 Task: Buy 2 Bathtub Trays from Bath & Bathing Accessories section under best seller category for shipping address: John Baker, 4211 Skips Lane, Phoenix, Arizona 85012, Cell Number 9285042162. Pay from credit card ending with 7965, CVV 549
Action: Mouse moved to (429, 60)
Screenshot: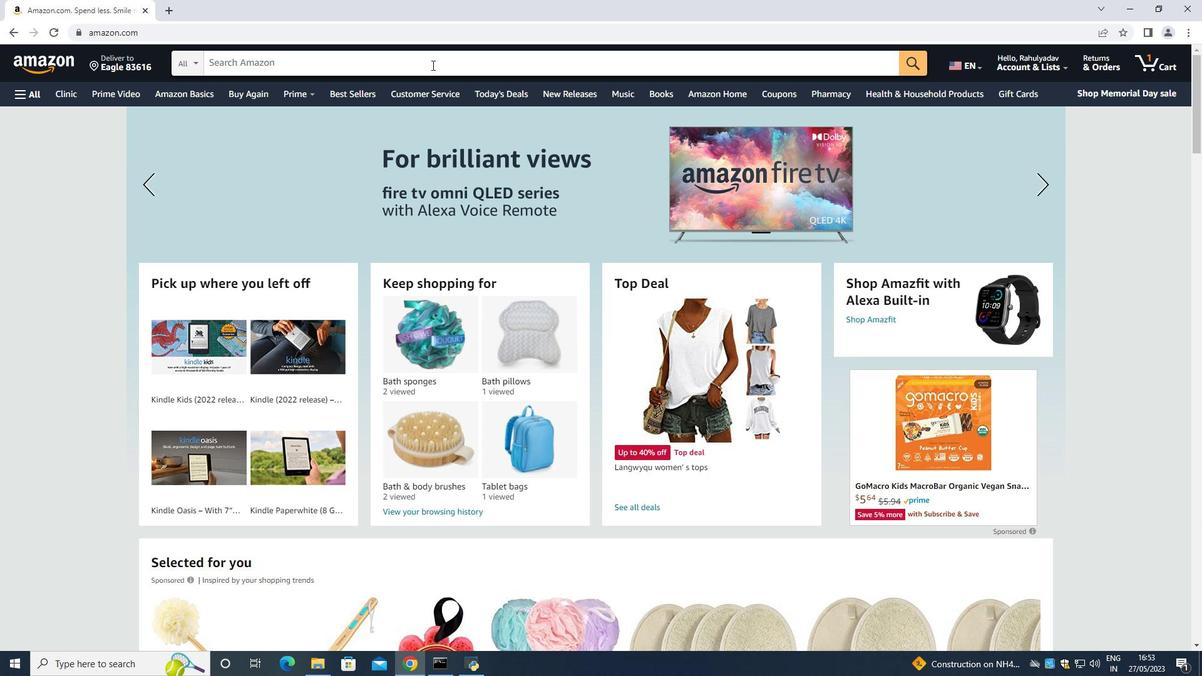 
Action: Mouse pressed left at (429, 60)
Screenshot: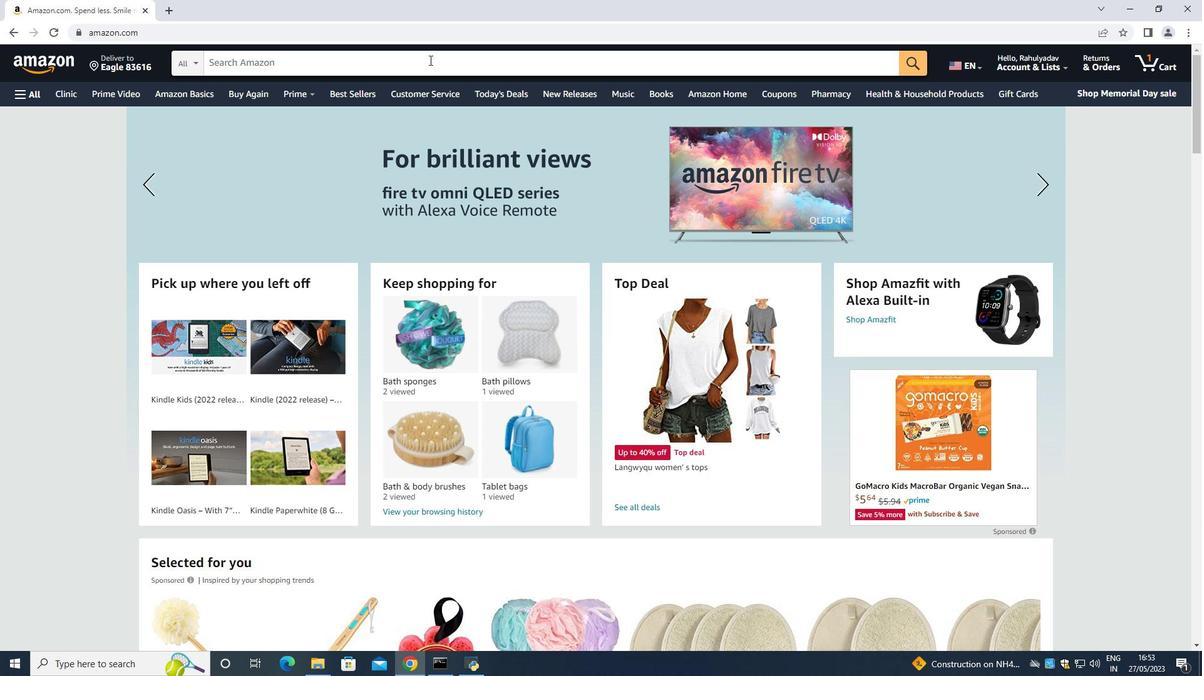 
Action: Mouse moved to (719, 111)
Screenshot: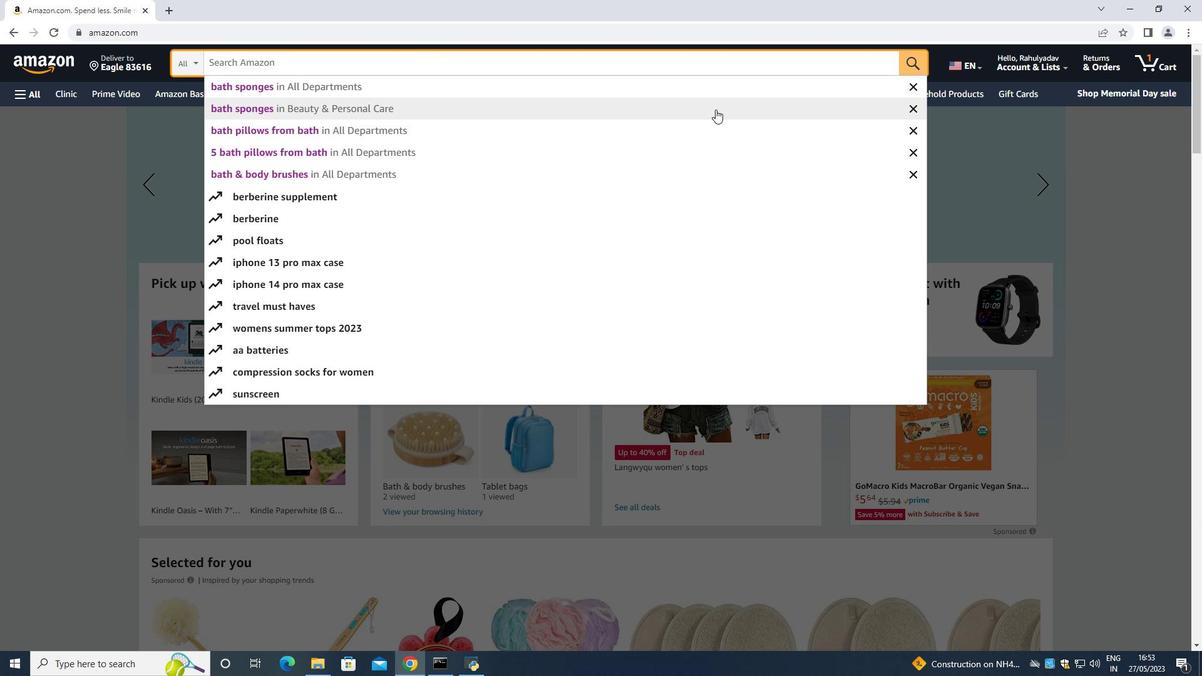 
Action: Key pressed <Key.shift>Bathtu
Screenshot: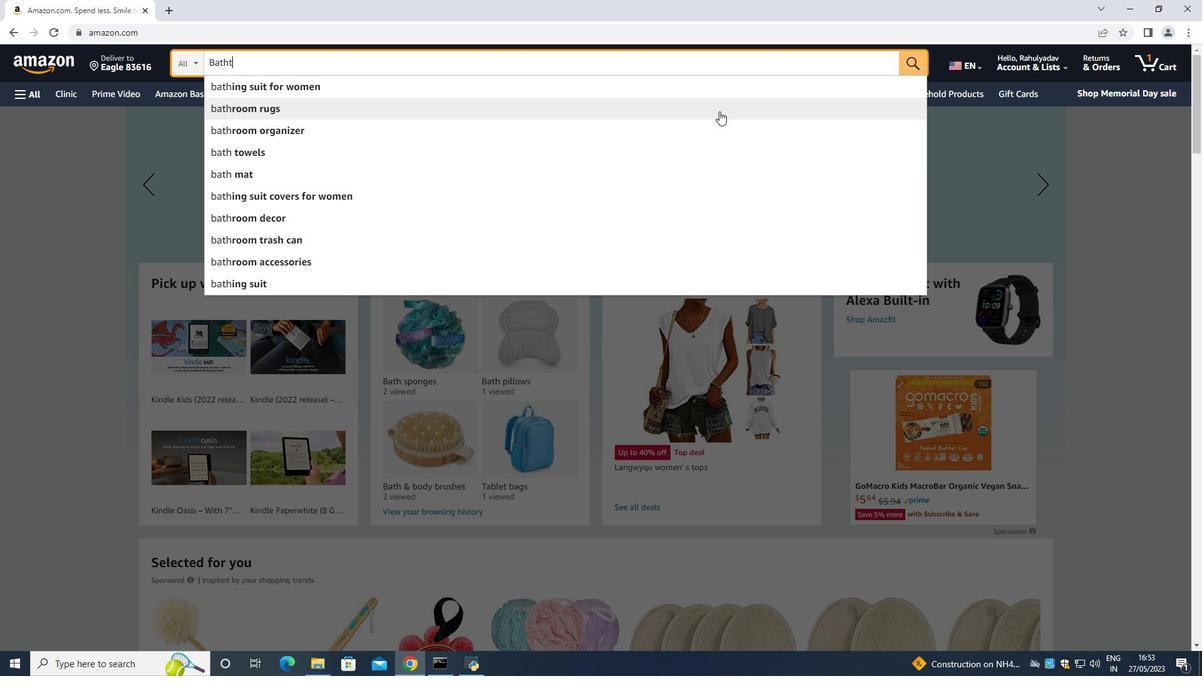 
Action: Mouse moved to (719, 111)
Screenshot: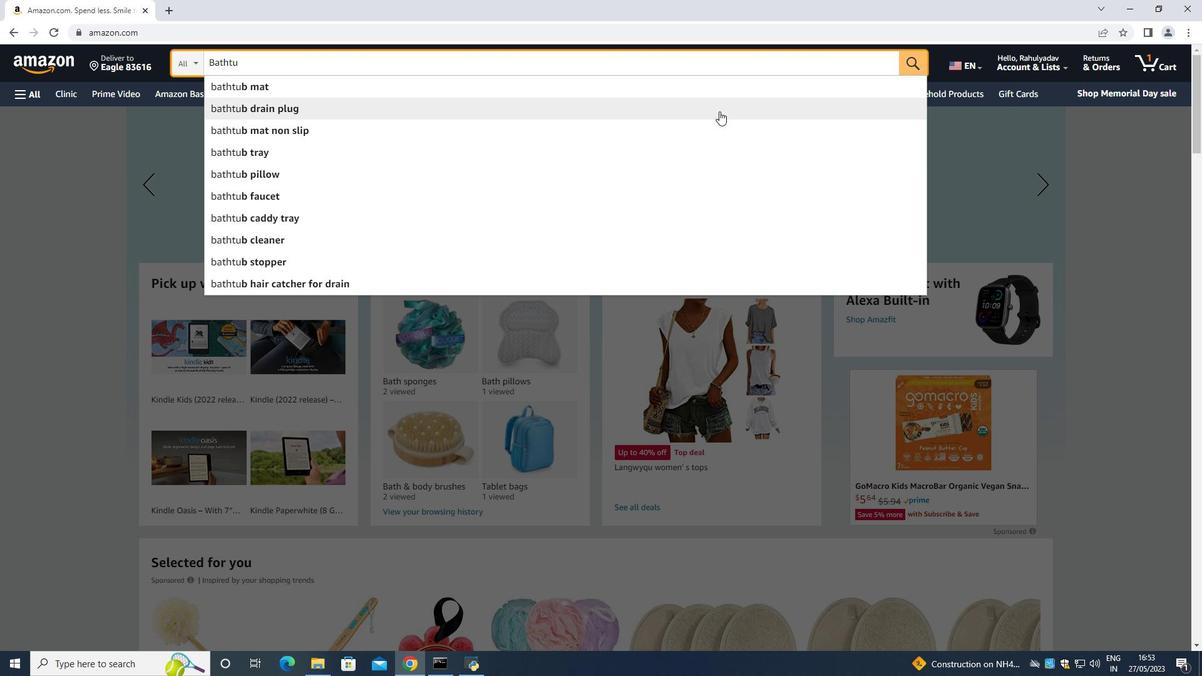 
Action: Key pressed b<Key.space><Key.shift><Key.shift><Key.shift><Key.shift><Key.shift><Key.shift><Key.shift><Key.shift><Key.shift><Key.shift>trays<Key.space>
Screenshot: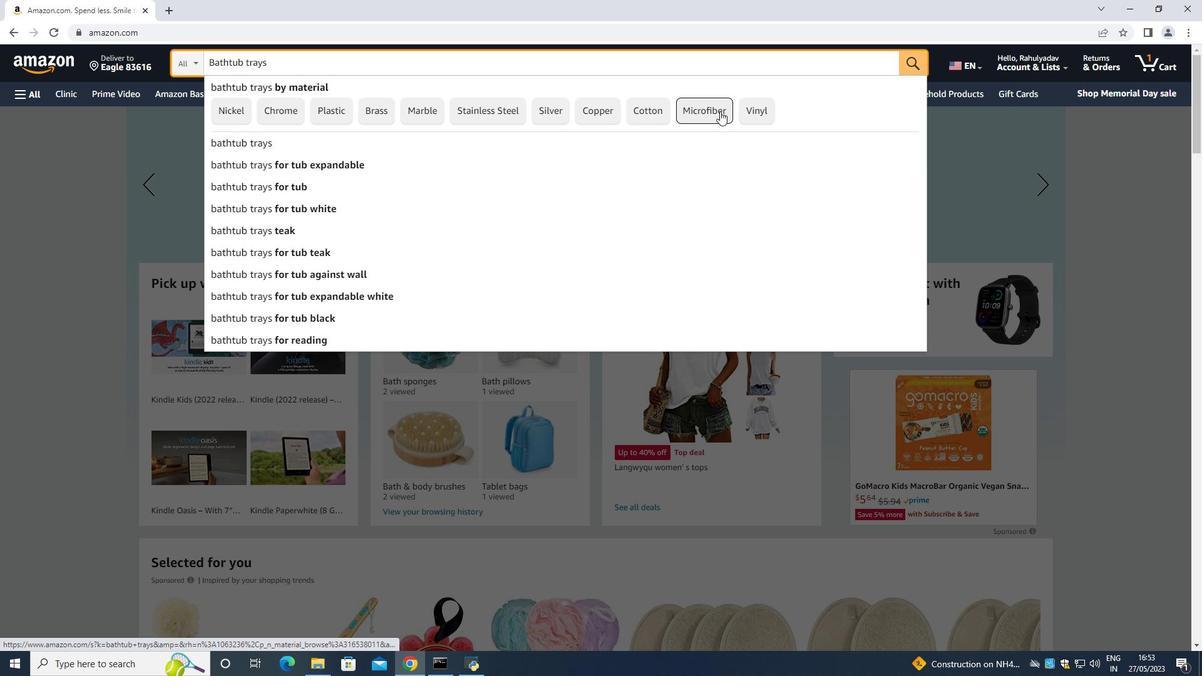 
Action: Mouse moved to (912, 68)
Screenshot: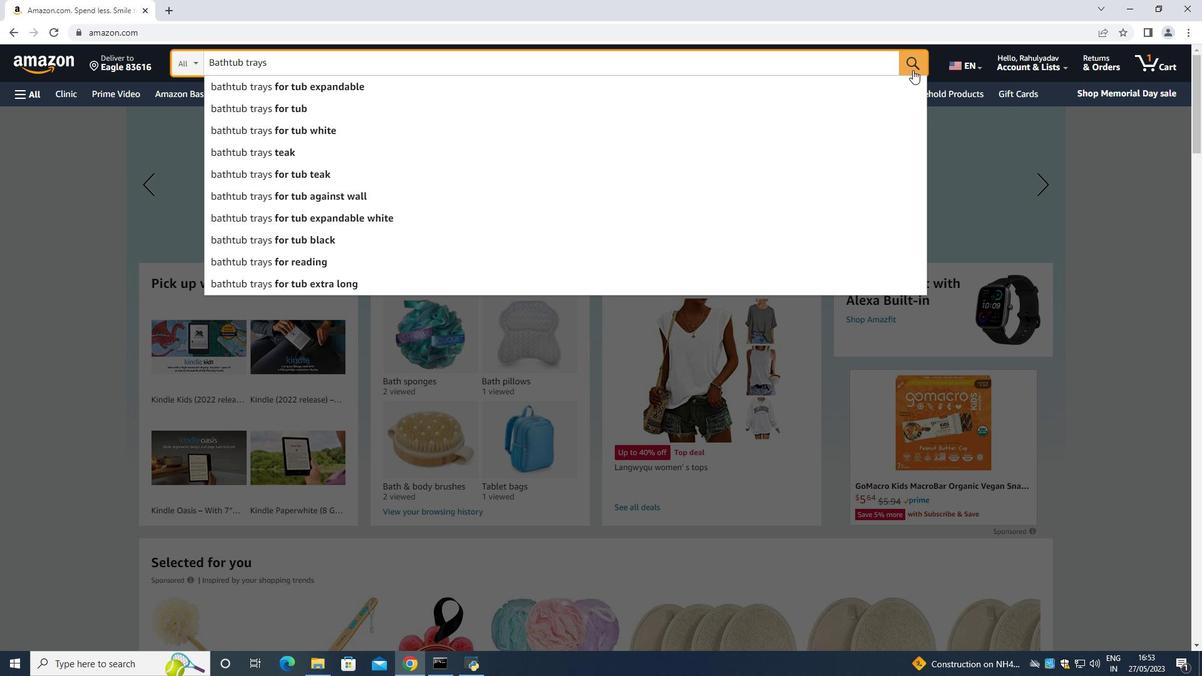 
Action: Key pressed <Key.enter>
Screenshot: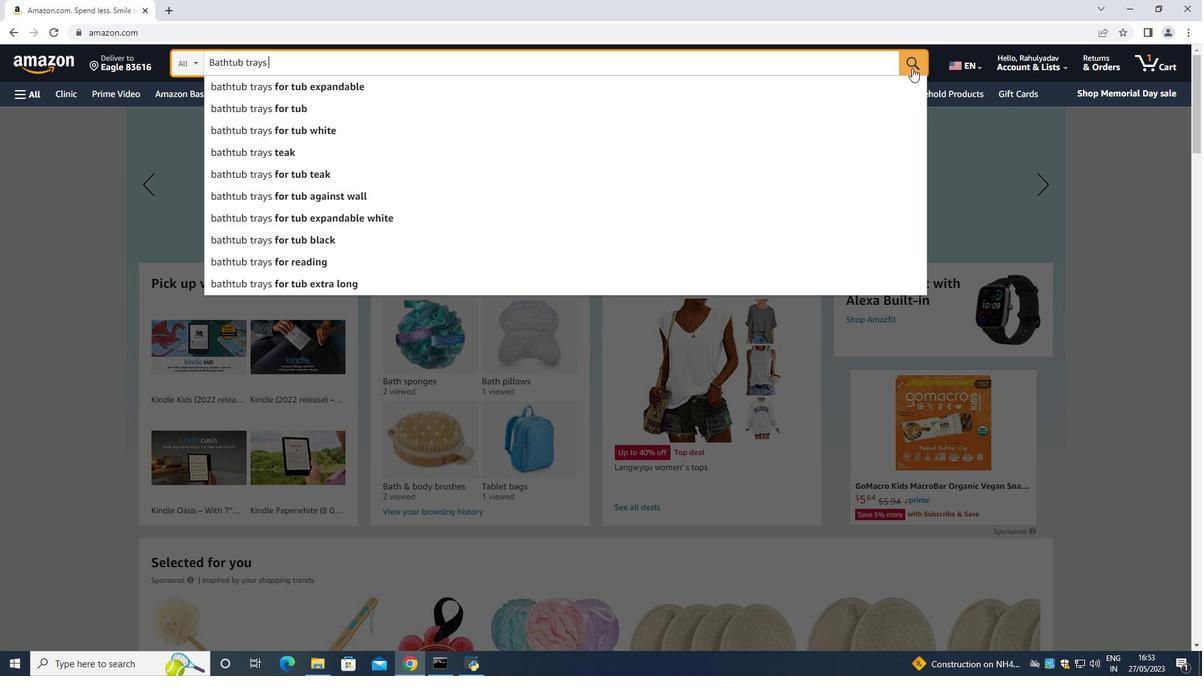 
Action: Mouse moved to (30, 222)
Screenshot: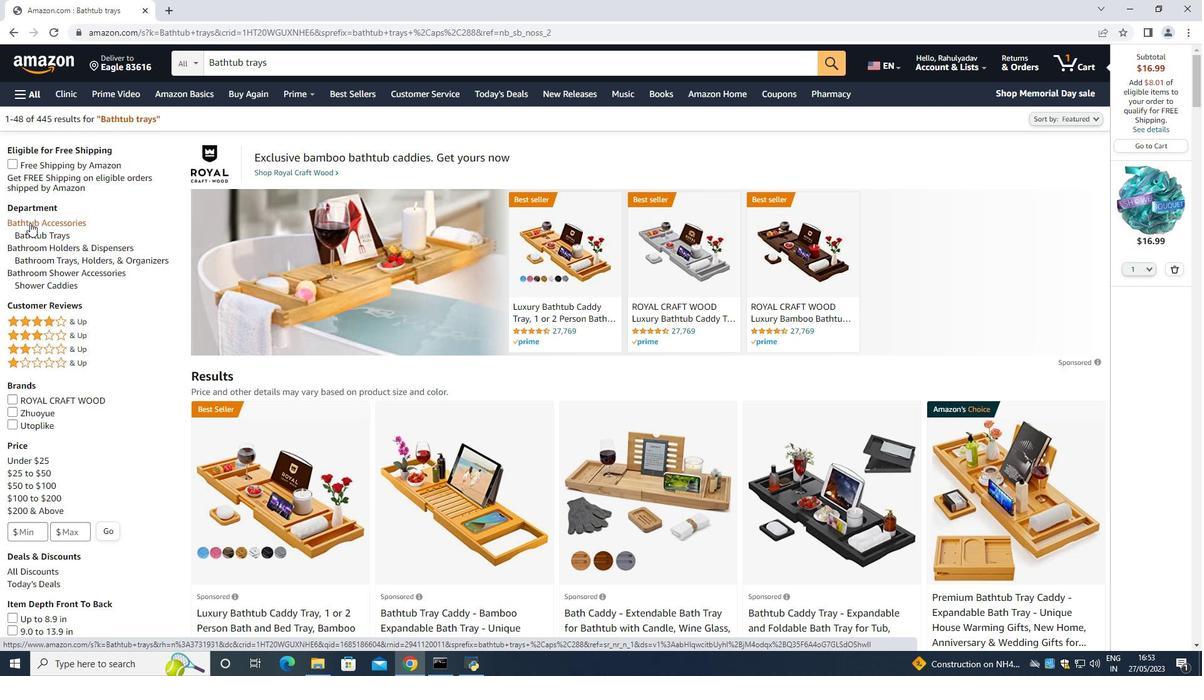 
Action: Mouse pressed left at (30, 222)
Screenshot: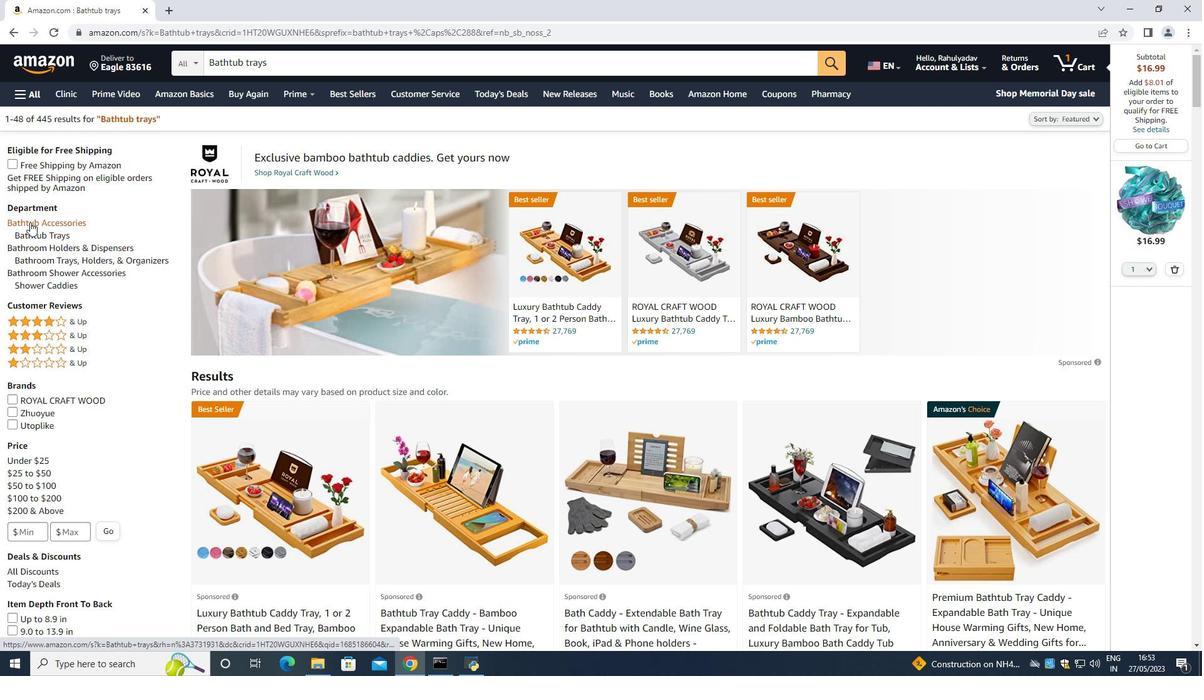 
Action: Mouse moved to (888, 487)
Screenshot: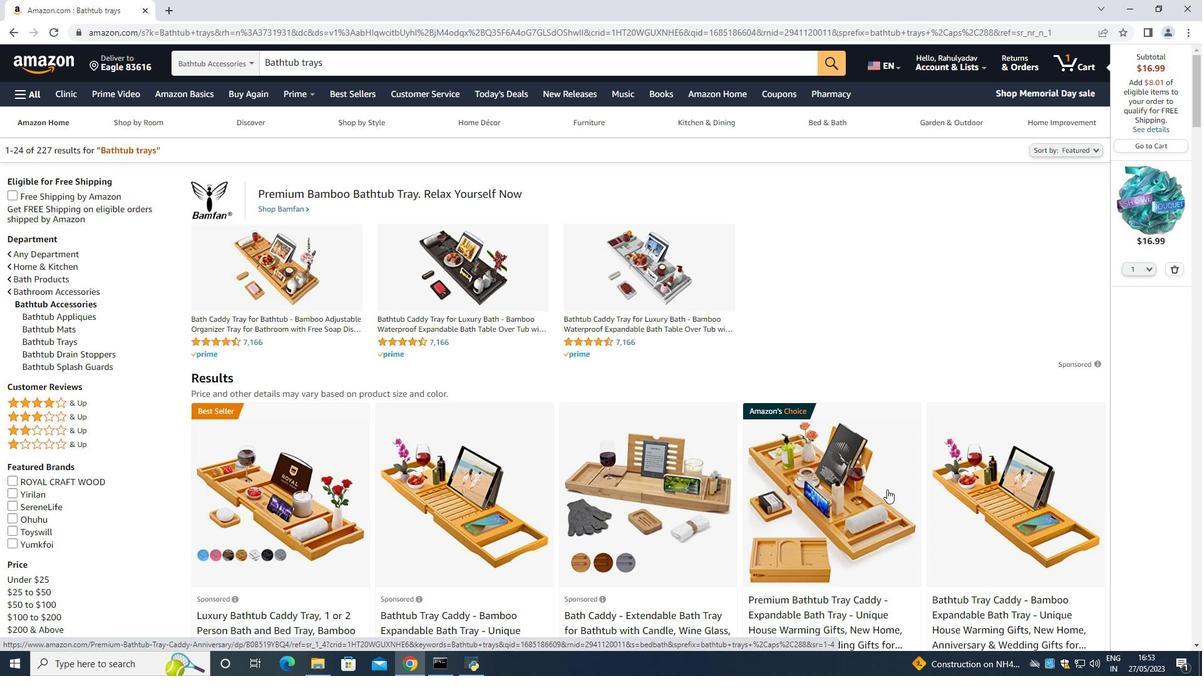 
Action: Mouse scrolled (888, 487) with delta (0, 0)
Screenshot: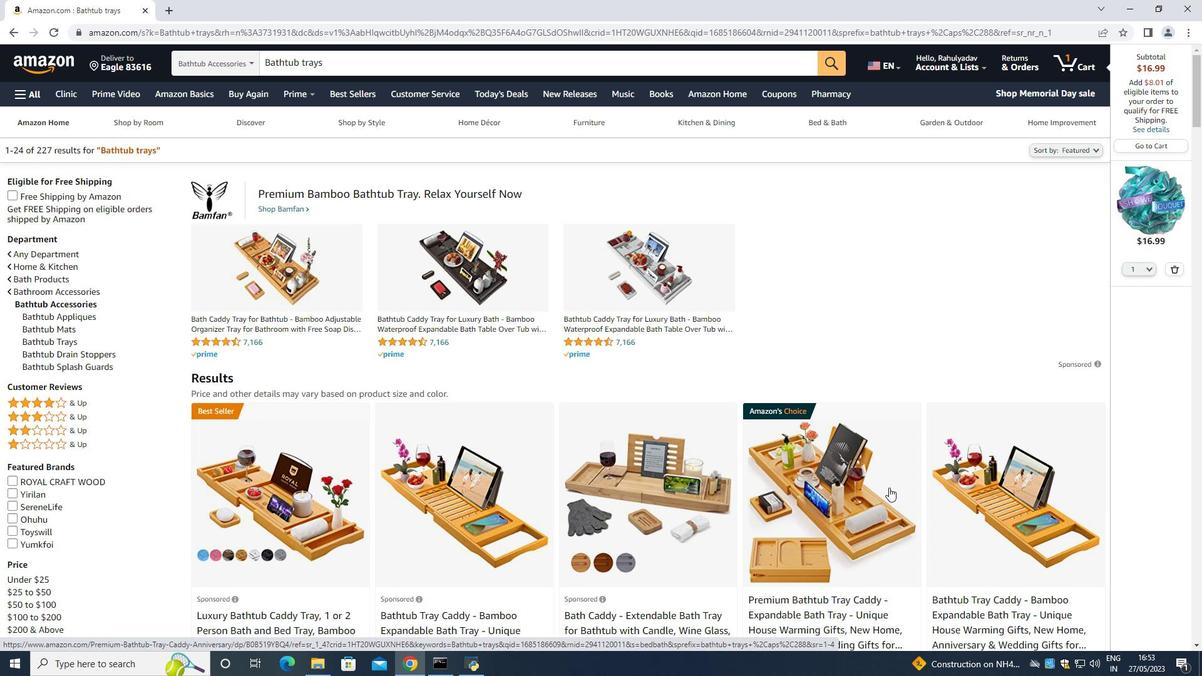 
Action: Mouse moved to (885, 489)
Screenshot: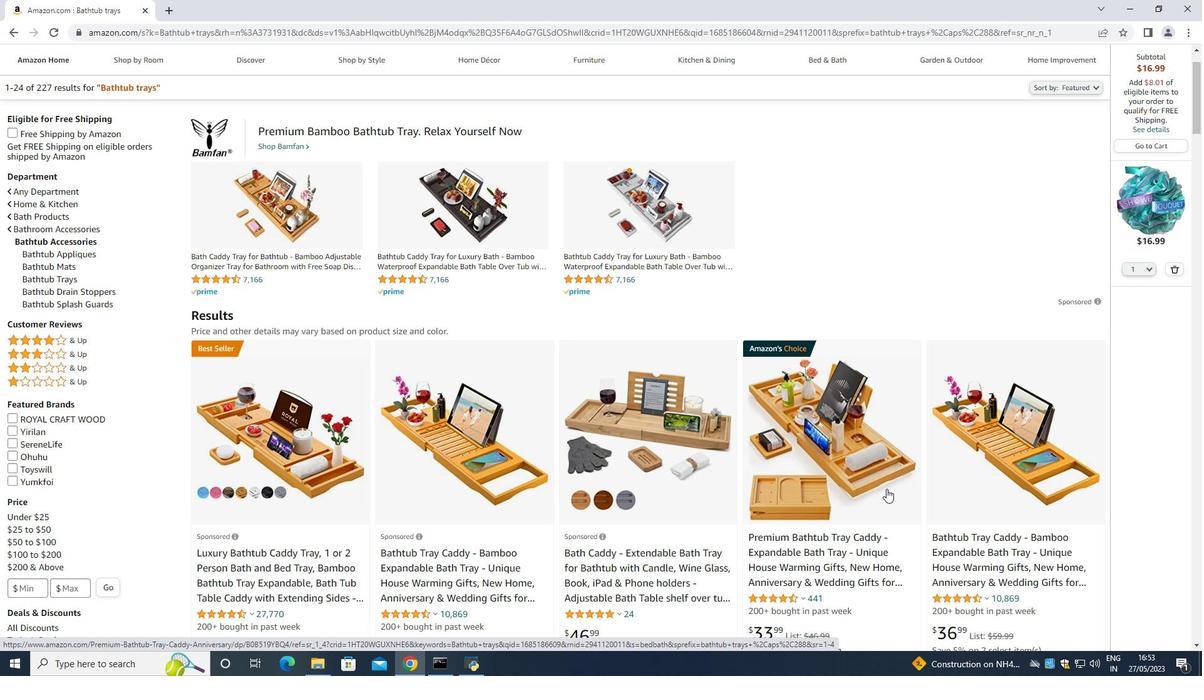 
Action: Mouse scrolled (885, 488) with delta (0, 0)
Screenshot: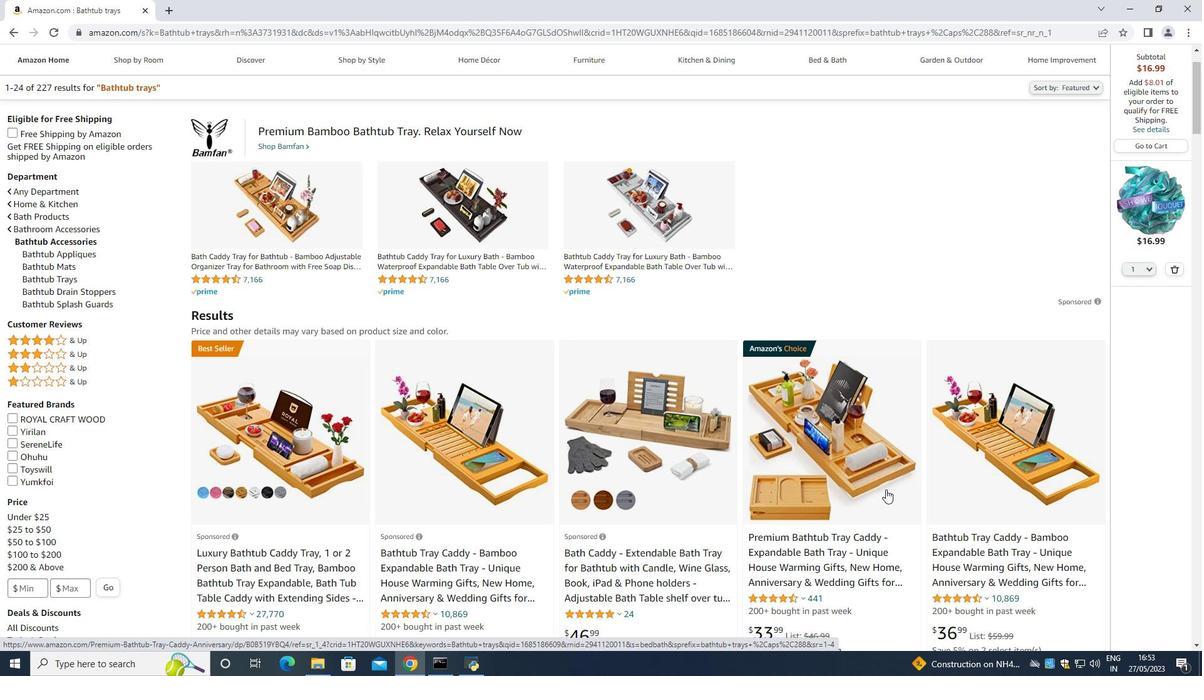 
Action: Mouse moved to (885, 489)
Screenshot: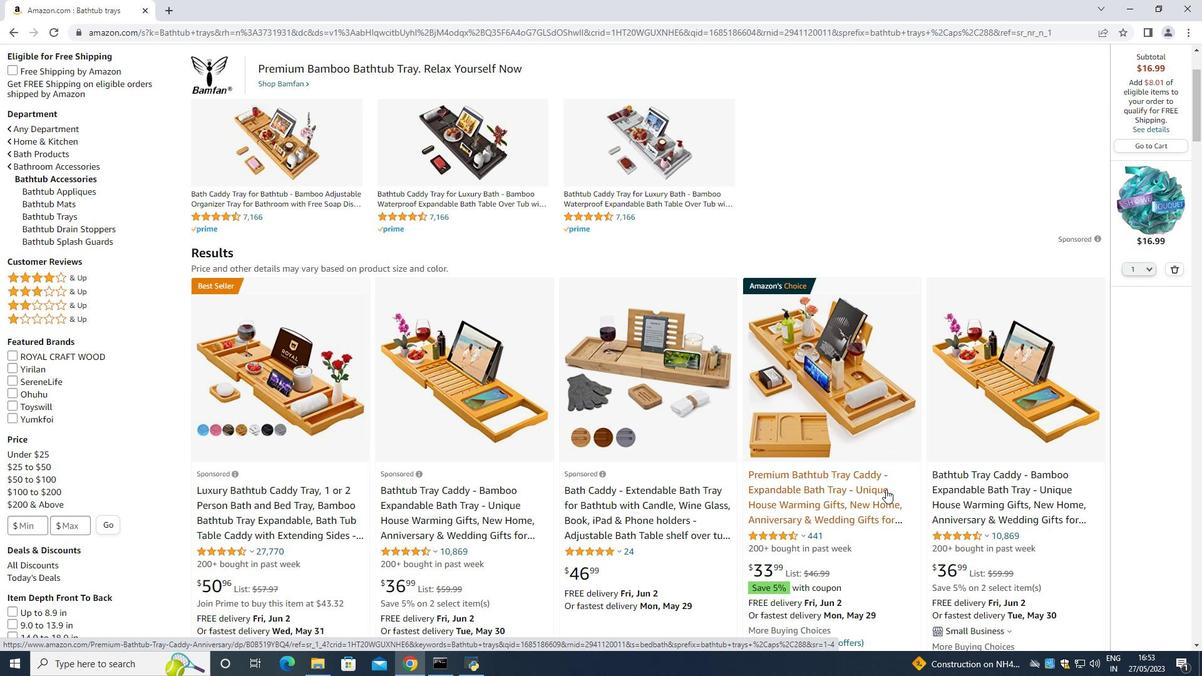 
Action: Mouse scrolled (885, 488) with delta (0, 0)
Screenshot: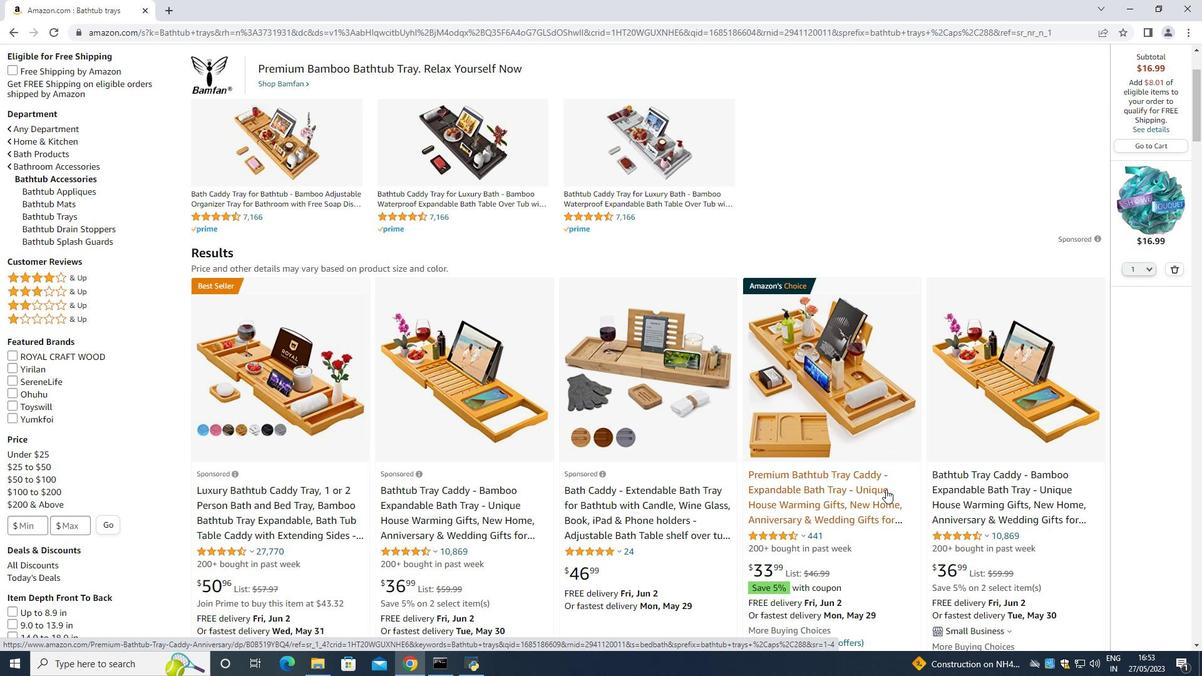 
Action: Mouse scrolled (885, 488) with delta (0, 0)
Screenshot: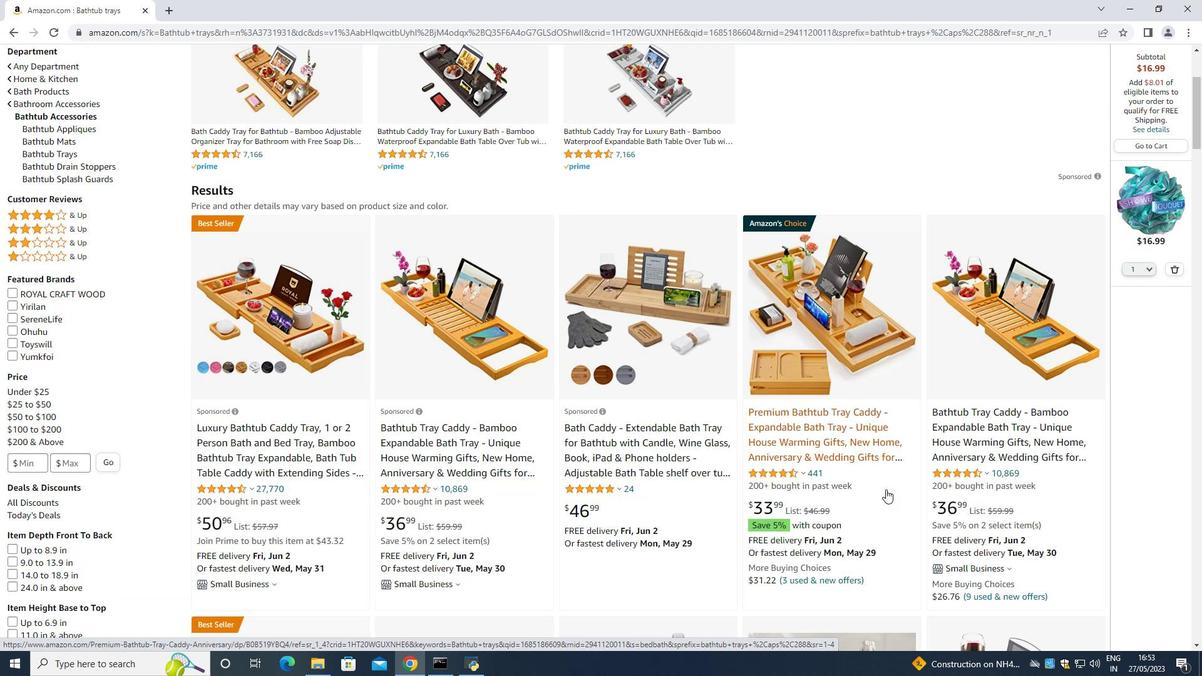 
Action: Mouse moved to (290, 383)
Screenshot: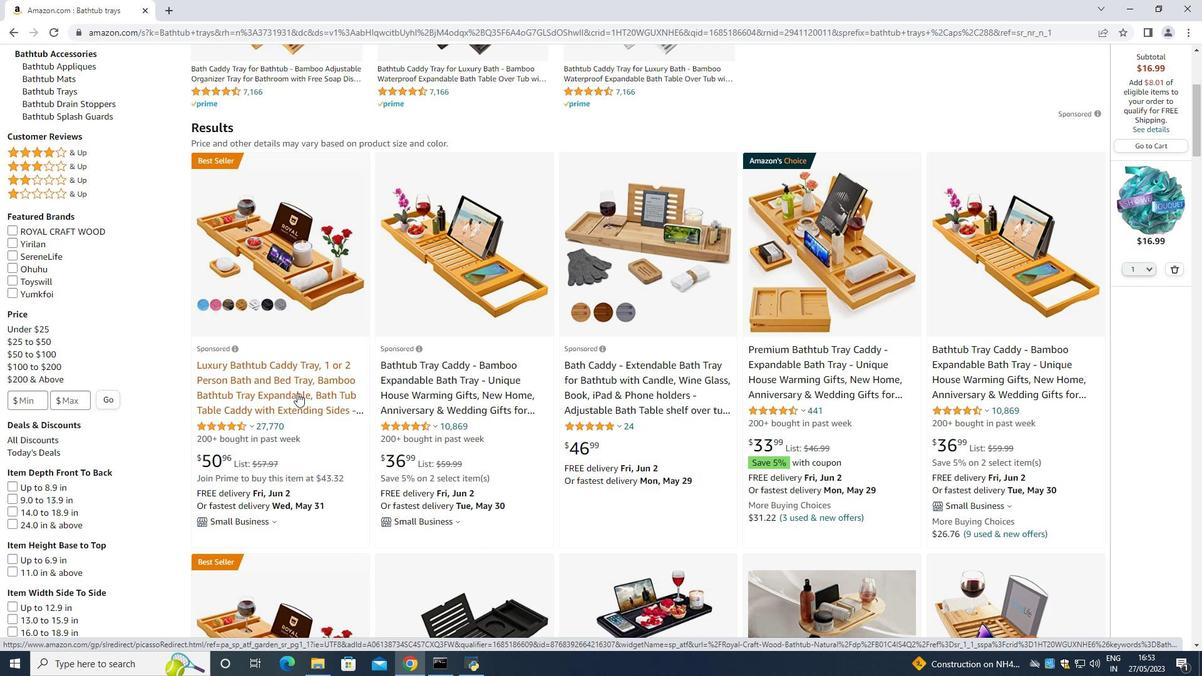 
Action: Mouse scrolled (290, 383) with delta (0, 0)
Screenshot: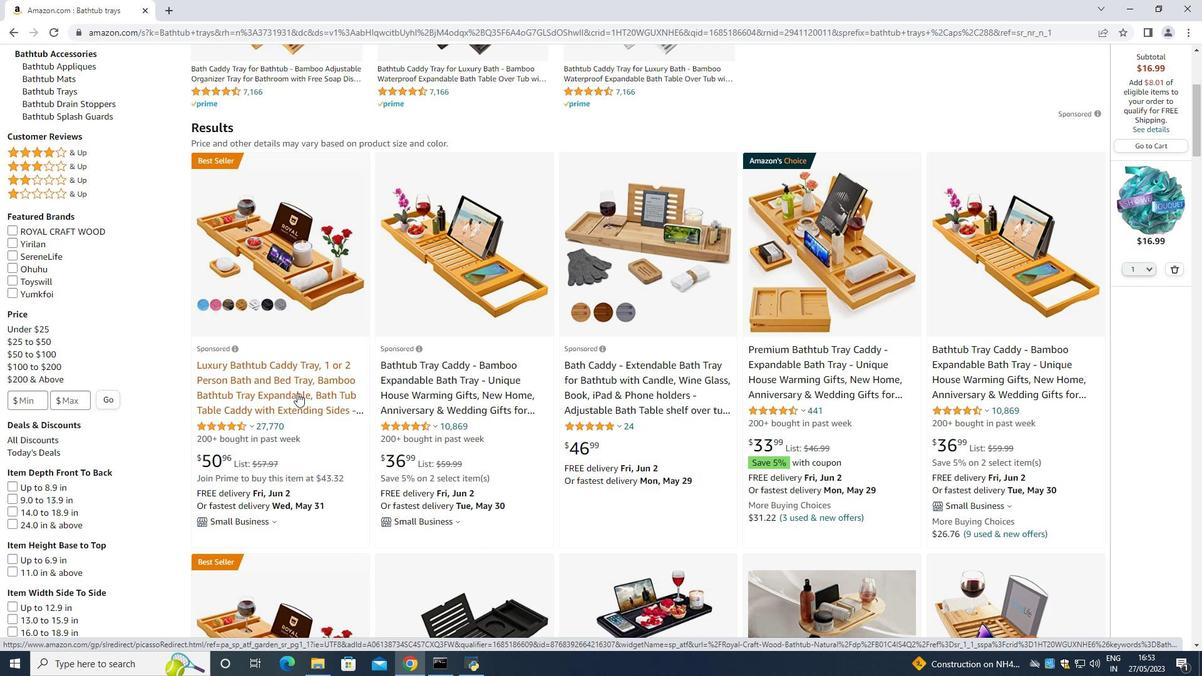 
Action: Mouse moved to (716, 272)
Screenshot: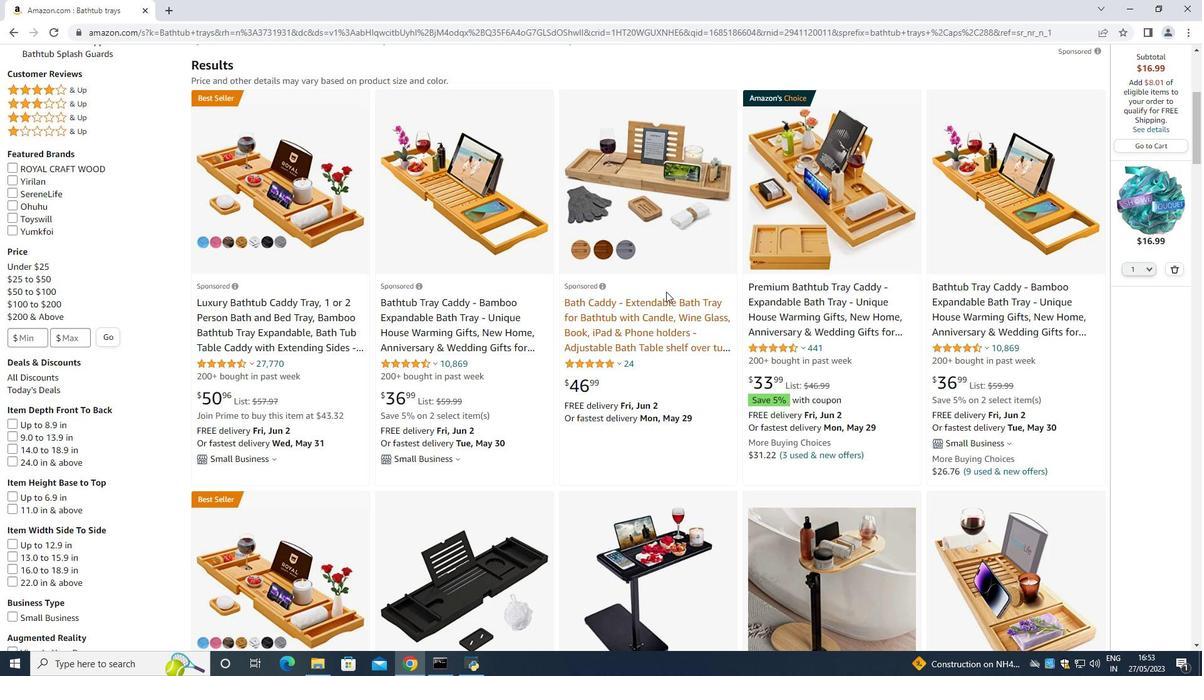 
Action: Mouse scrolled (716, 271) with delta (0, 0)
Screenshot: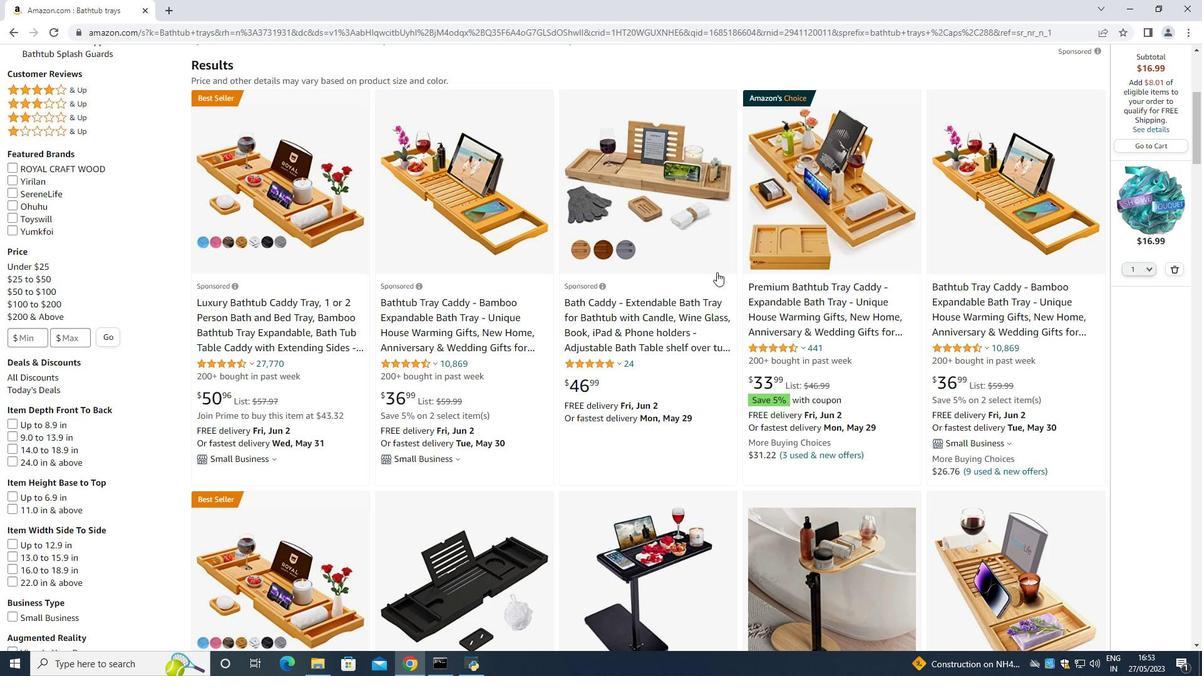 
Action: Mouse moved to (624, 271)
Screenshot: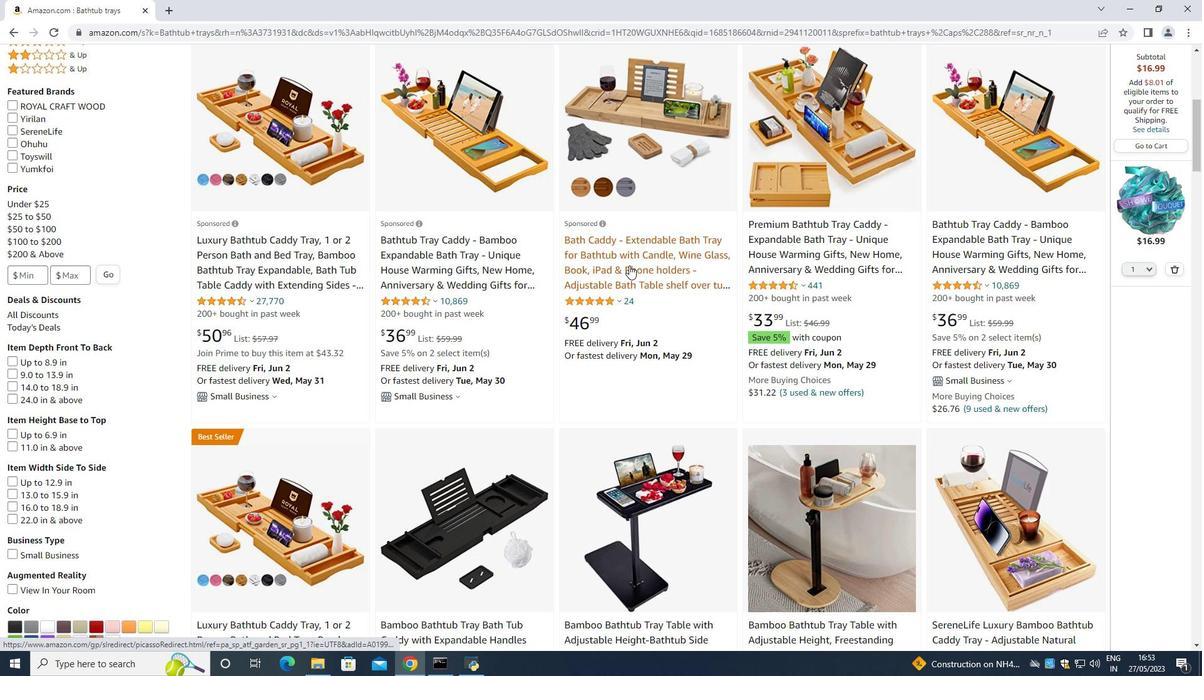 
Action: Mouse scrolled (624, 270) with delta (0, 0)
Screenshot: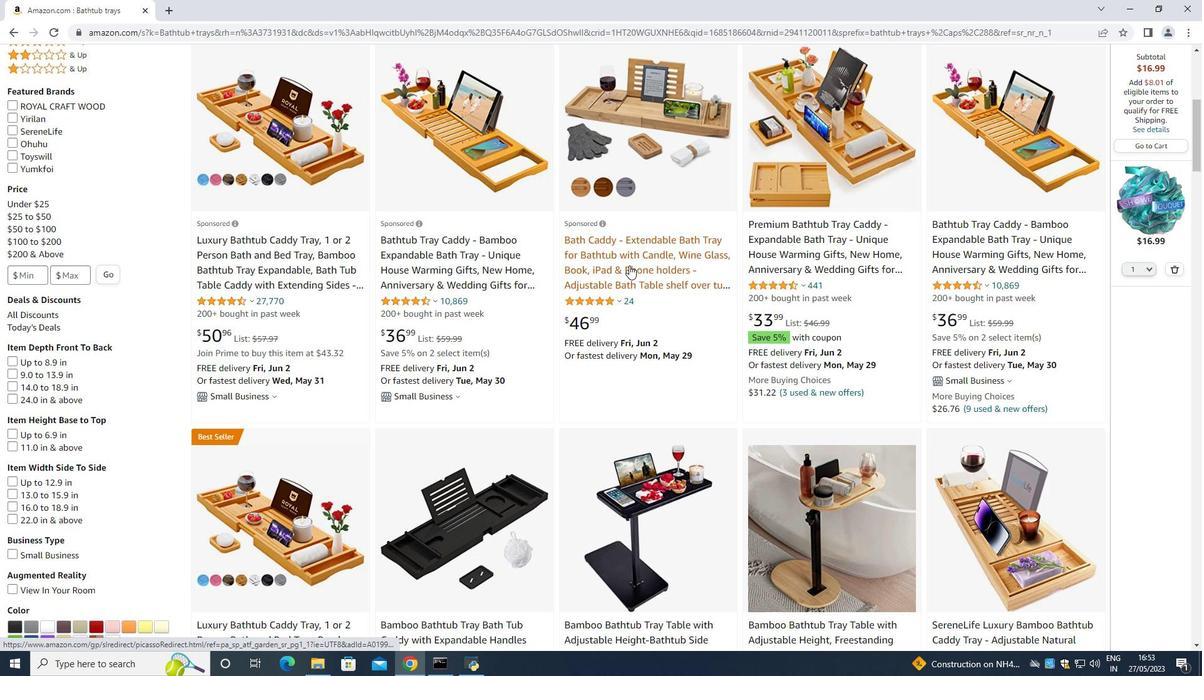 
Action: Mouse moved to (477, 209)
Screenshot: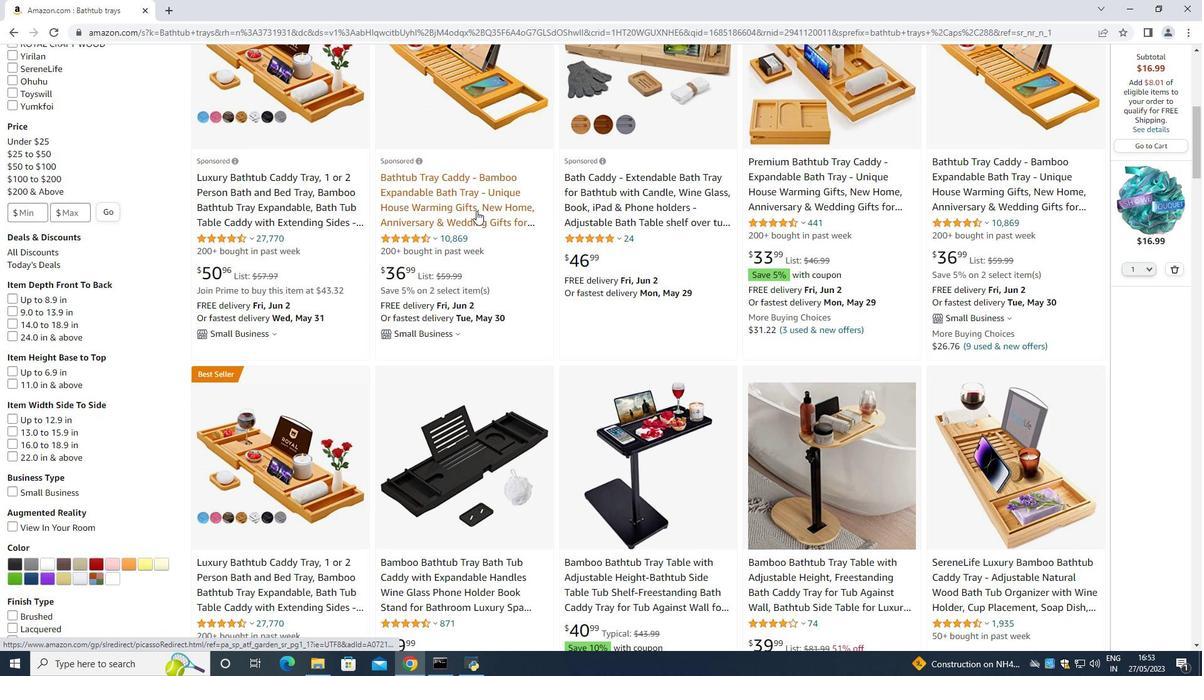 
Action: Mouse scrolled (477, 208) with delta (0, 0)
Screenshot: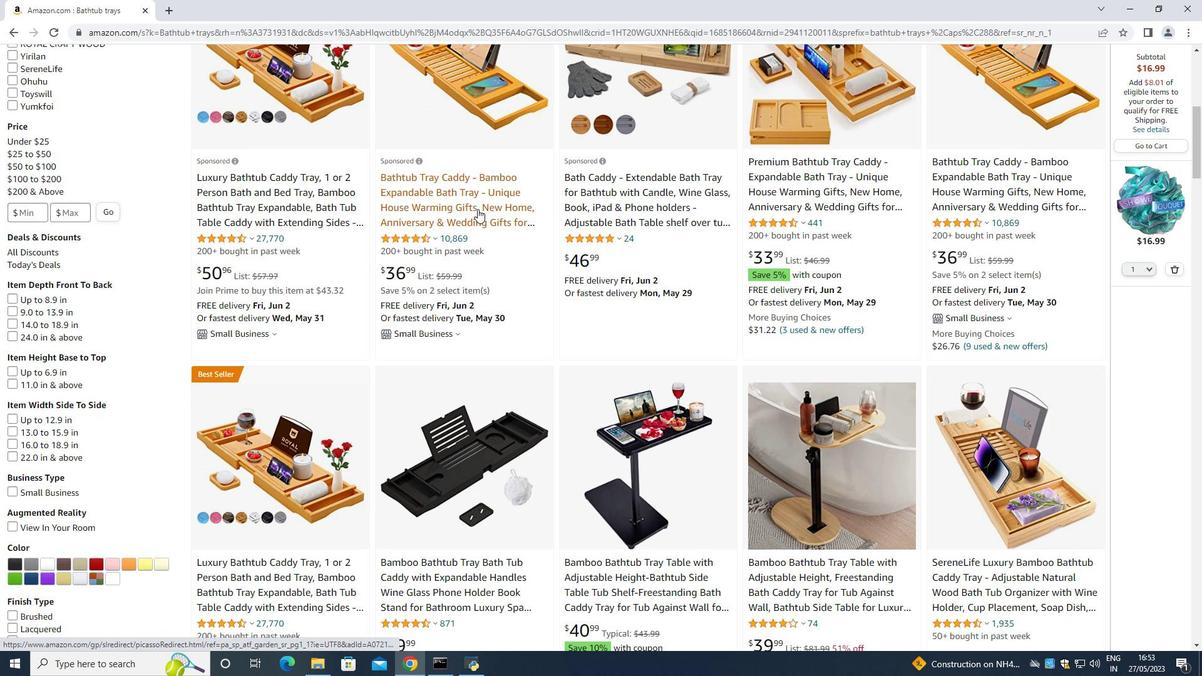 
Action: Mouse moved to (708, 240)
Screenshot: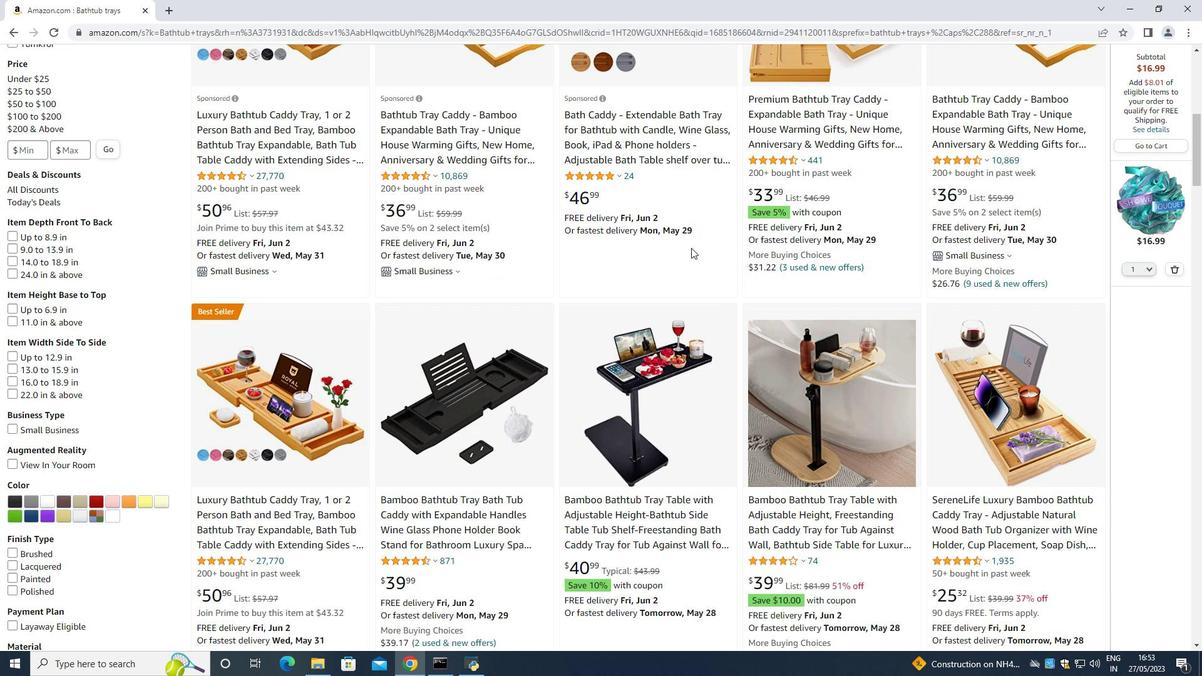
Action: Mouse scrolled (708, 239) with delta (0, 0)
Screenshot: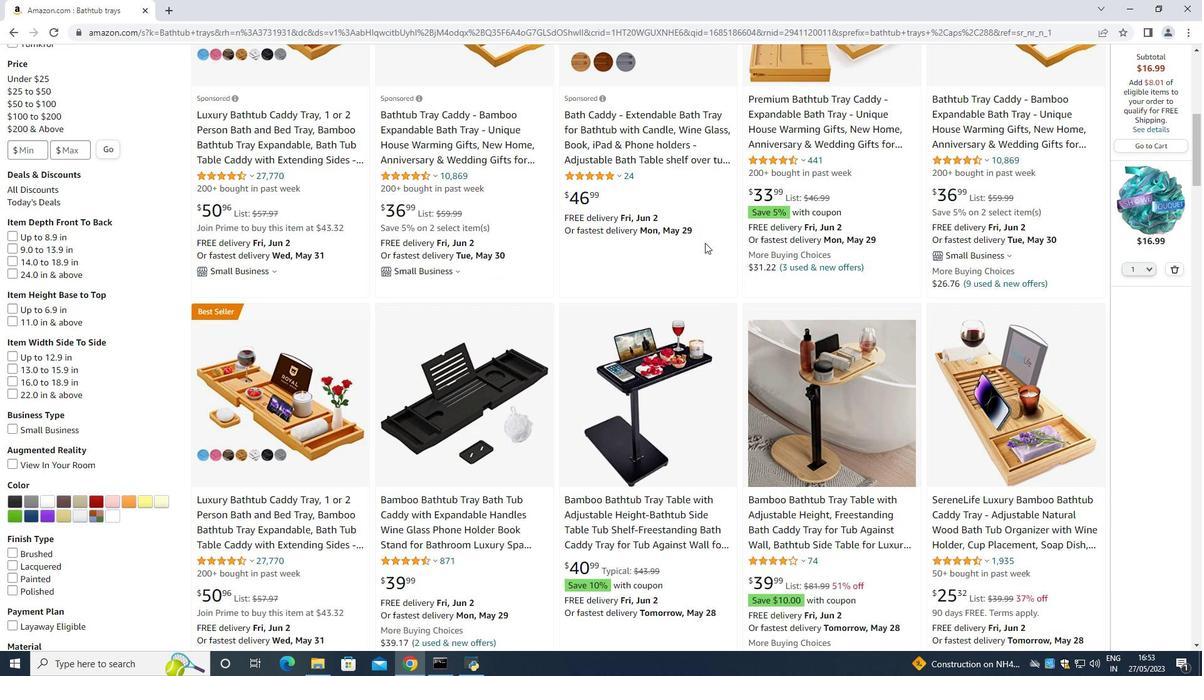 
Action: Mouse moved to (826, 227)
Screenshot: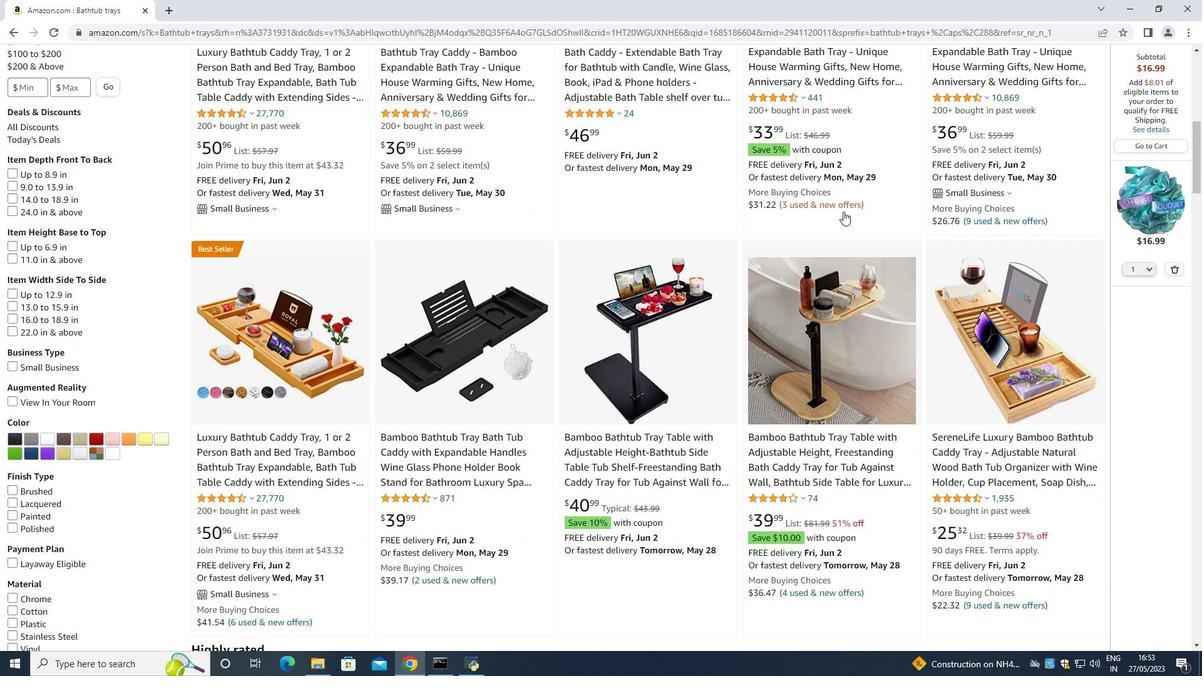 
Action: Mouse scrolled (826, 226) with delta (0, 0)
Screenshot: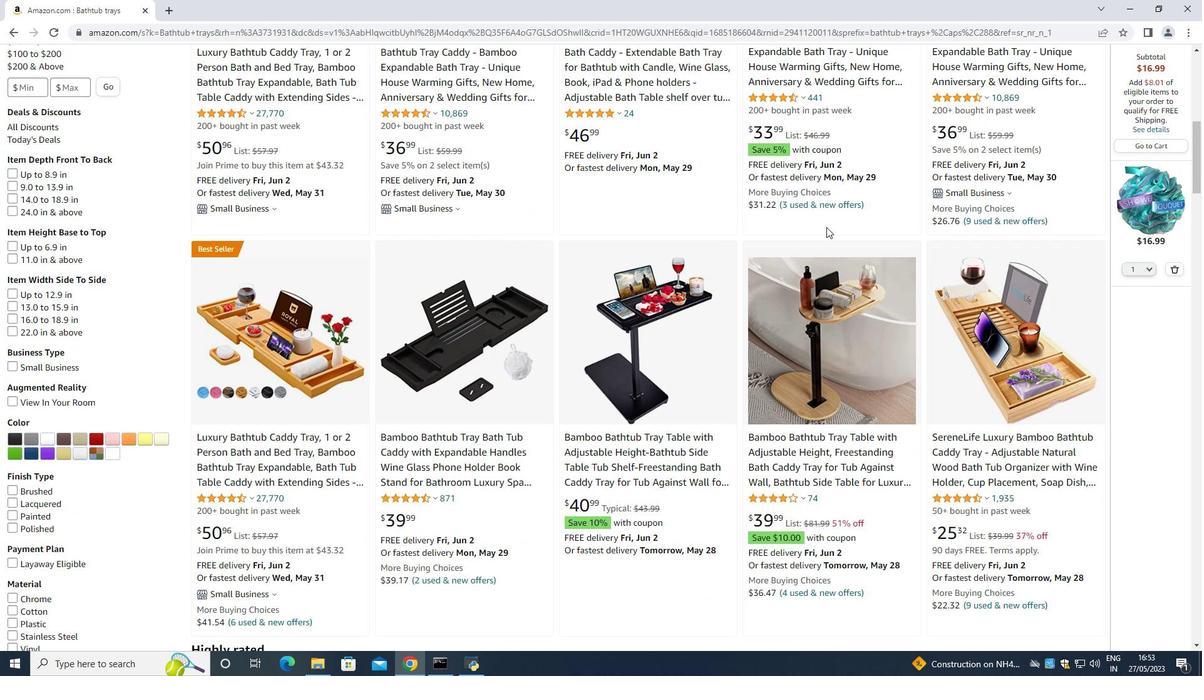 
Action: Mouse moved to (752, 225)
Screenshot: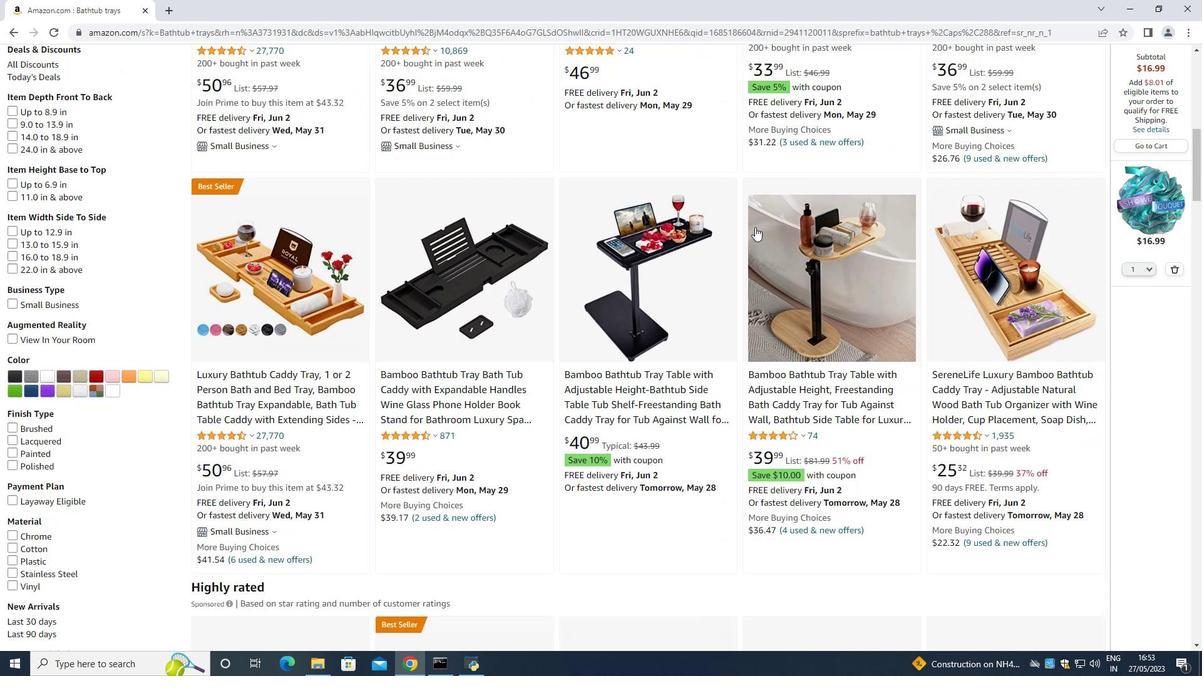 
Action: Mouse scrolled (752, 224) with delta (0, 0)
Screenshot: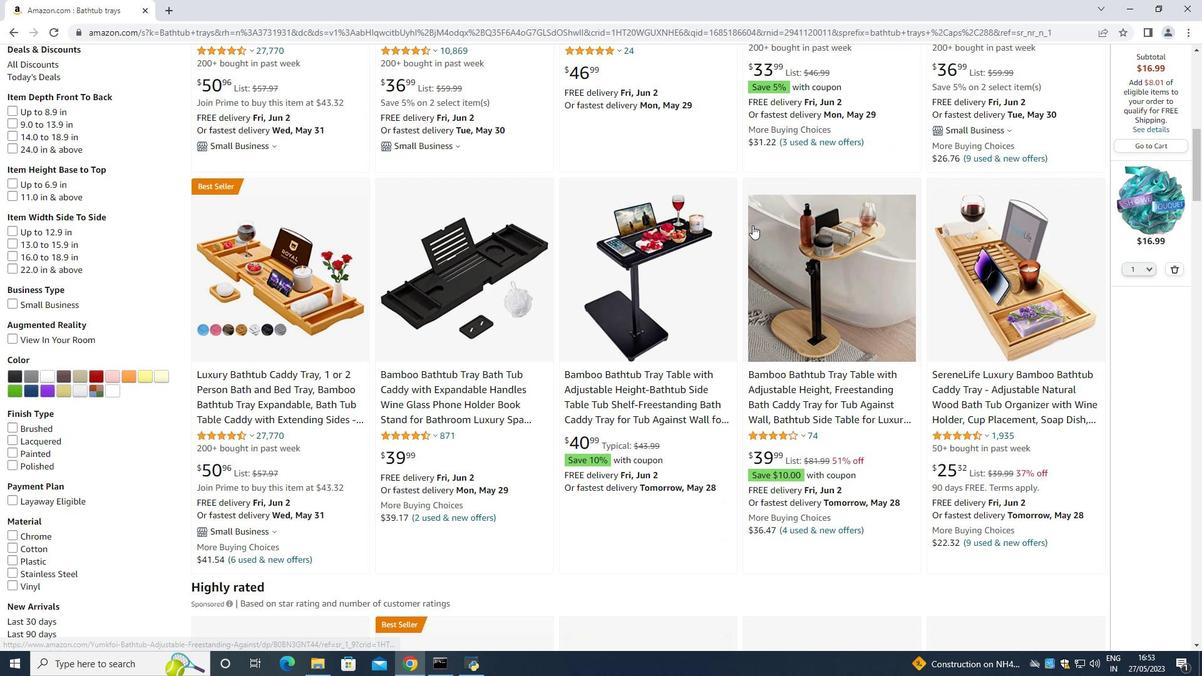 
Action: Mouse moved to (913, 187)
Screenshot: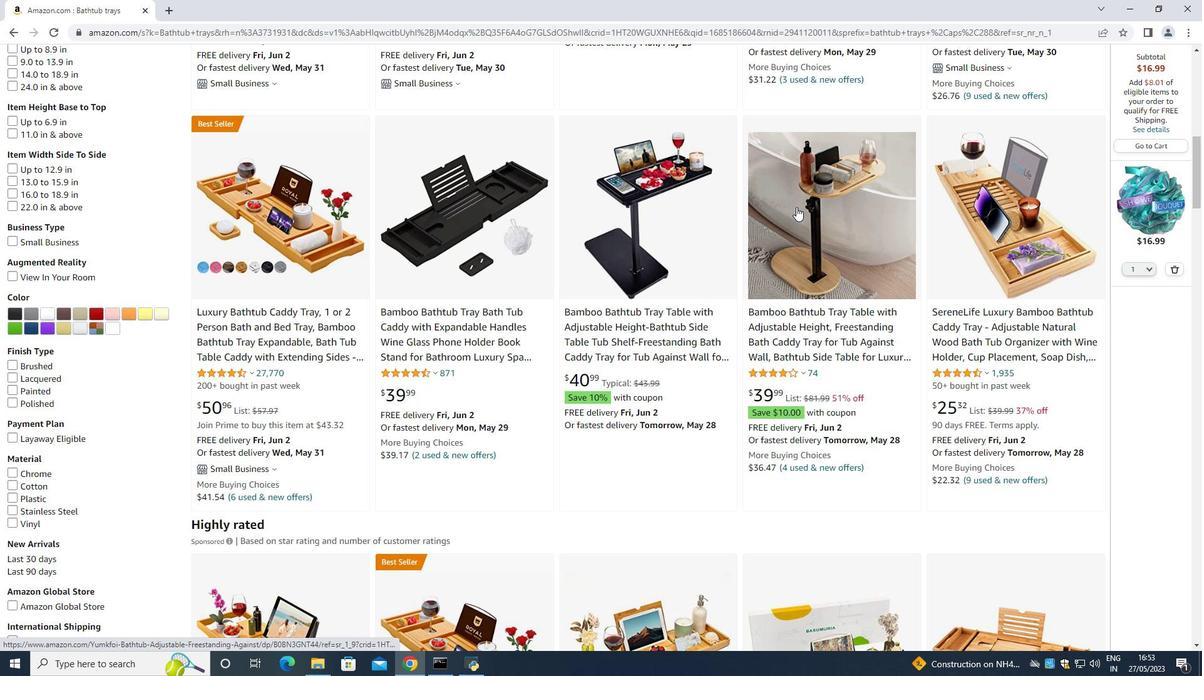 
Action: Mouse scrolled (913, 187) with delta (0, 0)
Screenshot: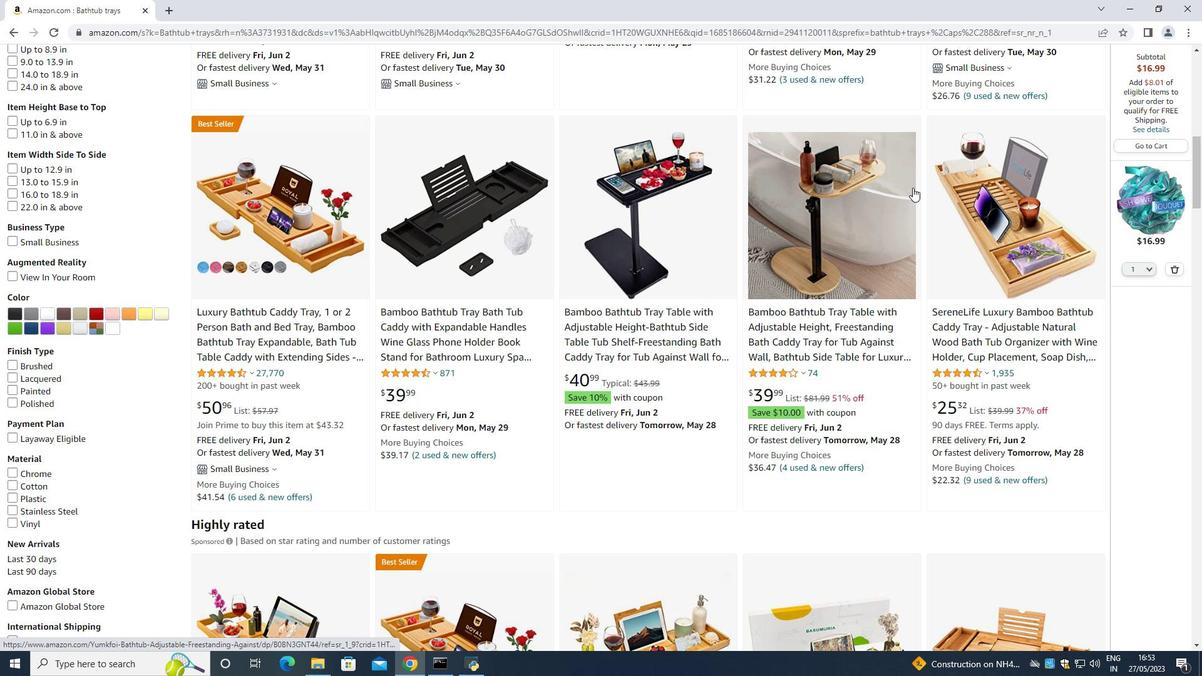 
Action: Mouse moved to (601, 244)
Screenshot: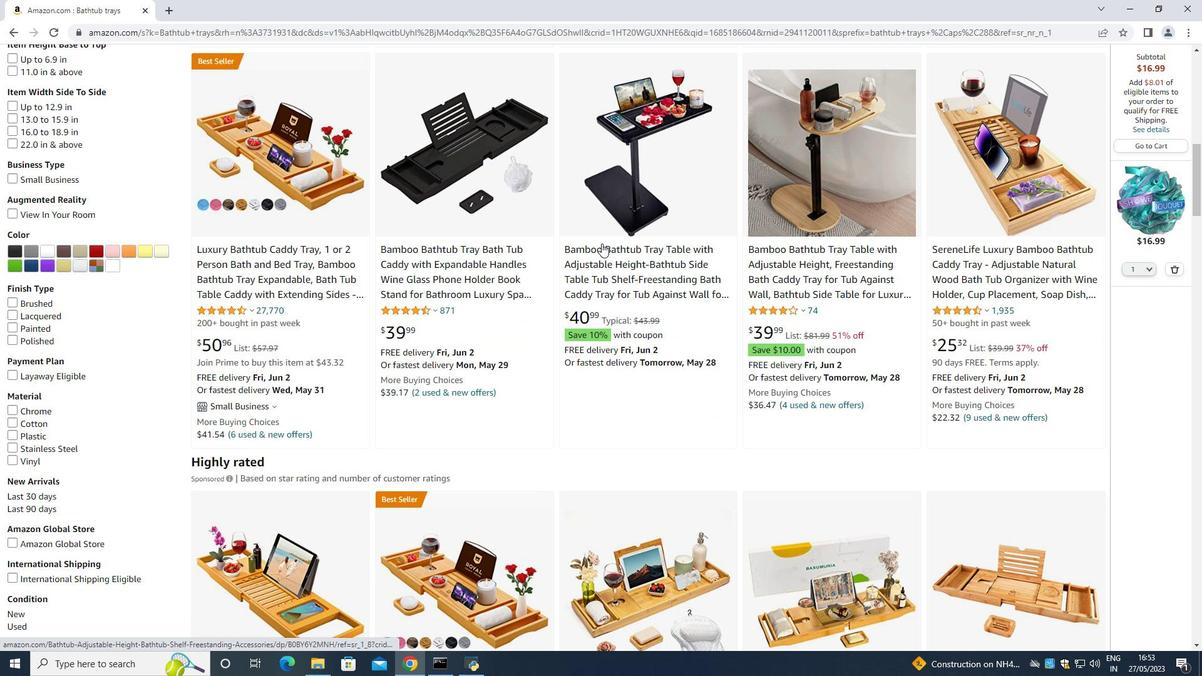 
Action: Mouse scrolled (601, 243) with delta (0, 0)
Screenshot: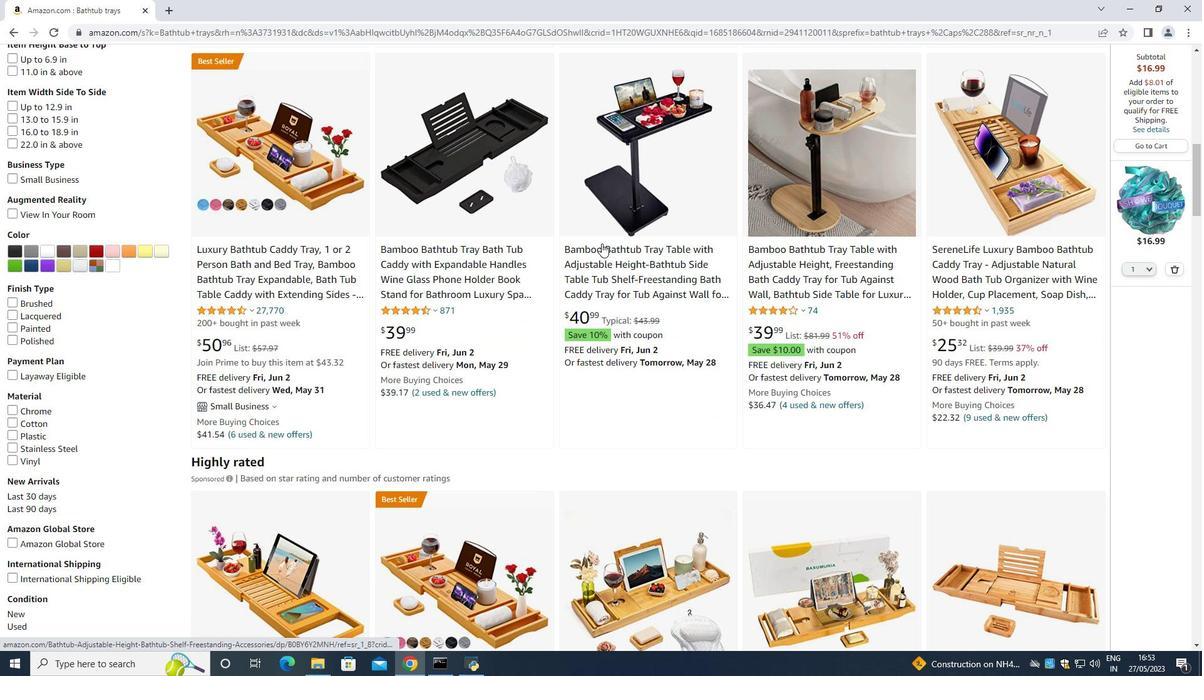 
Action: Mouse moved to (607, 232)
Screenshot: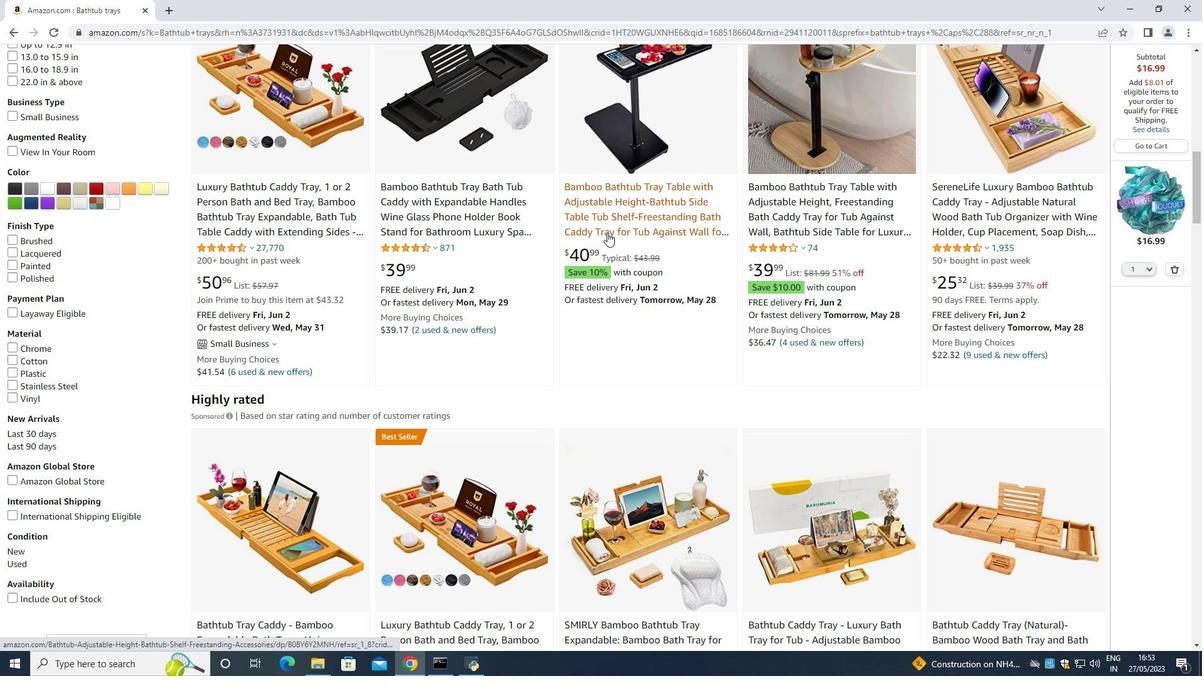 
Action: Mouse scrolled (607, 232) with delta (0, 0)
Screenshot: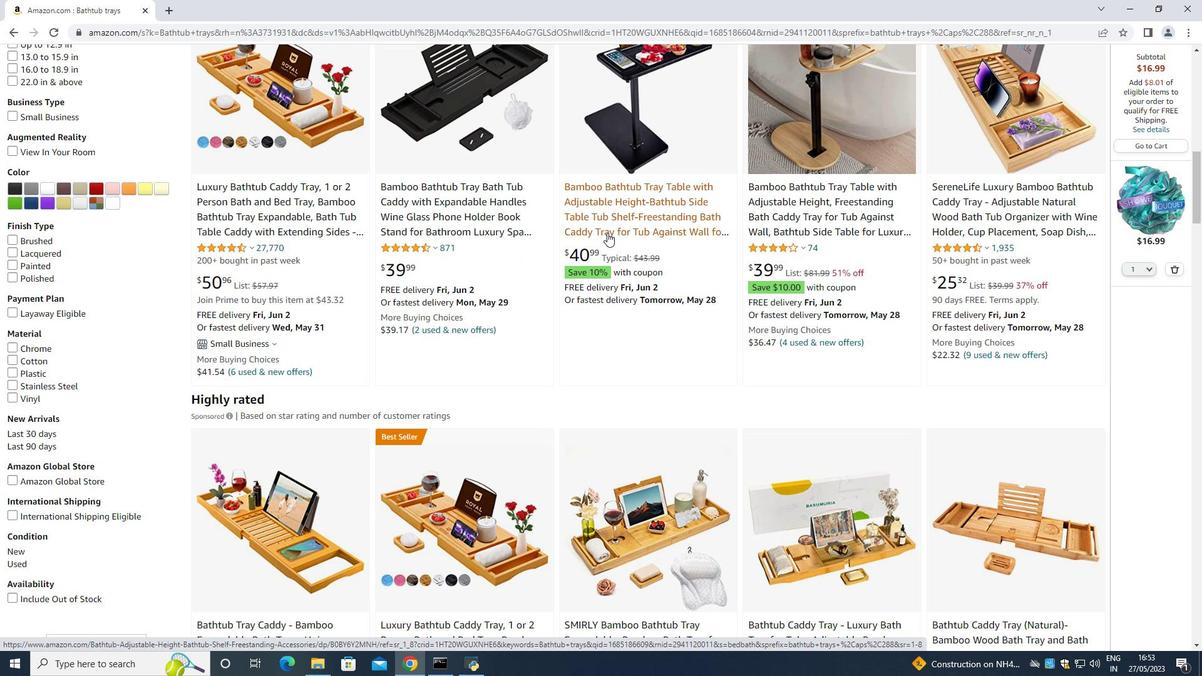 
Action: Mouse moved to (617, 220)
Screenshot: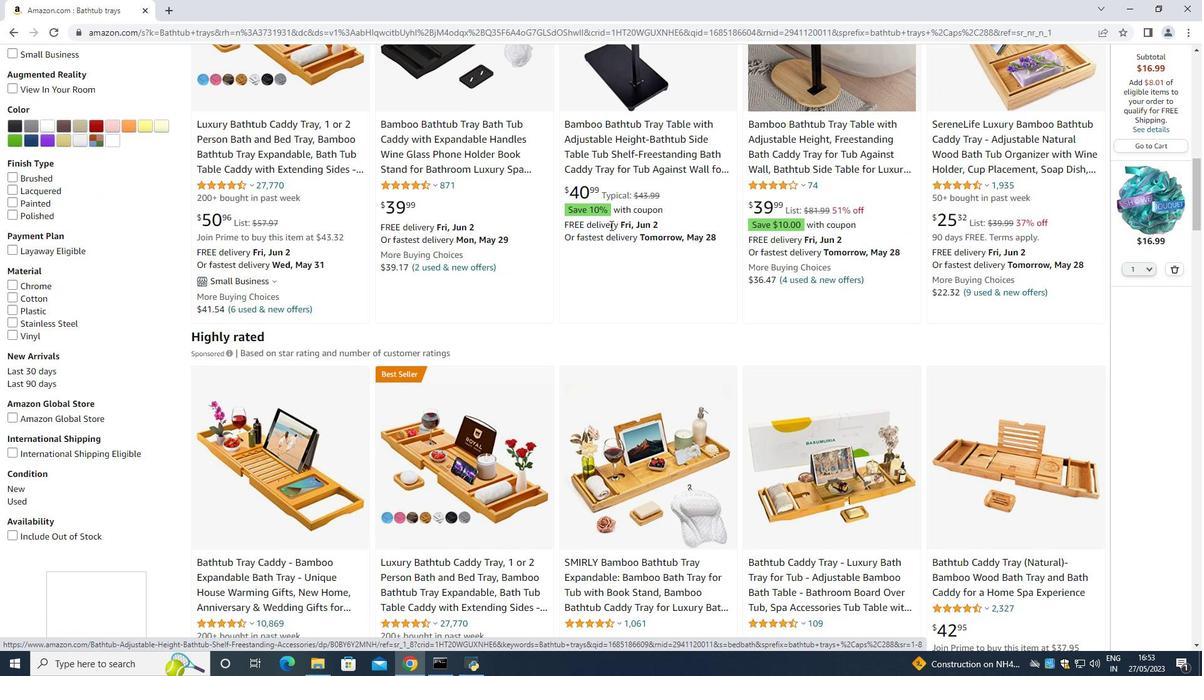 
Action: Mouse scrolled (617, 219) with delta (0, 0)
Screenshot: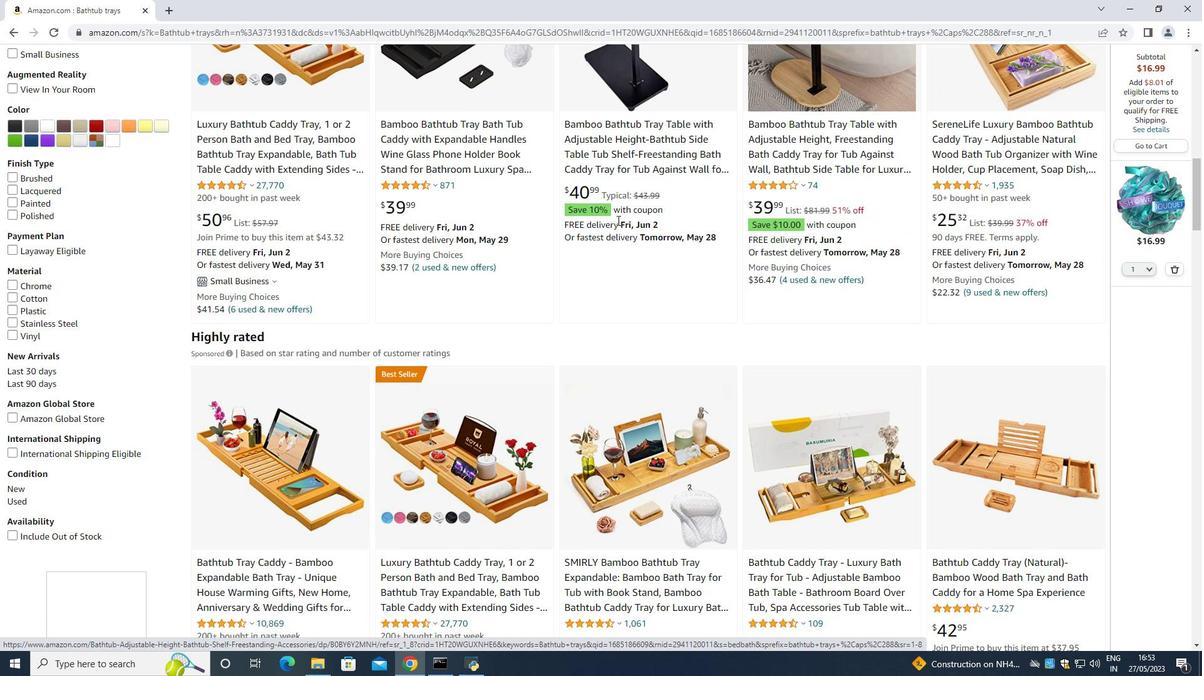 
Action: Mouse moved to (455, 424)
Screenshot: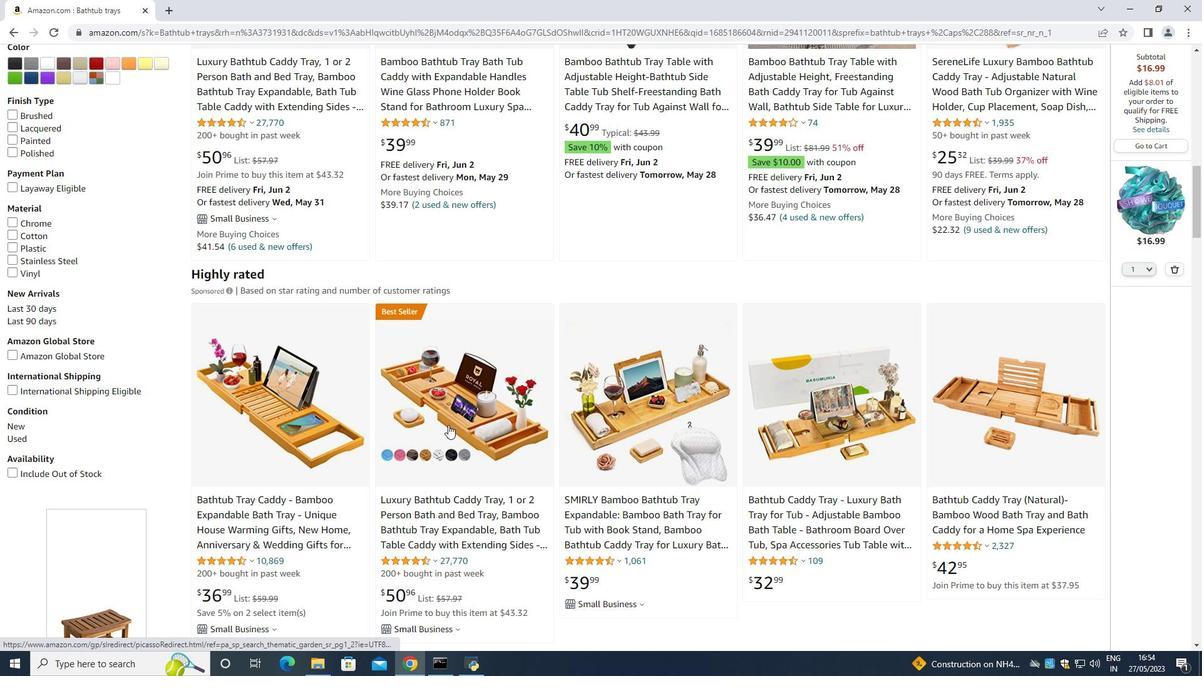 
Action: Mouse scrolled (455, 423) with delta (0, 0)
Screenshot: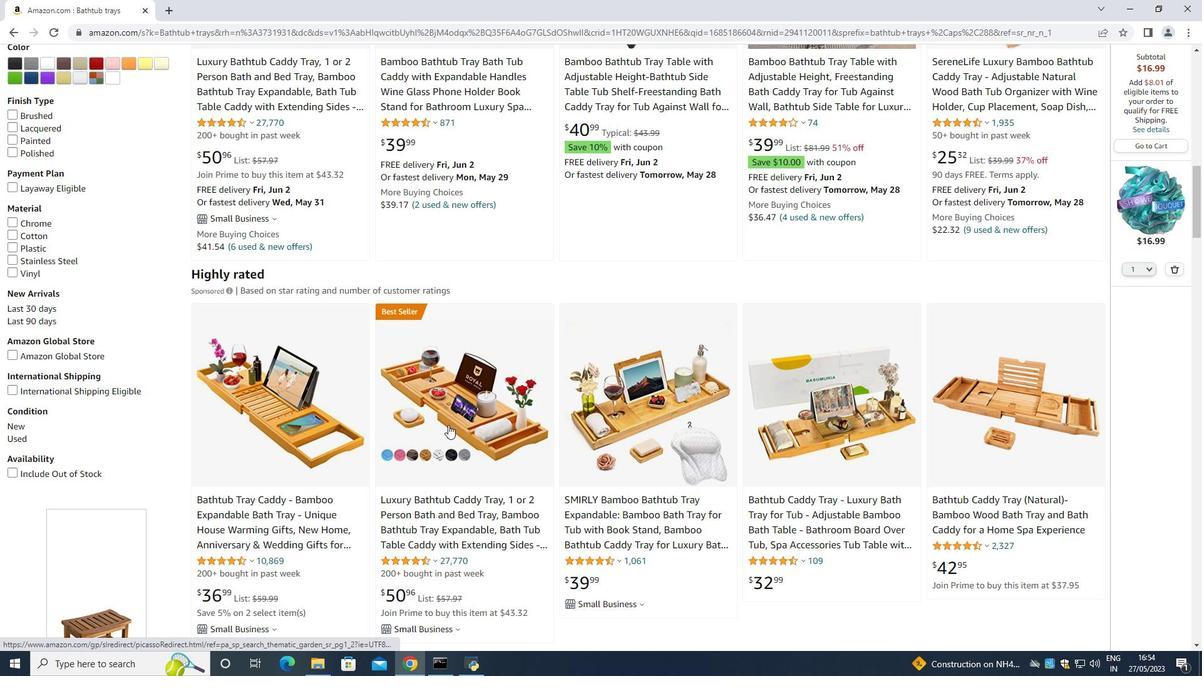 
Action: Mouse moved to (340, 409)
Screenshot: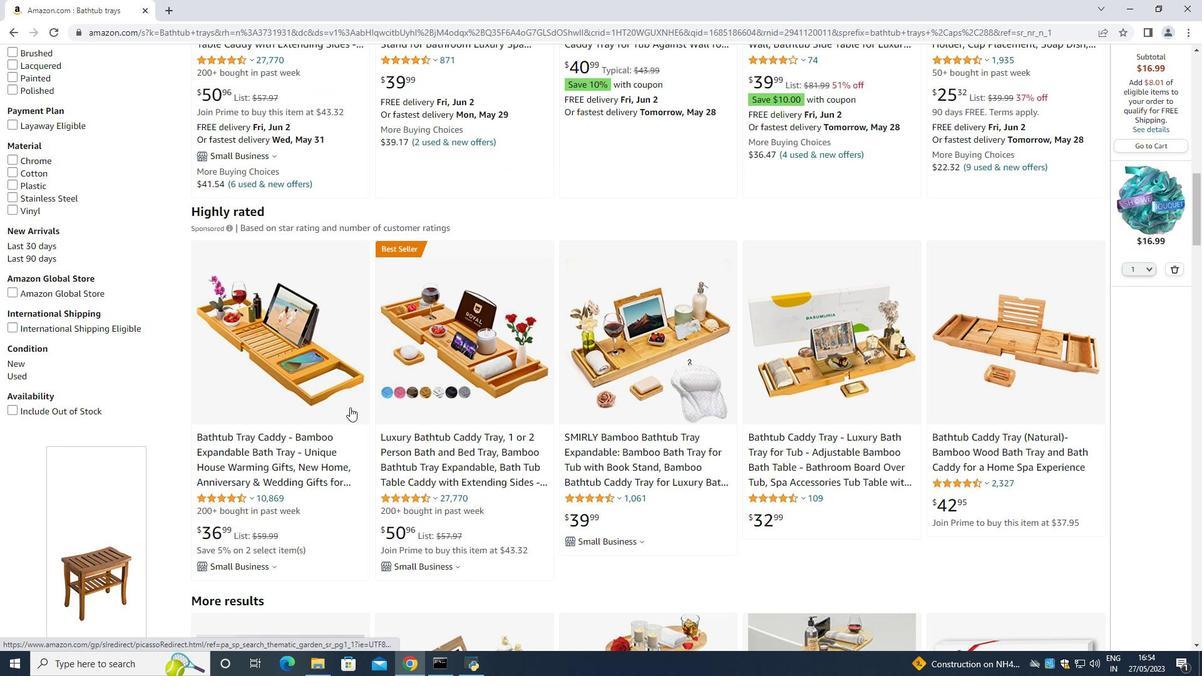 
Action: Mouse scrolled (340, 408) with delta (0, 0)
Screenshot: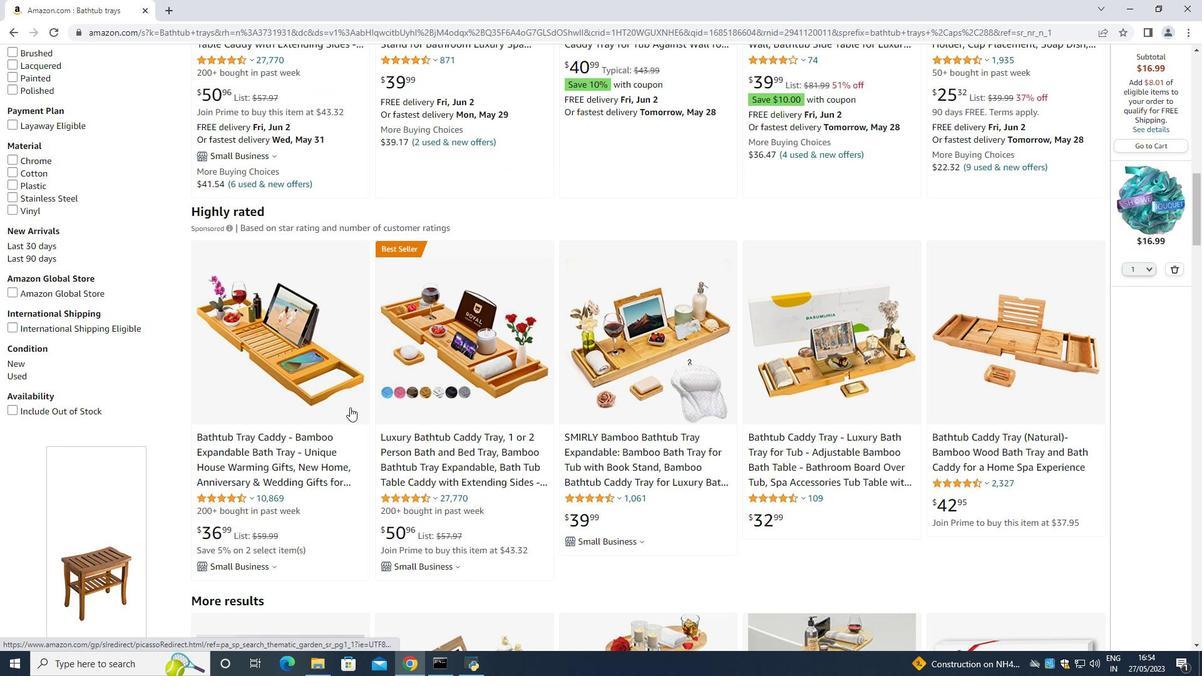 
Action: Mouse moved to (565, 410)
Screenshot: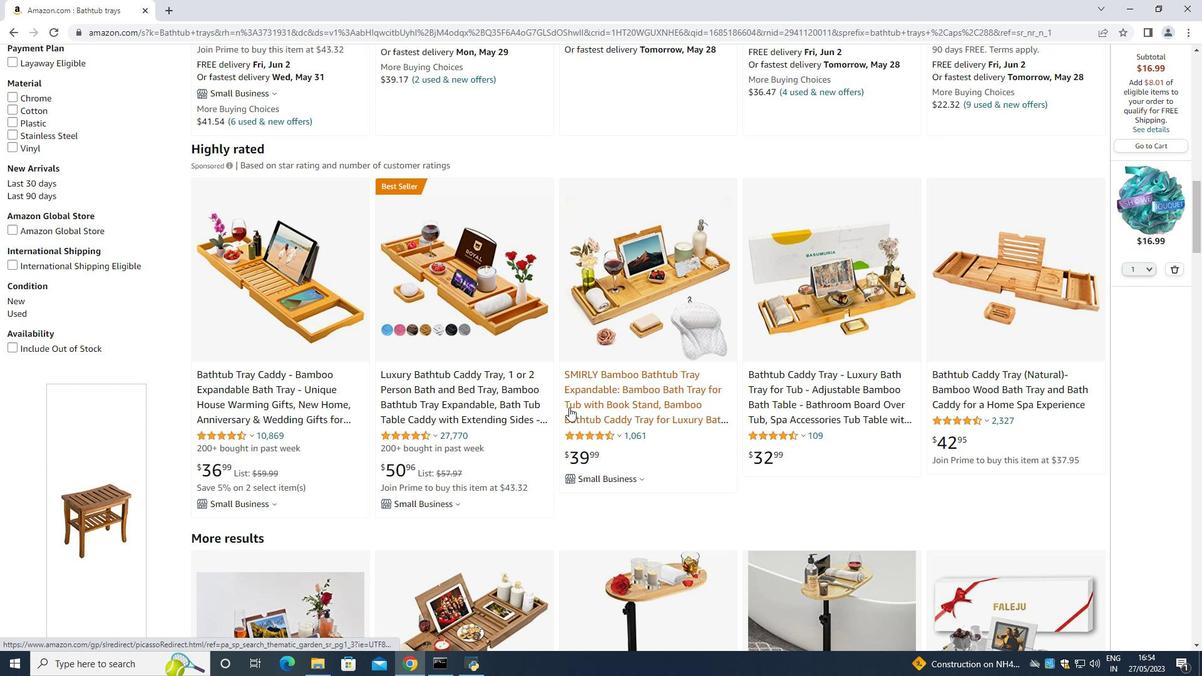 
Action: Mouse scrolled (565, 408) with delta (0, 0)
Screenshot: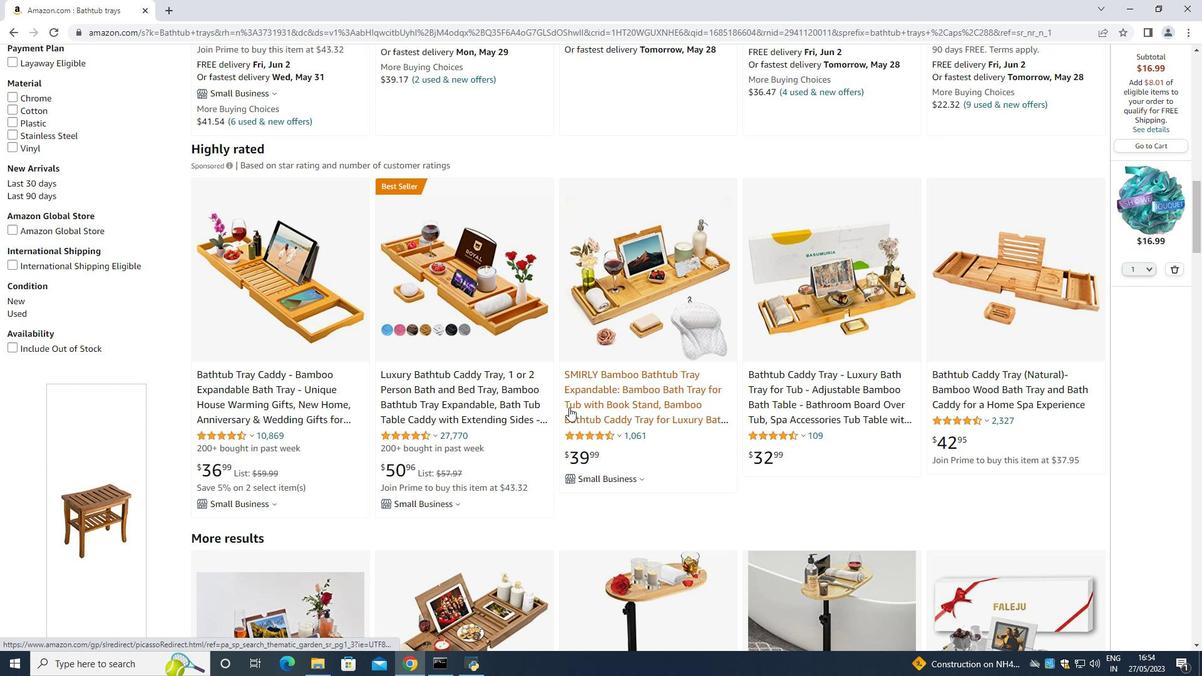 
Action: Mouse moved to (391, 411)
Screenshot: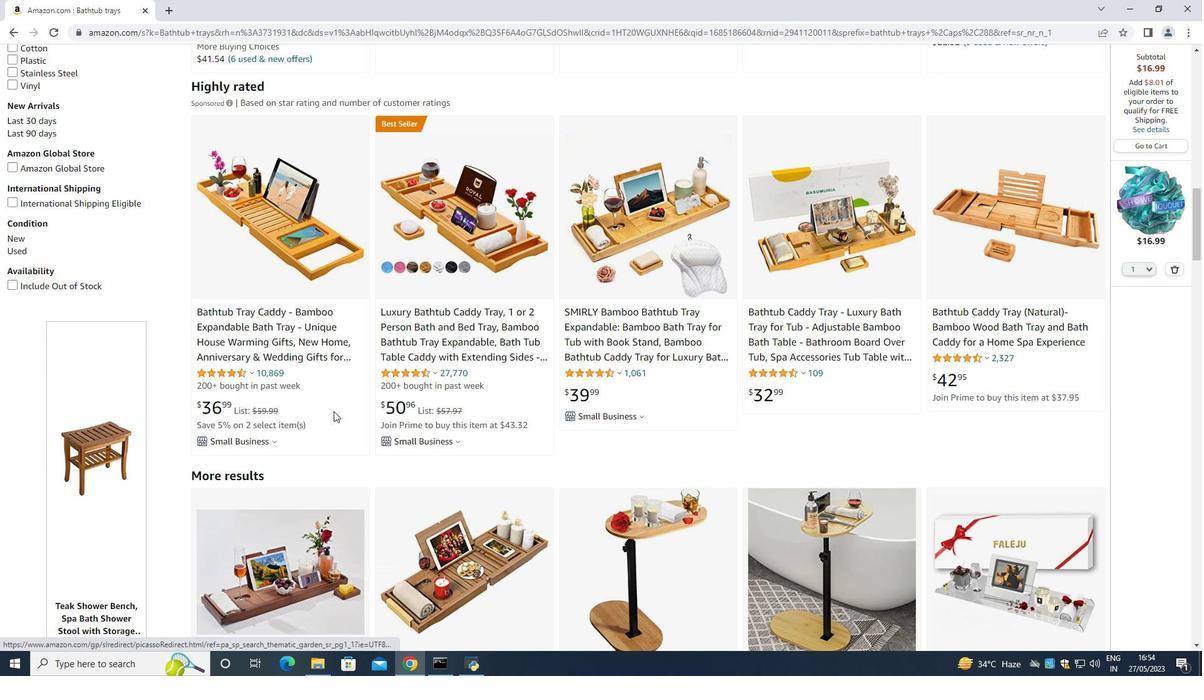 
Action: Mouse scrolled (391, 410) with delta (0, 0)
Screenshot: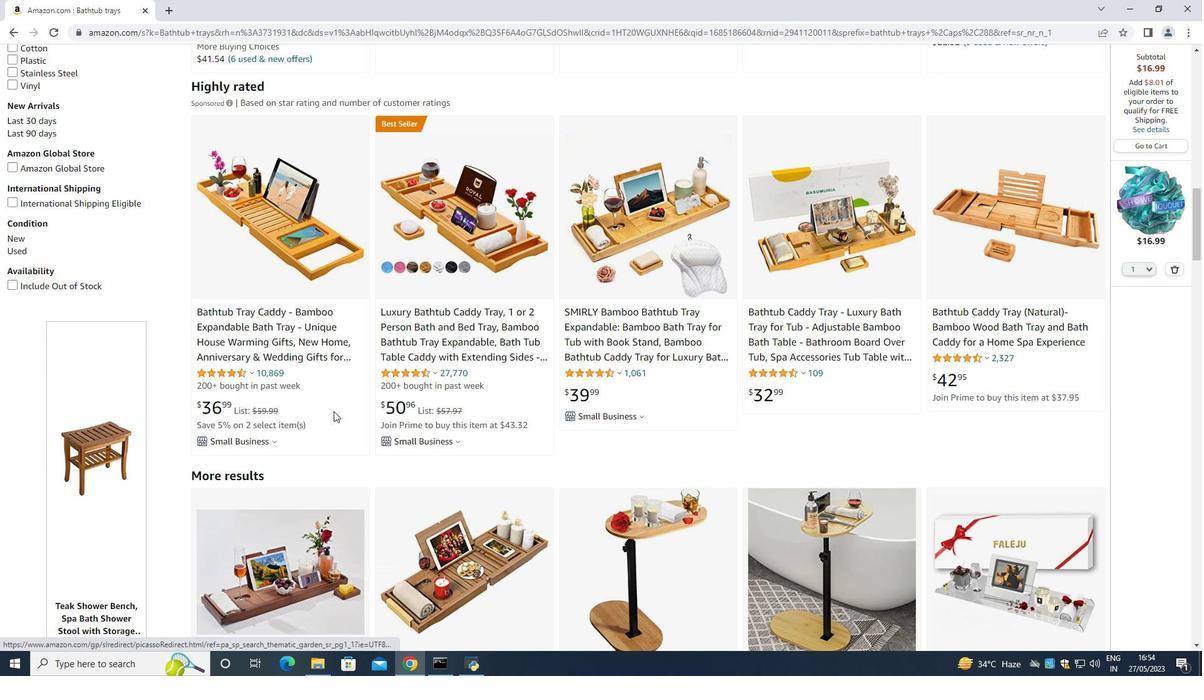 
Action: Mouse moved to (242, 384)
Screenshot: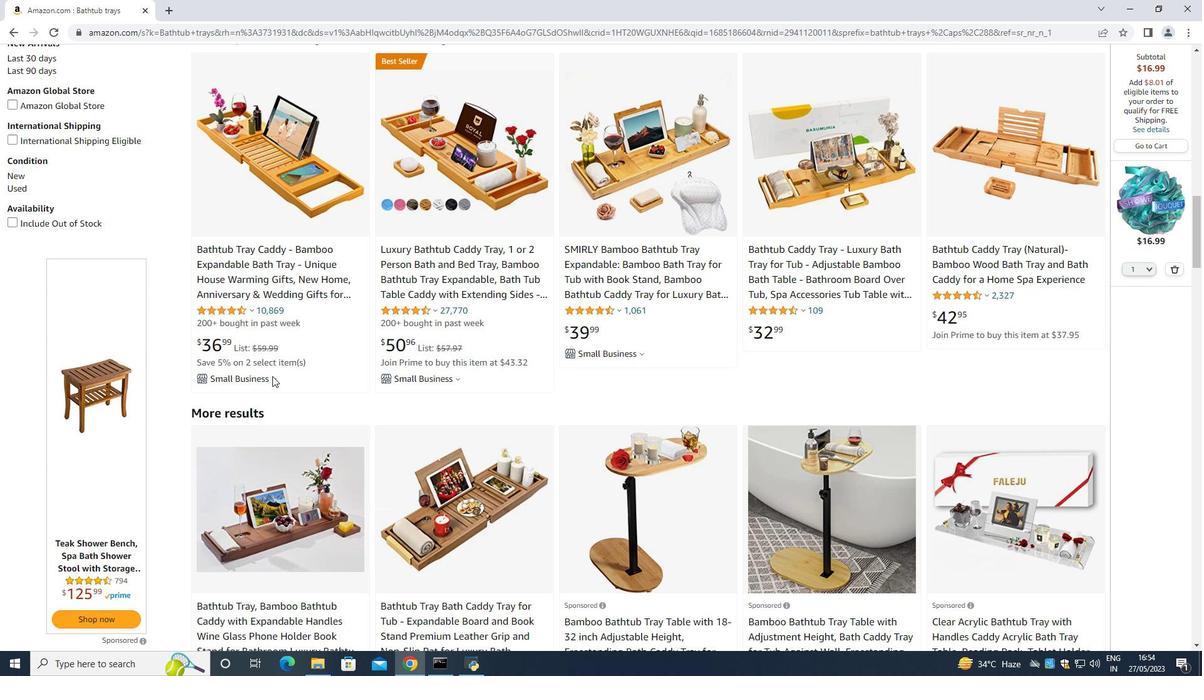 
Action: Mouse scrolled (242, 383) with delta (0, 0)
Screenshot: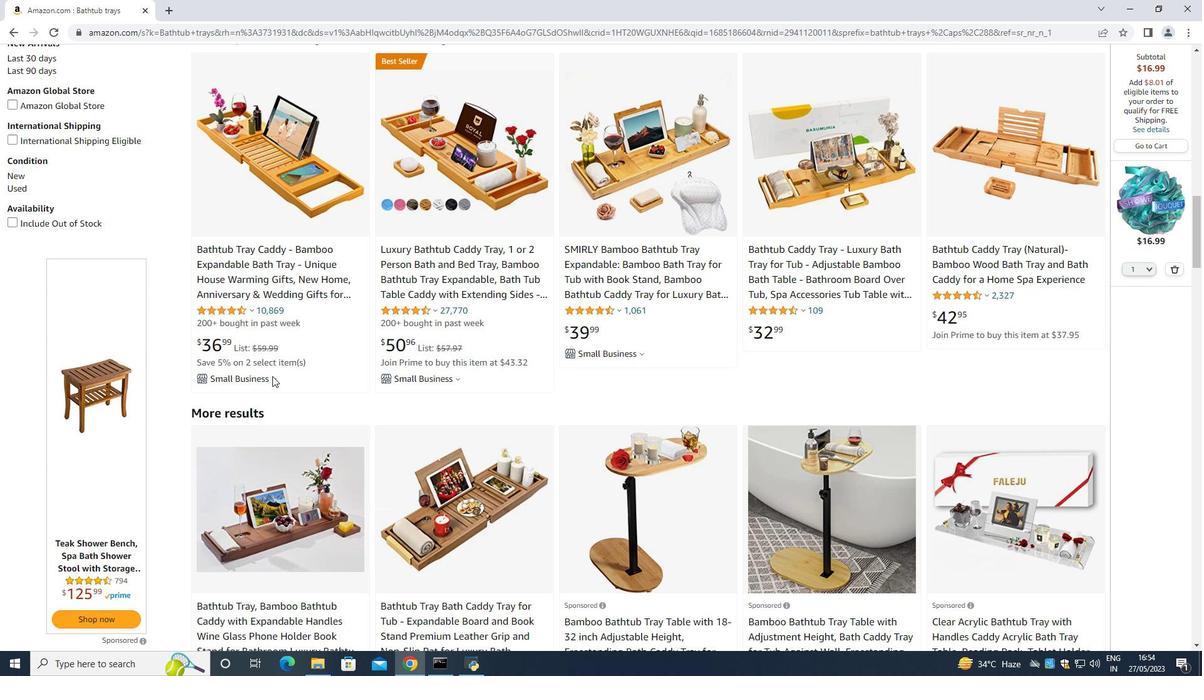 
Action: Mouse moved to (766, 412)
Screenshot: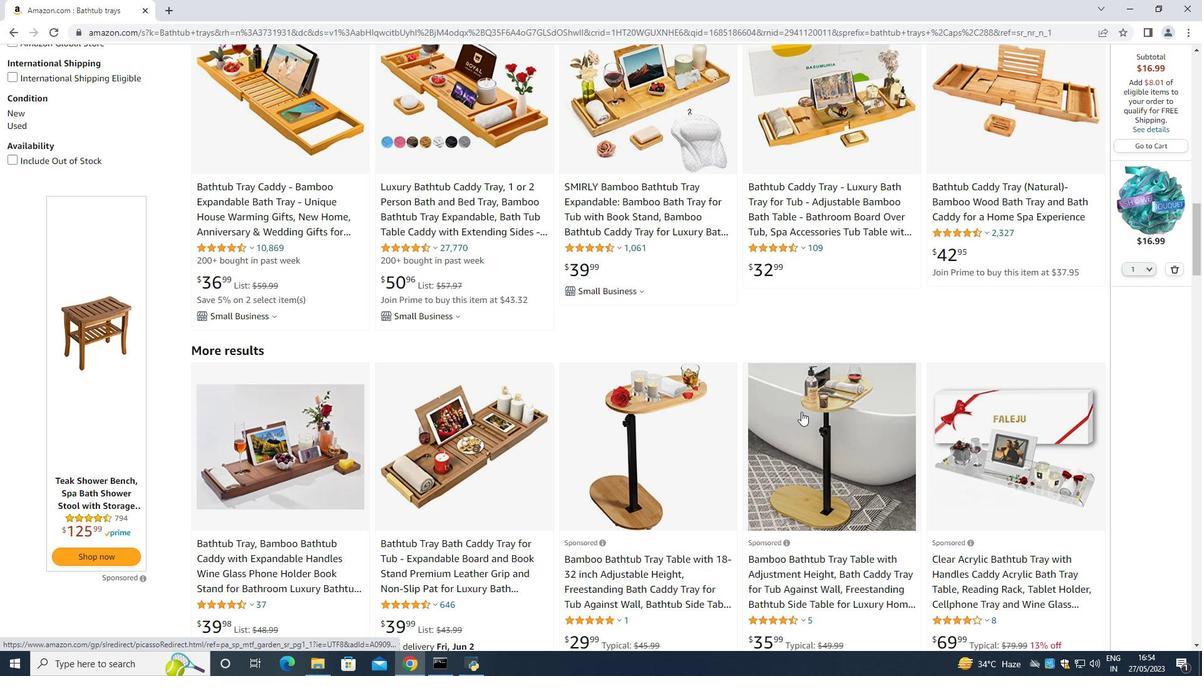 
Action: Mouse scrolled (798, 411) with delta (0, 0)
Screenshot: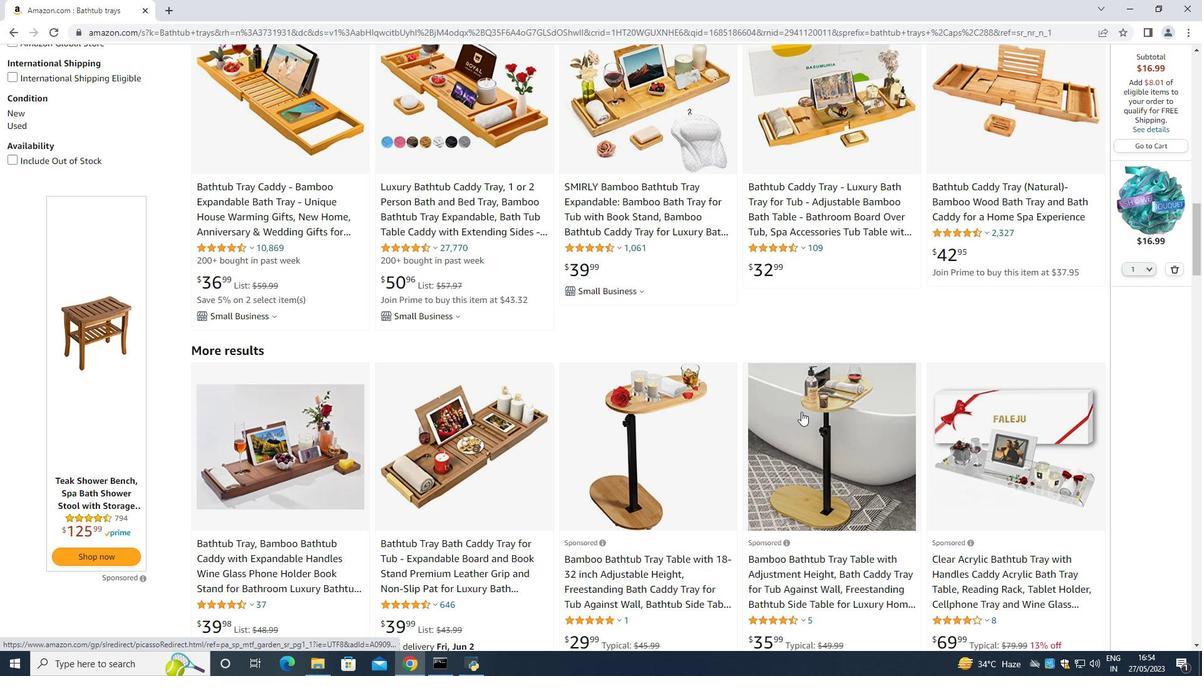 
Action: Mouse moved to (350, 410)
Screenshot: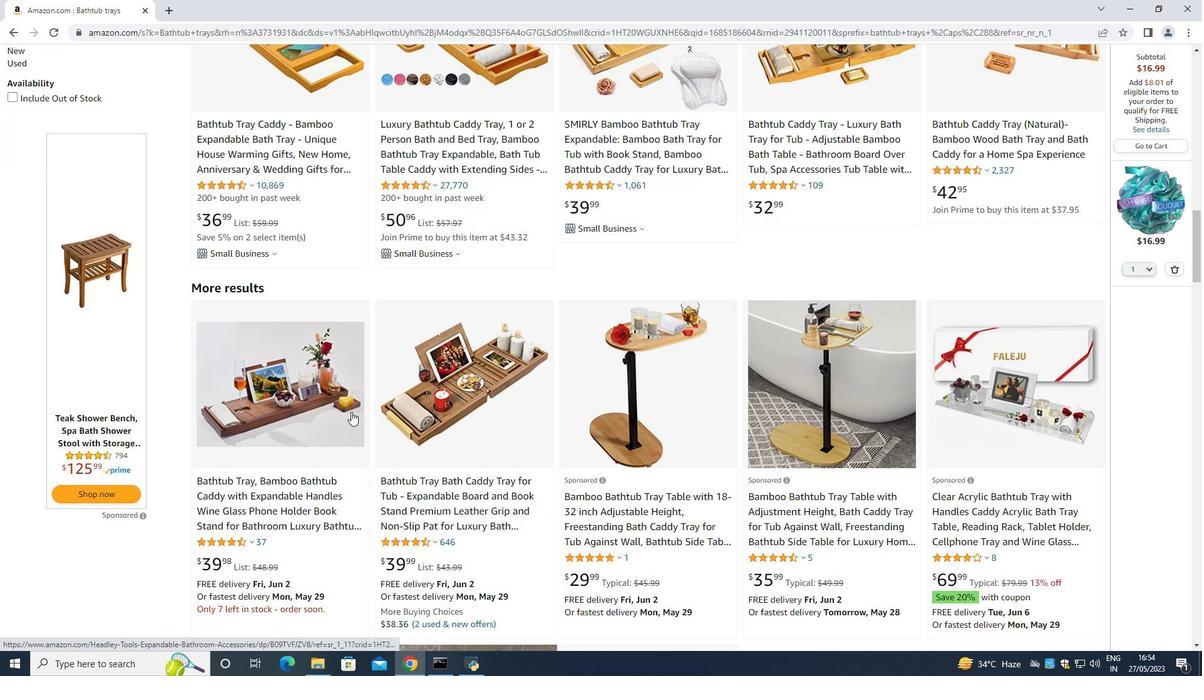 
Action: Mouse scrolled (350, 410) with delta (0, 0)
Screenshot: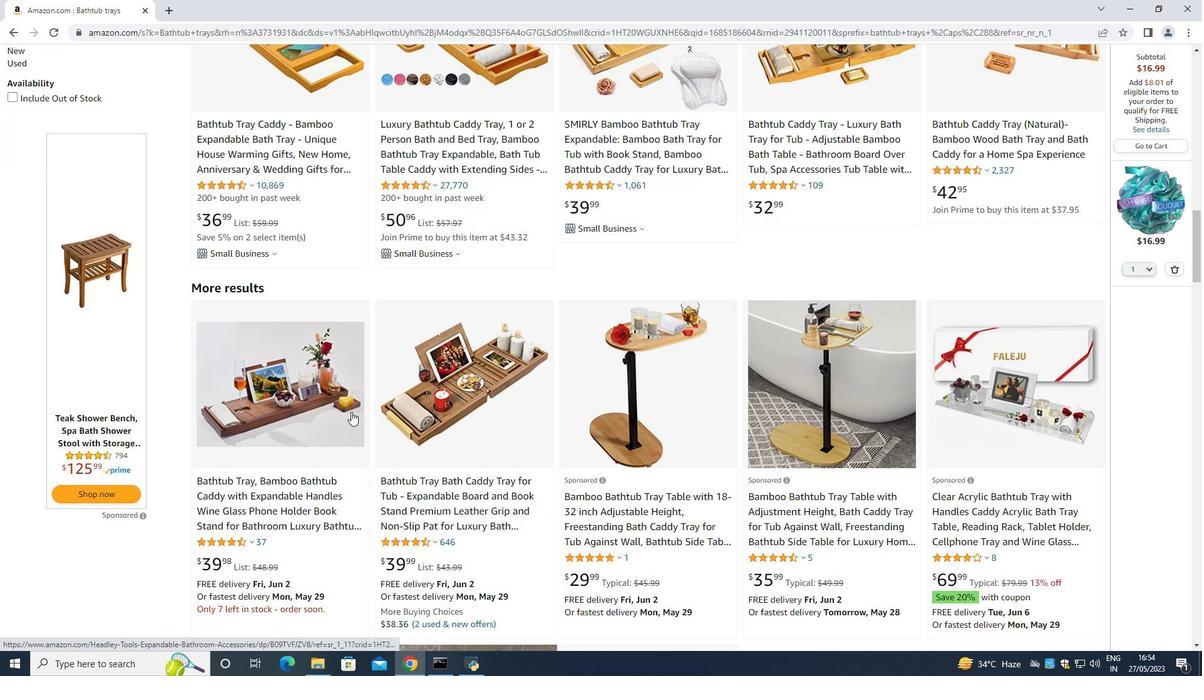 
Action: Mouse moved to (291, 401)
Screenshot: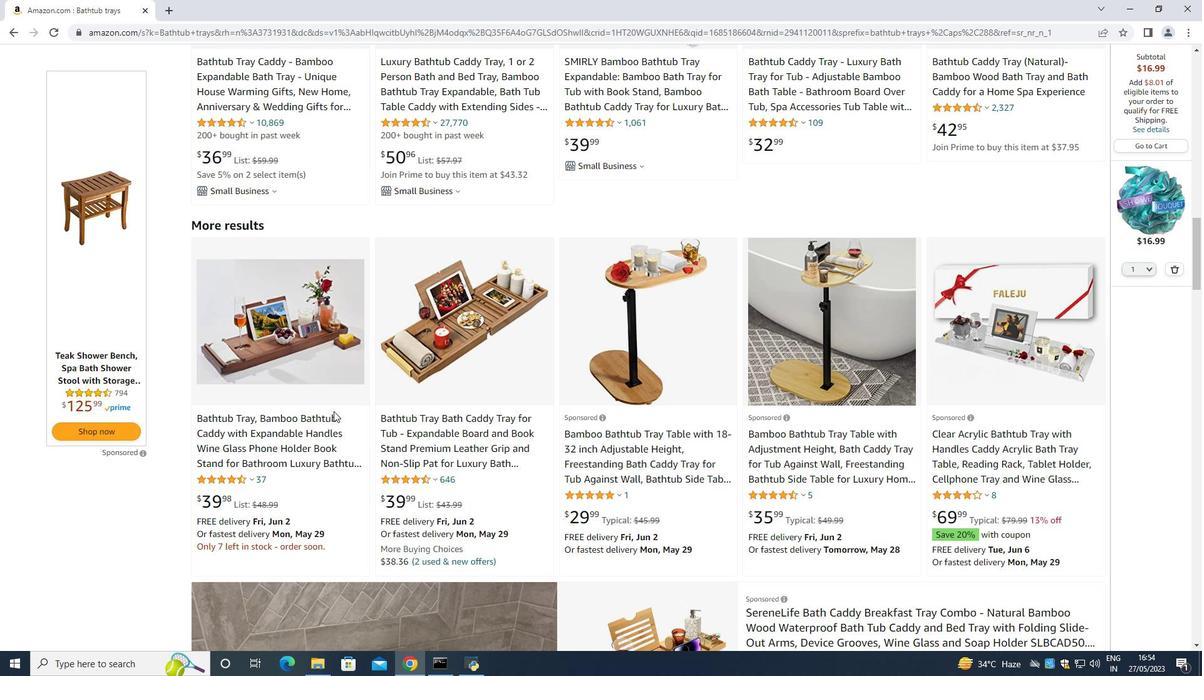 
Action: Mouse scrolled (291, 401) with delta (0, 0)
Screenshot: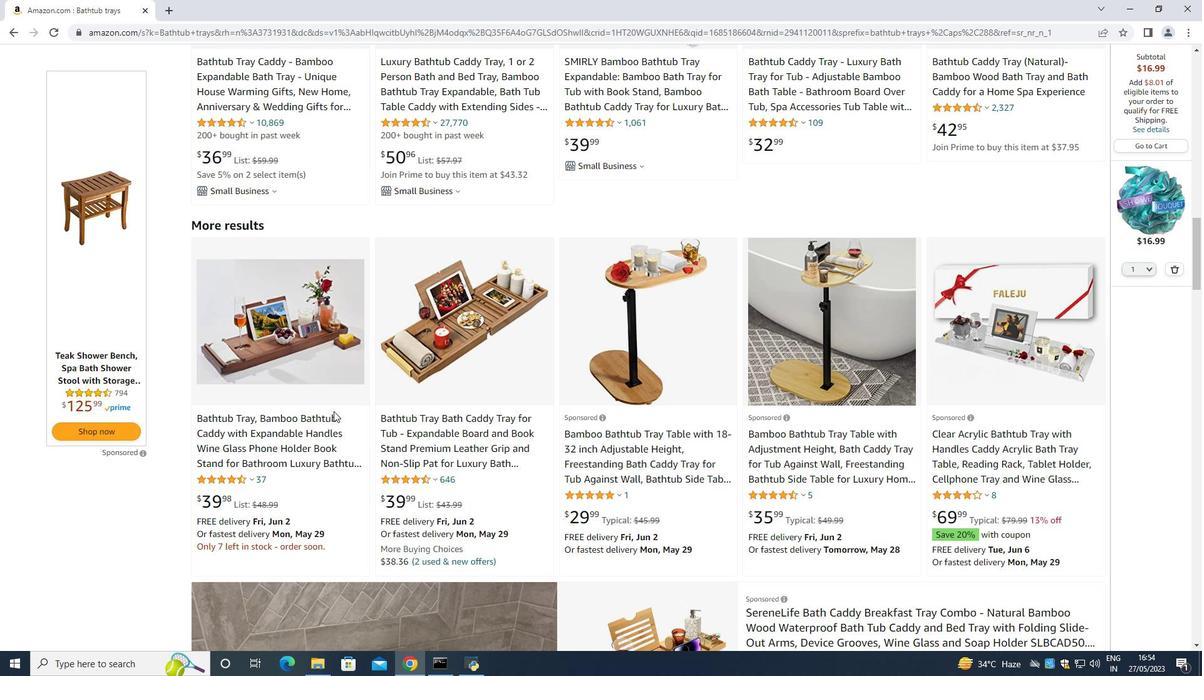 
Action: Mouse moved to (421, 329)
Screenshot: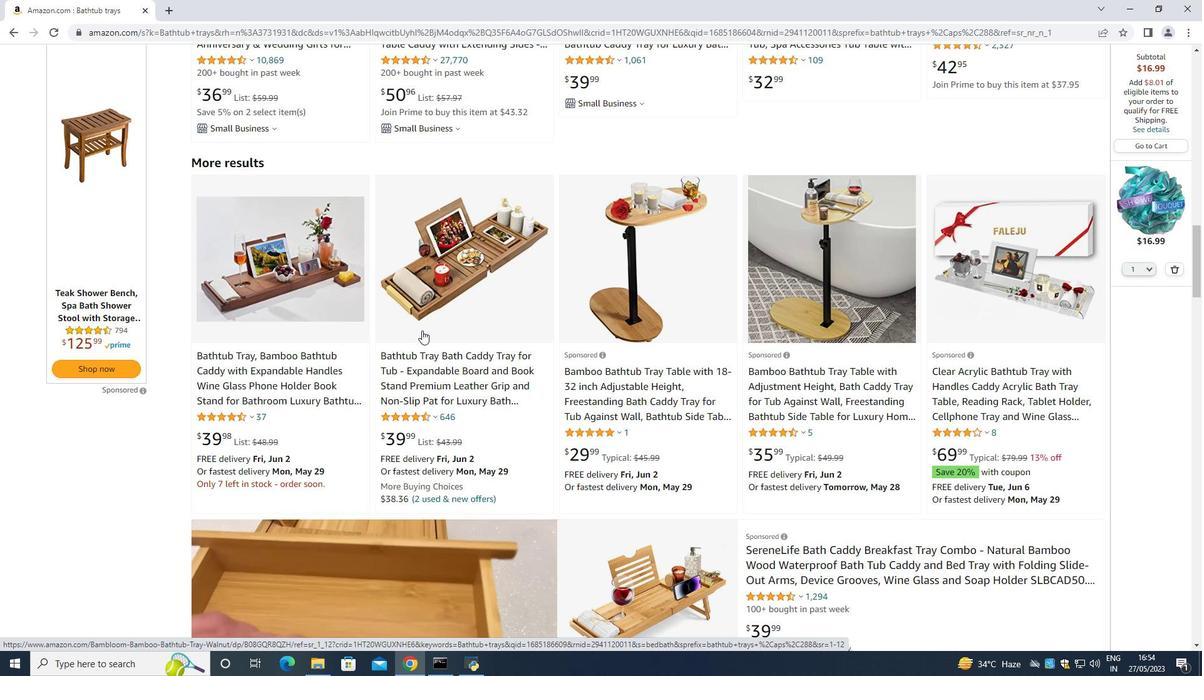 
Action: Mouse scrolled (421, 329) with delta (0, 0)
Screenshot: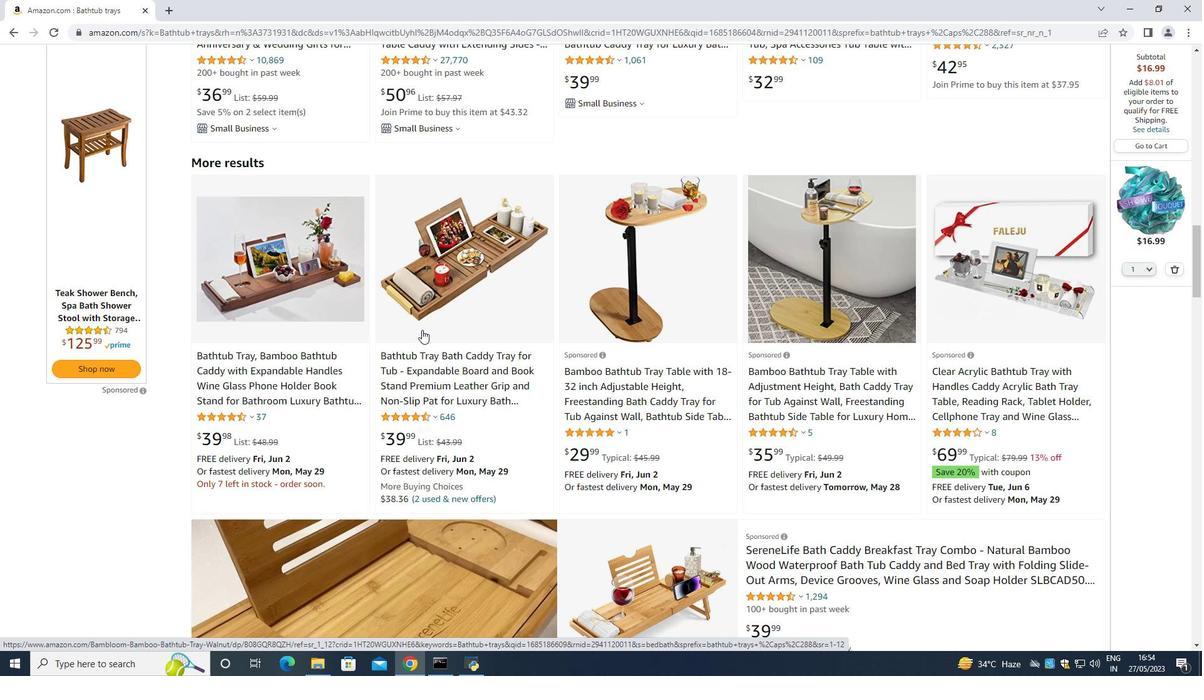 
Action: Mouse moved to (418, 321)
Screenshot: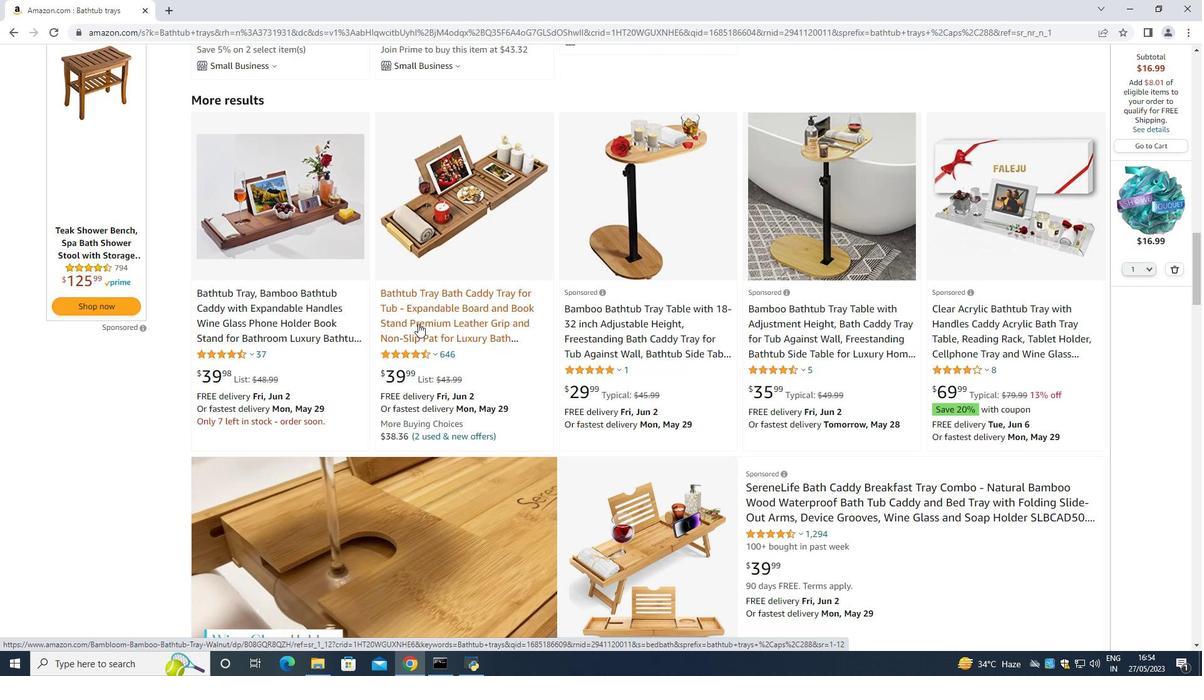 
Action: Mouse scrolled (418, 320) with delta (0, 0)
Screenshot: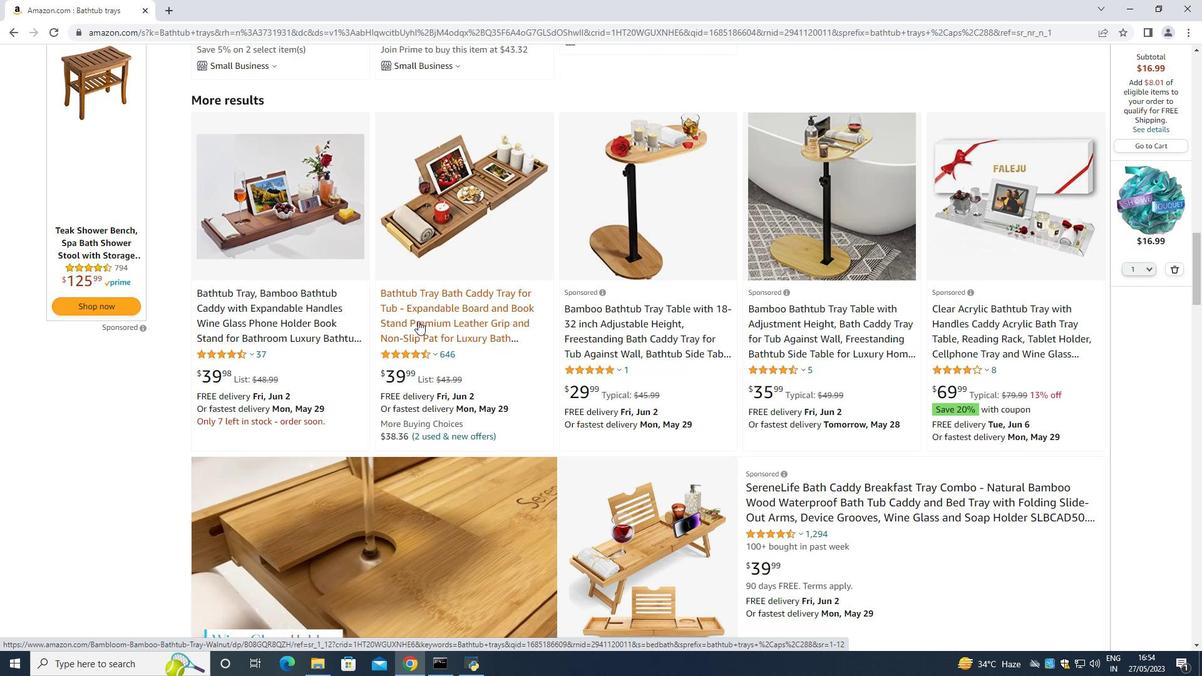 
Action: Mouse moved to (405, 261)
Screenshot: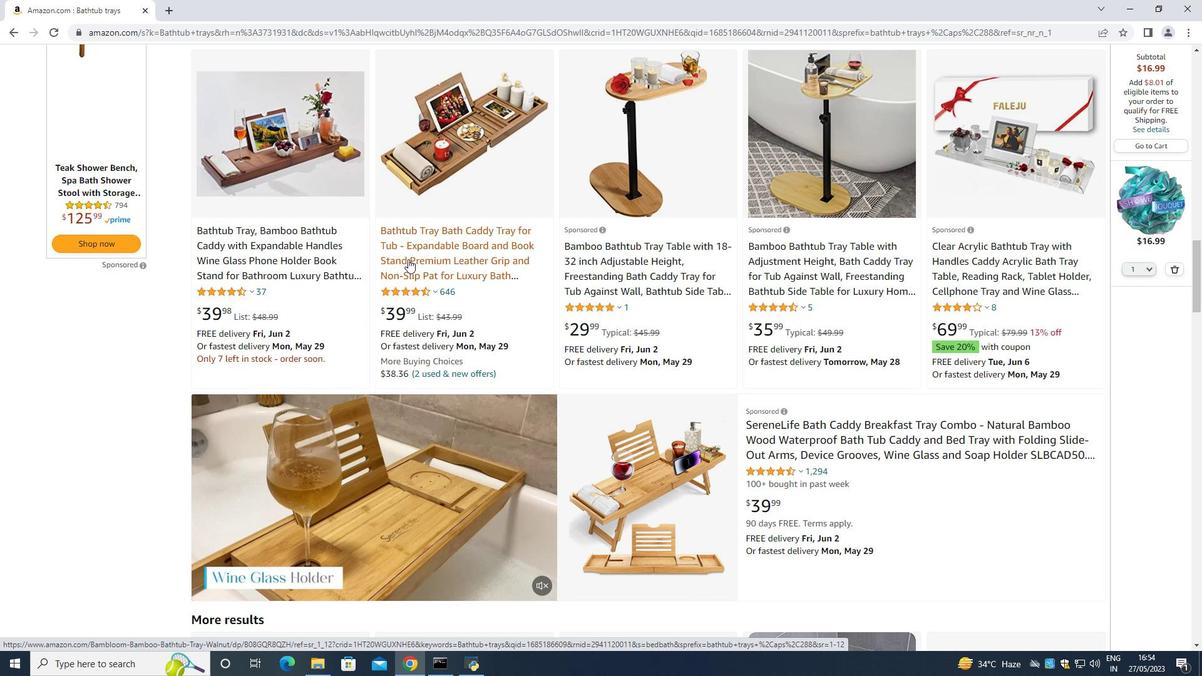 
Action: Mouse scrolled (405, 261) with delta (0, 0)
Screenshot: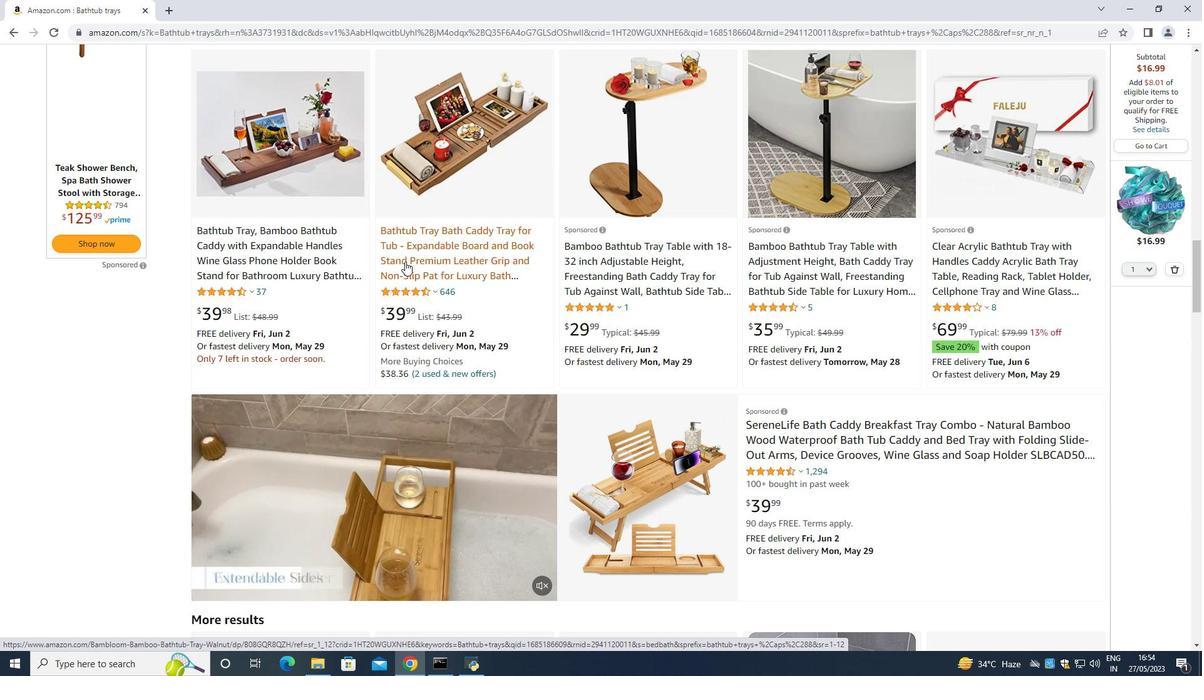 
Action: Mouse moved to (415, 247)
Screenshot: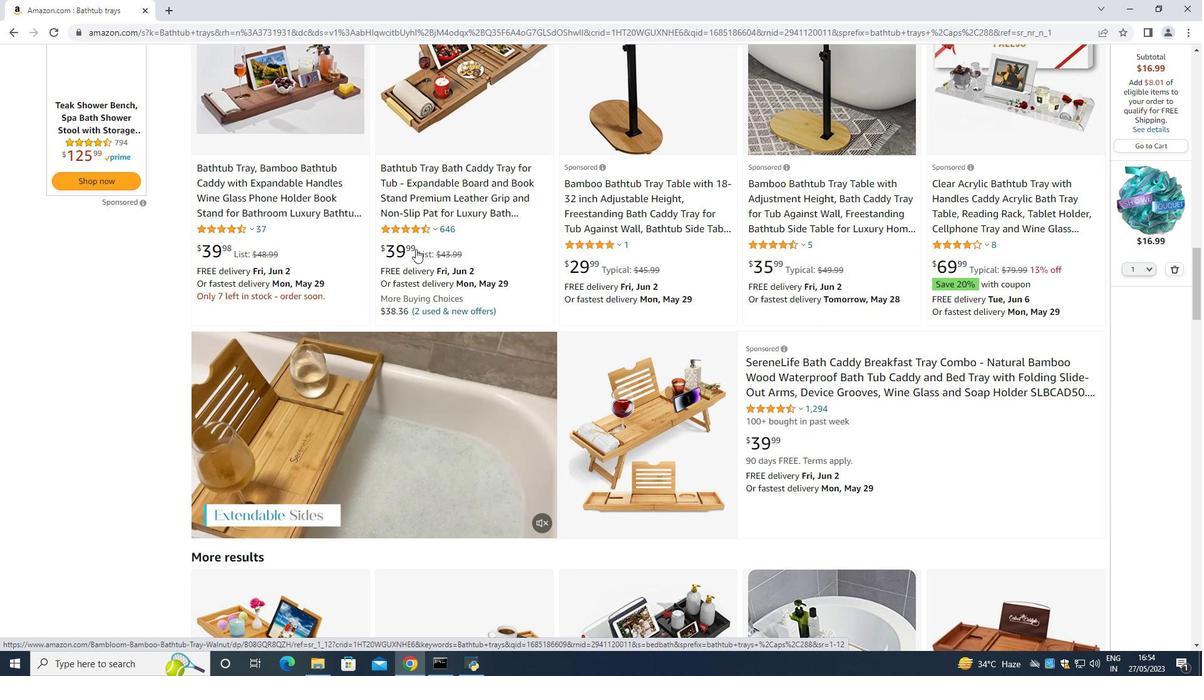 
Action: Mouse scrolled (415, 246) with delta (0, 0)
Screenshot: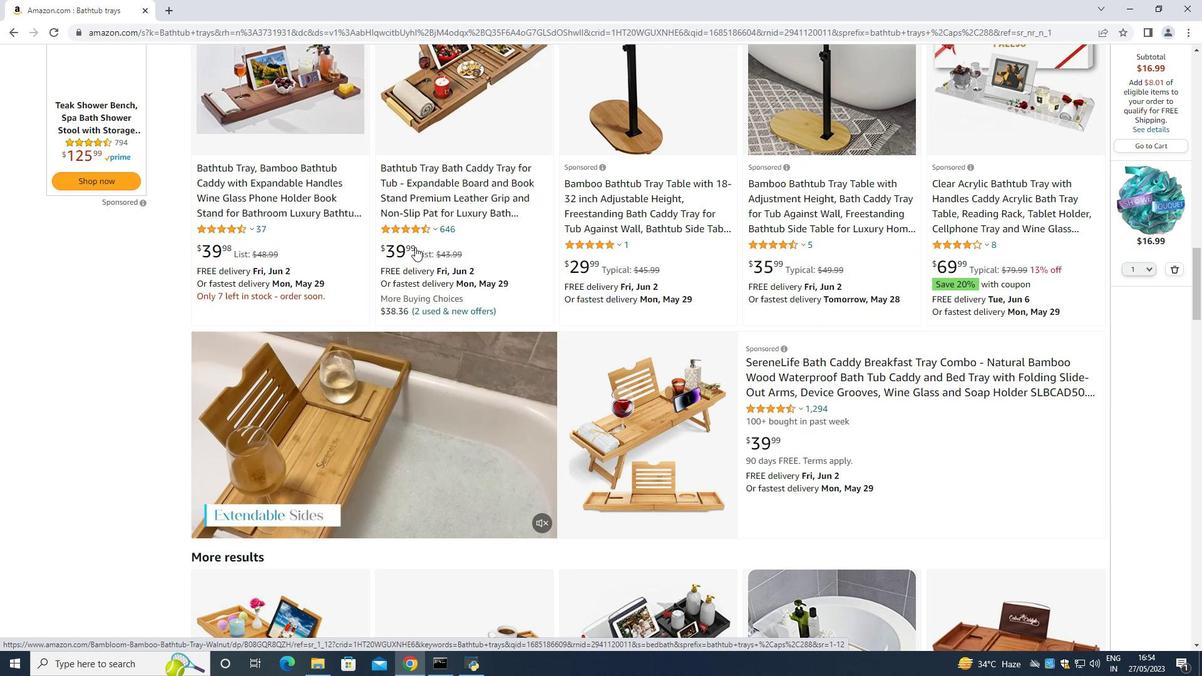 
Action: Mouse moved to (448, 194)
Screenshot: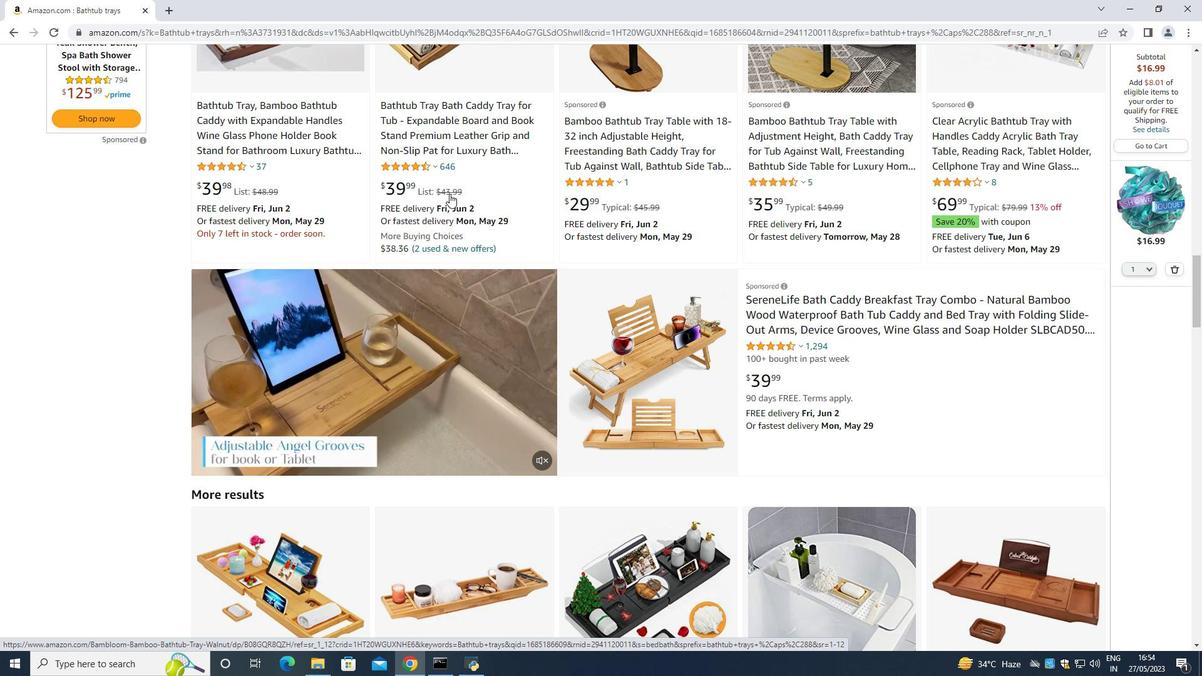 
Action: Mouse scrolled (448, 193) with delta (0, 0)
Screenshot: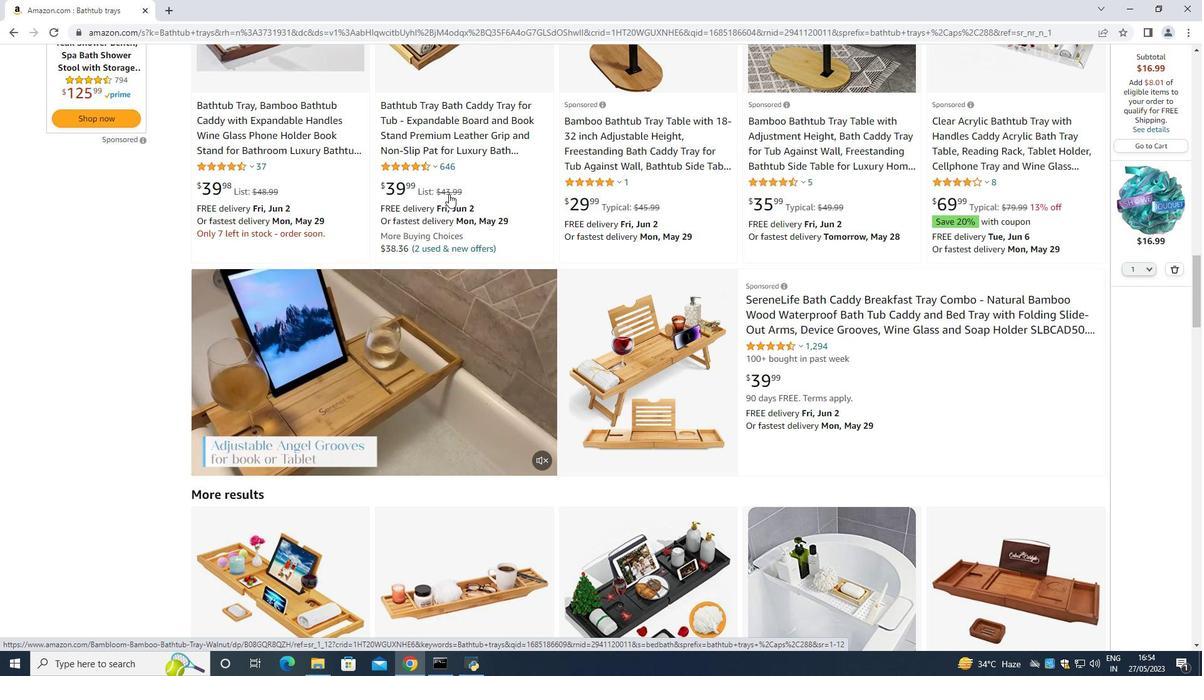 
Action: Mouse scrolled (448, 193) with delta (0, 0)
Screenshot: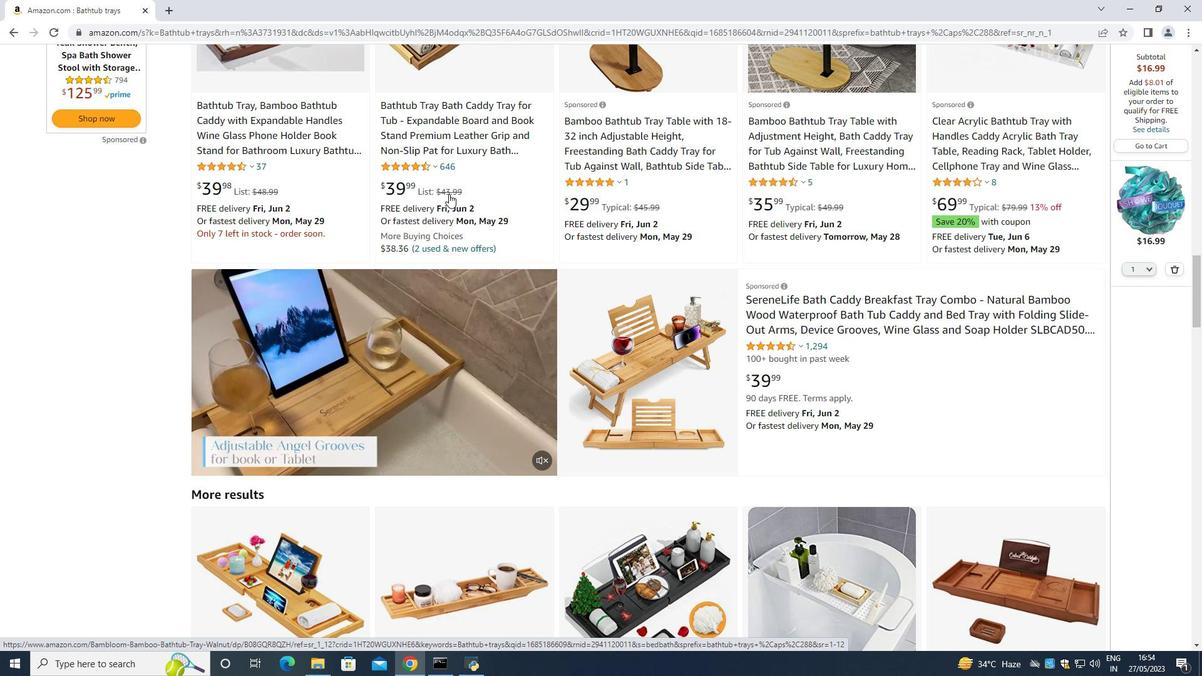 
Action: Mouse moved to (604, 199)
Screenshot: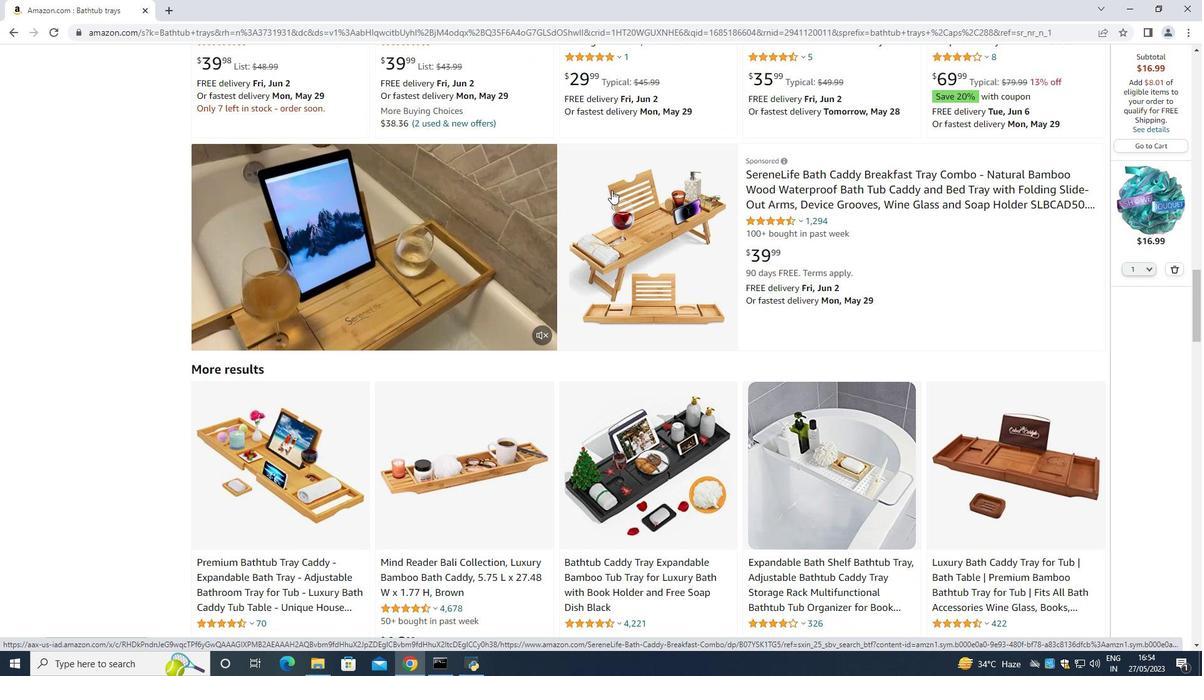 
Action: Mouse scrolled (604, 198) with delta (0, 0)
Screenshot: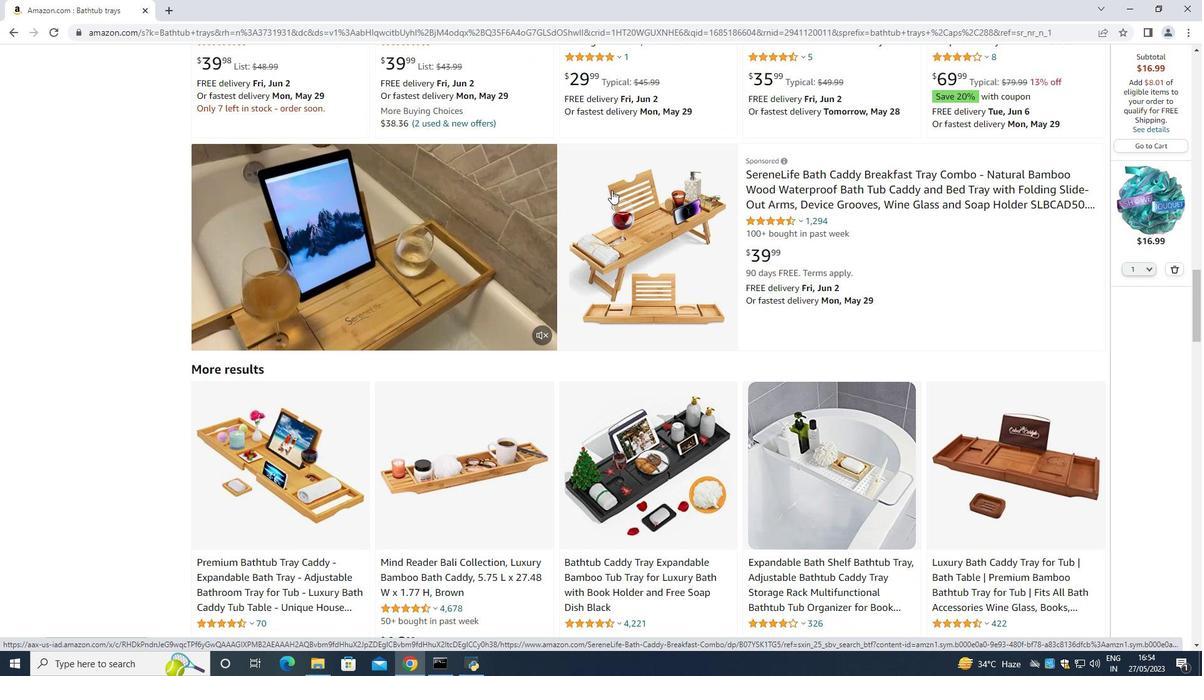 
Action: Mouse moved to (590, 223)
Screenshot: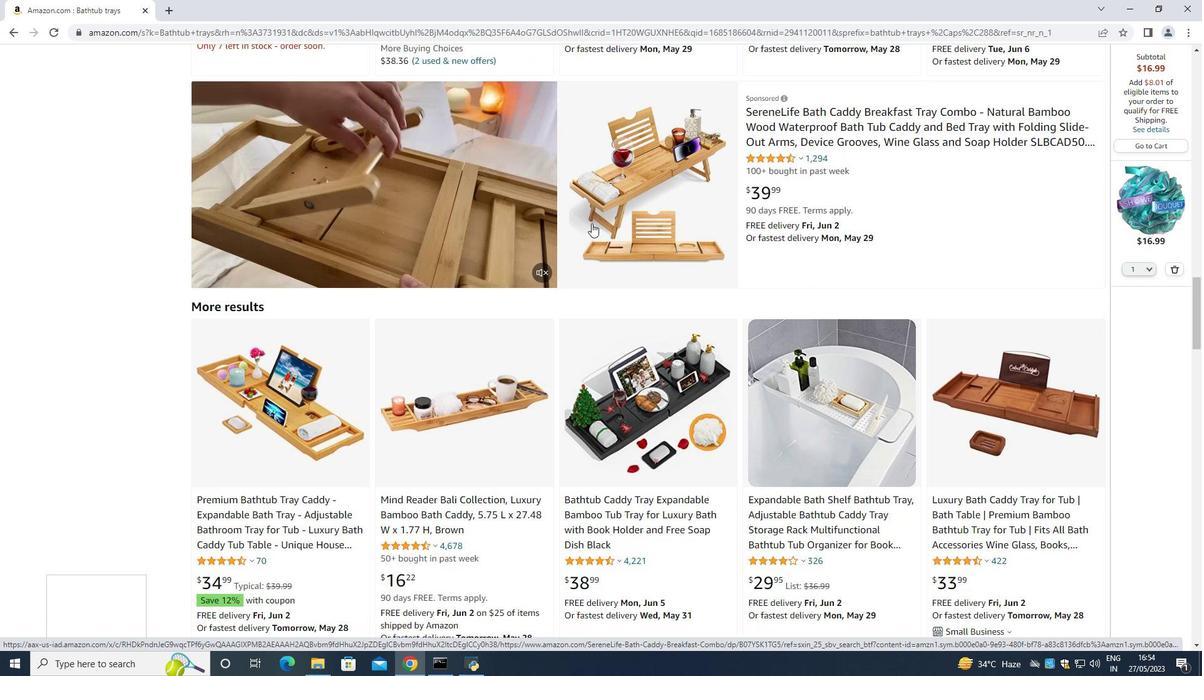 
Action: Mouse scrolled (590, 222) with delta (0, 0)
Screenshot: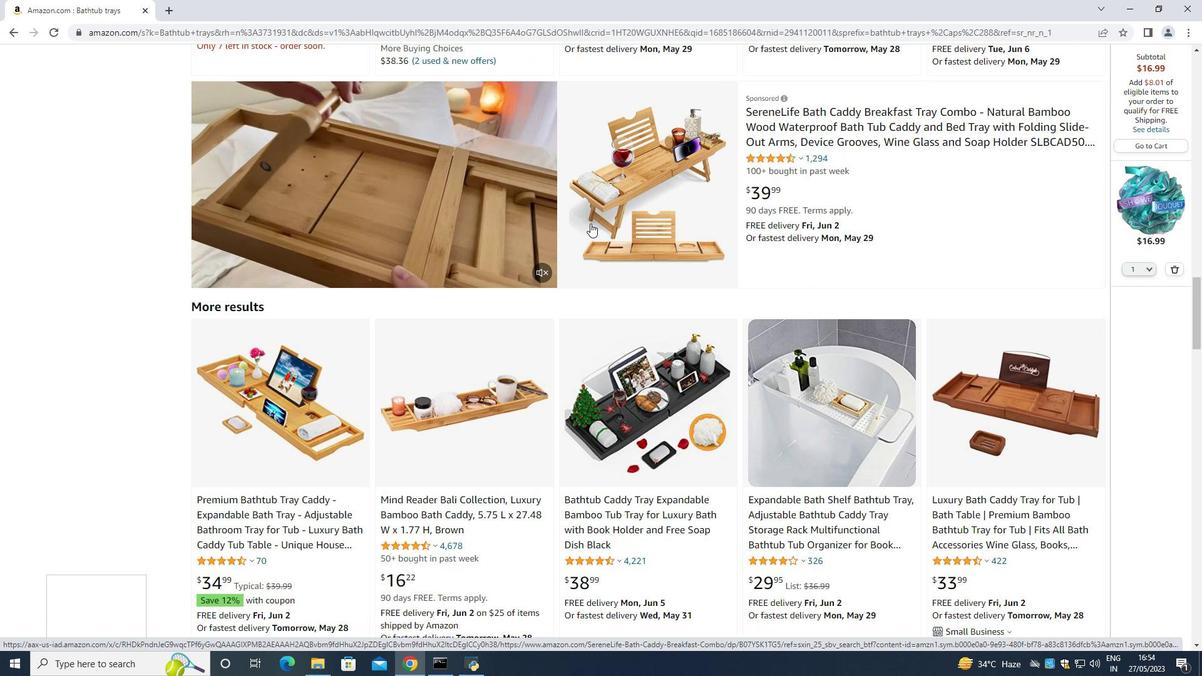 
Action: Mouse moved to (563, 215)
Screenshot: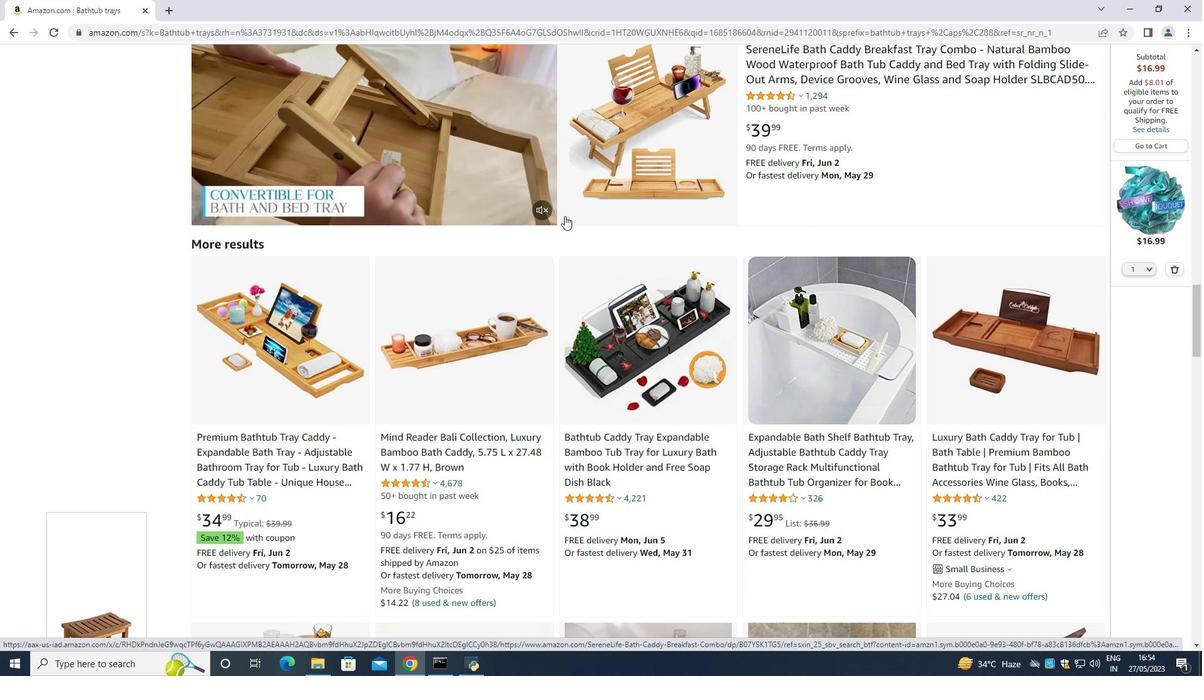 
Action: Mouse scrolled (563, 215) with delta (0, 0)
Screenshot: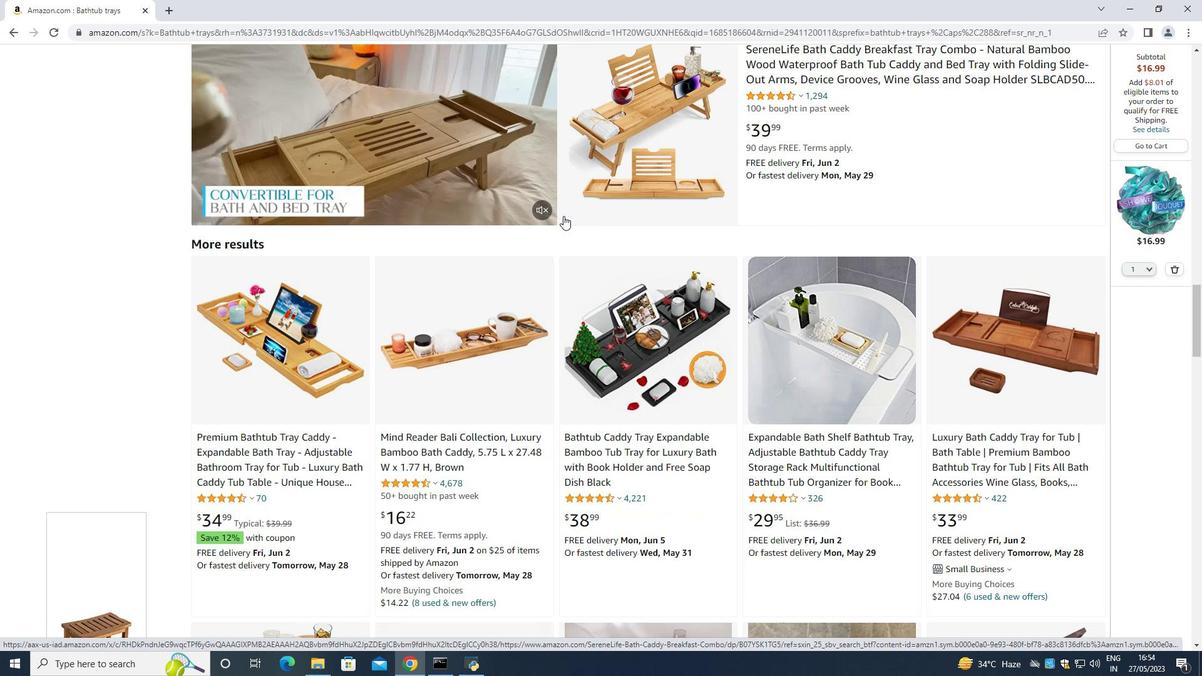 
Action: Mouse moved to (575, 227)
Screenshot: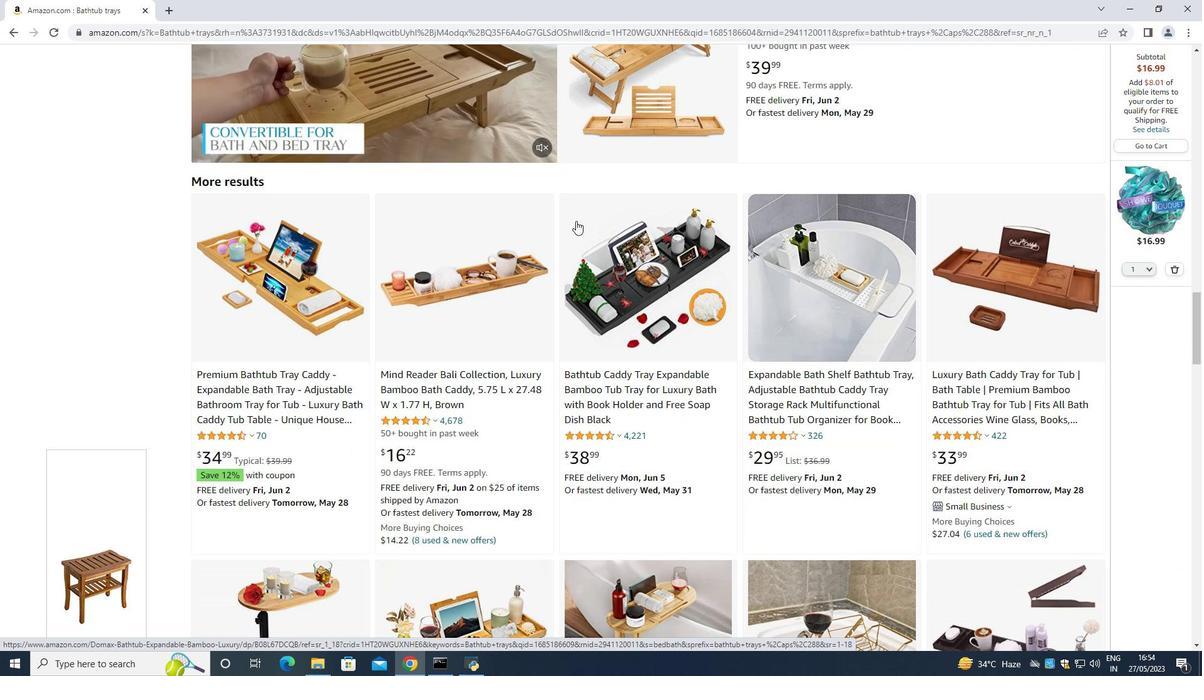 
Action: Mouse scrolled (575, 227) with delta (0, 0)
Screenshot: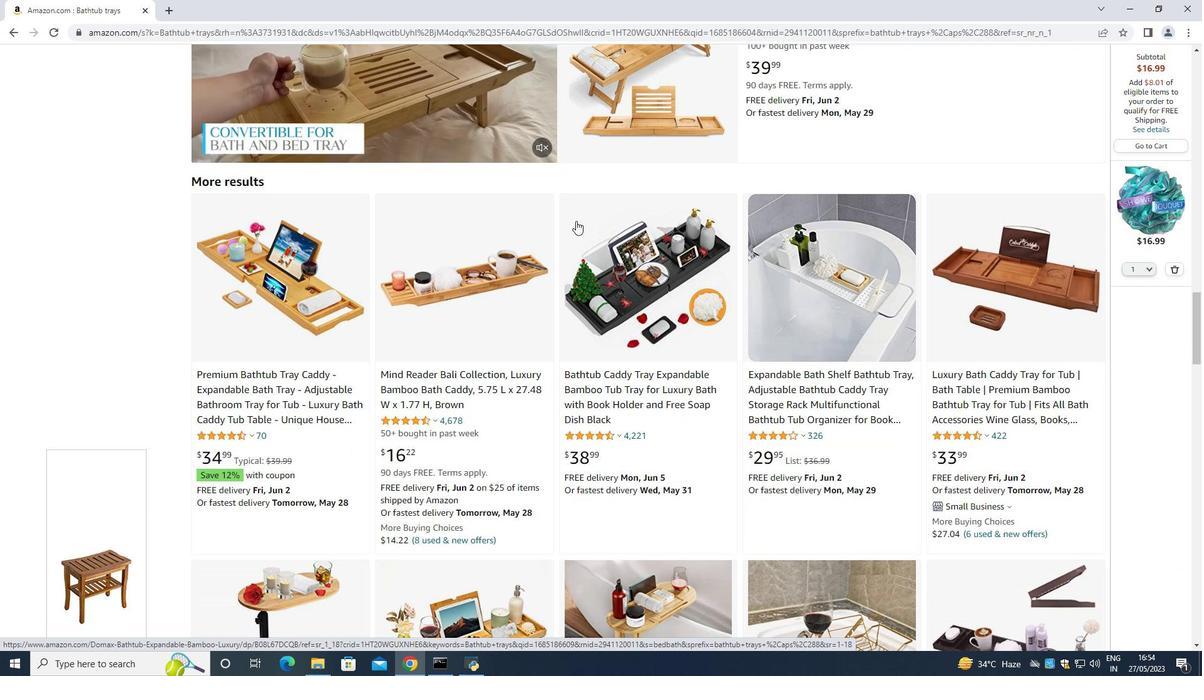 
Action: Mouse moved to (505, 228)
Screenshot: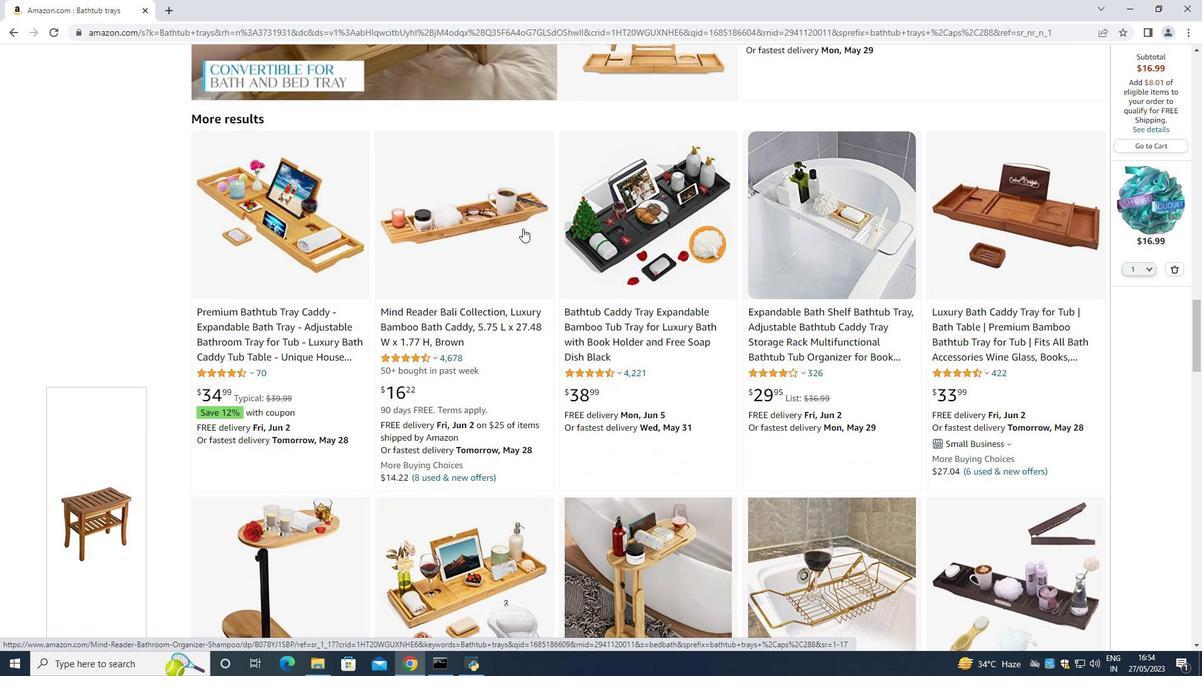 
Action: Mouse scrolled (505, 227) with delta (0, 0)
Screenshot: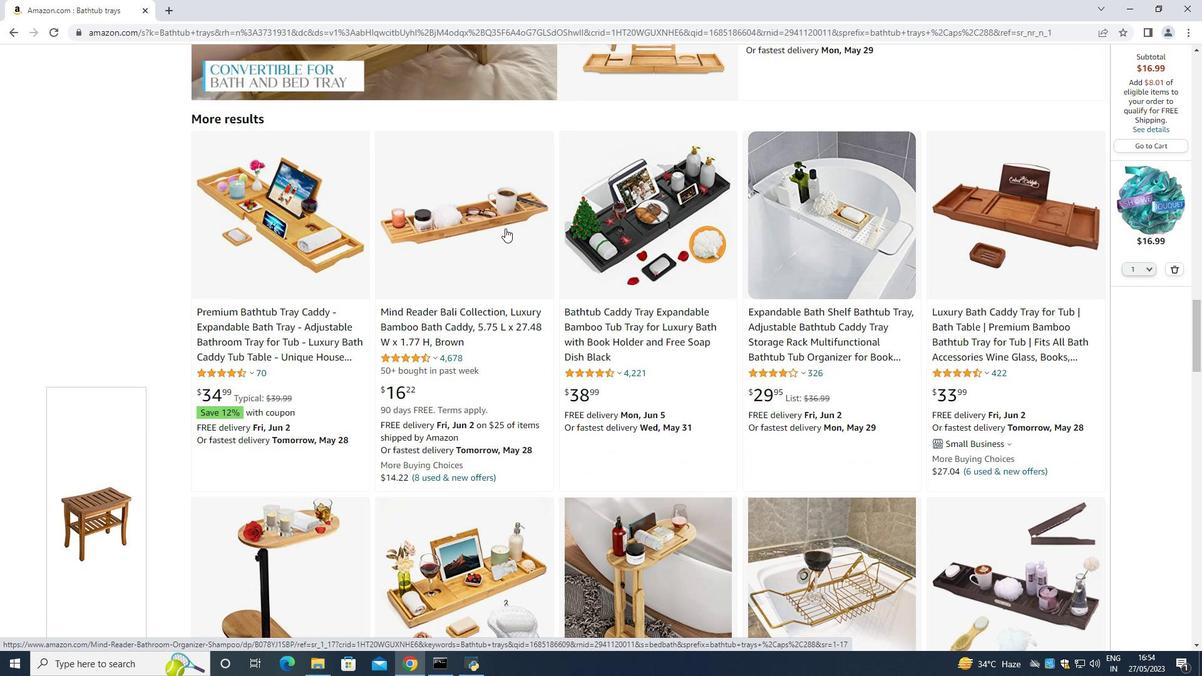 
Action: Mouse moved to (503, 227)
Screenshot: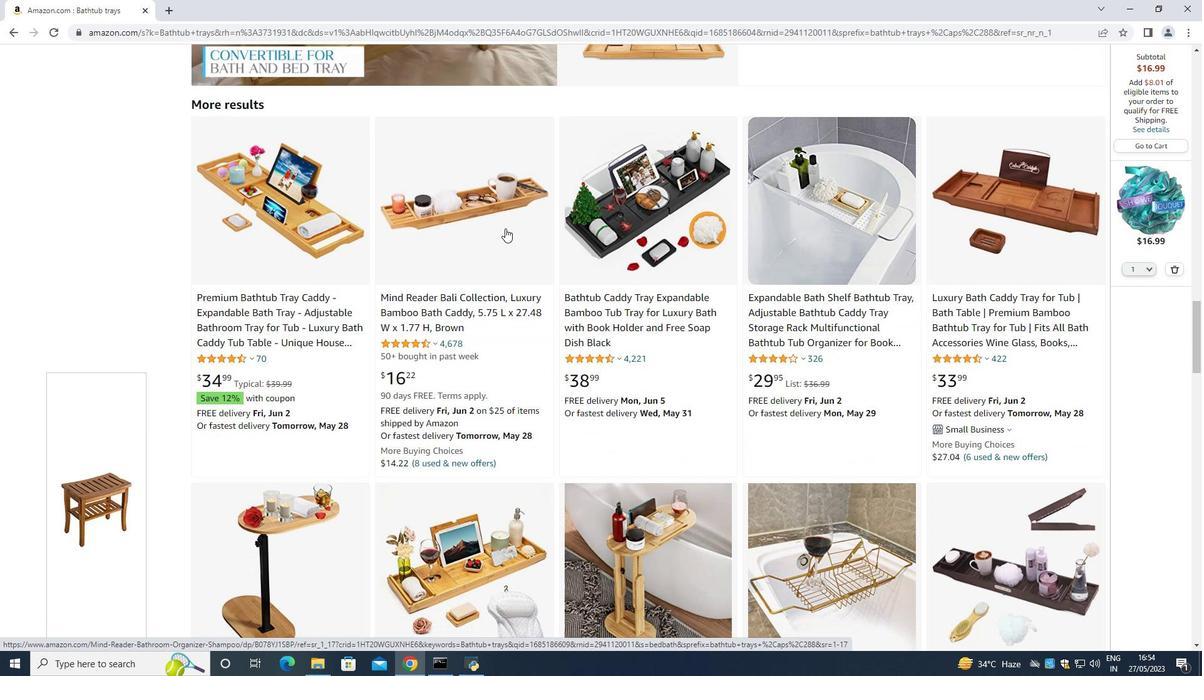 
Action: Mouse scrolled (503, 226) with delta (0, 0)
Screenshot: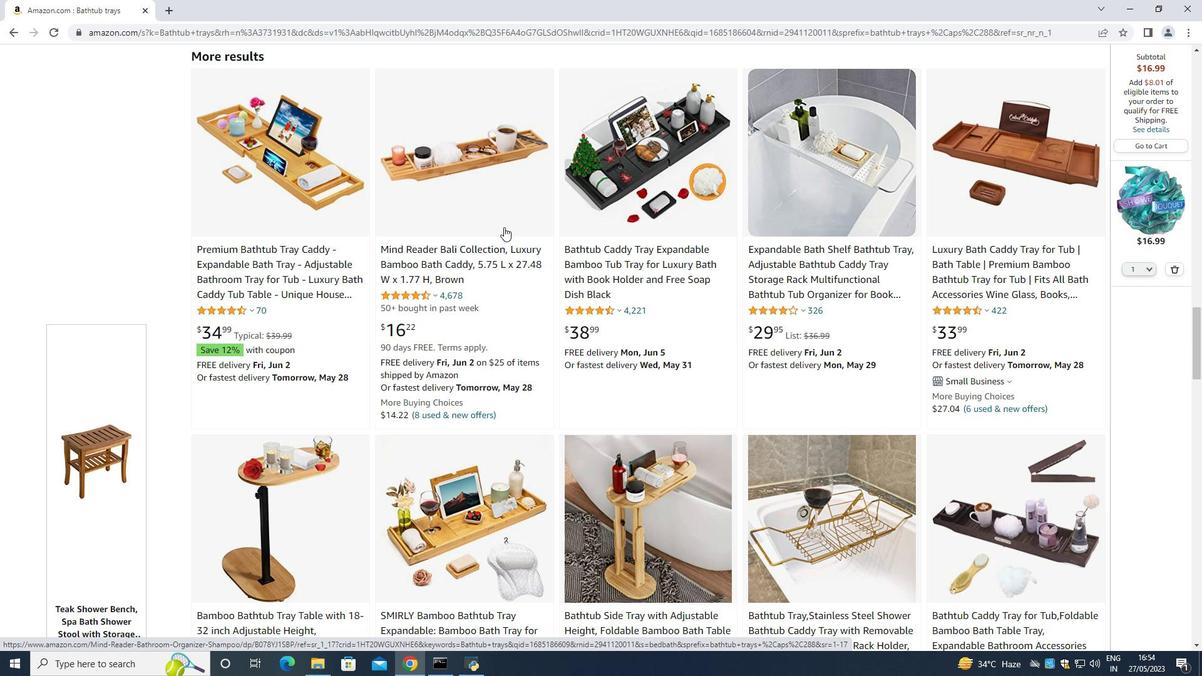 
Action: Mouse moved to (475, 225)
Screenshot: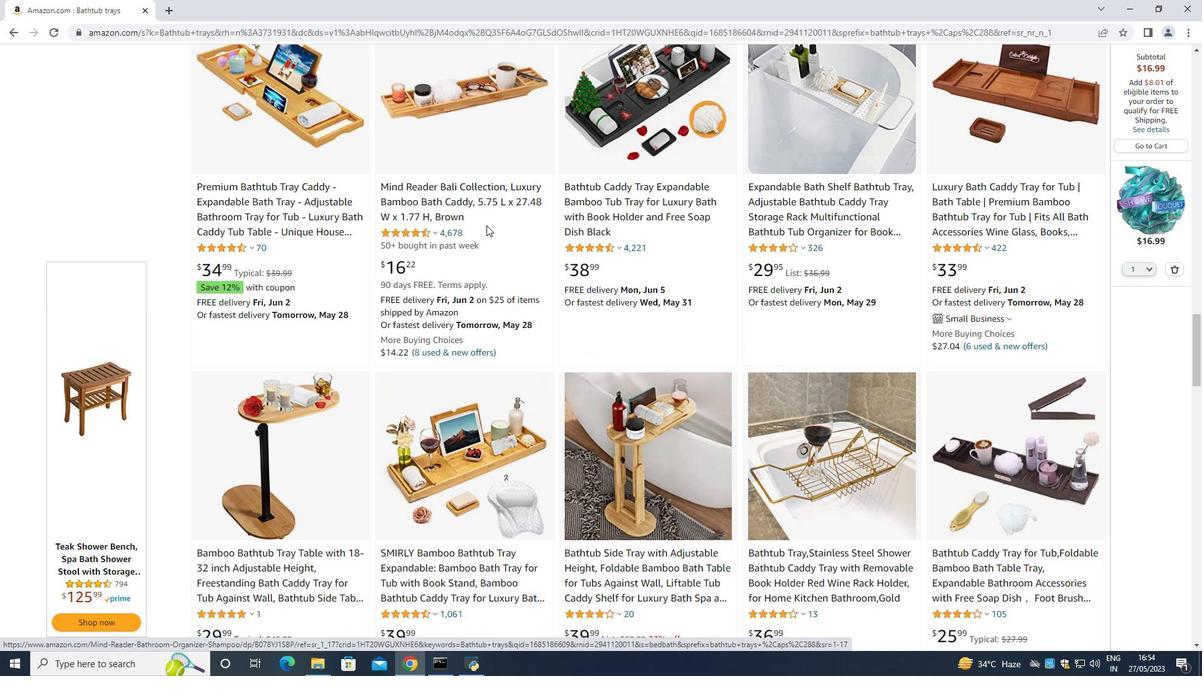 
Action: Mouse scrolled (475, 224) with delta (0, 0)
Screenshot: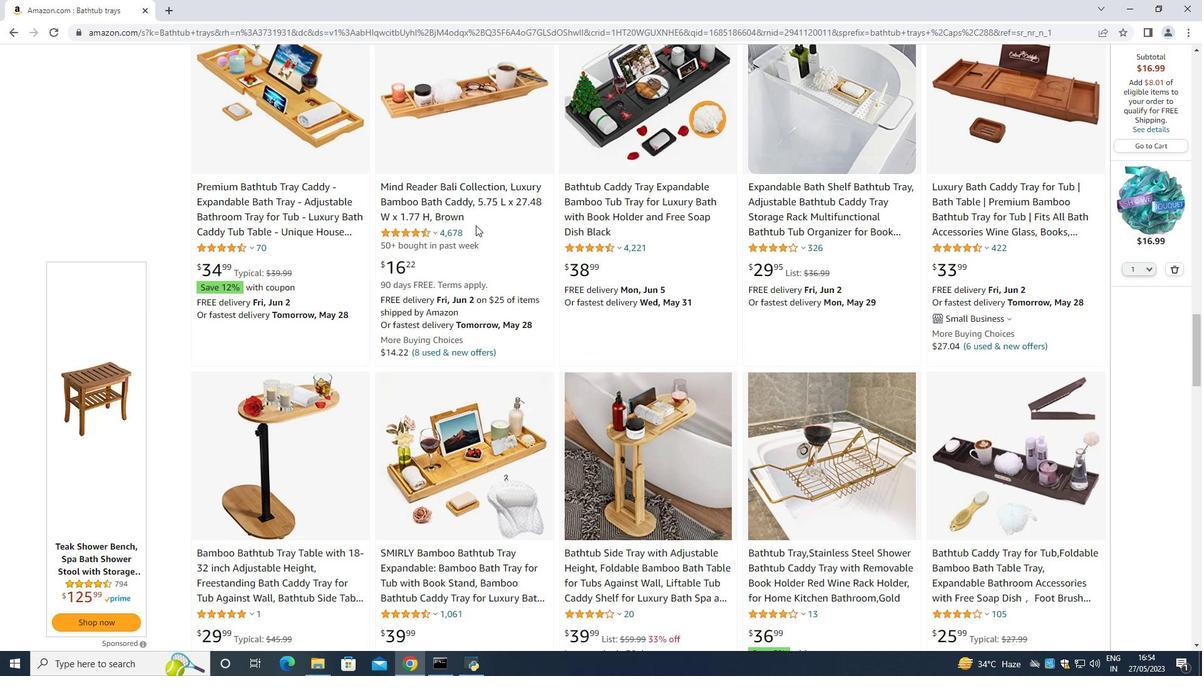 
Action: Mouse moved to (465, 221)
Screenshot: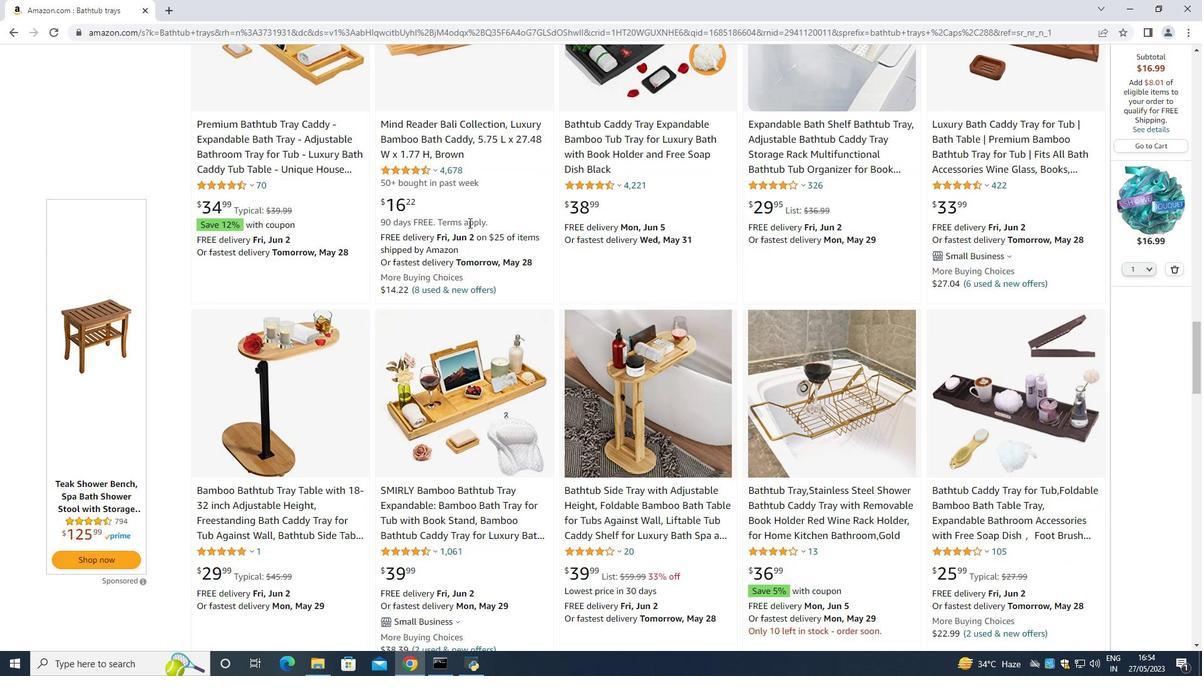 
Action: Mouse scrolled (465, 220) with delta (0, 0)
Screenshot: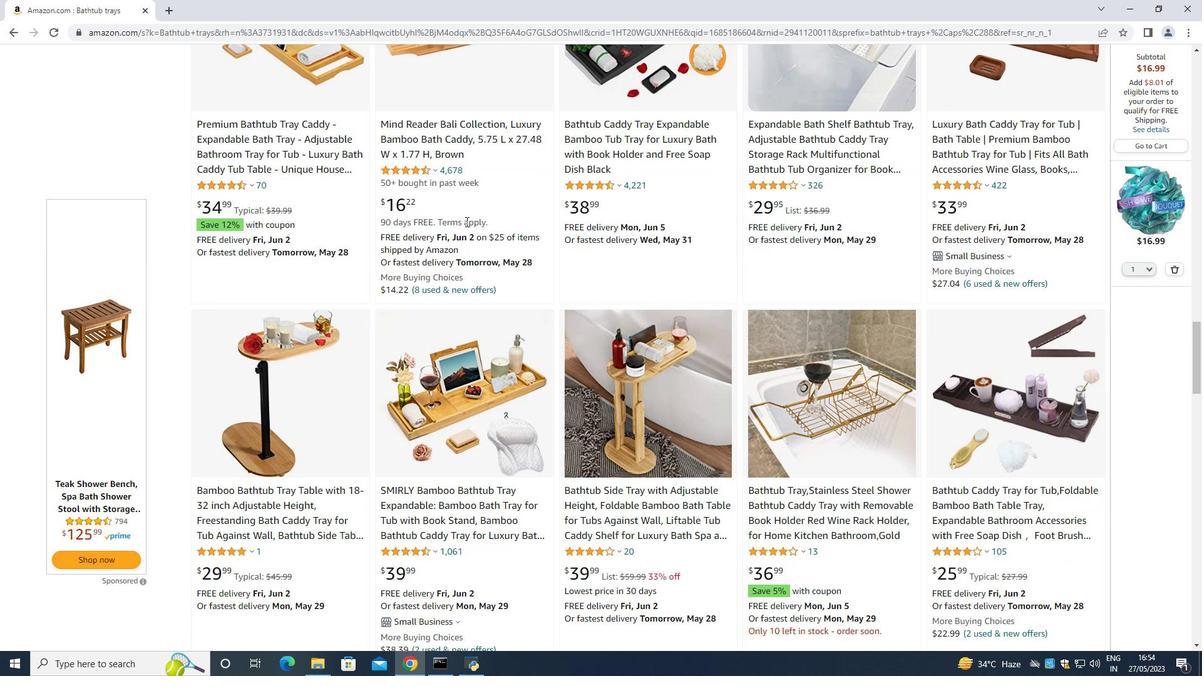 
Action: Mouse scrolled (465, 220) with delta (0, 0)
Screenshot: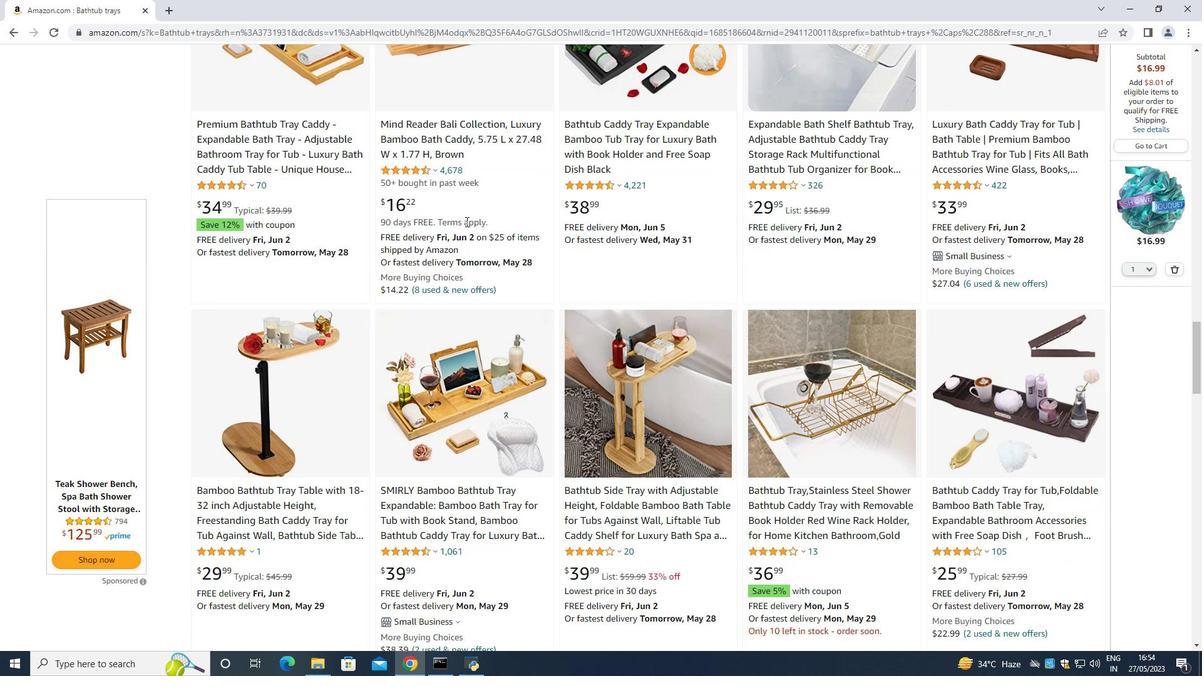 
Action: Mouse moved to (504, 154)
Screenshot: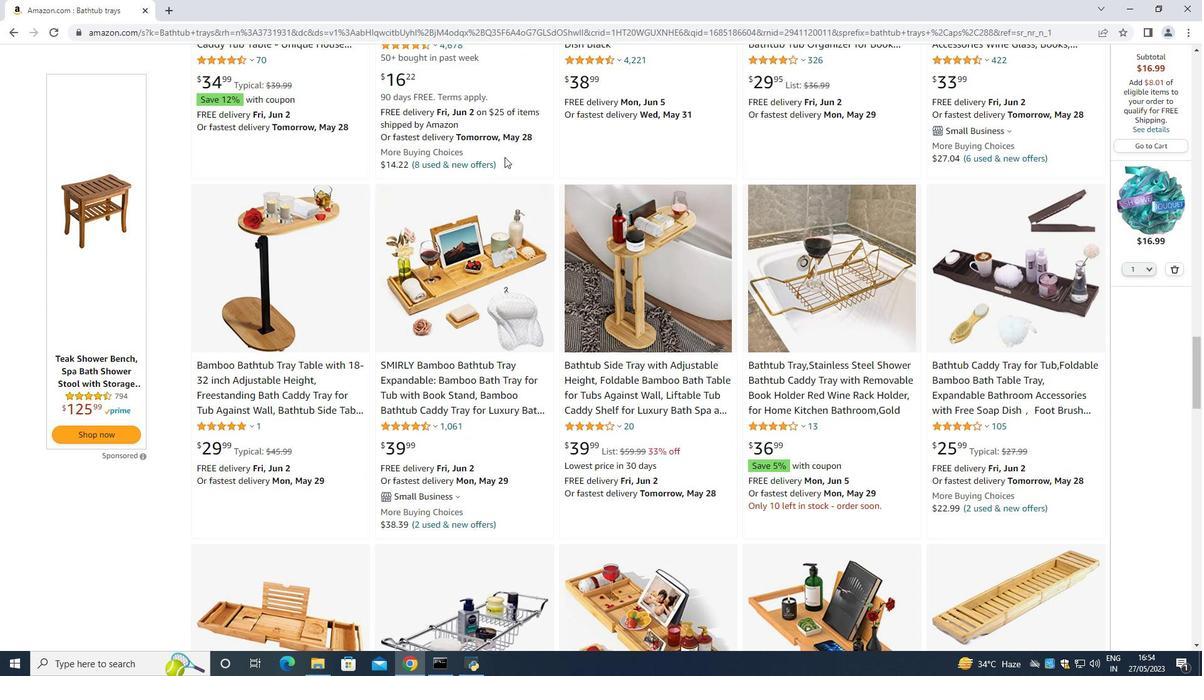 
Action: Mouse scrolled (504, 154) with delta (0, 0)
Screenshot: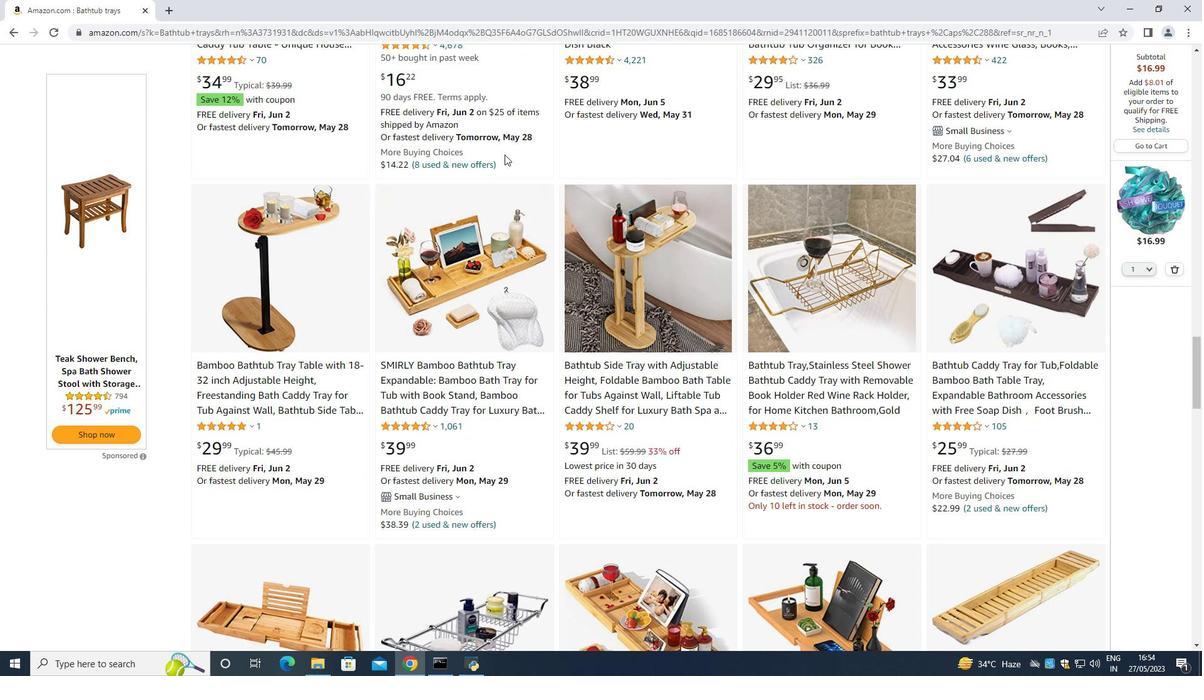 
Action: Mouse moved to (526, 156)
Screenshot: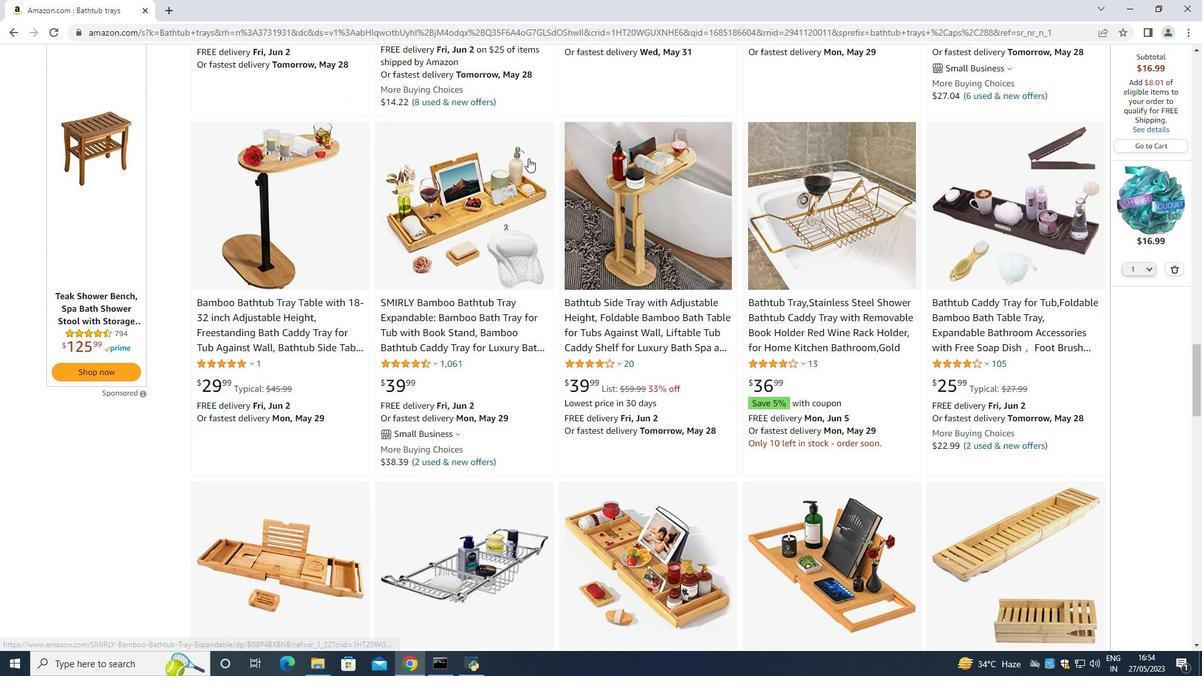 
Action: Mouse scrolled (526, 157) with delta (0, 0)
Screenshot: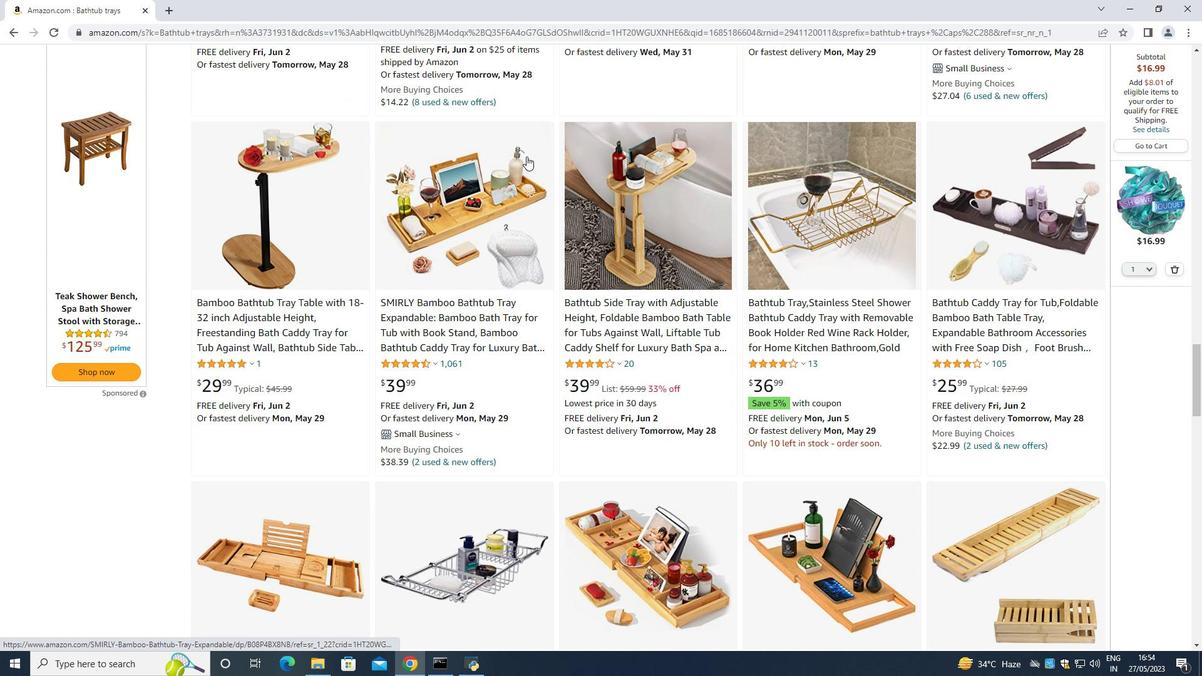 
Action: Mouse scrolled (526, 157) with delta (0, 0)
Screenshot: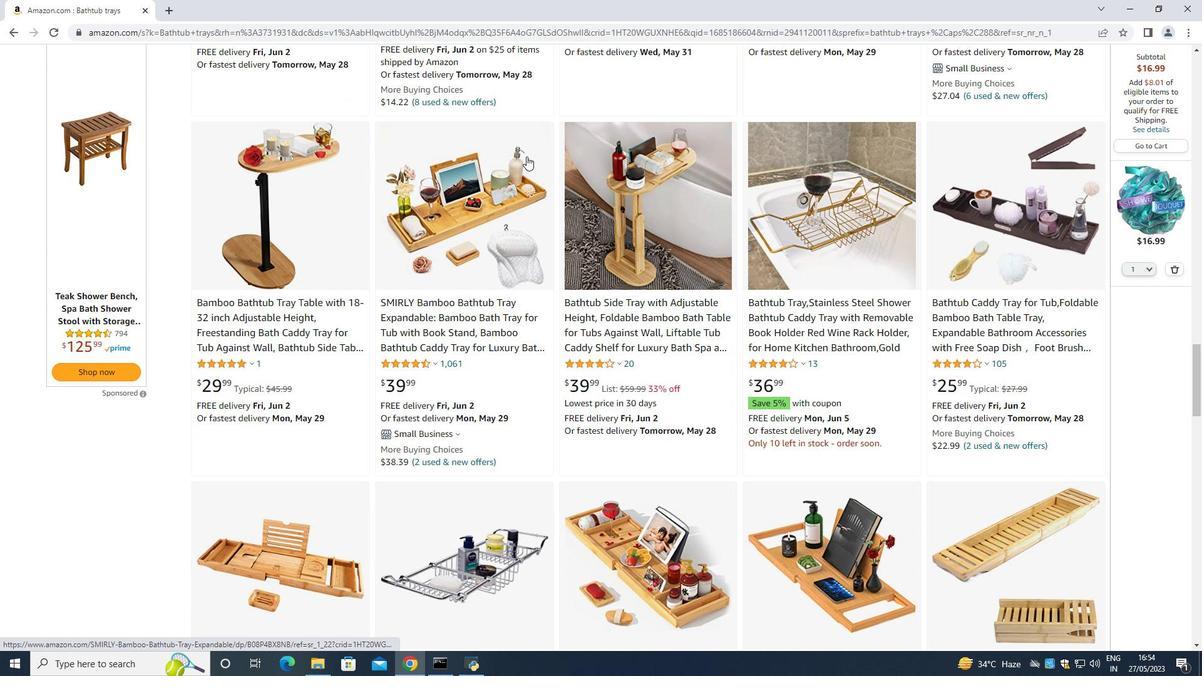 
Action: Mouse scrolled (526, 157) with delta (0, 0)
Screenshot: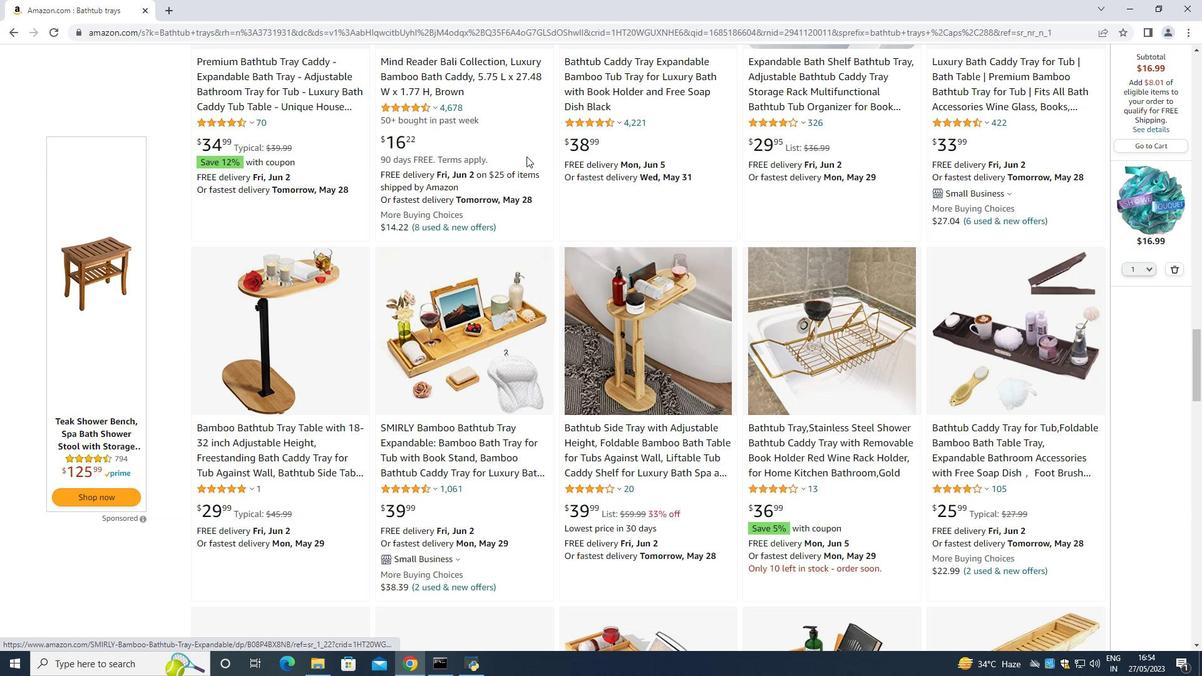 
Action: Mouse scrolled (526, 157) with delta (0, 0)
Screenshot: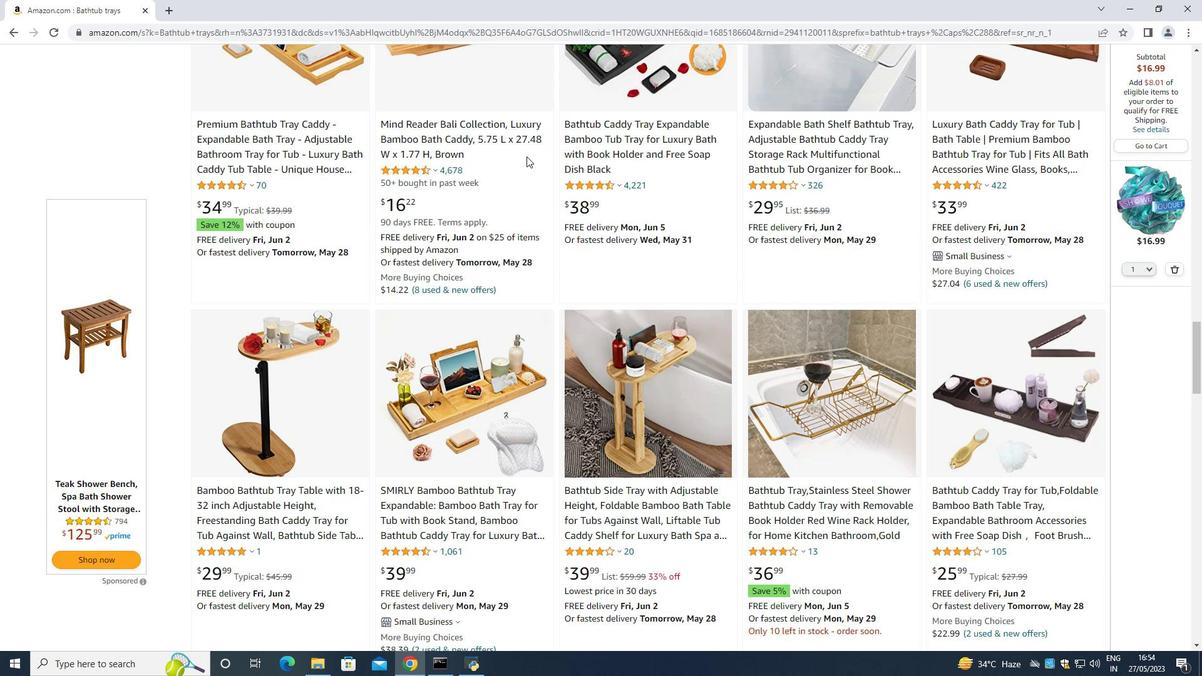 
Action: Mouse scrolled (526, 157) with delta (0, 0)
Screenshot: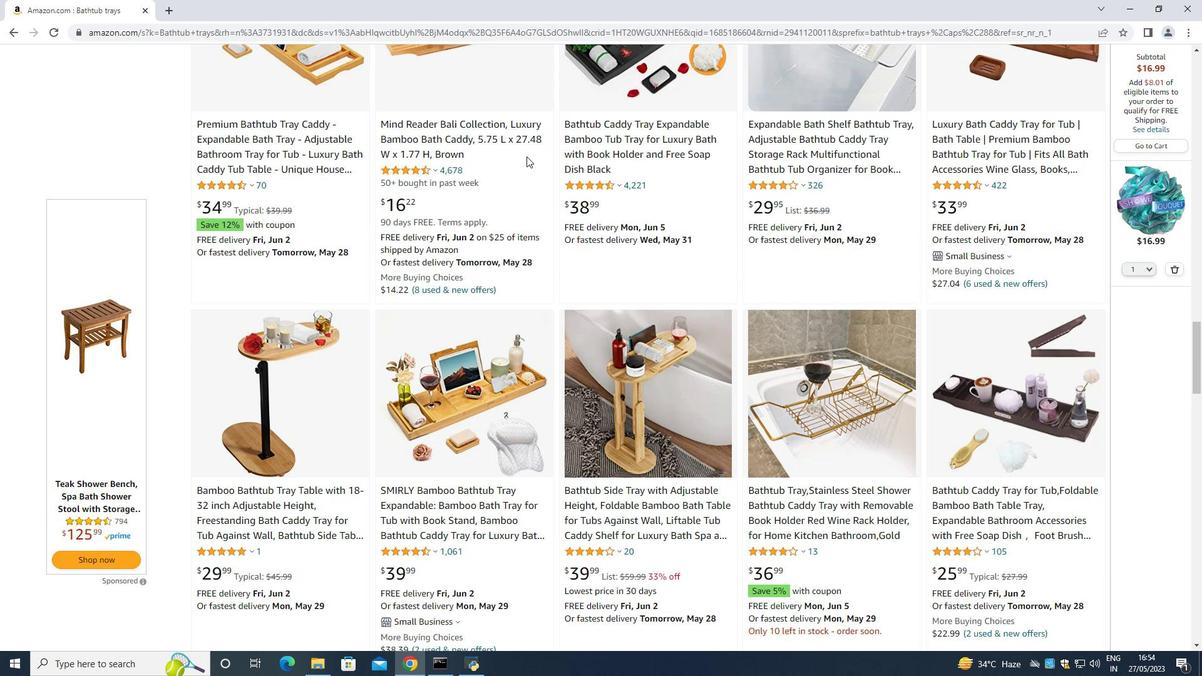 
Action: Mouse scrolled (526, 157) with delta (0, 0)
Screenshot: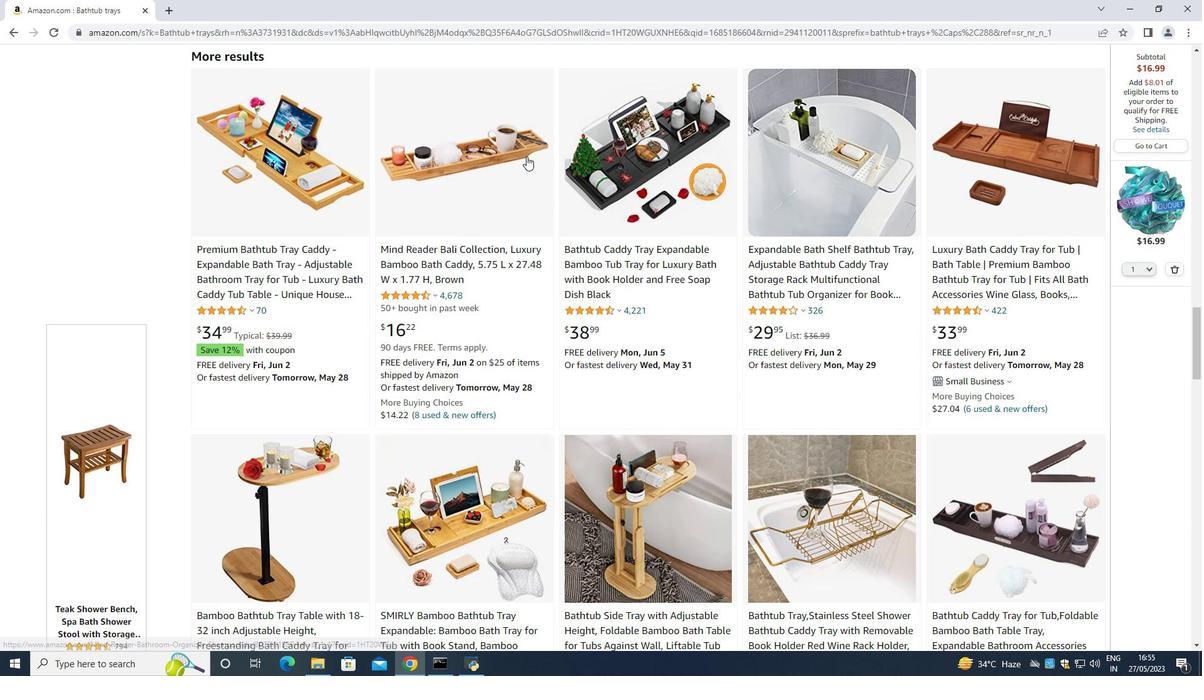 
Action: Mouse scrolled (526, 157) with delta (0, 0)
Screenshot: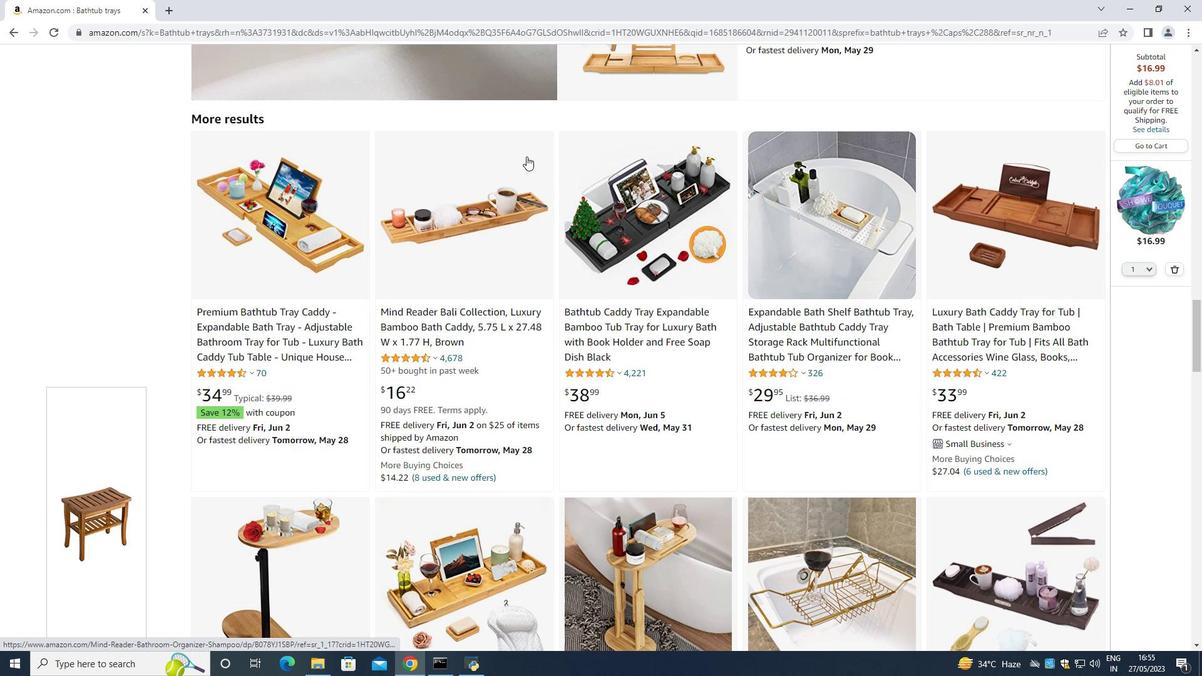 
Action: Mouse scrolled (526, 157) with delta (0, 0)
Screenshot: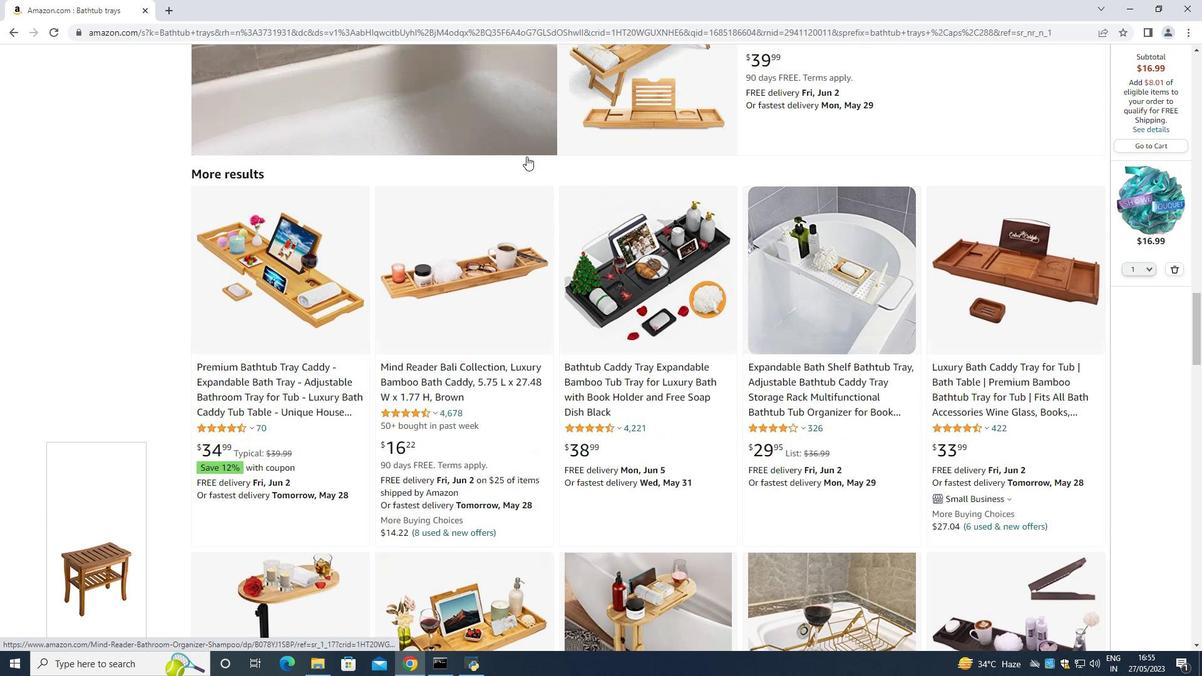 
Action: Mouse scrolled (526, 157) with delta (0, 0)
Screenshot: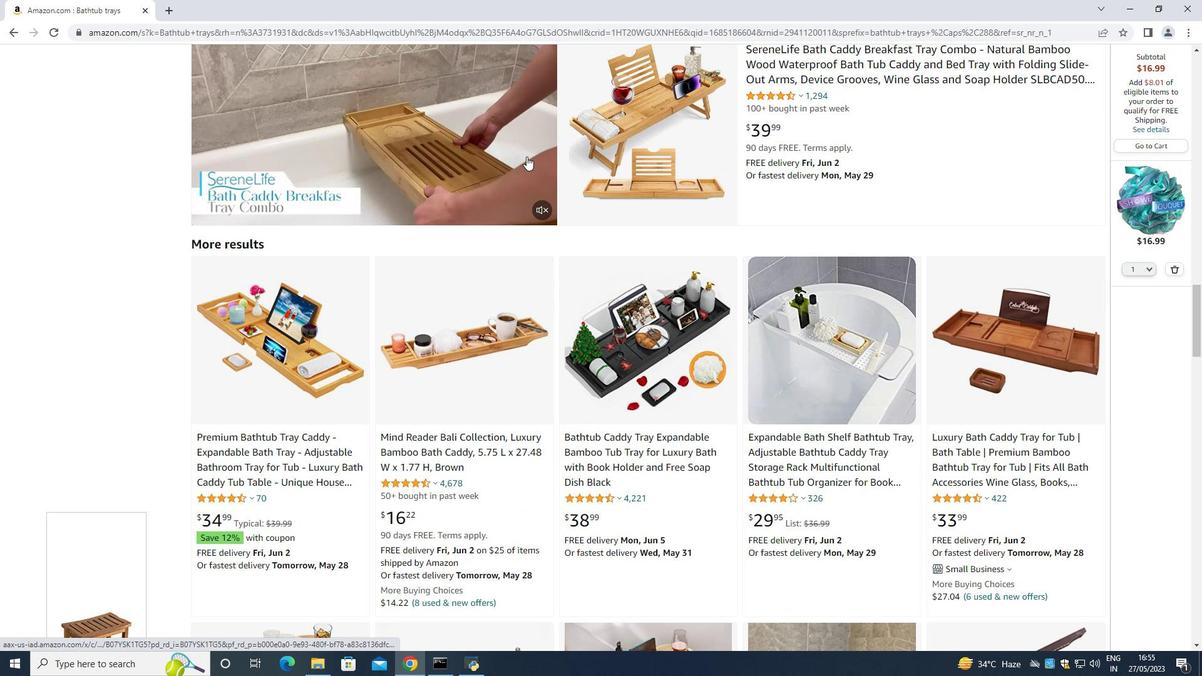 
Action: Mouse scrolled (526, 157) with delta (0, 0)
Screenshot: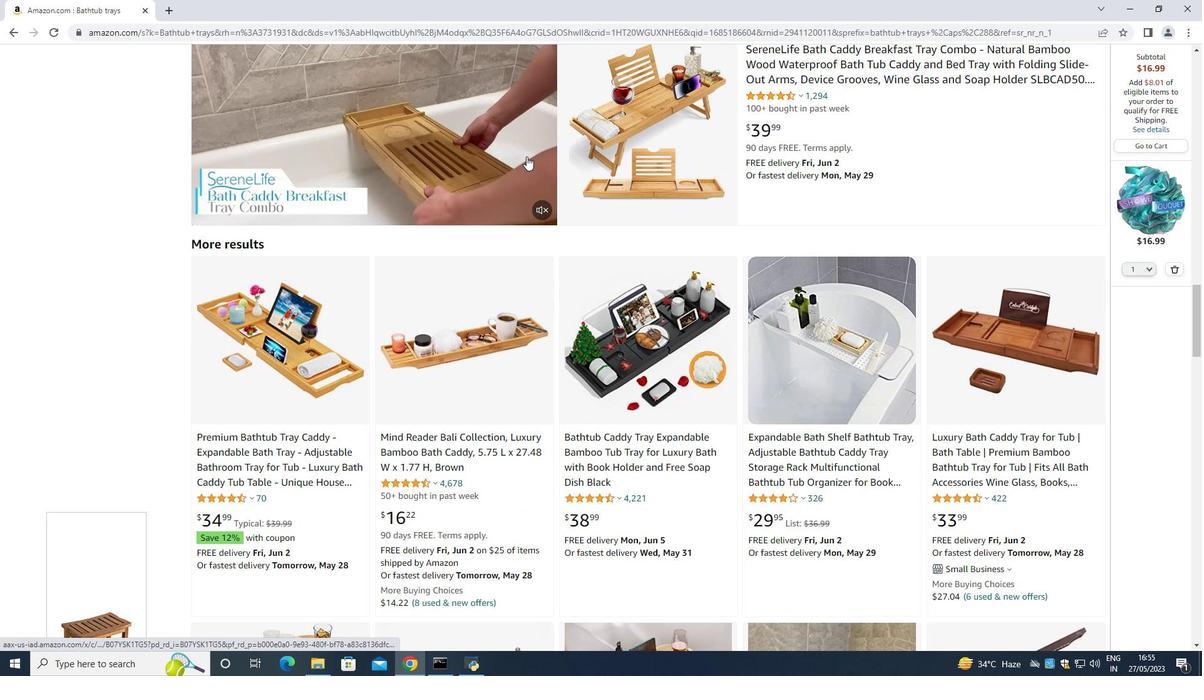 
Action: Mouse scrolled (526, 157) with delta (0, 0)
Screenshot: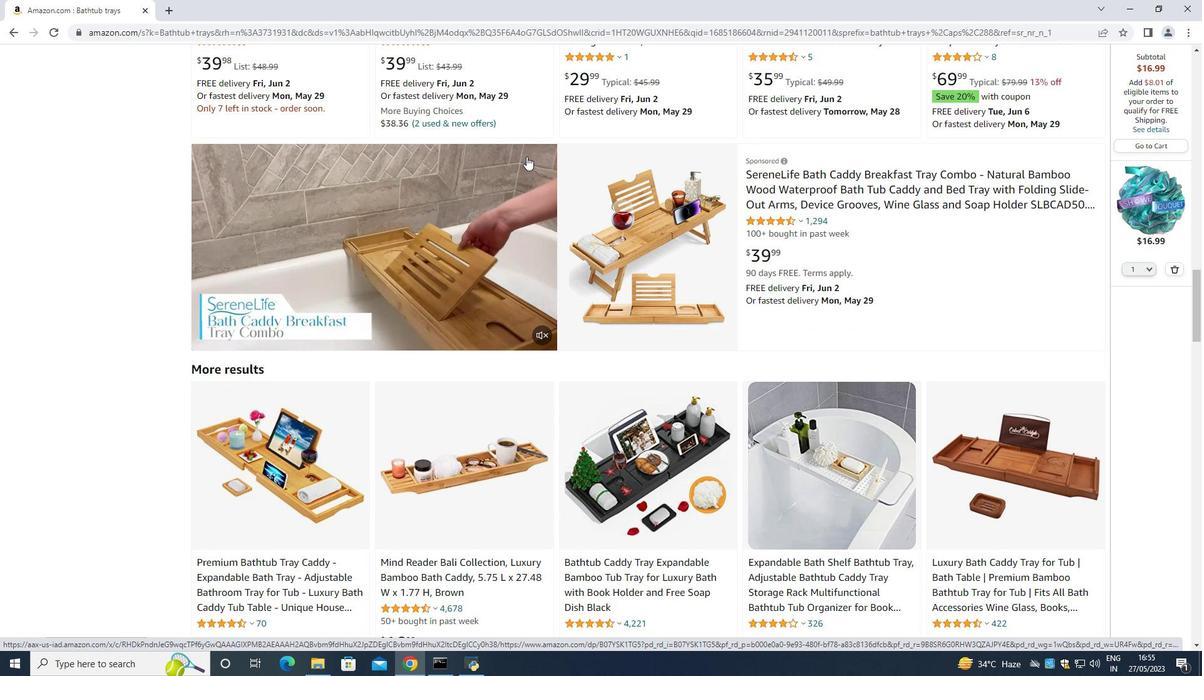 
Action: Mouse scrolled (526, 157) with delta (0, 0)
Screenshot: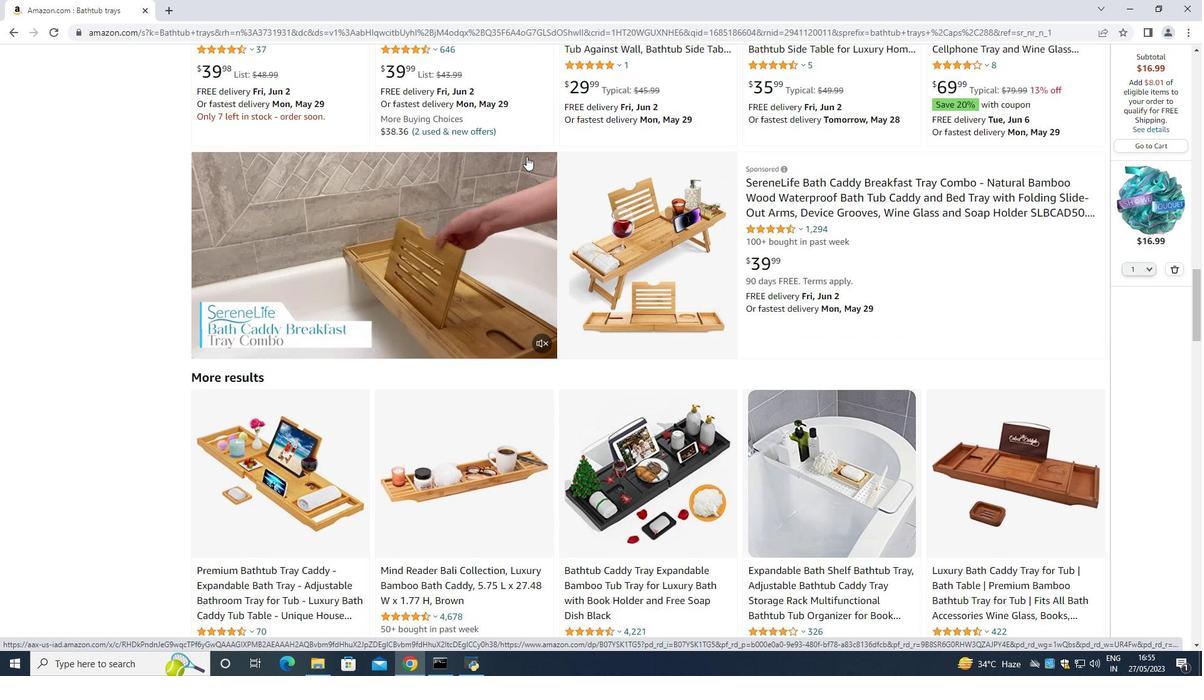 
Action: Mouse scrolled (526, 157) with delta (0, 0)
Screenshot: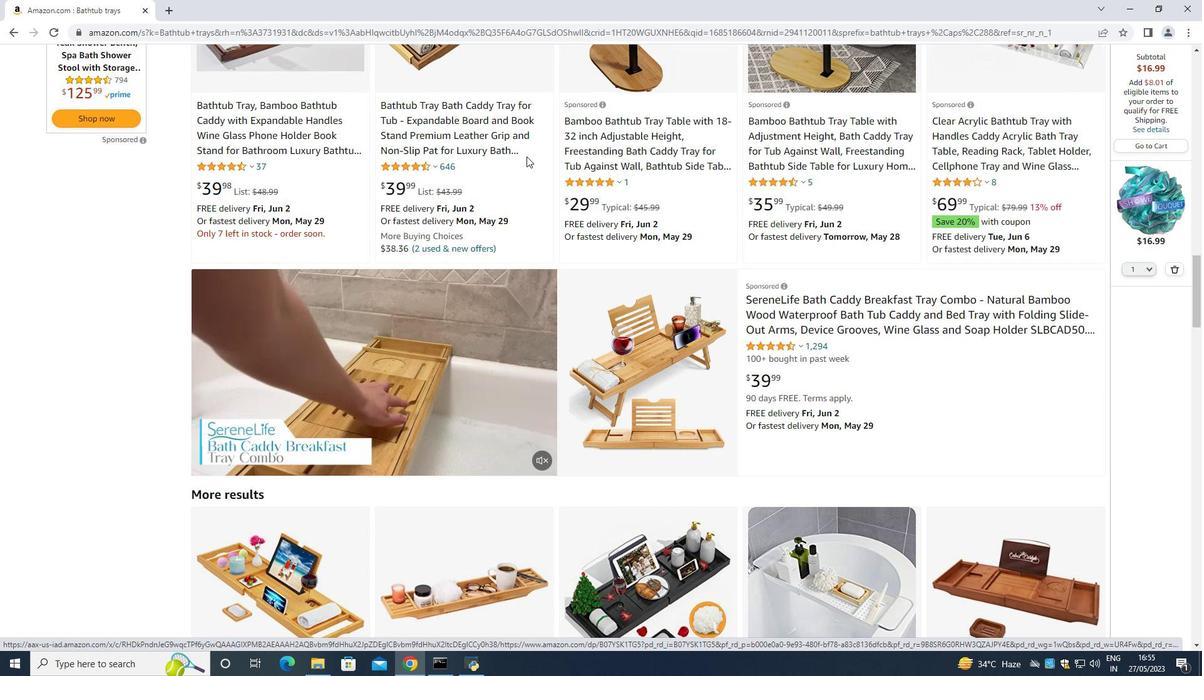 
Action: Mouse scrolled (526, 157) with delta (0, 0)
Screenshot: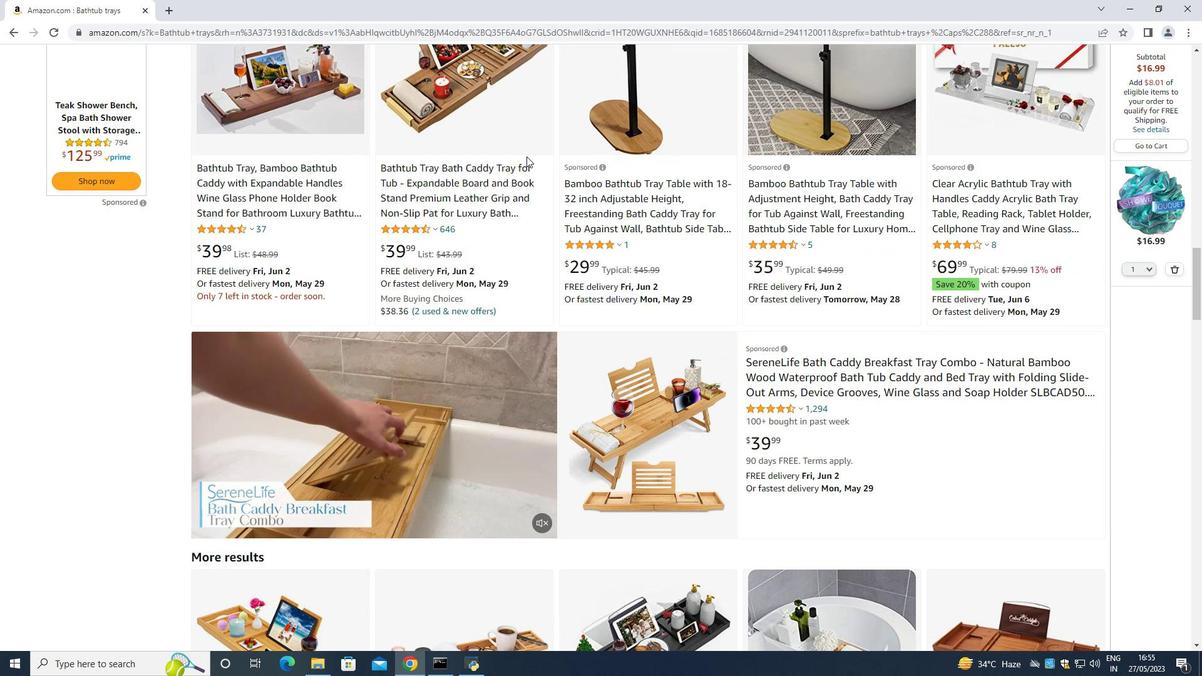 
Action: Mouse scrolled (526, 157) with delta (0, 0)
Screenshot: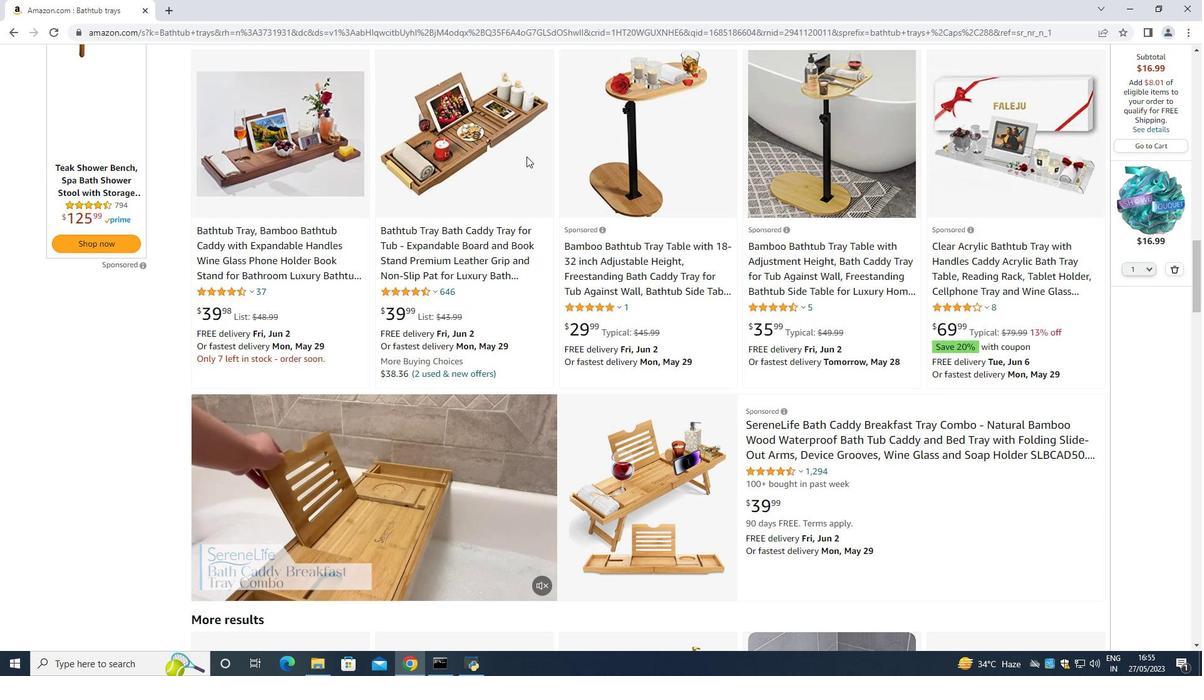 
Action: Mouse scrolled (526, 157) with delta (0, 0)
Screenshot: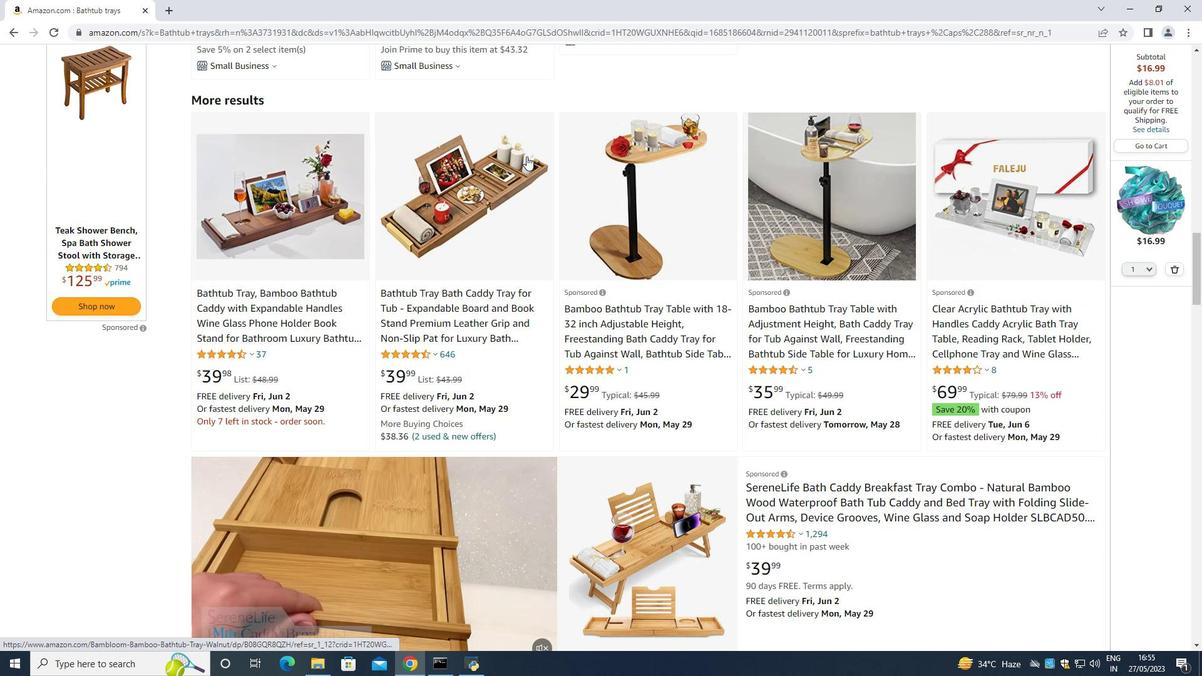 
Action: Mouse scrolled (526, 157) with delta (0, 0)
Screenshot: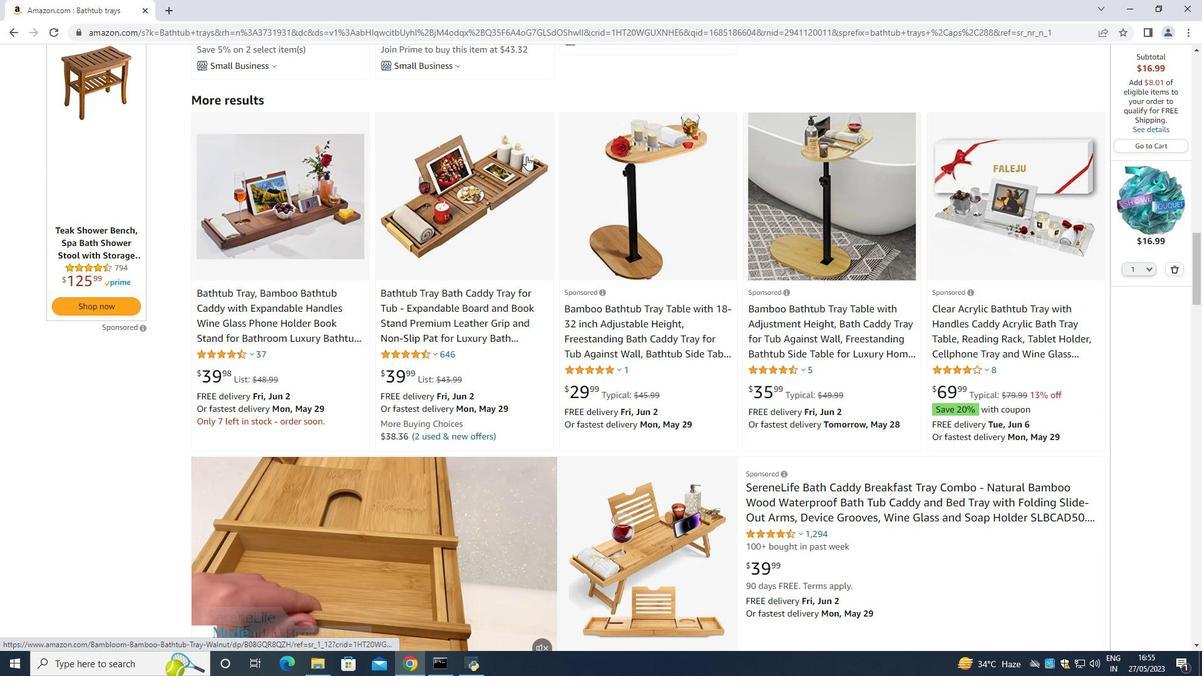 
Action: Mouse scrolled (526, 157) with delta (0, 0)
Screenshot: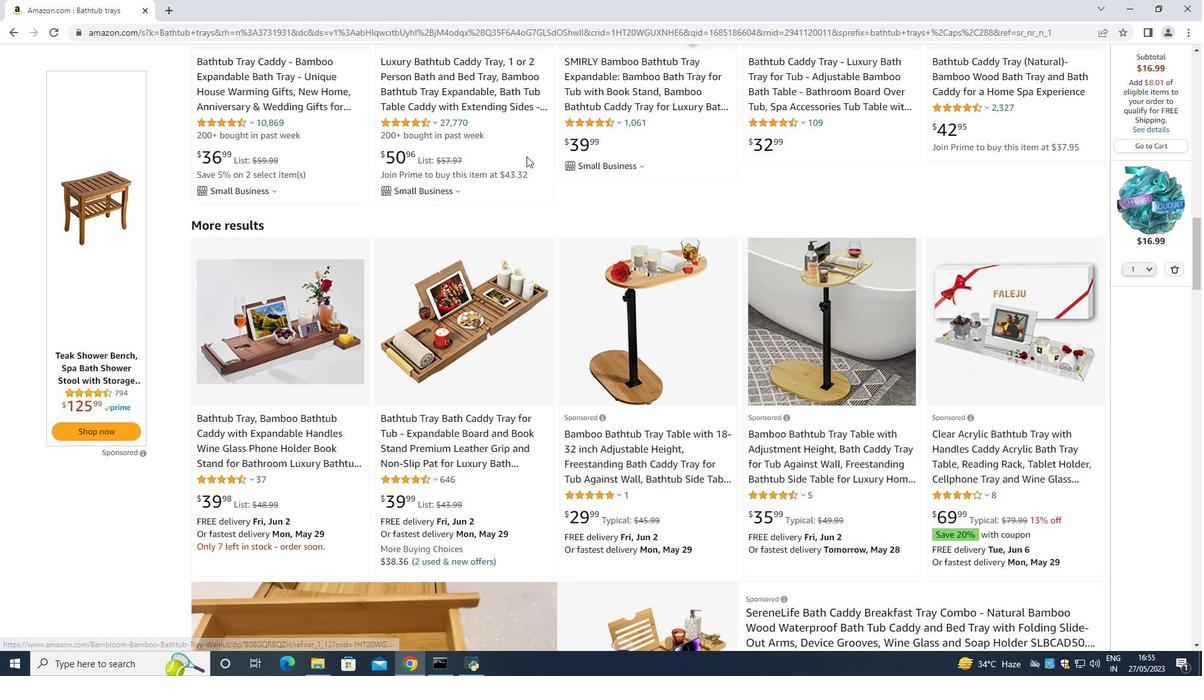 
Action: Mouse scrolled (526, 157) with delta (0, 0)
Screenshot: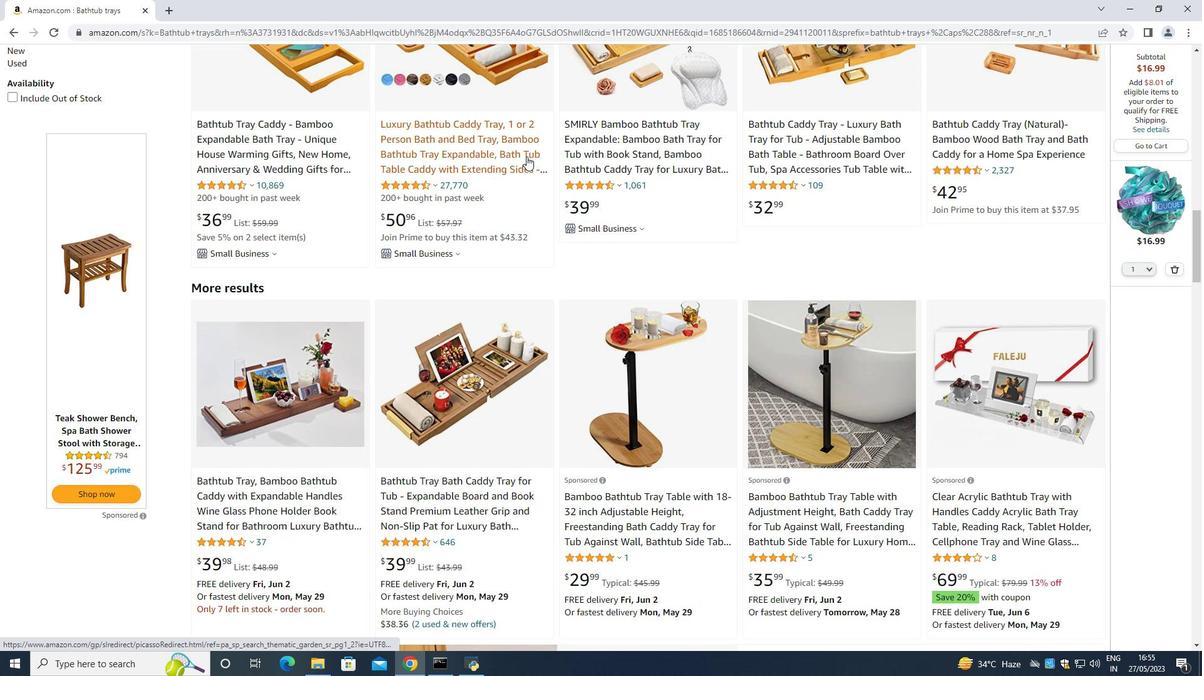 
Action: Mouse moved to (523, 143)
Screenshot: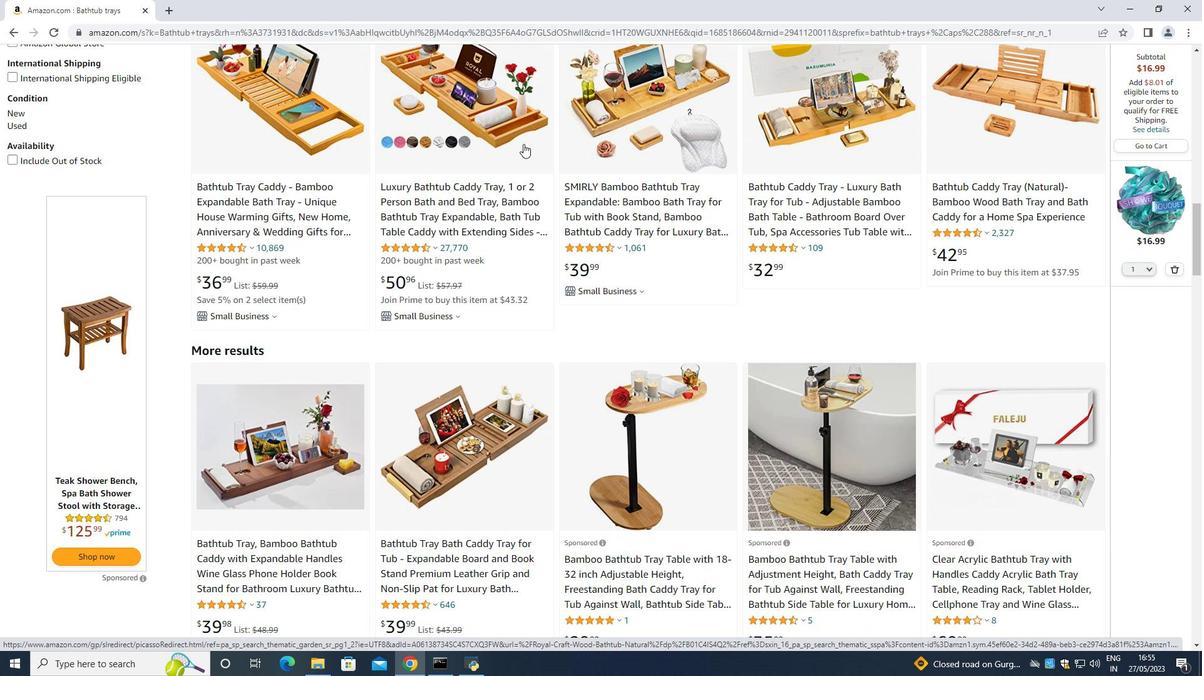 
Action: Mouse scrolled (523, 143) with delta (0, 0)
Screenshot: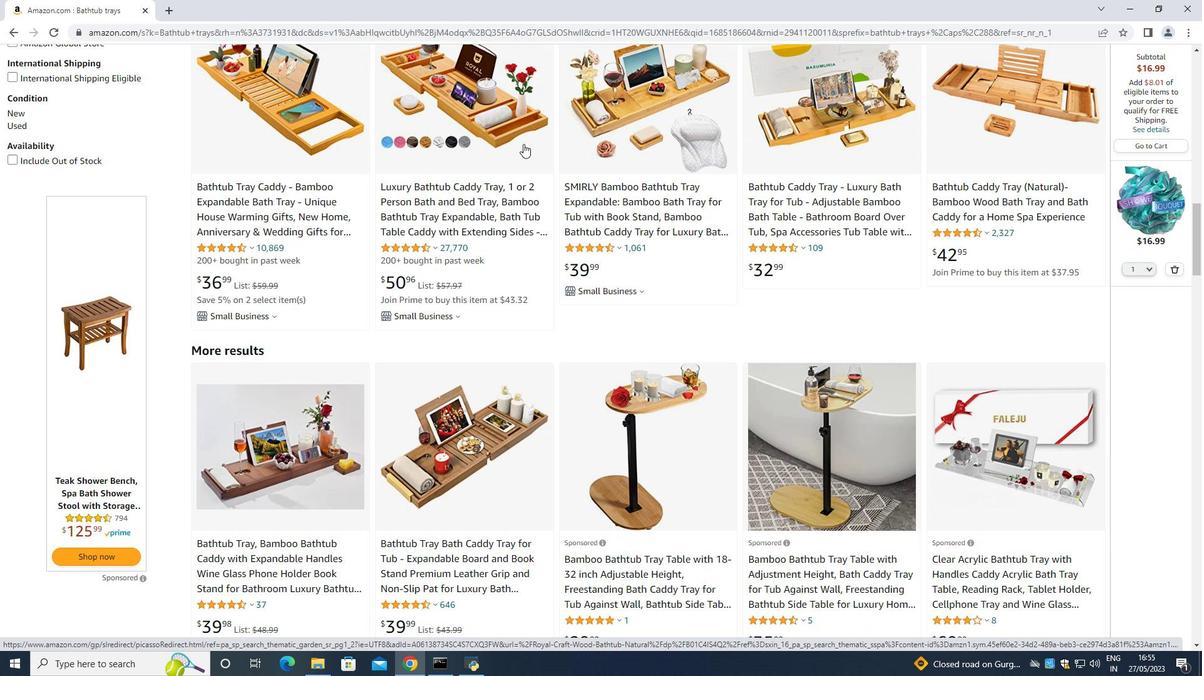
Action: Mouse scrolled (523, 143) with delta (0, 0)
Screenshot: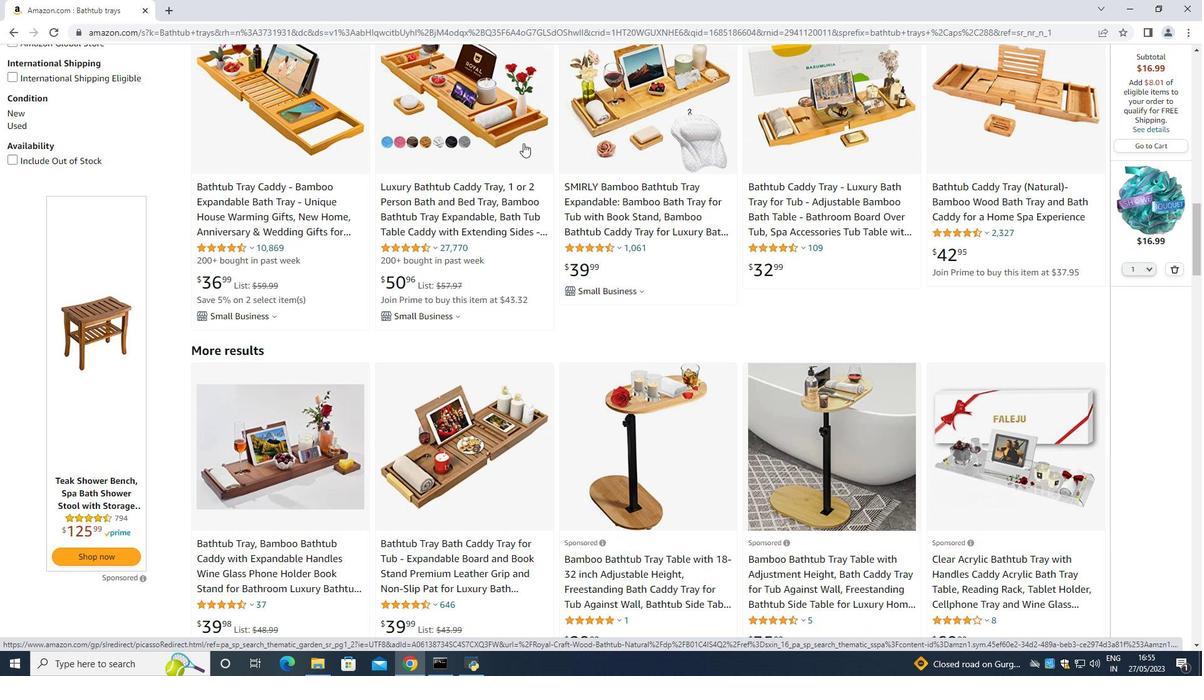 
Action: Mouse moved to (600, 118)
Screenshot: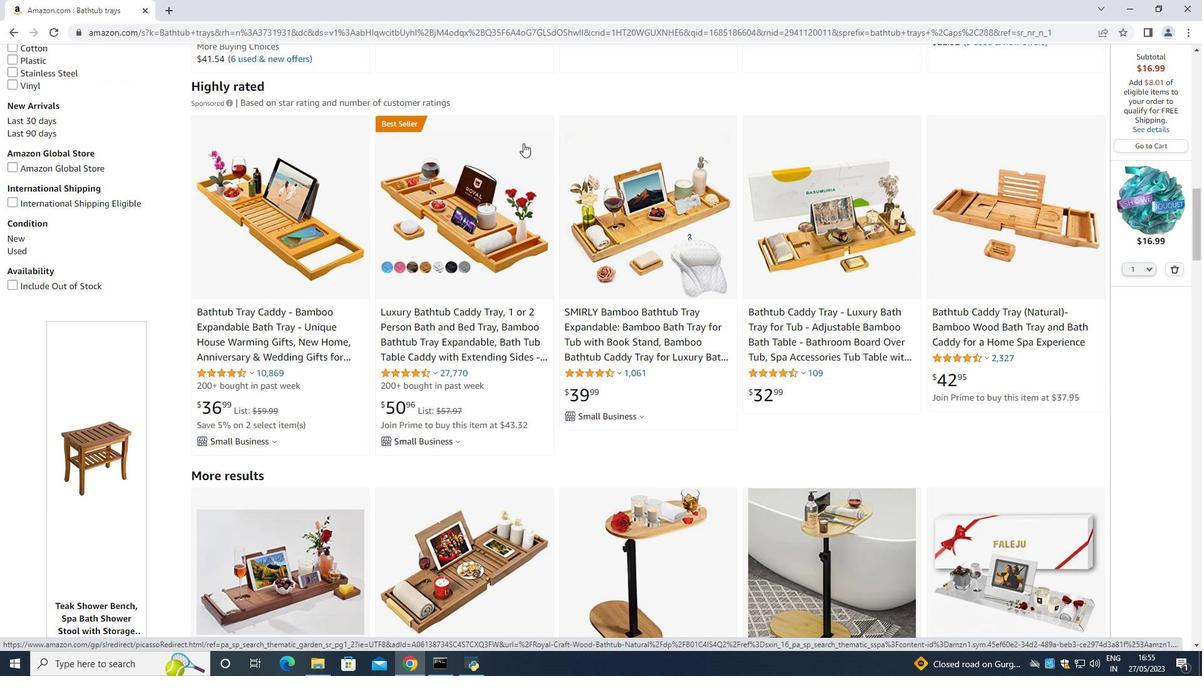 
Action: Mouse scrolled (600, 119) with delta (0, 0)
Screenshot: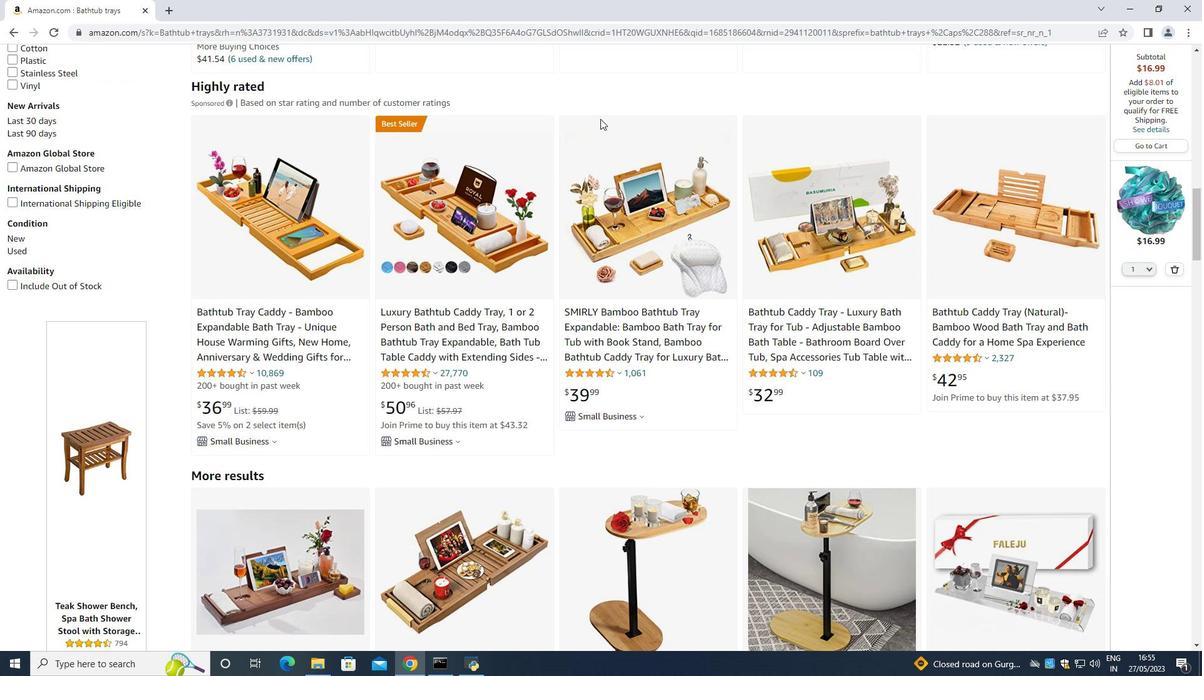 
Action: Mouse scrolled (600, 119) with delta (0, 0)
Screenshot: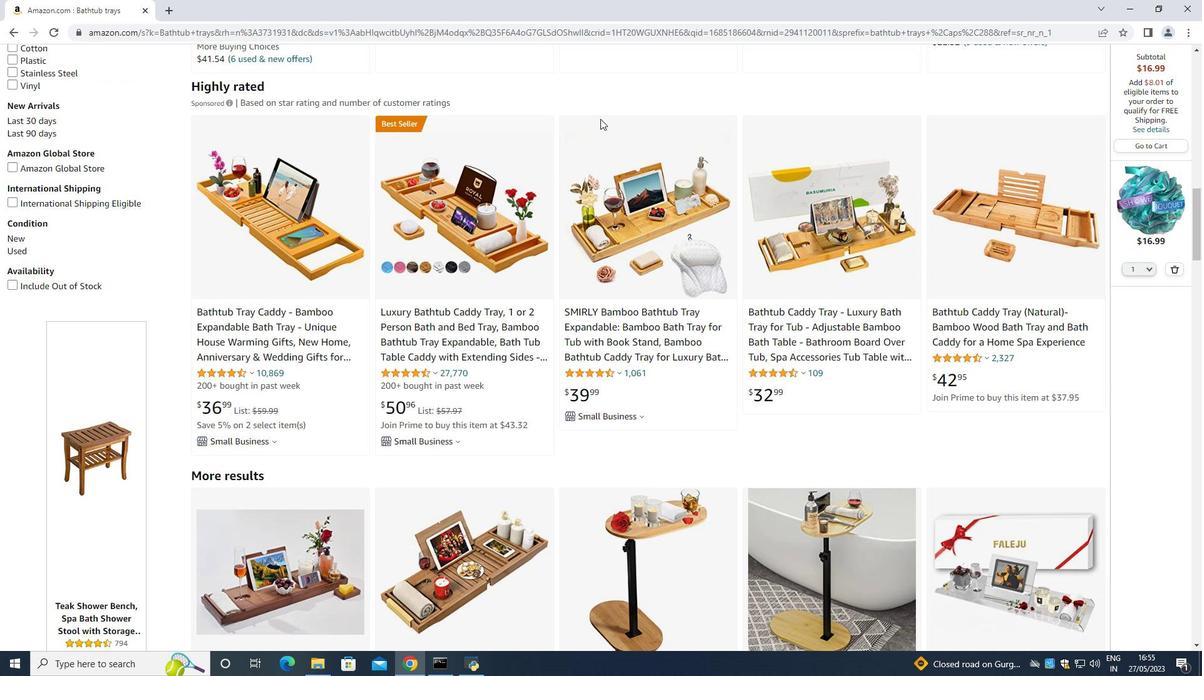 
Action: Mouse moved to (541, 177)
Screenshot: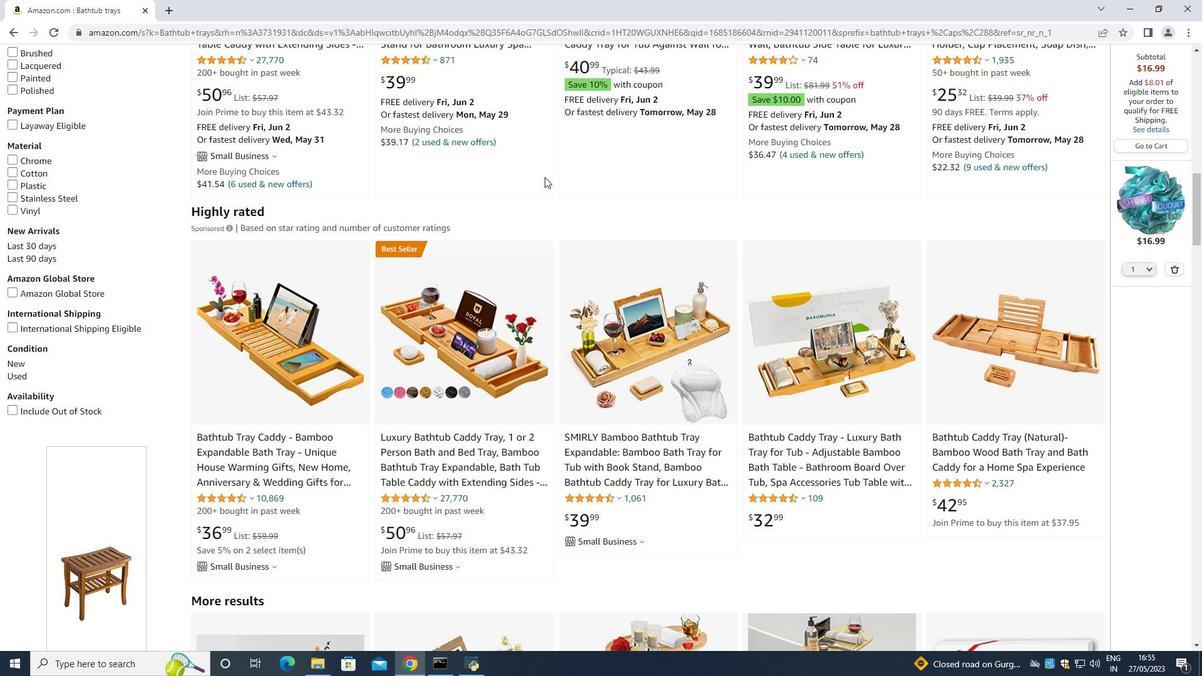 
Action: Mouse scrolled (541, 176) with delta (0, 0)
Screenshot: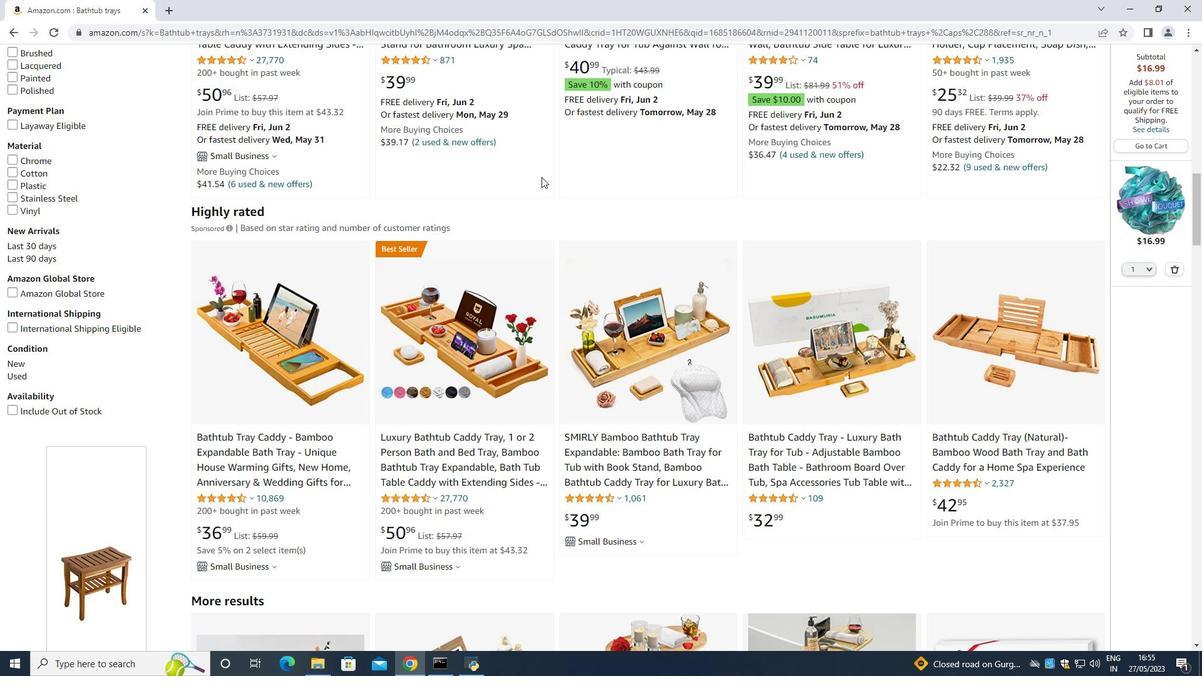 
Action: Mouse scrolled (541, 176) with delta (0, 0)
Screenshot: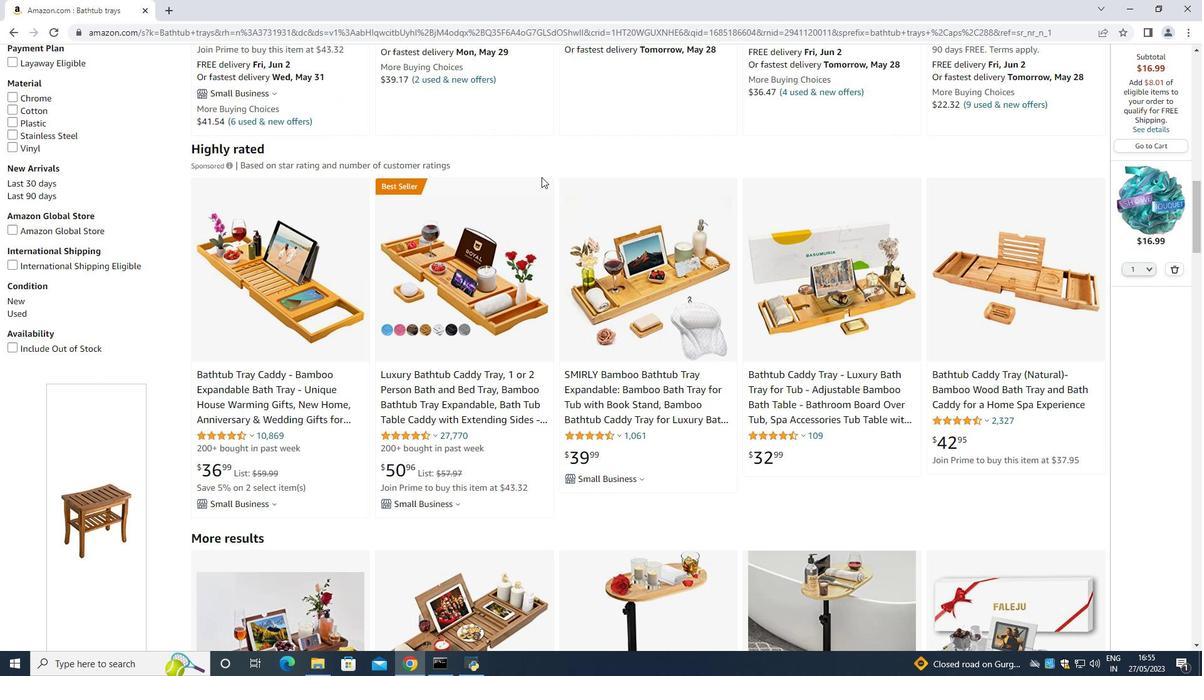 
Action: Mouse scrolled (541, 177) with delta (0, 0)
Screenshot: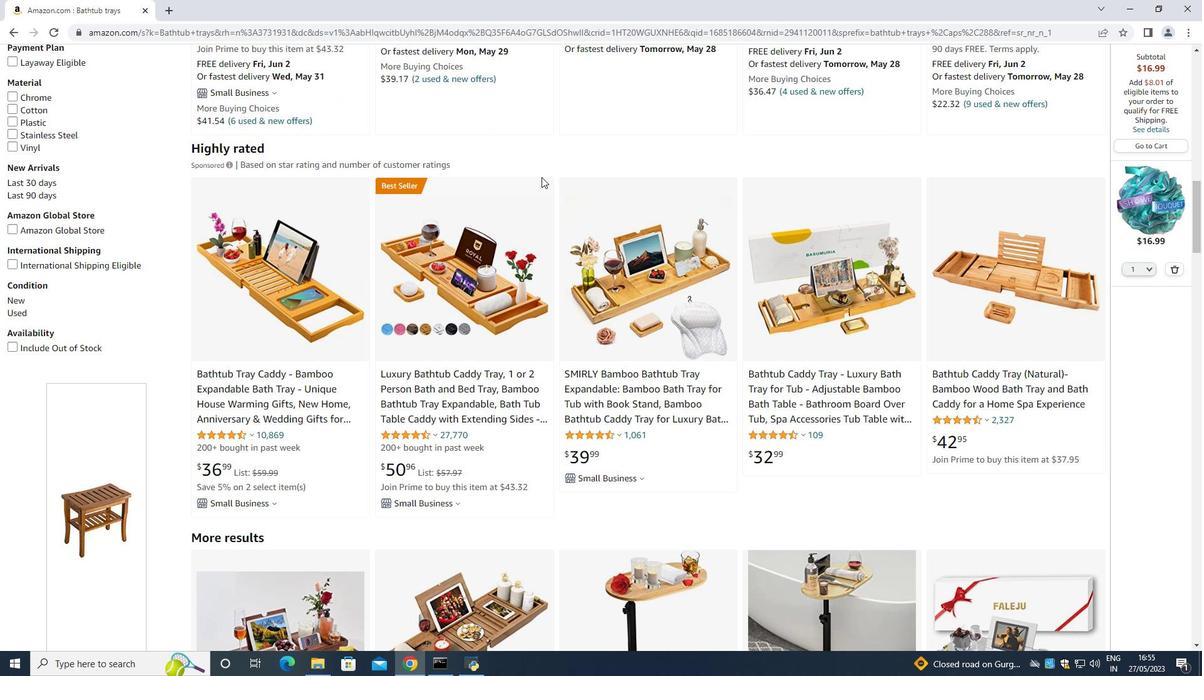
Action: Mouse scrolled (541, 177) with delta (0, 0)
Screenshot: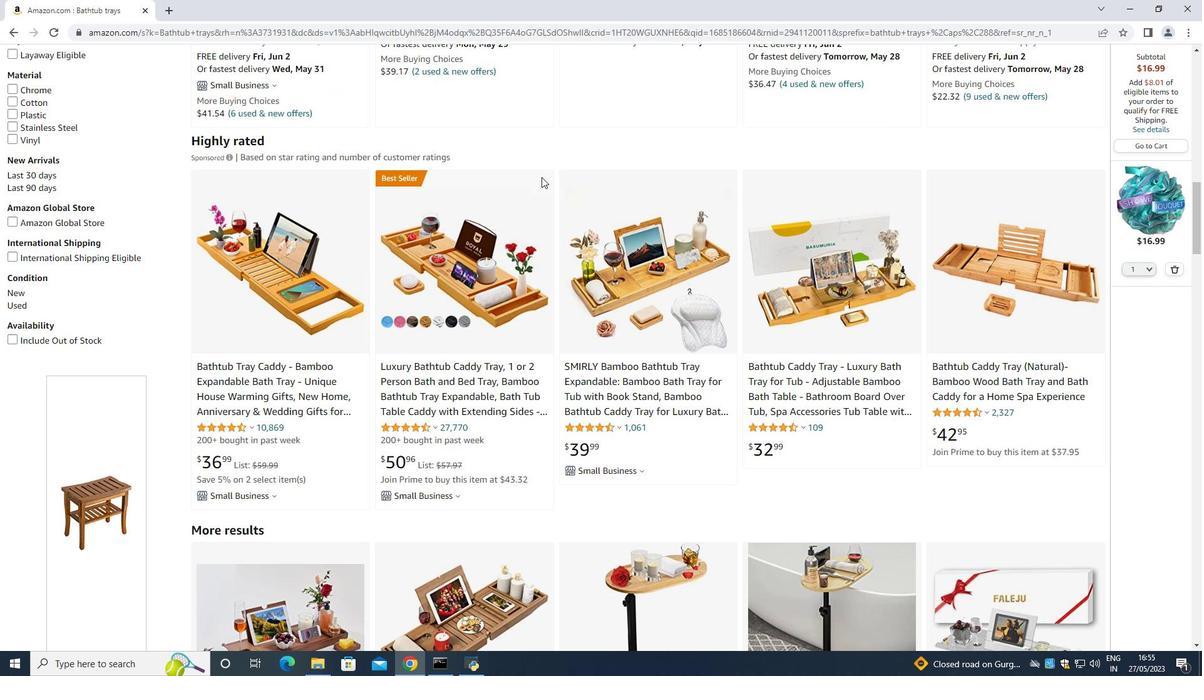 
Action: Mouse scrolled (541, 177) with delta (0, 0)
Screenshot: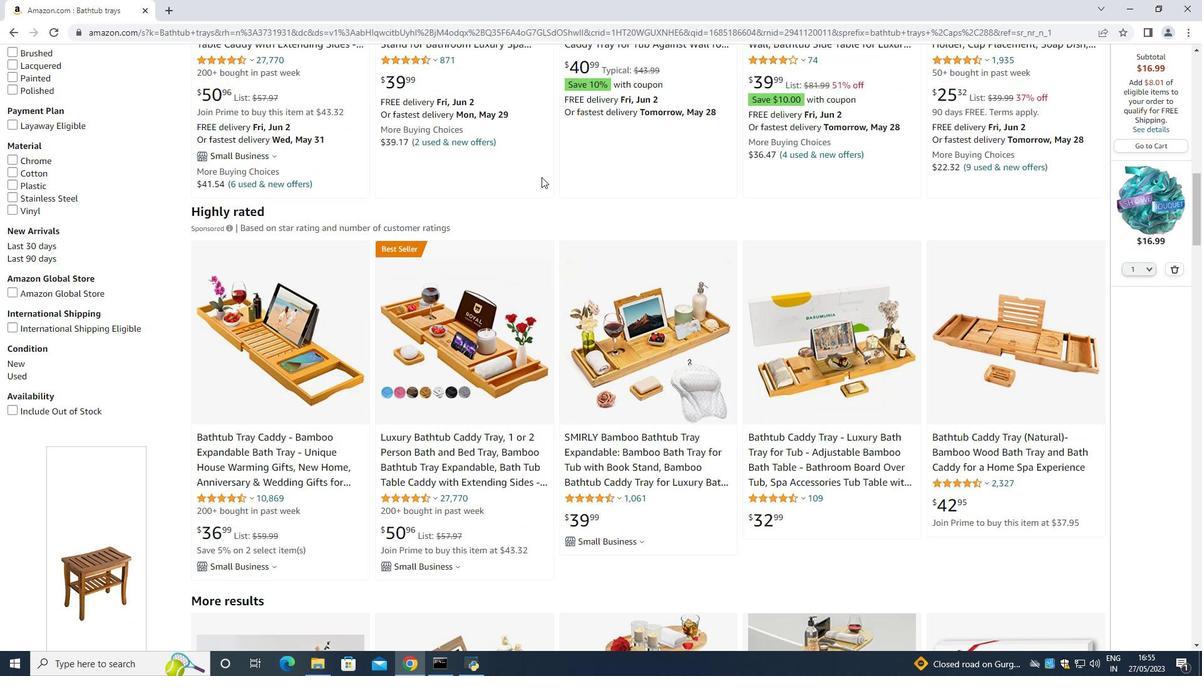 
Action: Mouse scrolled (541, 177) with delta (0, 0)
Screenshot: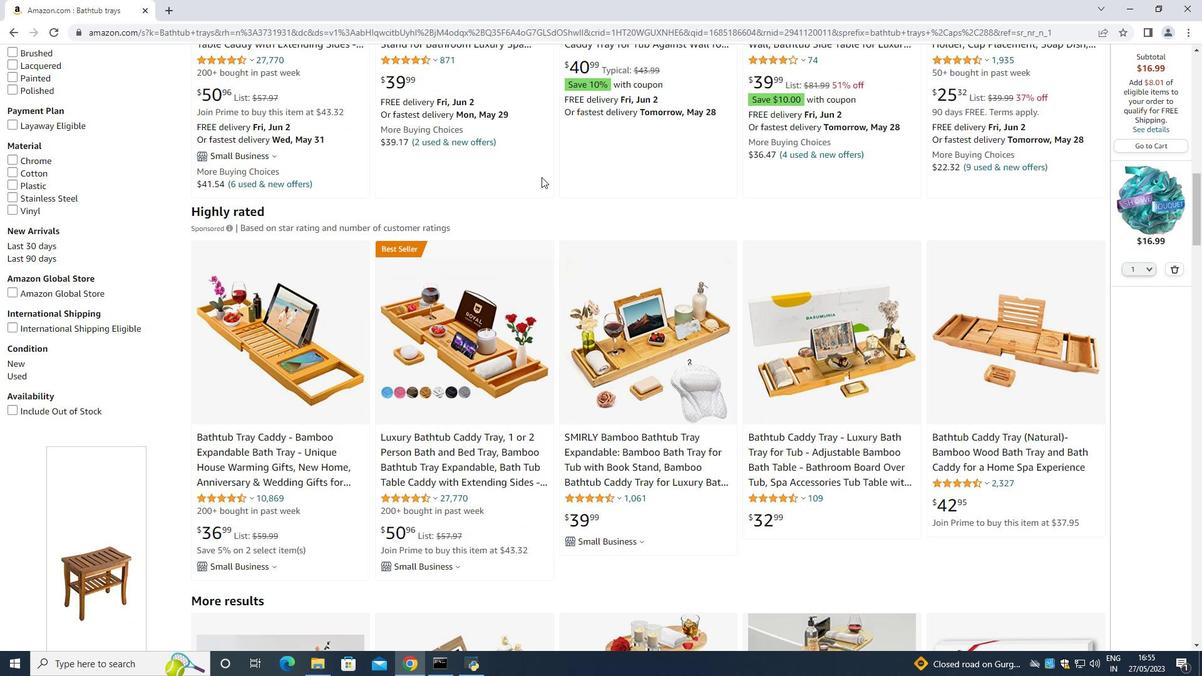 
Action: Mouse scrolled (541, 177) with delta (0, 0)
Screenshot: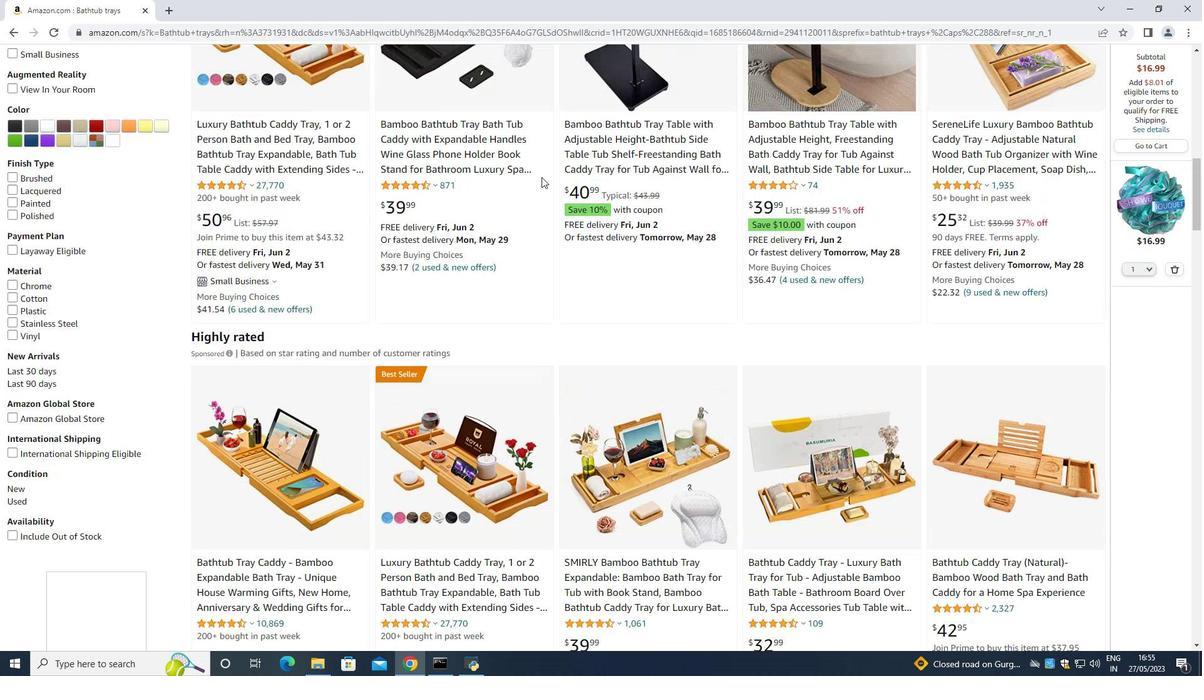 
Action: Mouse scrolled (541, 177) with delta (0, 0)
Screenshot: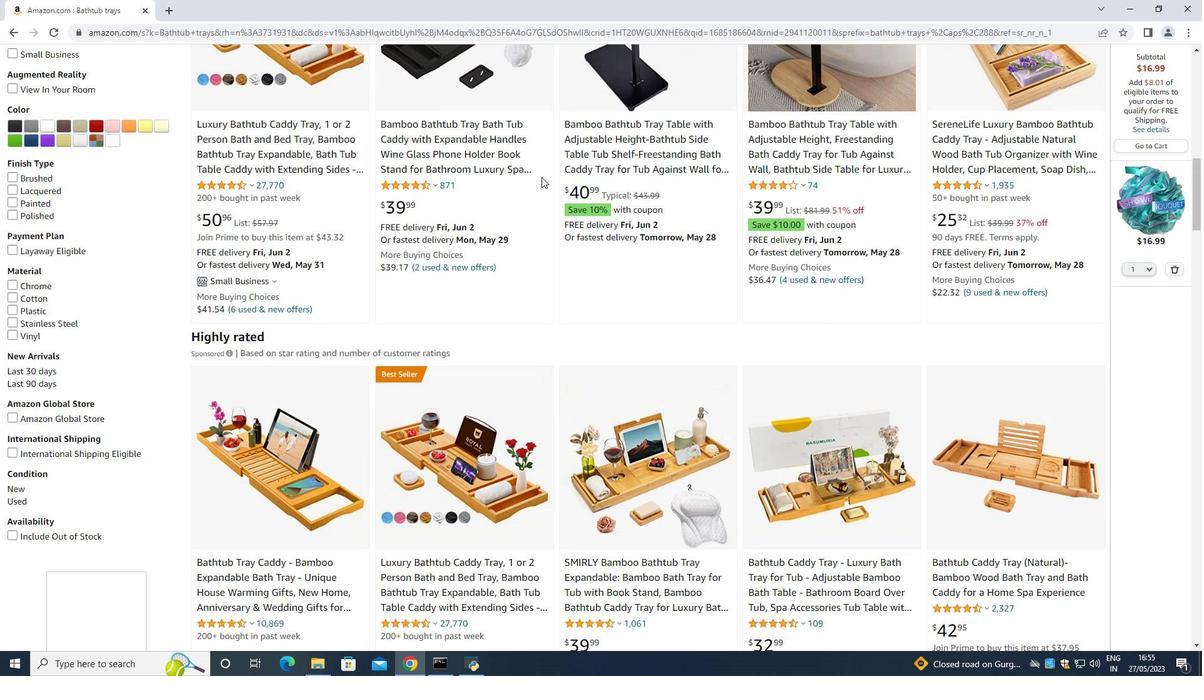 
Action: Mouse scrolled (541, 177) with delta (0, 0)
Screenshot: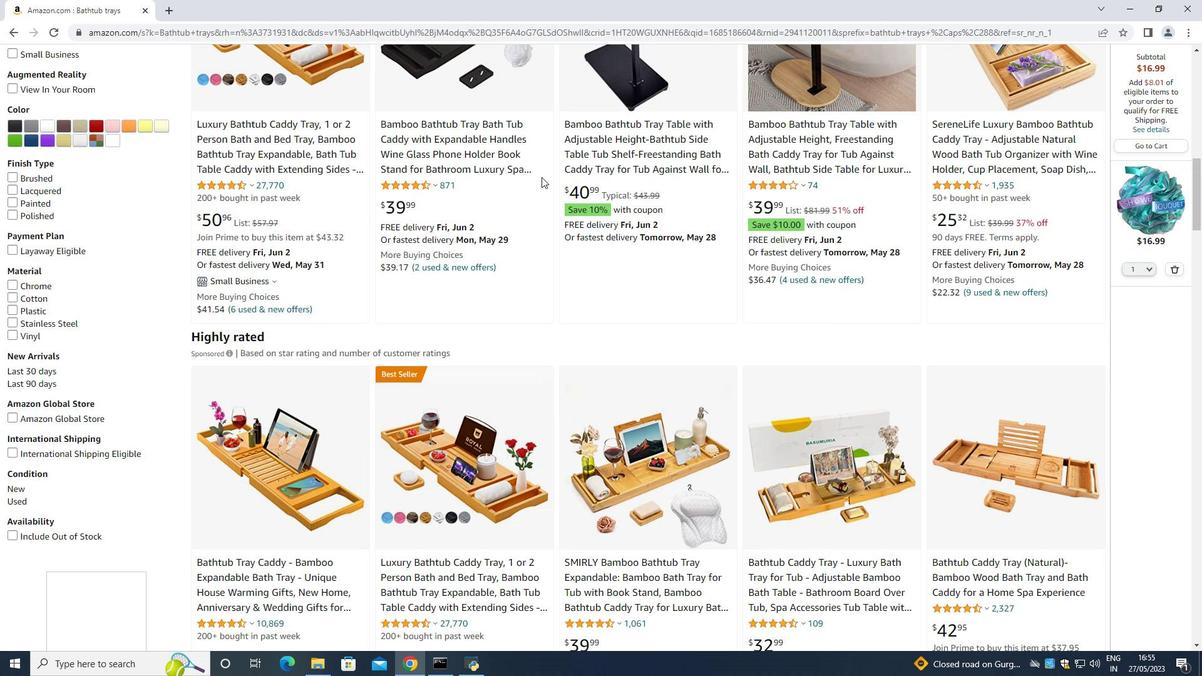 
Action: Mouse moved to (344, 232)
Screenshot: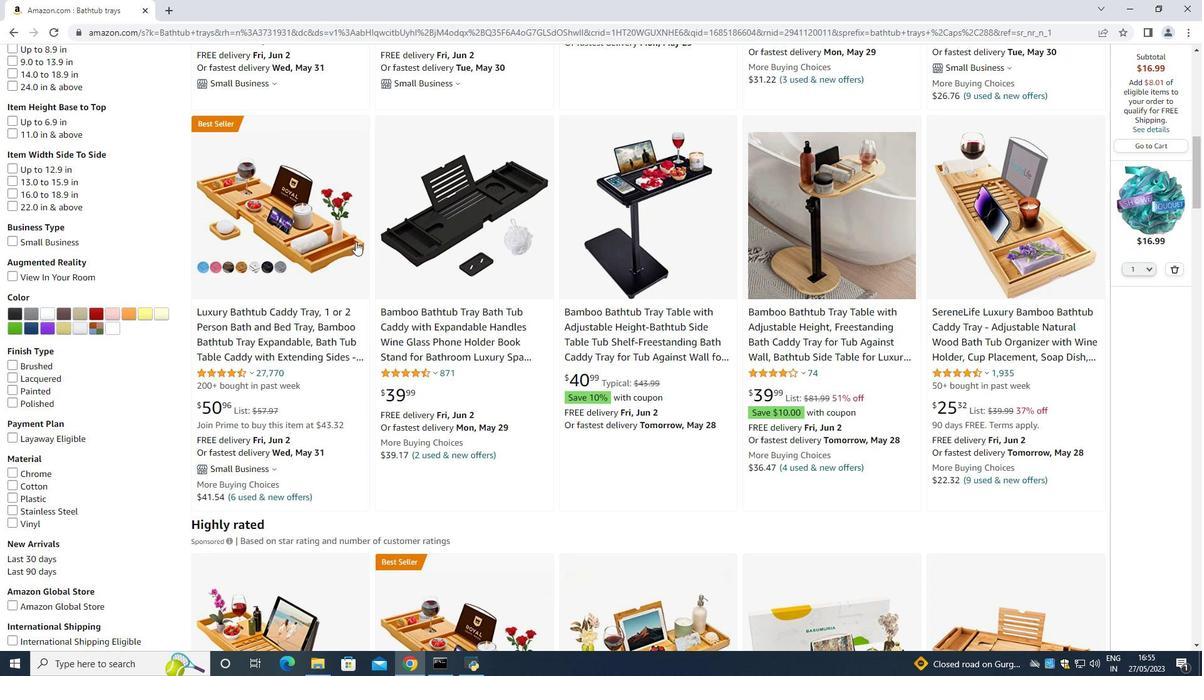
Action: Mouse scrolled (344, 232) with delta (0, 0)
Screenshot: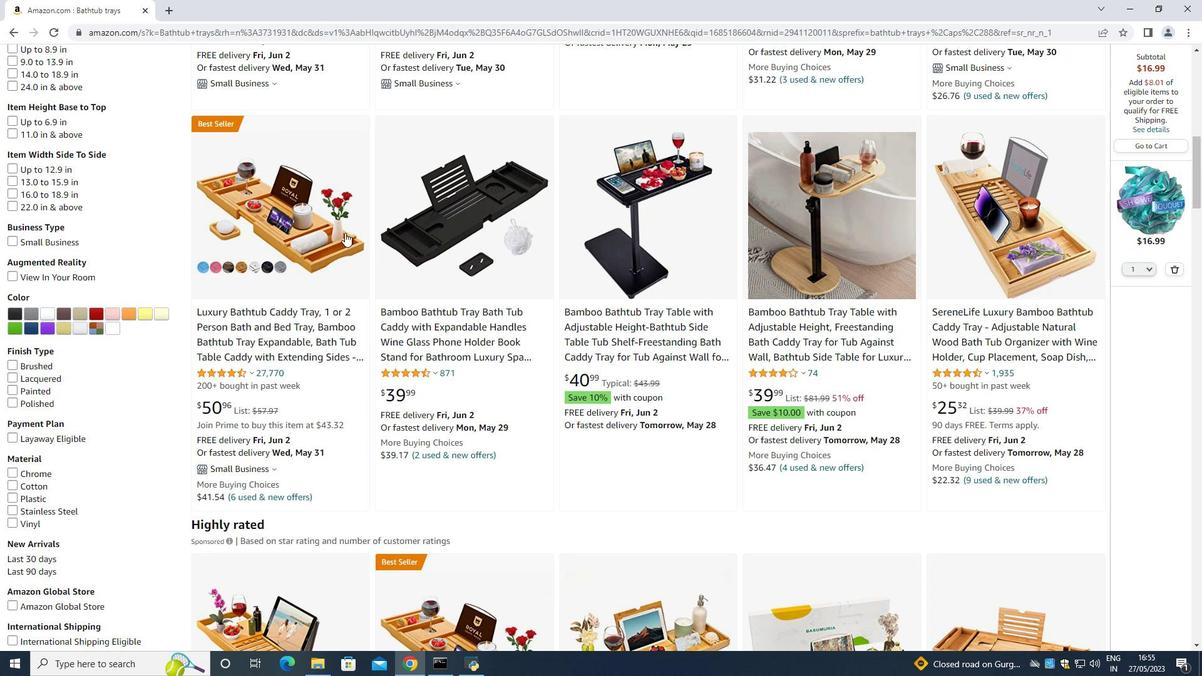 
Action: Mouse scrolled (344, 232) with delta (0, 0)
Screenshot: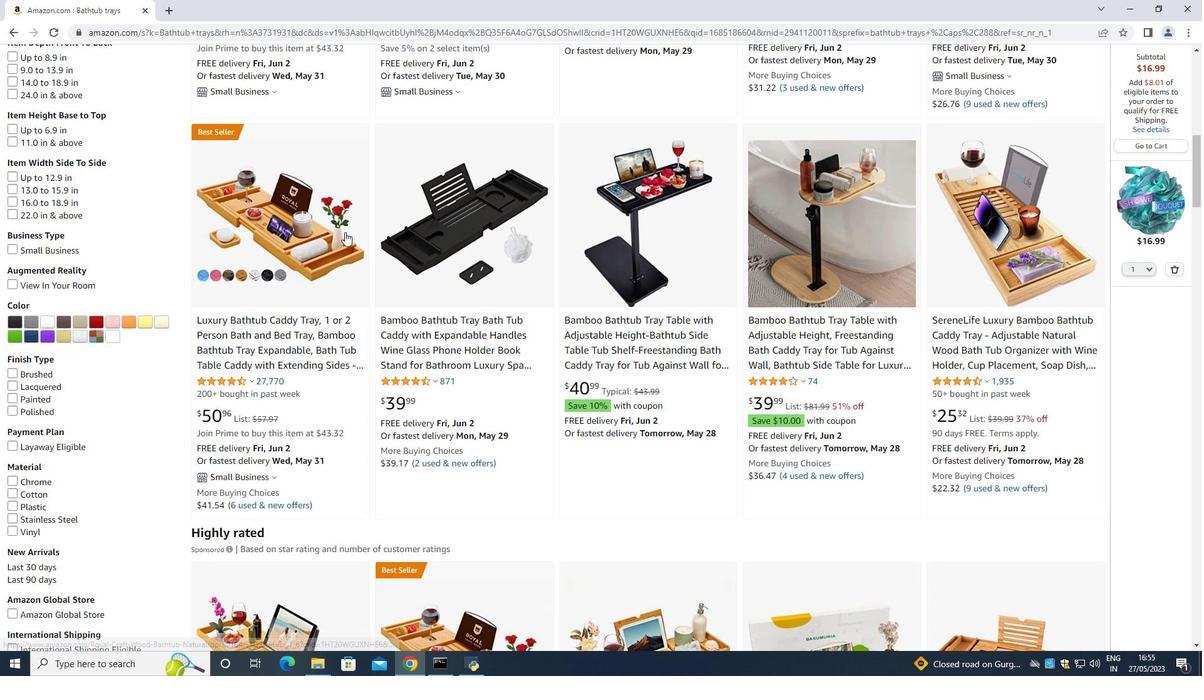 
Action: Mouse scrolled (344, 232) with delta (0, 0)
Screenshot: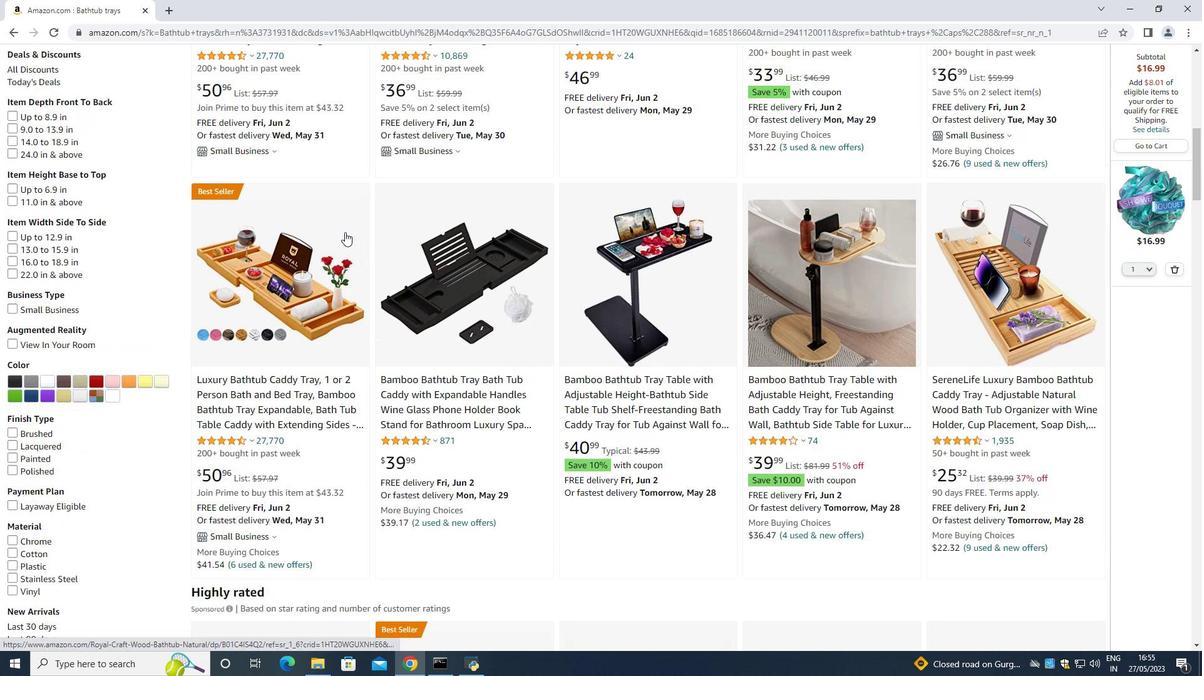 
Action: Mouse scrolled (344, 232) with delta (0, 0)
Screenshot: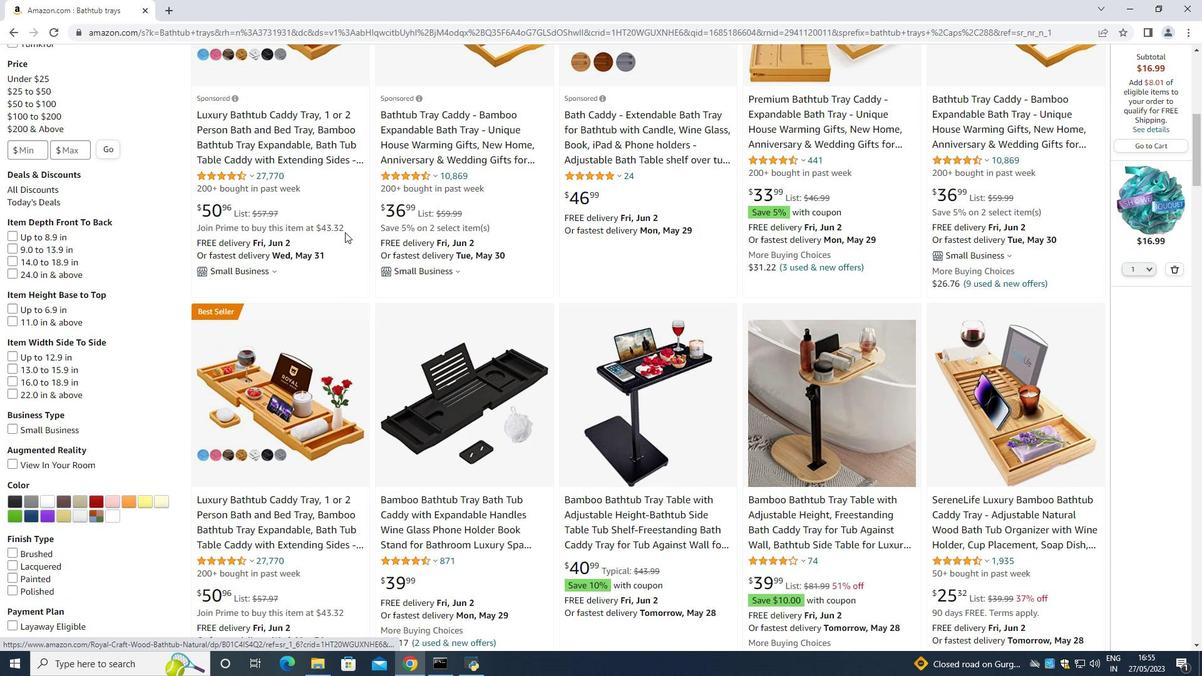 
Action: Mouse moved to (354, 227)
Screenshot: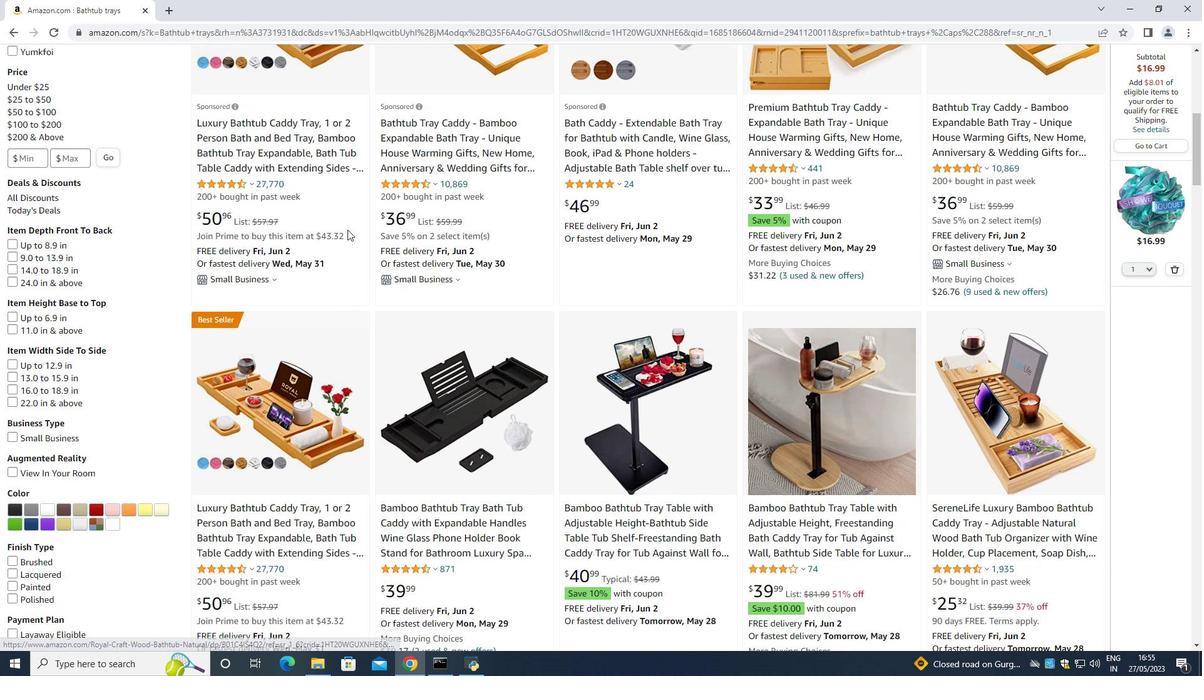 
Action: Mouse scrolled (354, 228) with delta (0, 0)
Screenshot: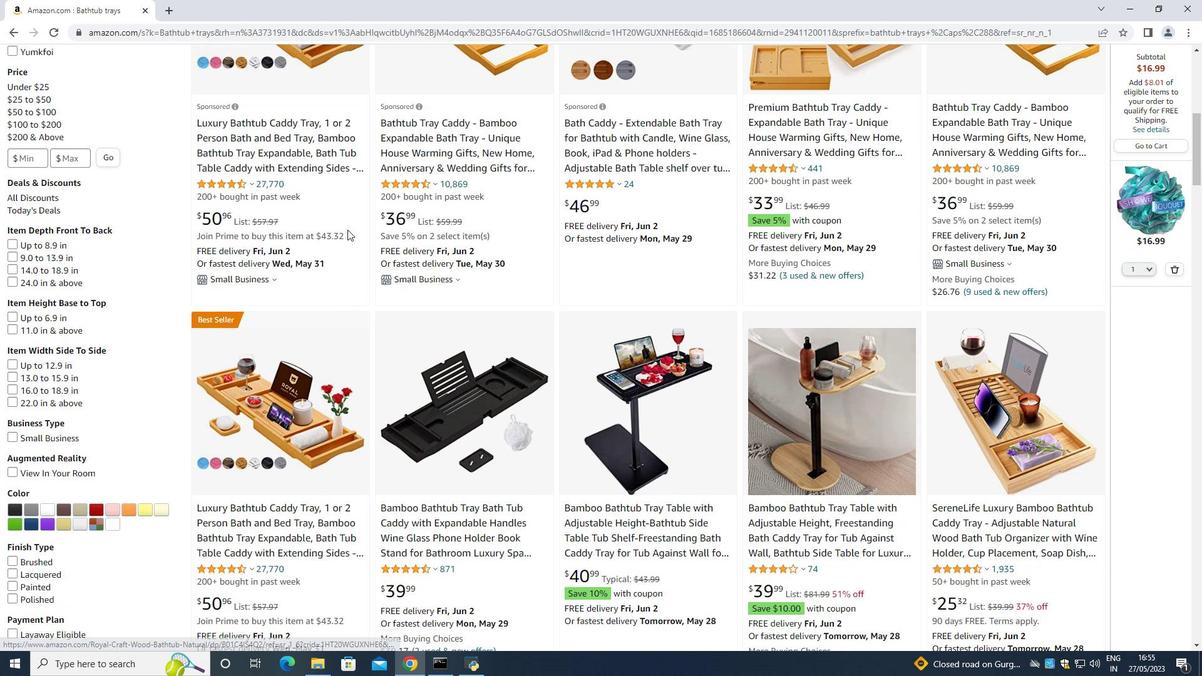
Action: Mouse moved to (734, 33)
Screenshot: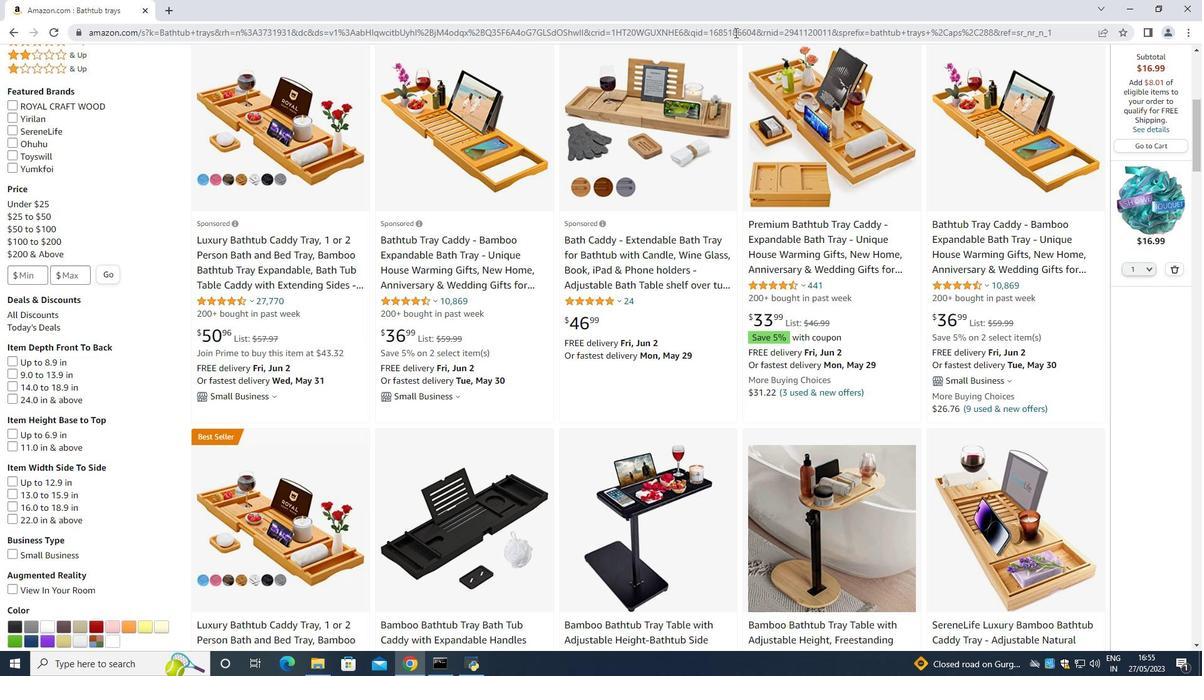 
Action: Mouse scrolled (734, 33) with delta (0, 0)
Screenshot: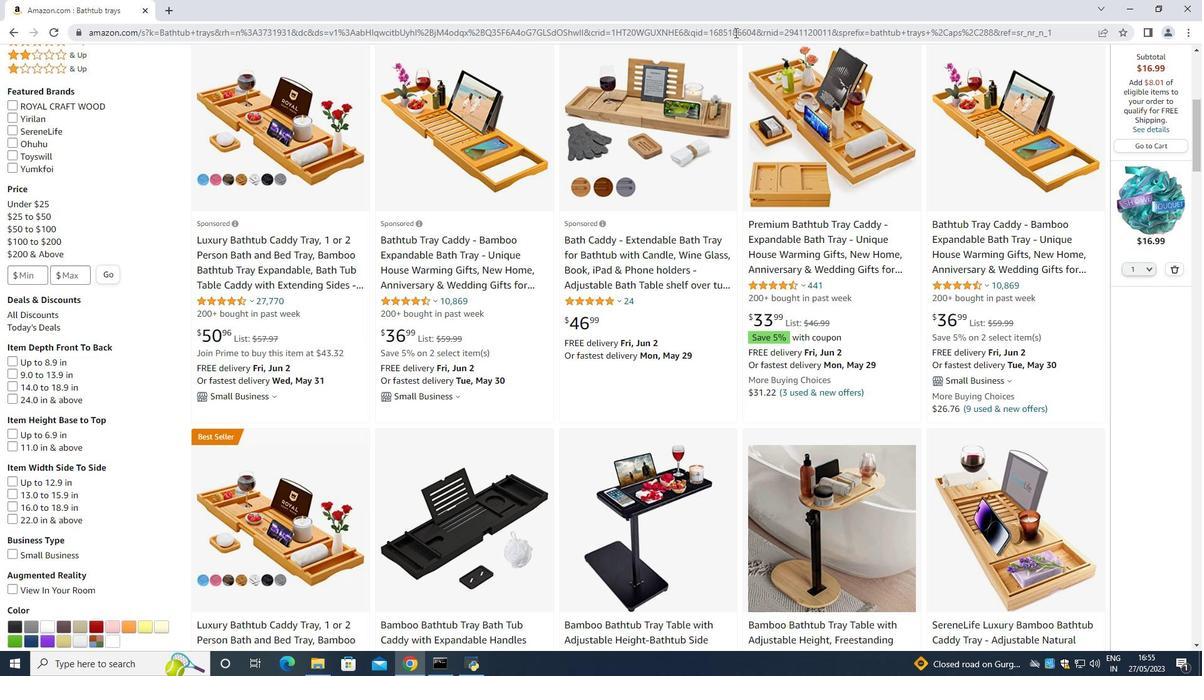 
Action: Mouse moved to (755, 60)
Screenshot: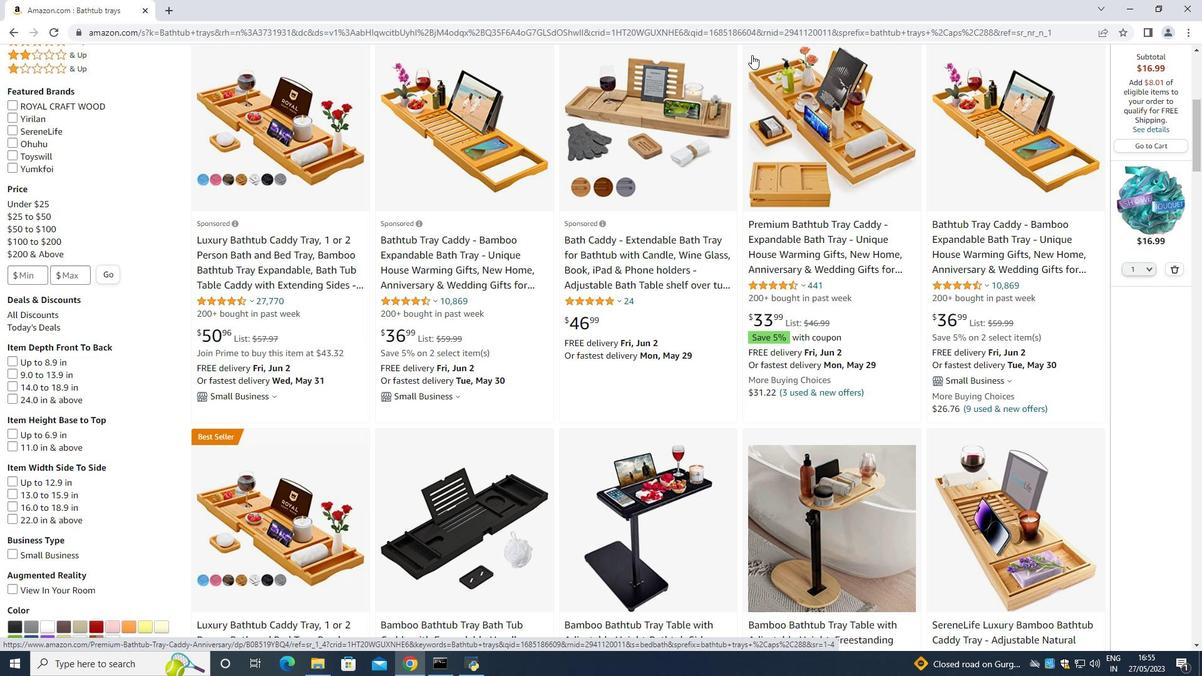 
Action: Mouse scrolled (755, 60) with delta (0, 0)
Screenshot: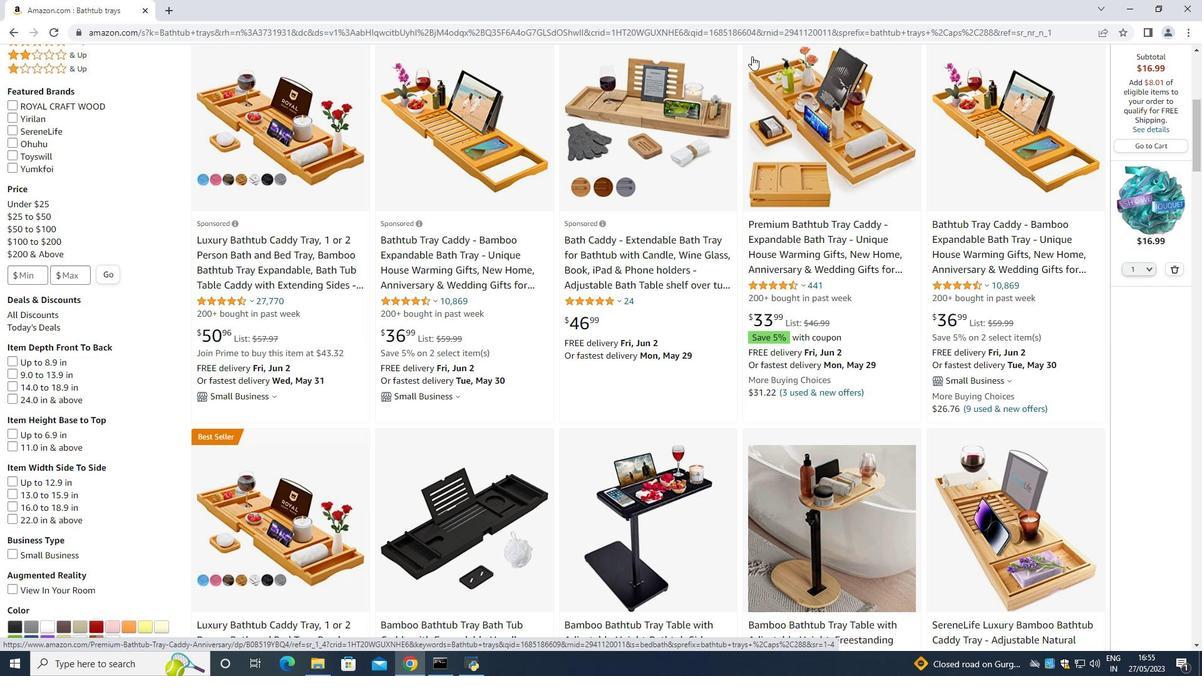 
Action: Mouse moved to (480, 166)
Screenshot: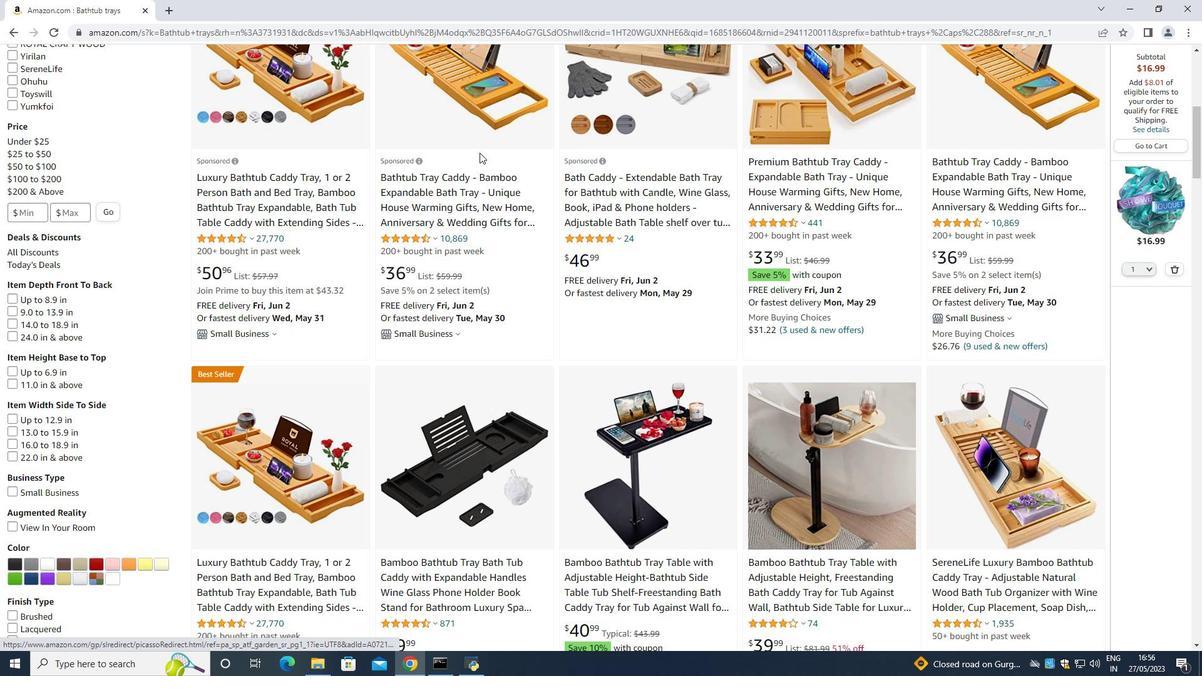 
Action: Mouse scrolled (480, 165) with delta (0, 0)
Screenshot: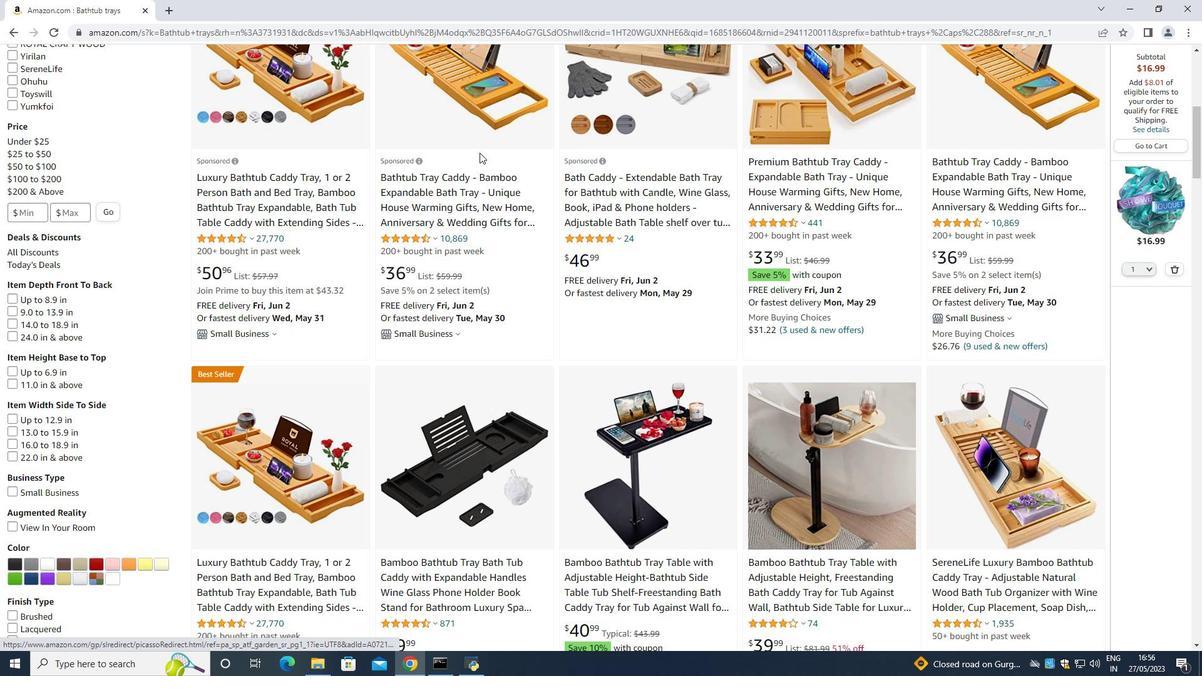 
Action: Mouse moved to (435, 117)
Screenshot: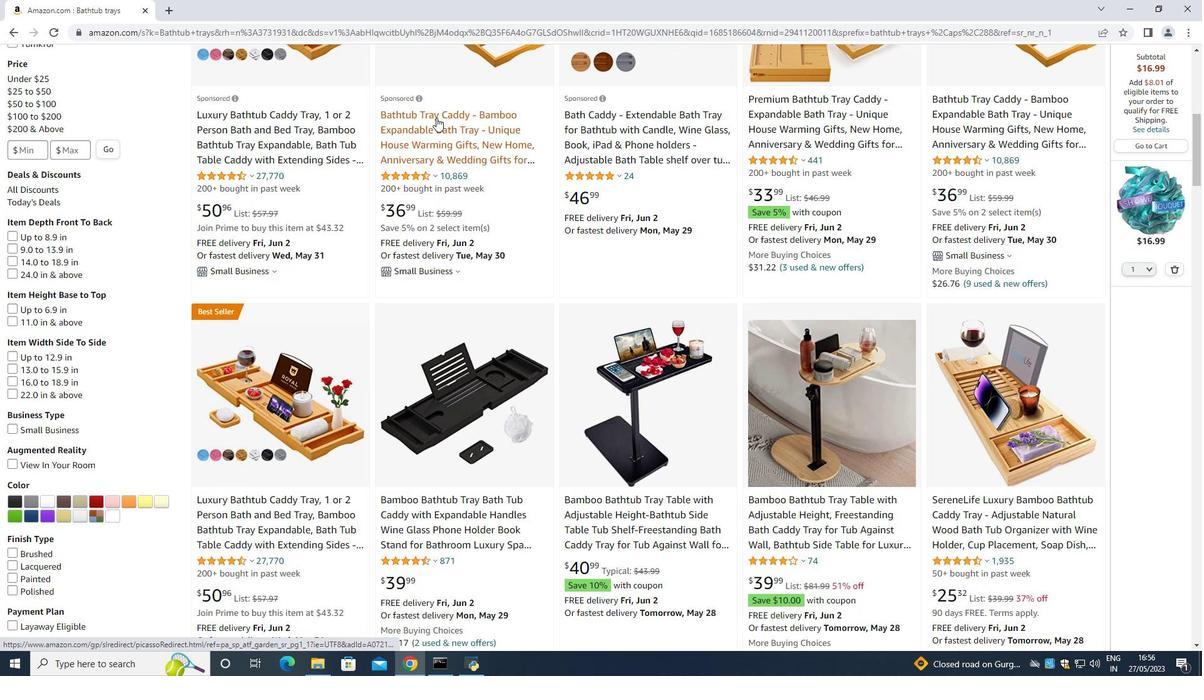 
Action: Mouse scrolled (435, 118) with delta (0, 0)
Screenshot: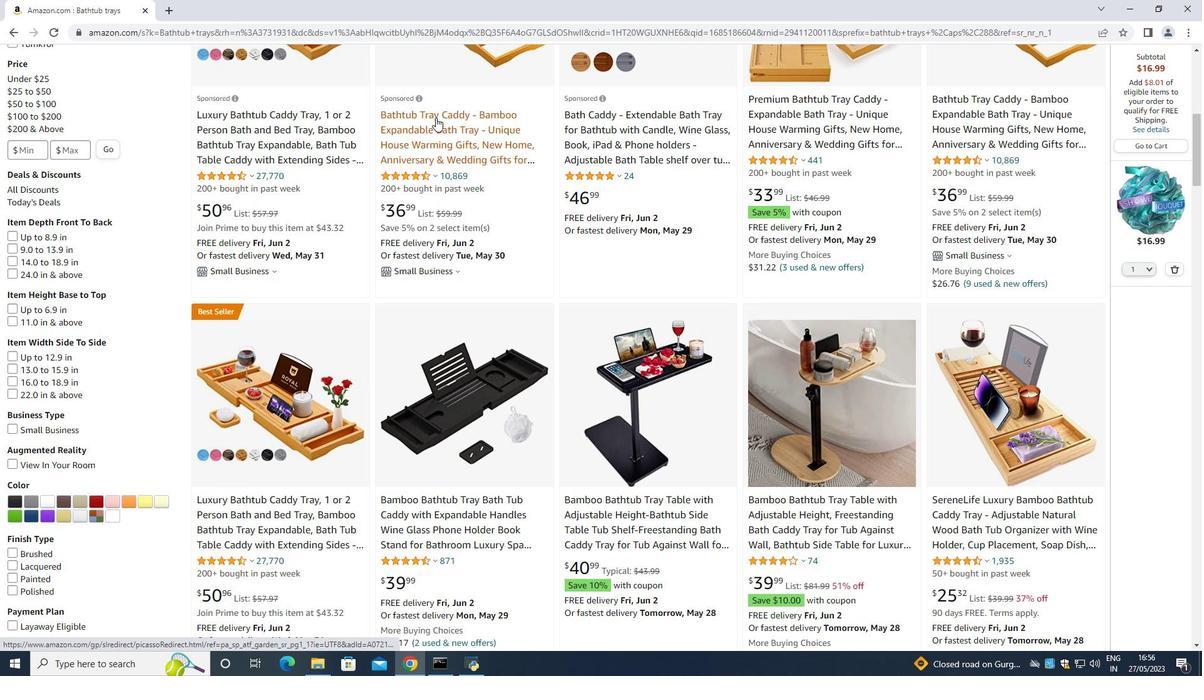 
Action: Mouse moved to (282, 183)
Screenshot: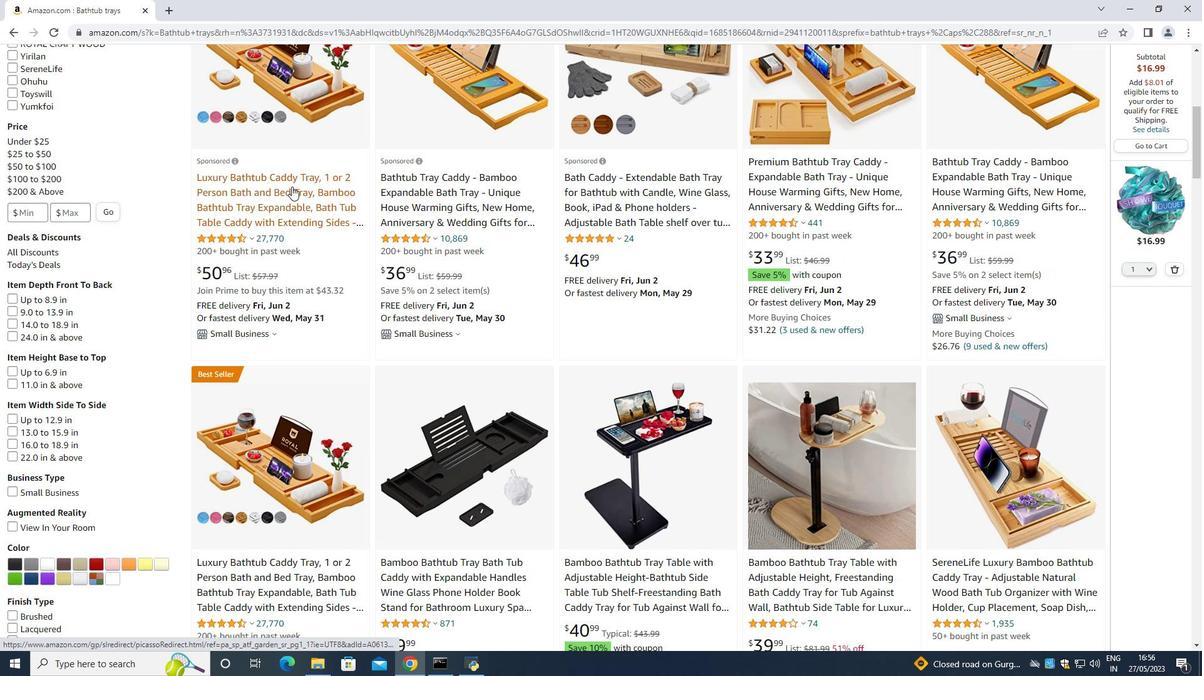 
Action: Mouse pressed left at (282, 183)
Screenshot: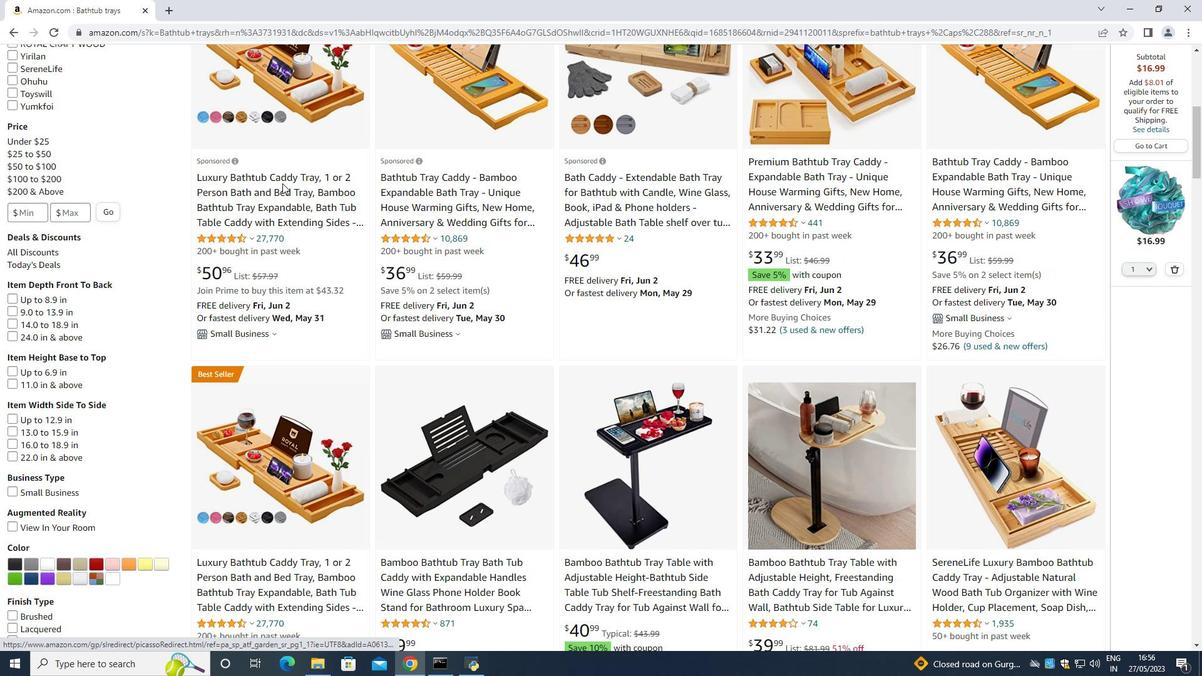 
Action: Mouse moved to (287, 182)
Screenshot: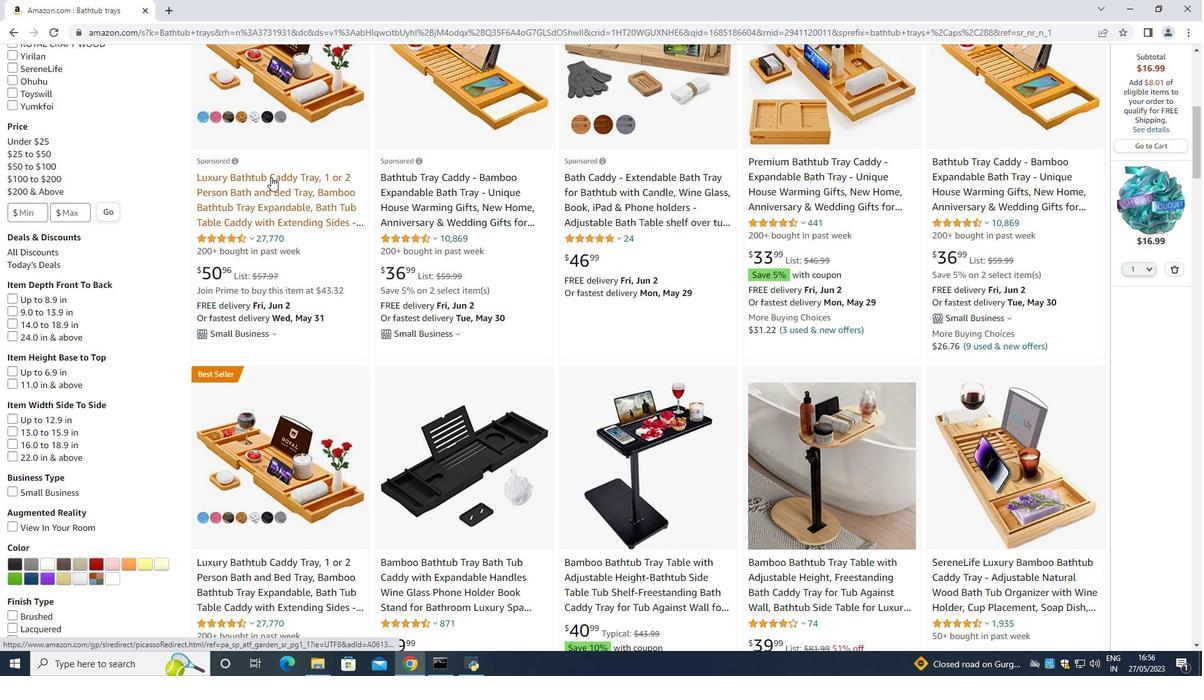 
Action: Mouse pressed left at (287, 182)
Screenshot: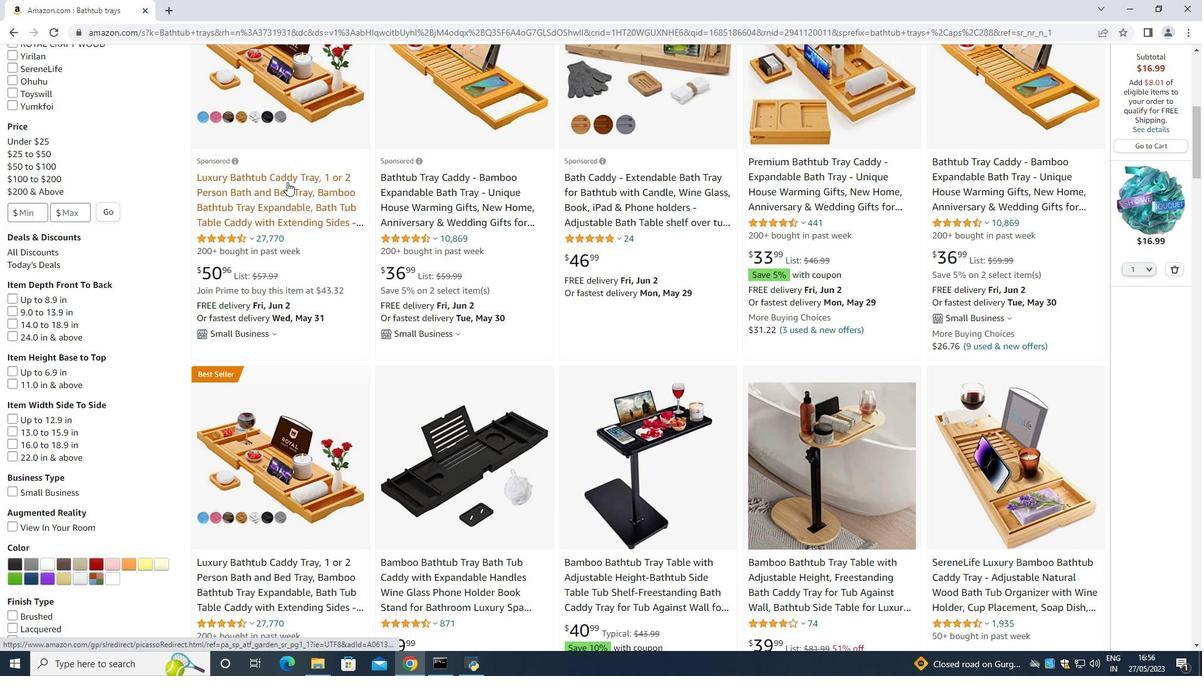 
Action: Mouse moved to (112, 428)
Screenshot: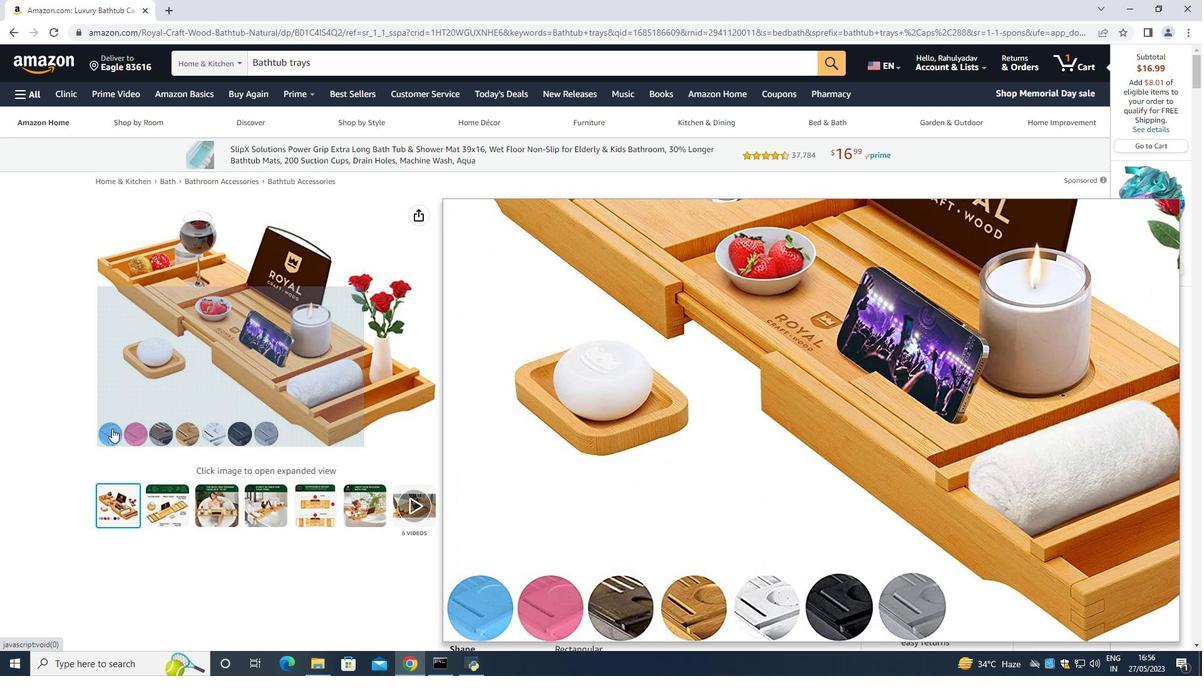 
Action: Mouse pressed left at (112, 428)
Screenshot: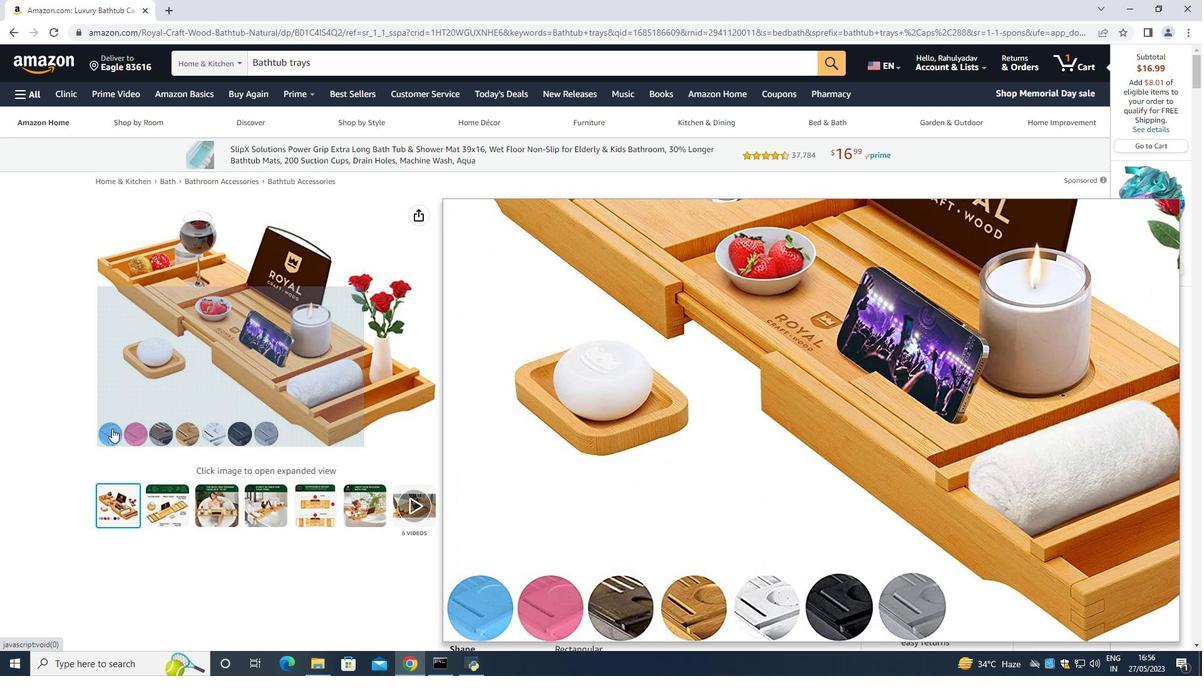 
Action: Mouse moved to (198, 587)
Screenshot: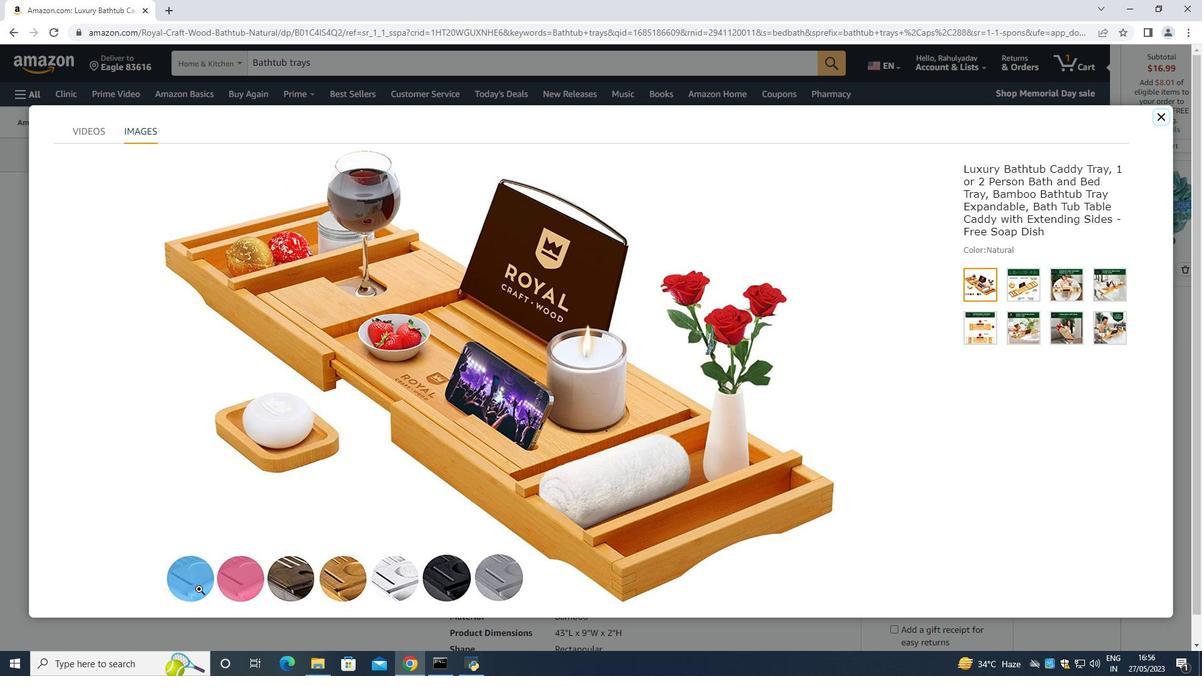 
Action: Mouse pressed left at (198, 587)
Screenshot: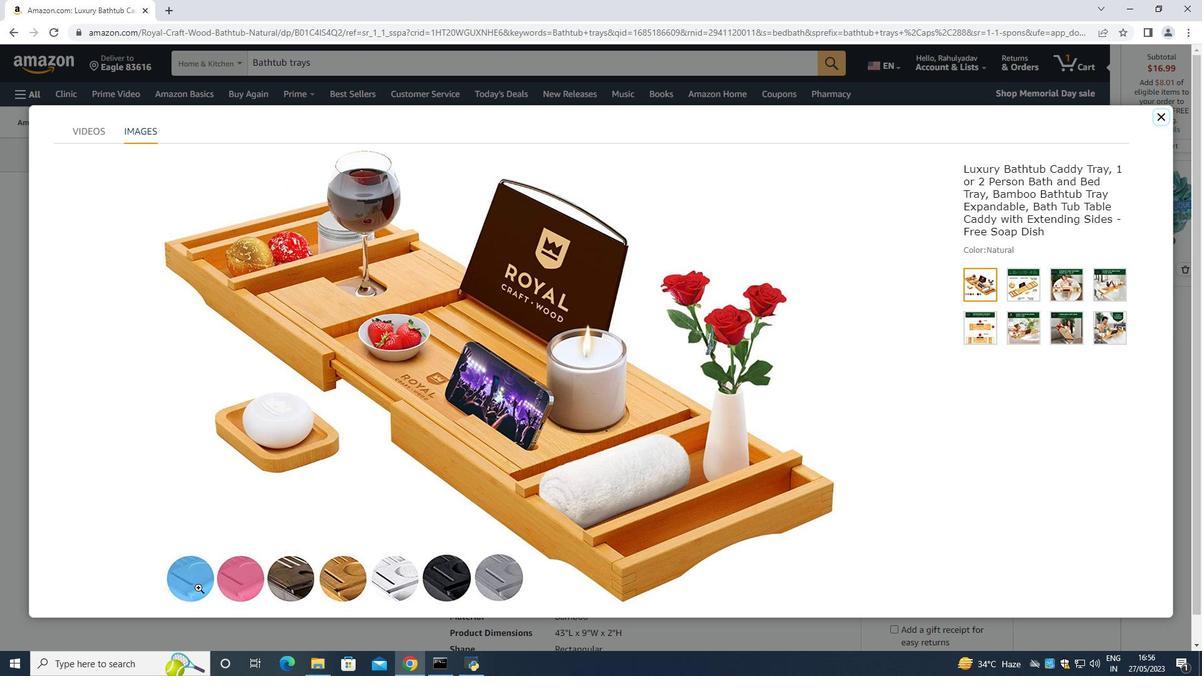
Action: Mouse moved to (157, 564)
Screenshot: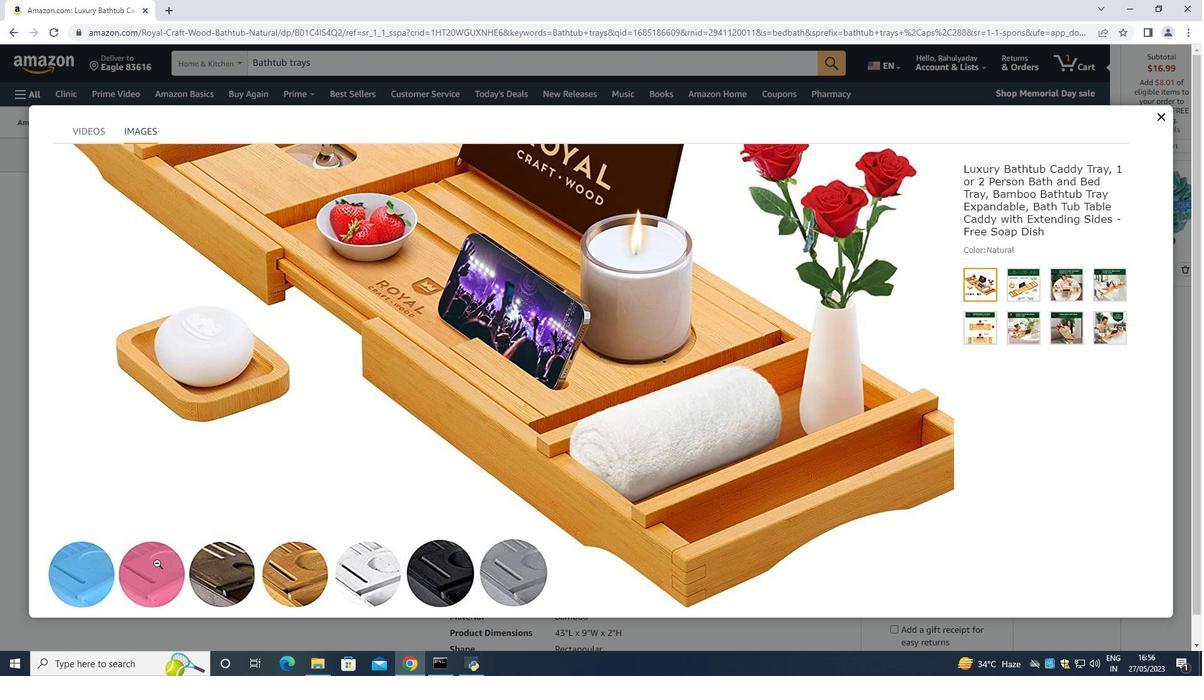 
Action: Mouse pressed left at (157, 564)
Screenshot: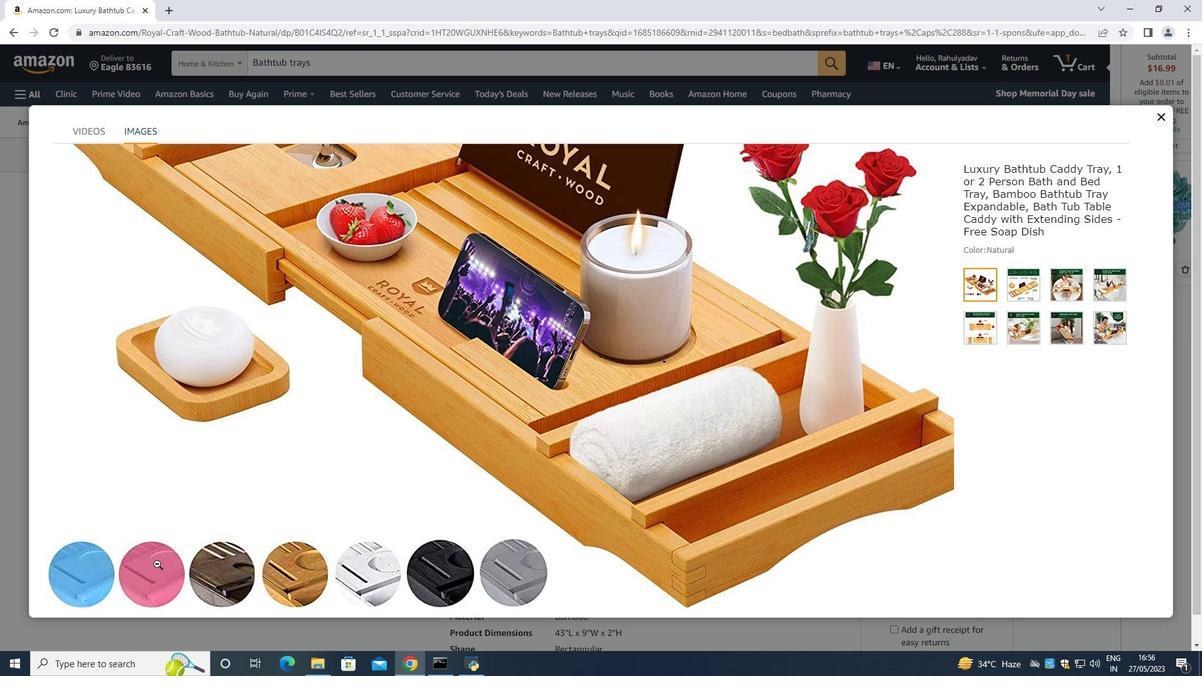 
Action: Mouse moved to (170, 579)
Screenshot: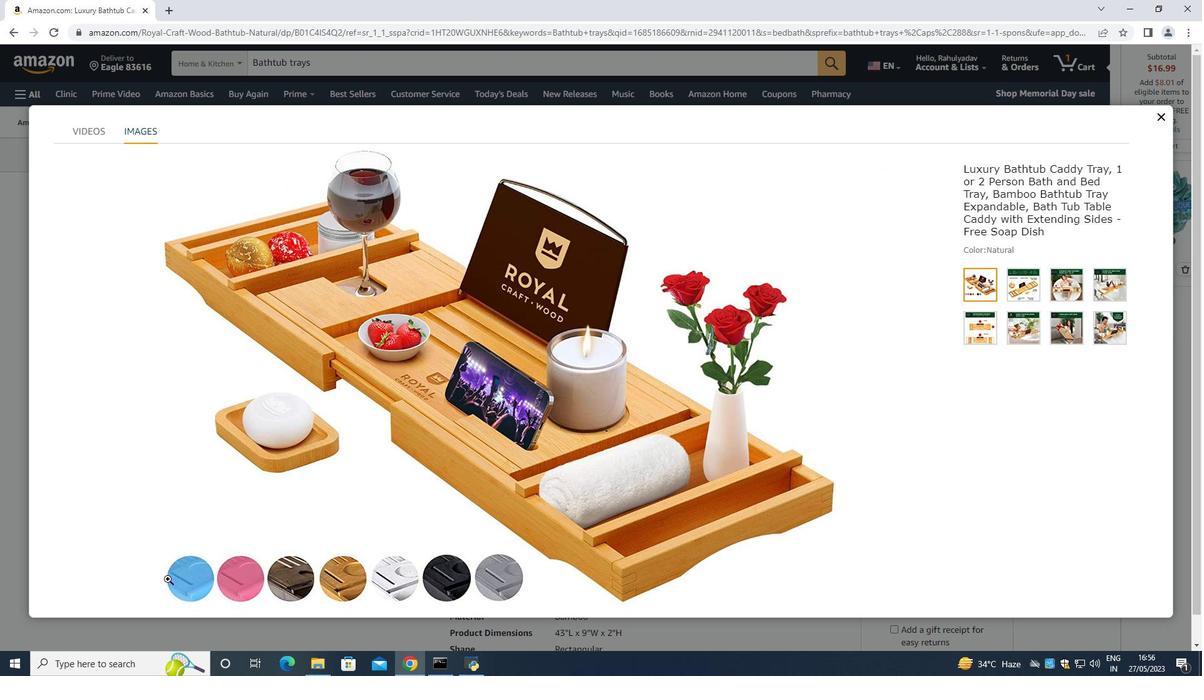 
Action: Mouse pressed left at (170, 579)
Screenshot: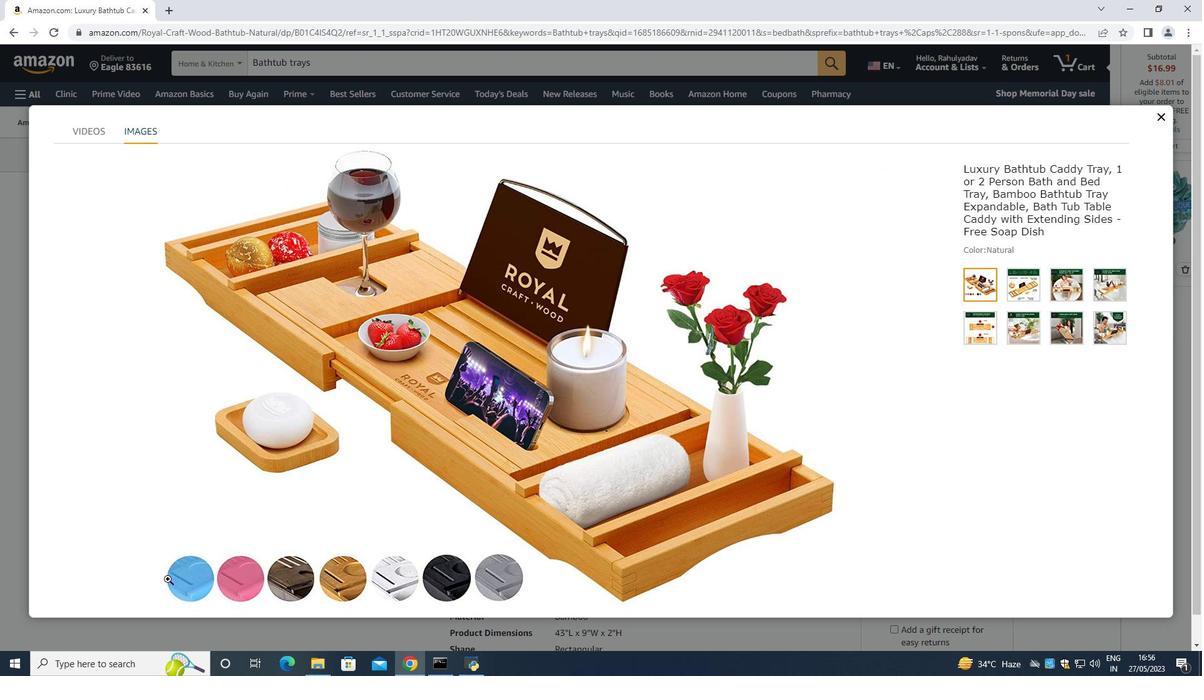 
Action: Mouse moved to (205, 581)
Screenshot: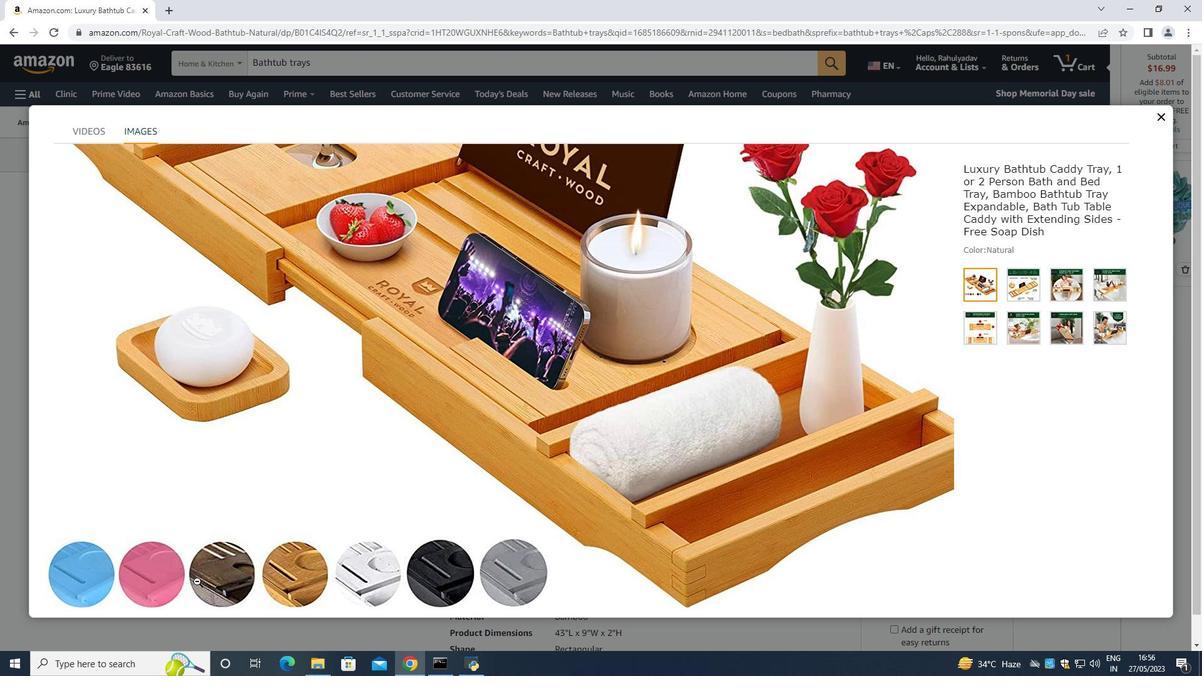 
Action: Mouse pressed left at (205, 581)
Screenshot: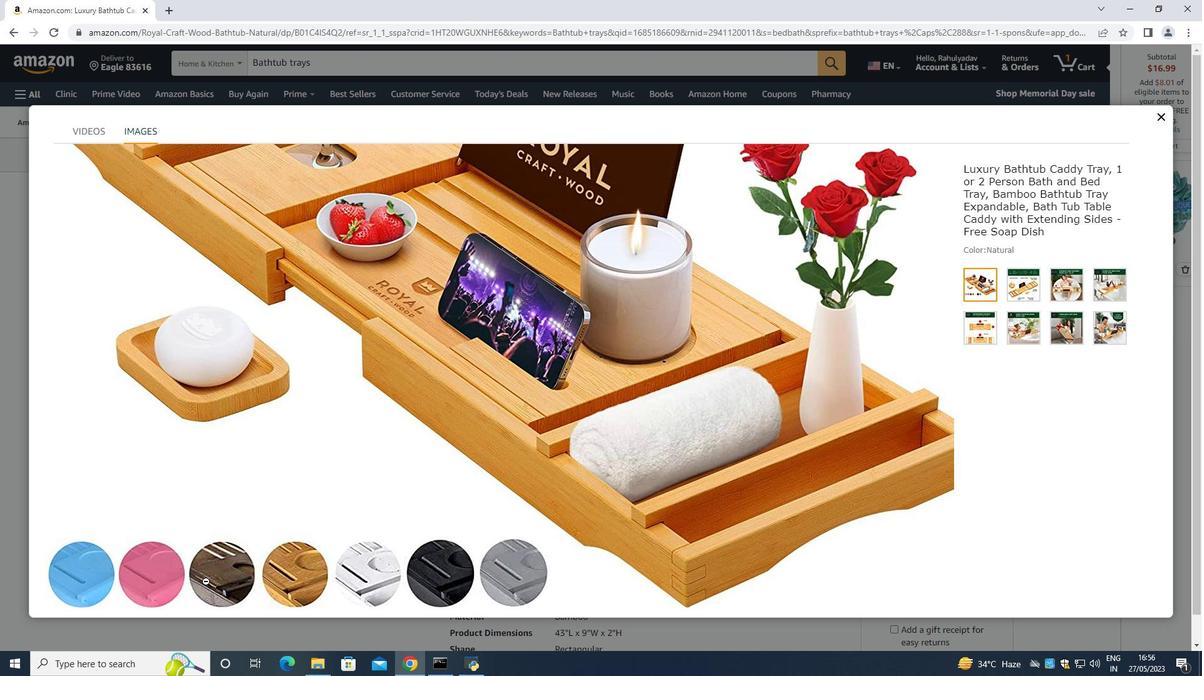 
Action: Mouse moved to (351, 587)
Screenshot: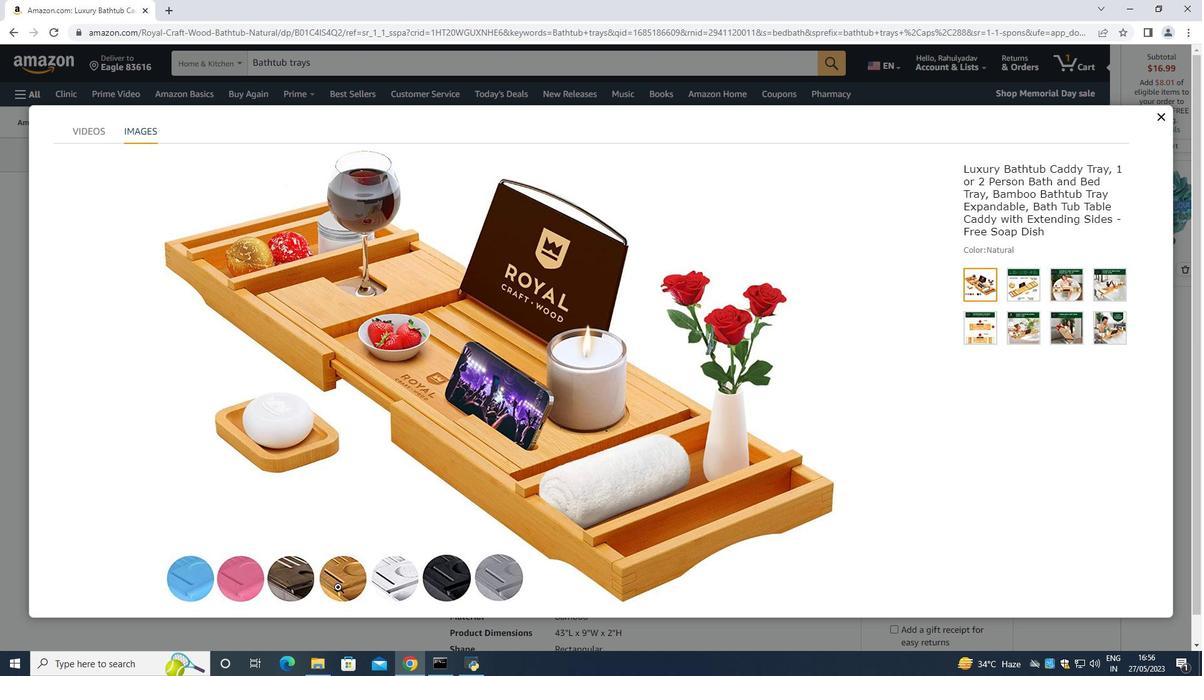 
Action: Mouse pressed left at (351, 587)
Screenshot: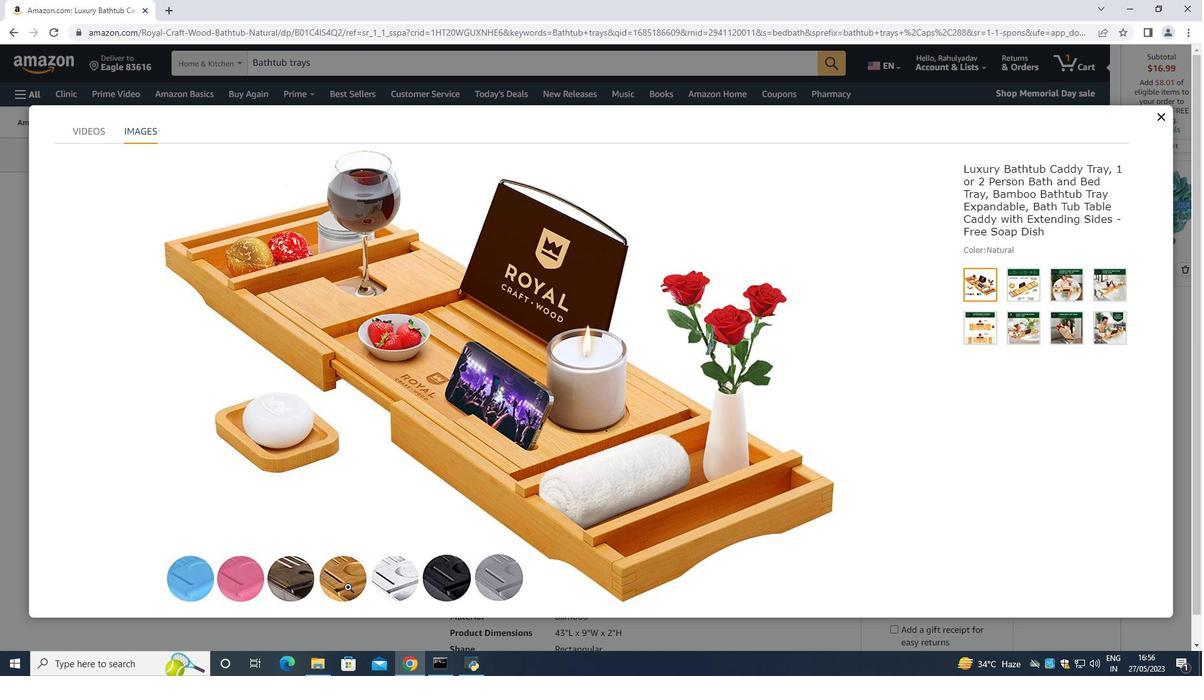 
Action: Mouse moved to (369, 569)
Screenshot: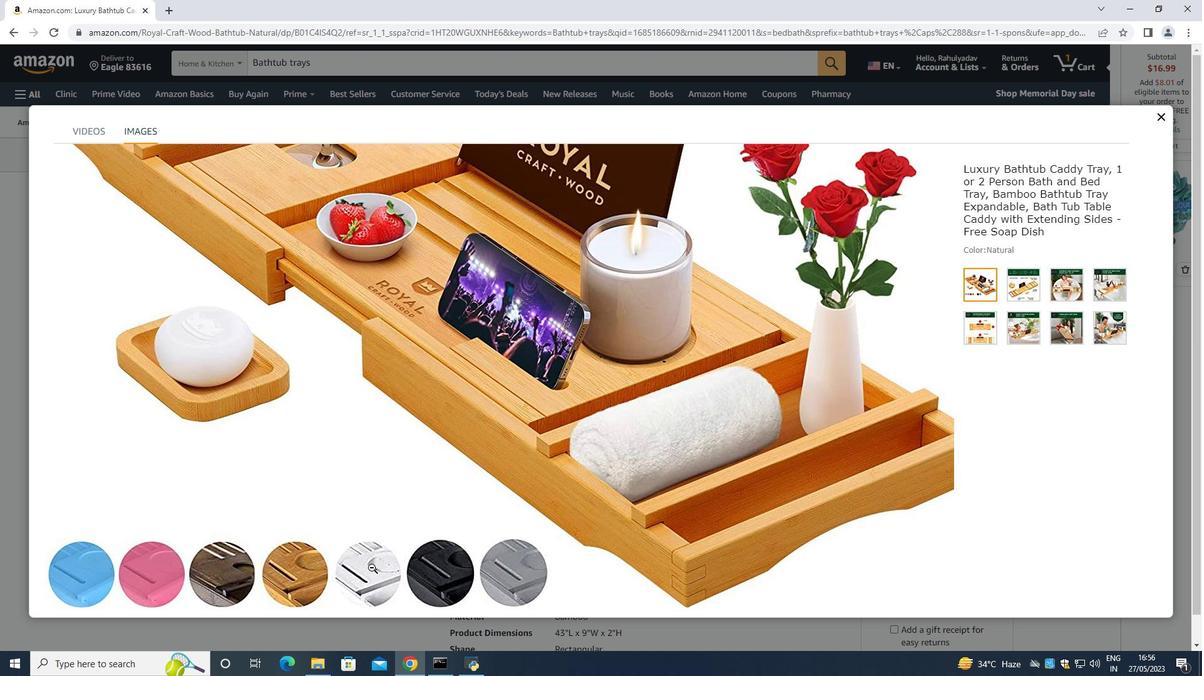 
Action: Mouse pressed left at (369, 569)
Screenshot: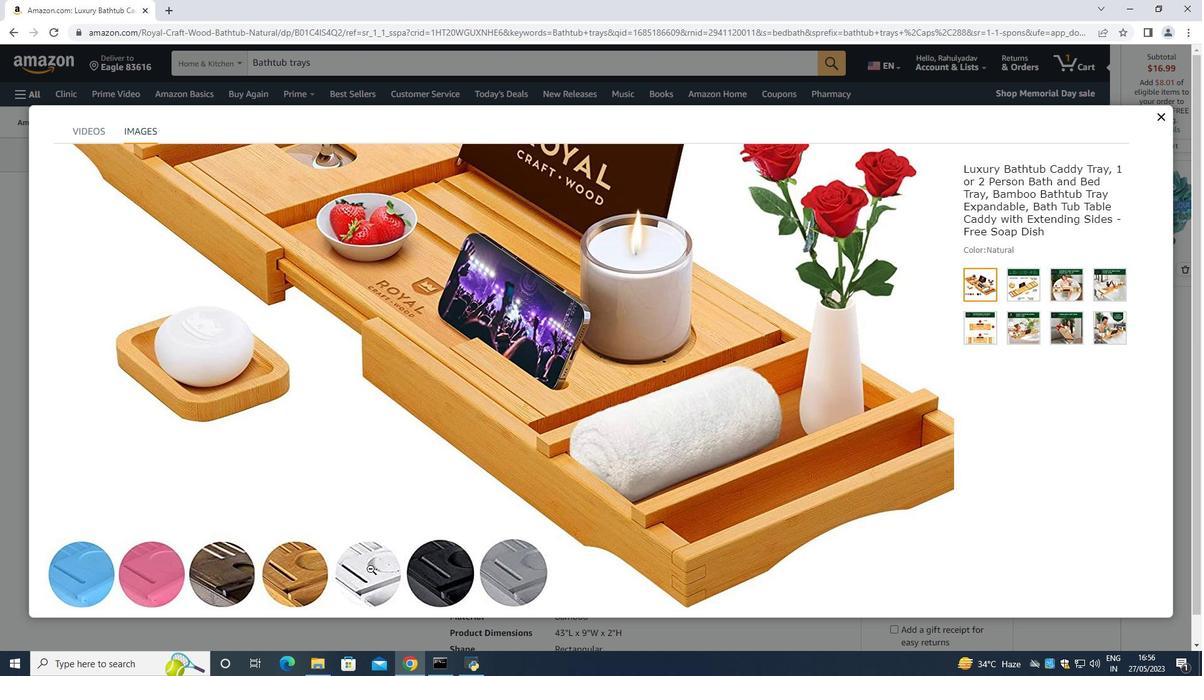 
Action: Mouse moved to (299, 569)
Screenshot: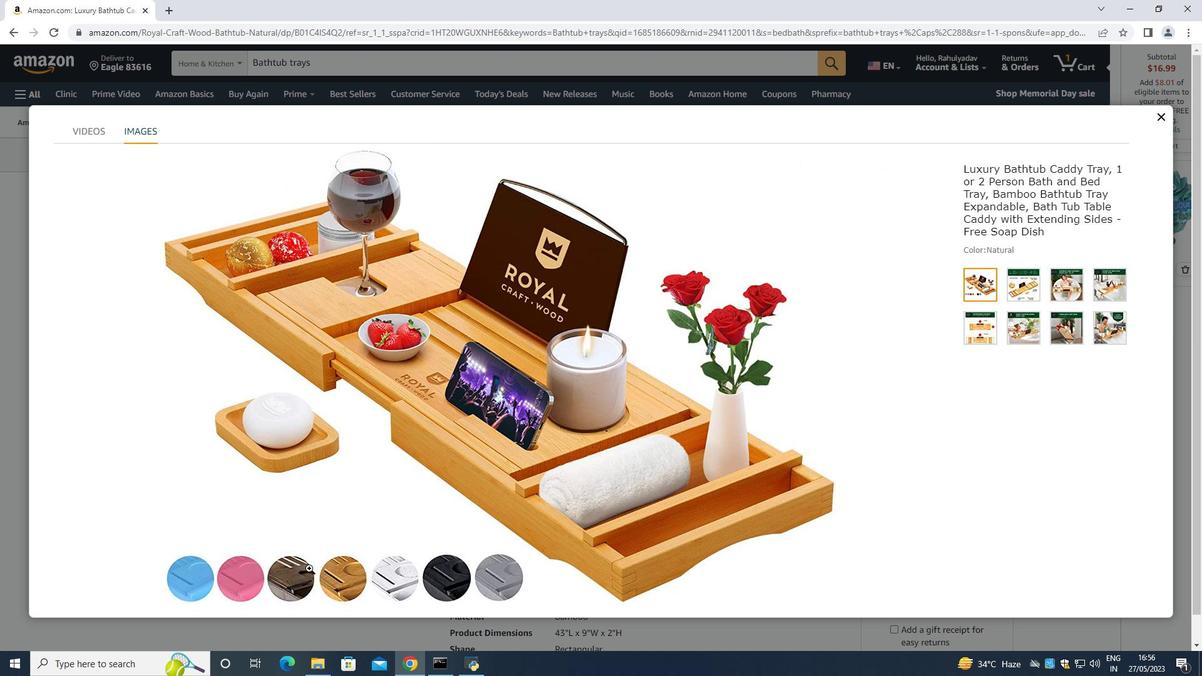
Action: Mouse pressed left at (299, 569)
Screenshot: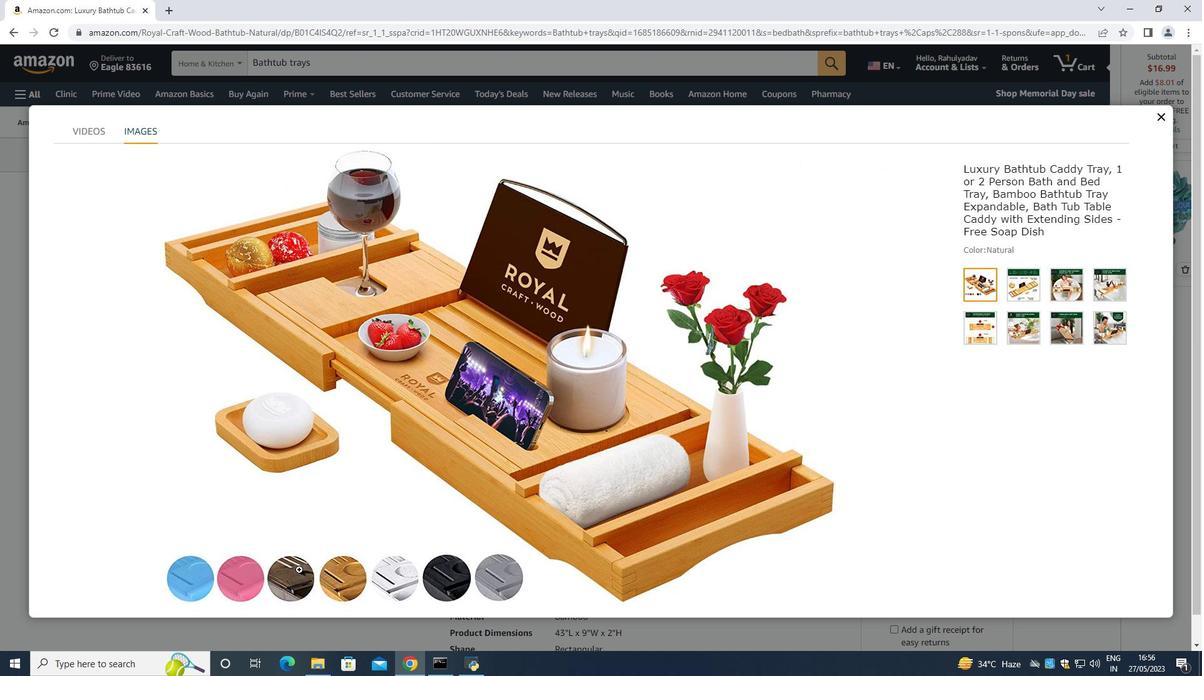 
Action: Mouse moved to (231, 572)
Screenshot: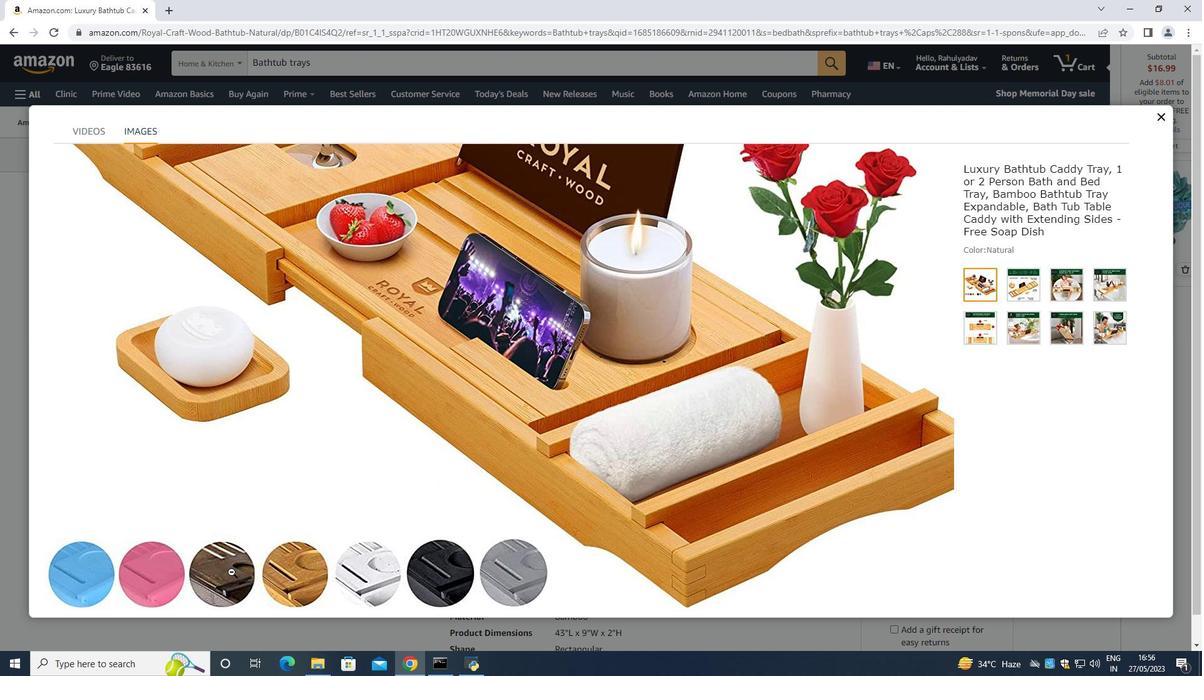 
Action: Mouse pressed left at (231, 572)
Screenshot: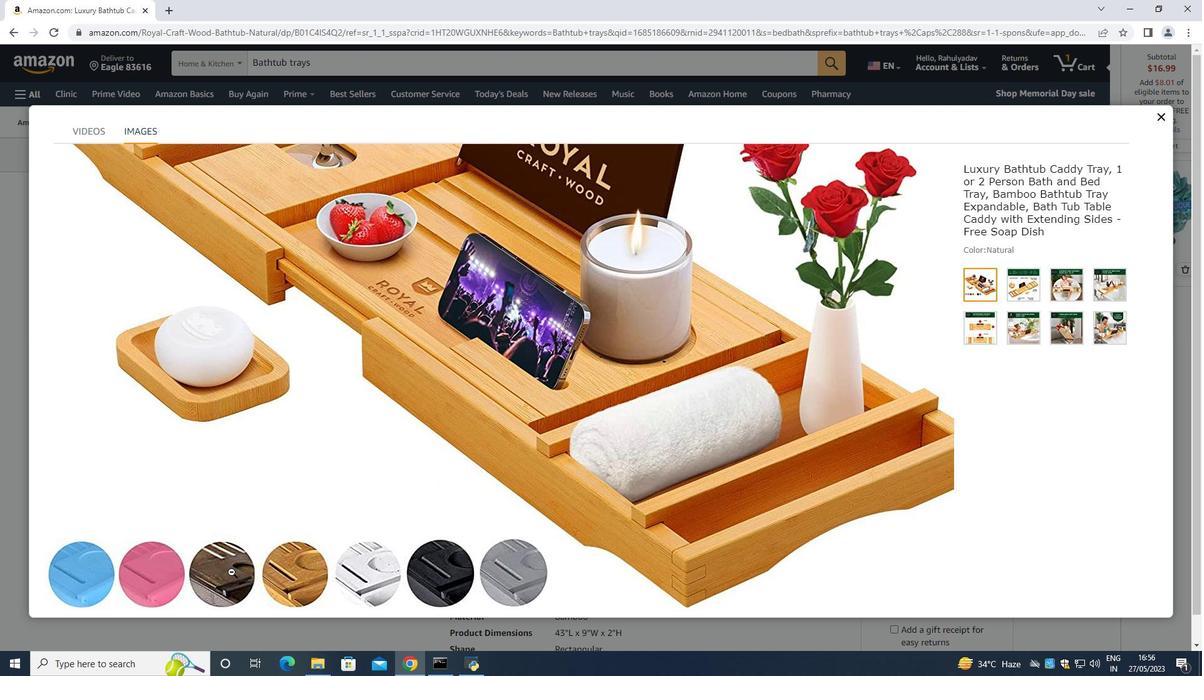 
Action: Mouse moved to (226, 574)
Screenshot: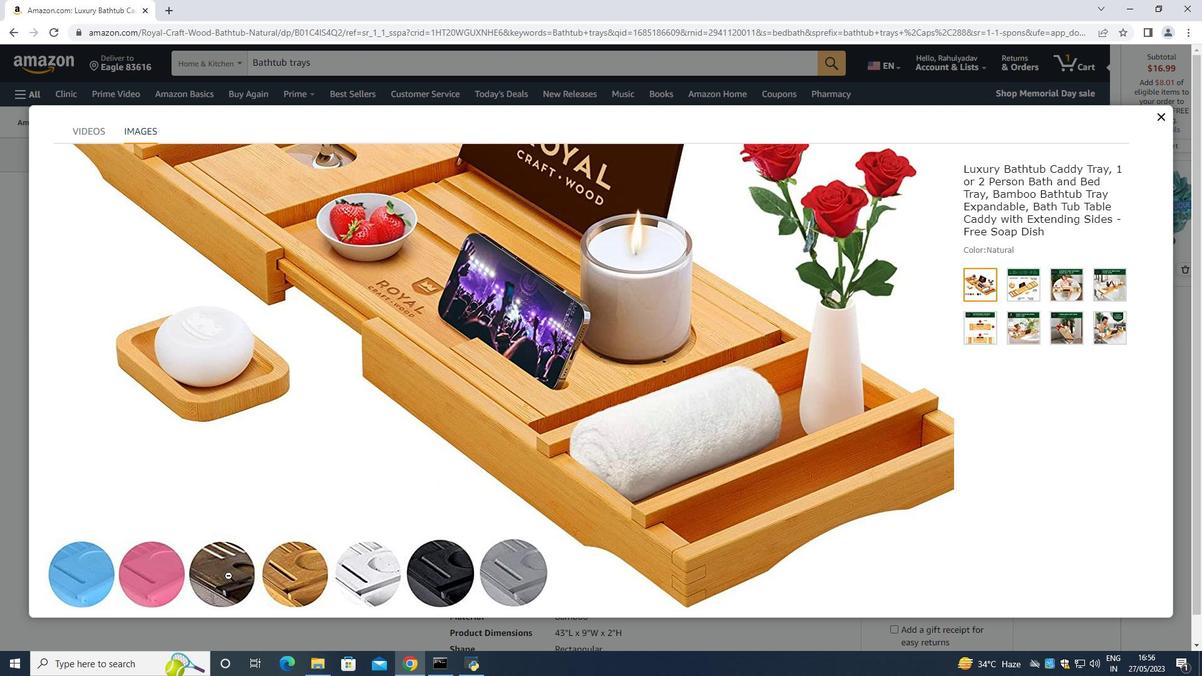 
Action: Mouse pressed left at (226, 574)
Screenshot: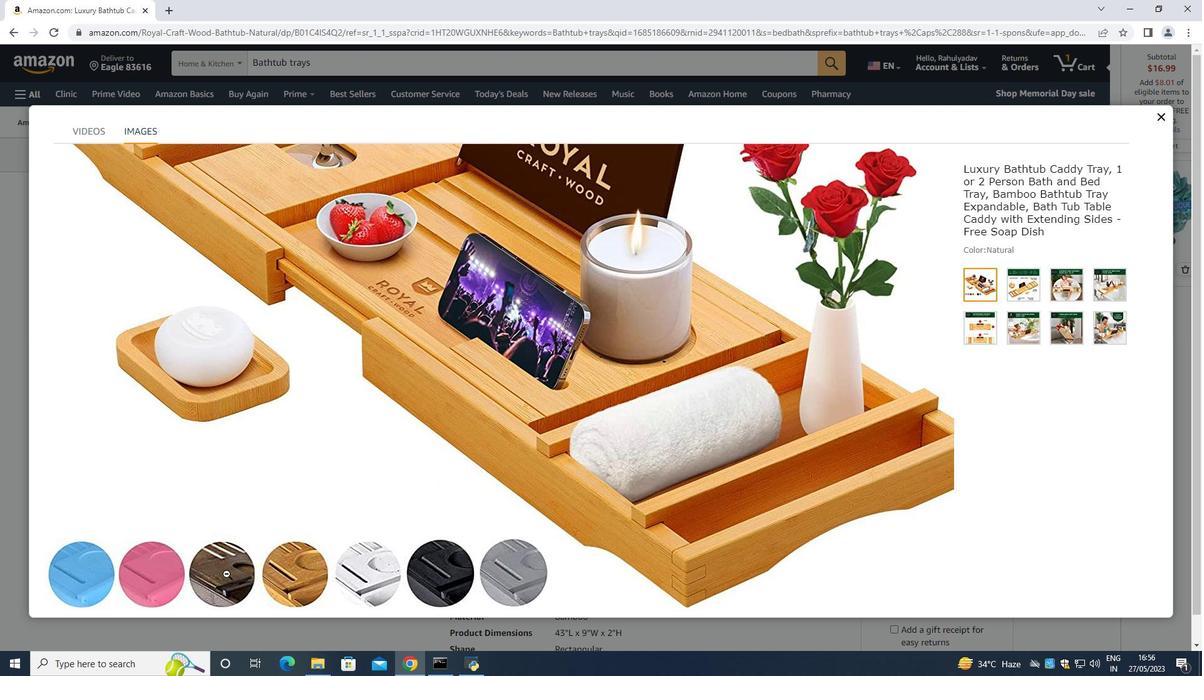 
Action: Mouse moved to (1024, 286)
Screenshot: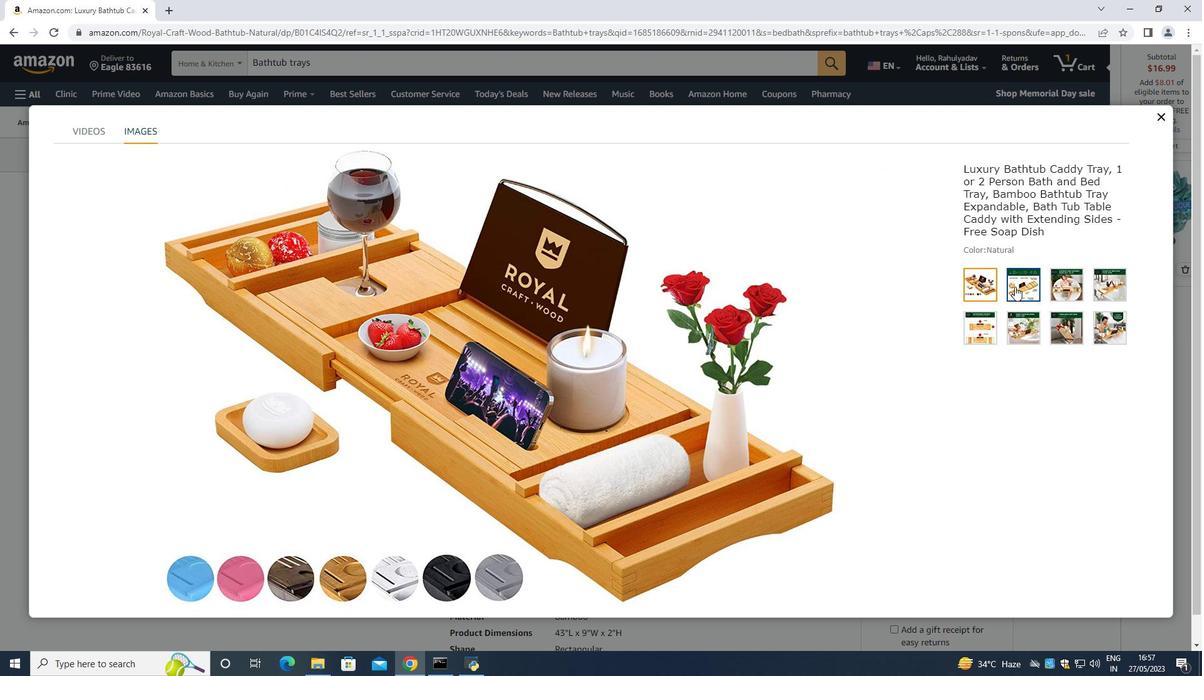 
Action: Mouse pressed left at (1024, 286)
Screenshot: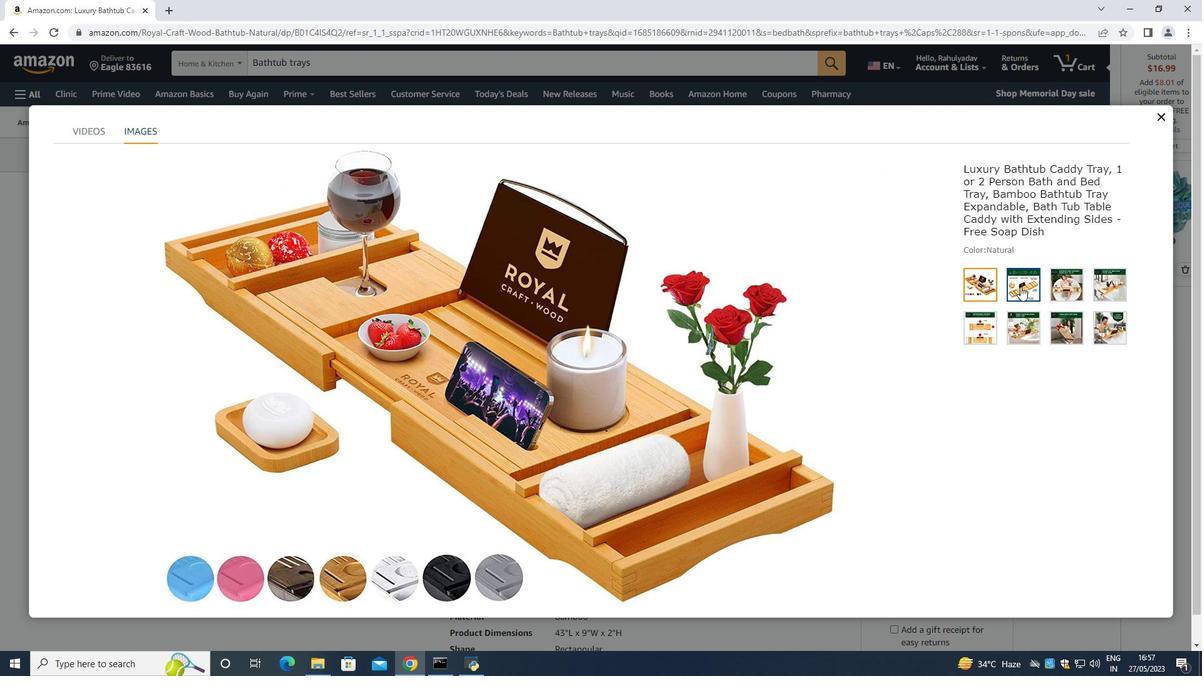 
Action: Mouse moved to (1020, 293)
Screenshot: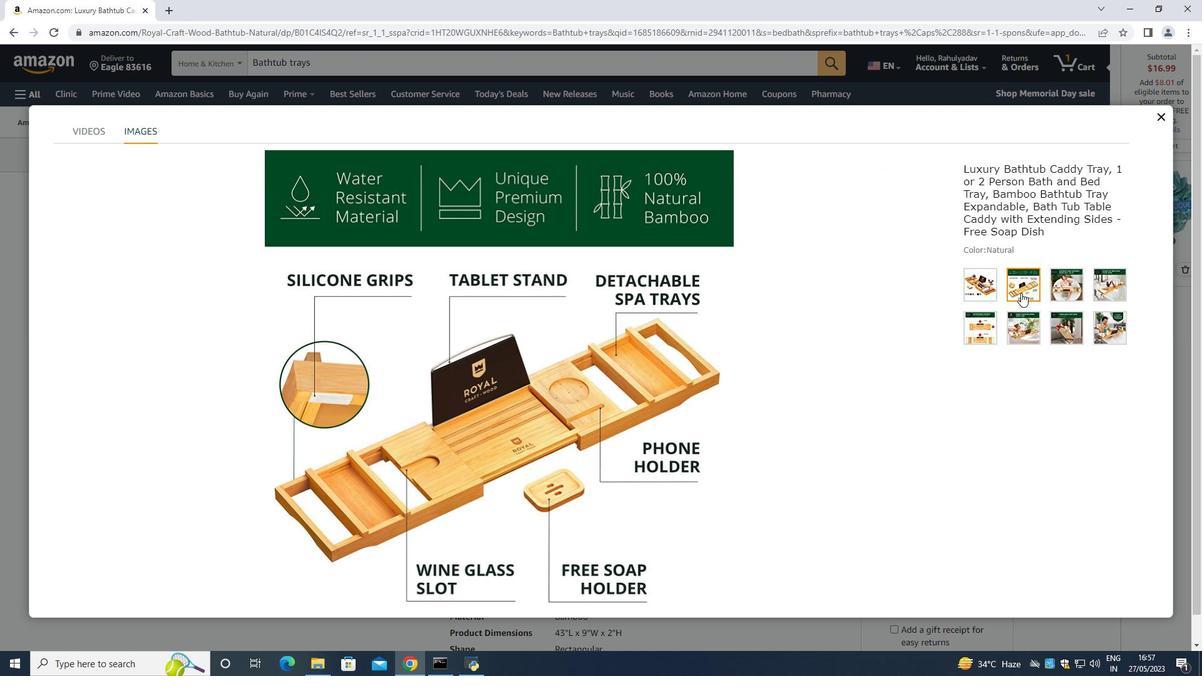 
Action: Mouse pressed left at (1020, 293)
Screenshot: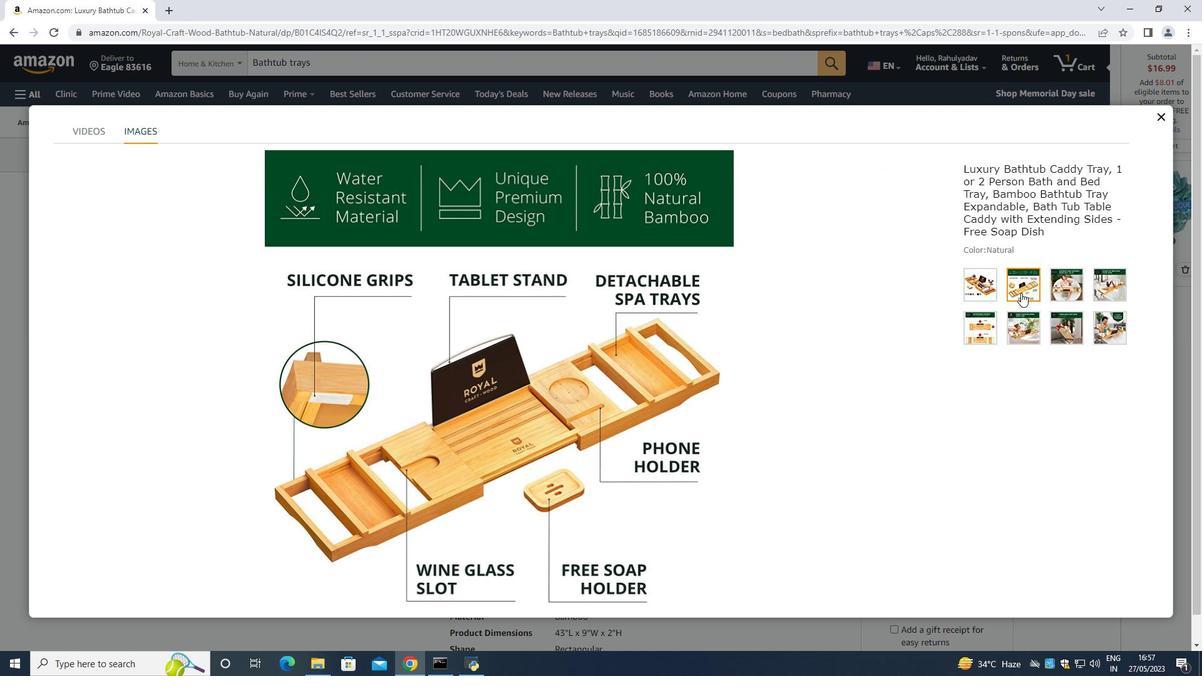 
Action: Mouse moved to (351, 305)
Screenshot: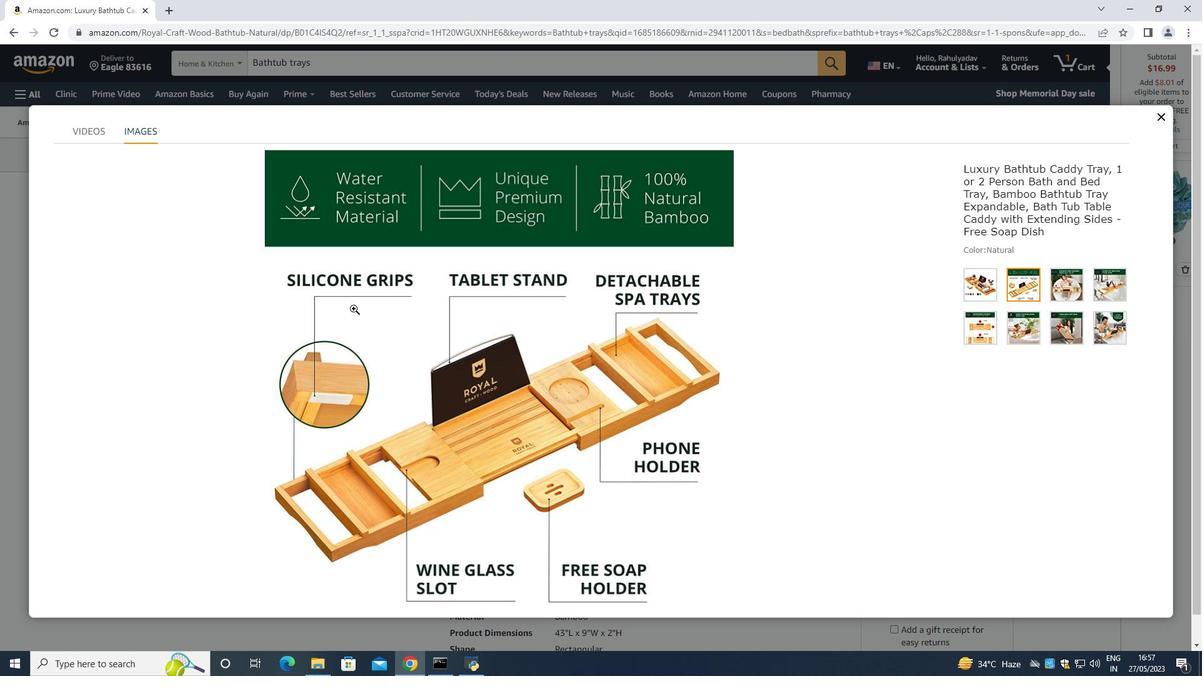
Action: Mouse pressed left at (351, 305)
Screenshot: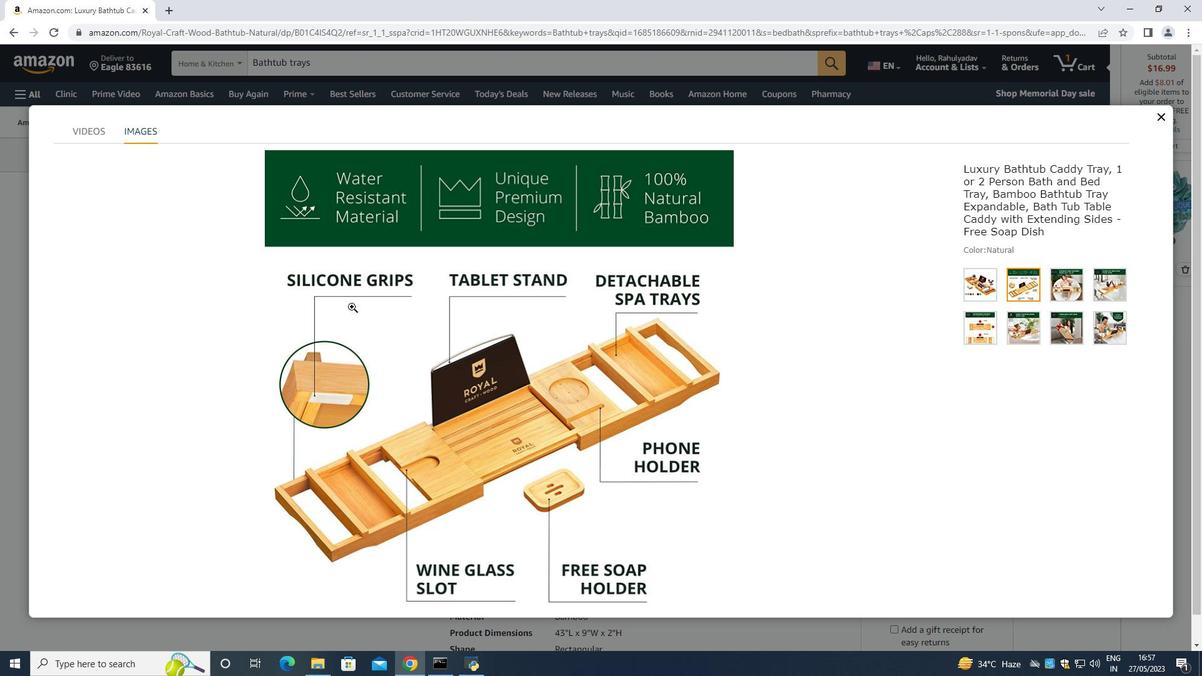 
Action: Mouse moved to (1073, 284)
Screenshot: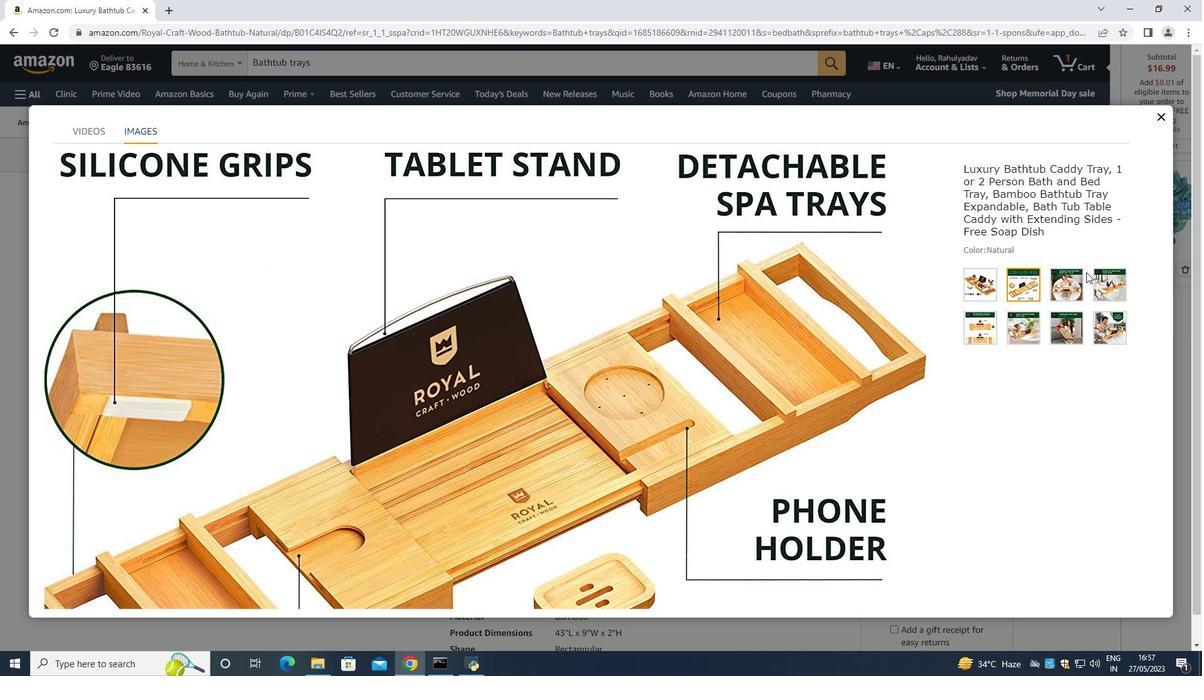 
Action: Mouse pressed left at (1073, 284)
Screenshot: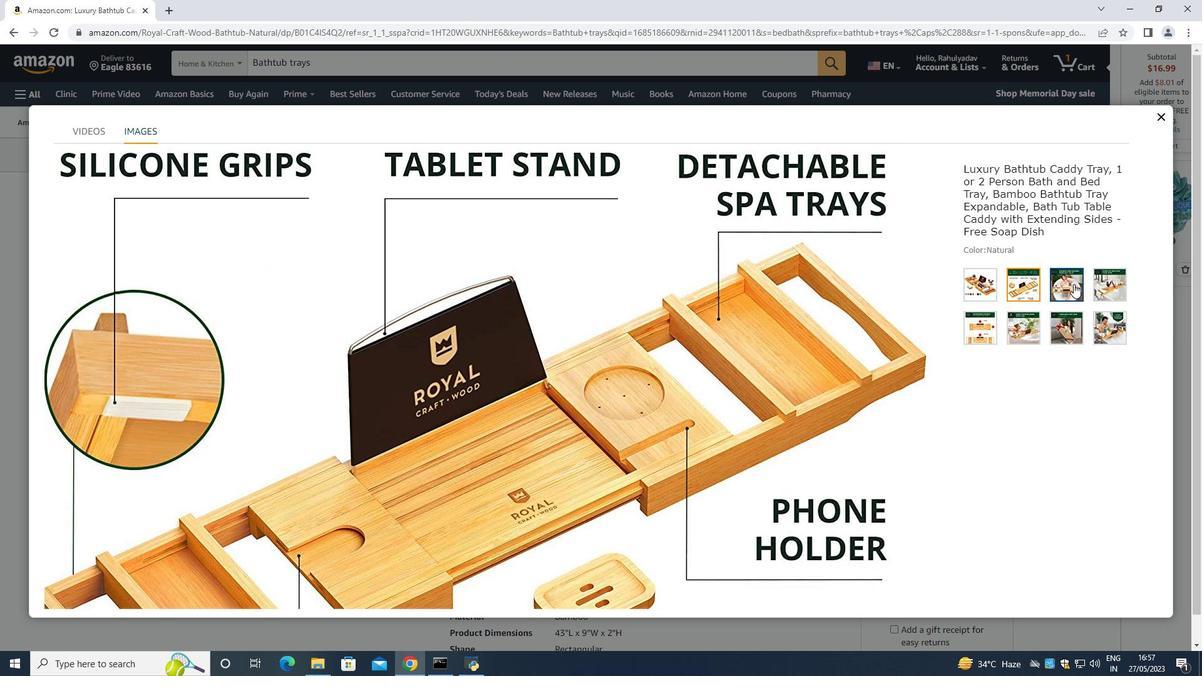 
Action: Mouse moved to (802, 356)
Screenshot: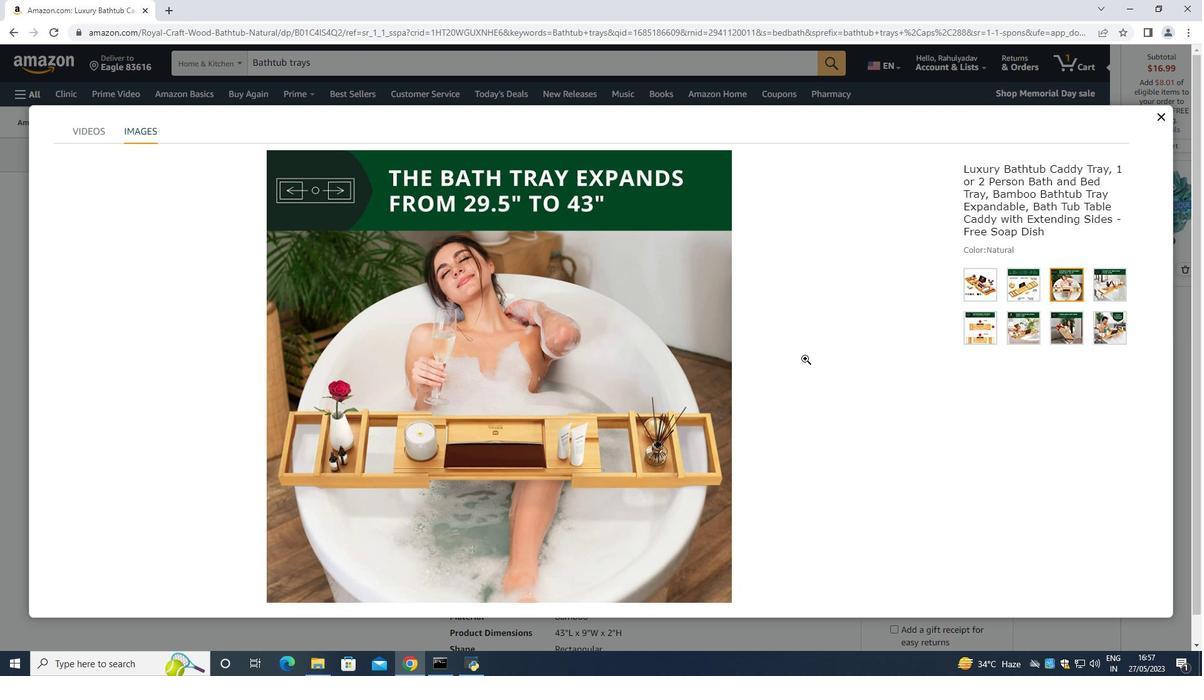 
Action: Mouse scrolled (802, 355) with delta (0, 0)
Screenshot: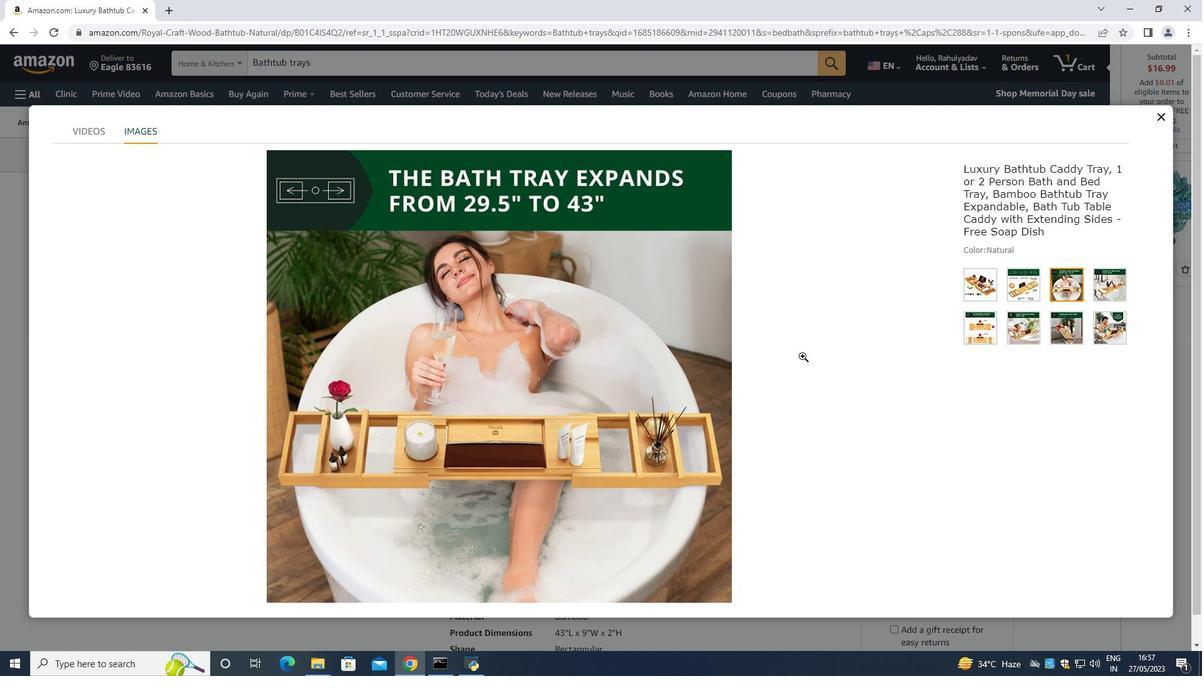 
Action: Mouse scrolled (802, 355) with delta (0, 0)
Screenshot: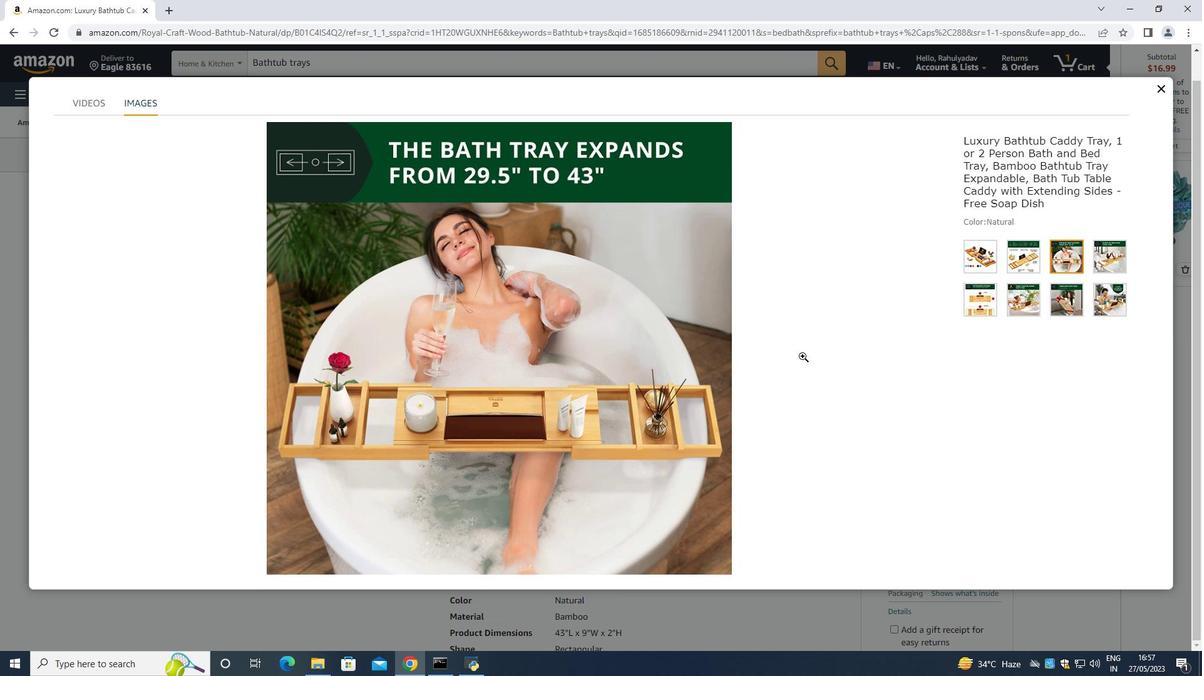 
Action: Mouse moved to (802, 356)
Screenshot: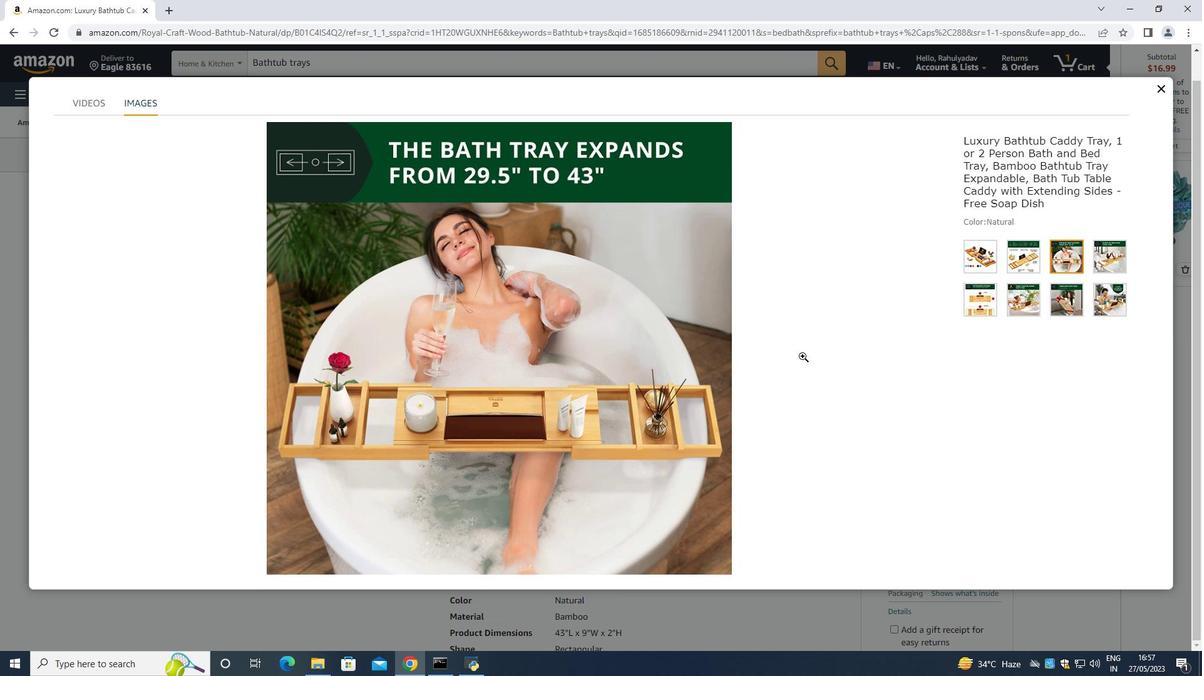 
Action: Mouse scrolled (802, 355) with delta (0, 0)
Screenshot: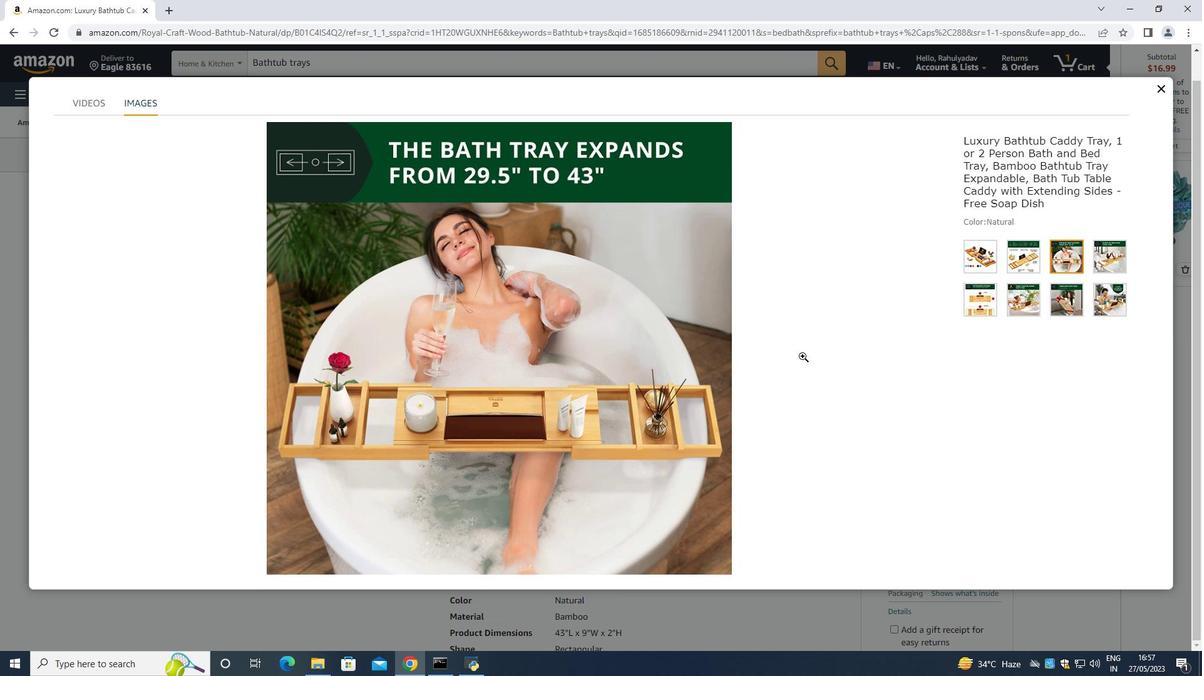 
Action: Mouse moved to (802, 356)
Screenshot: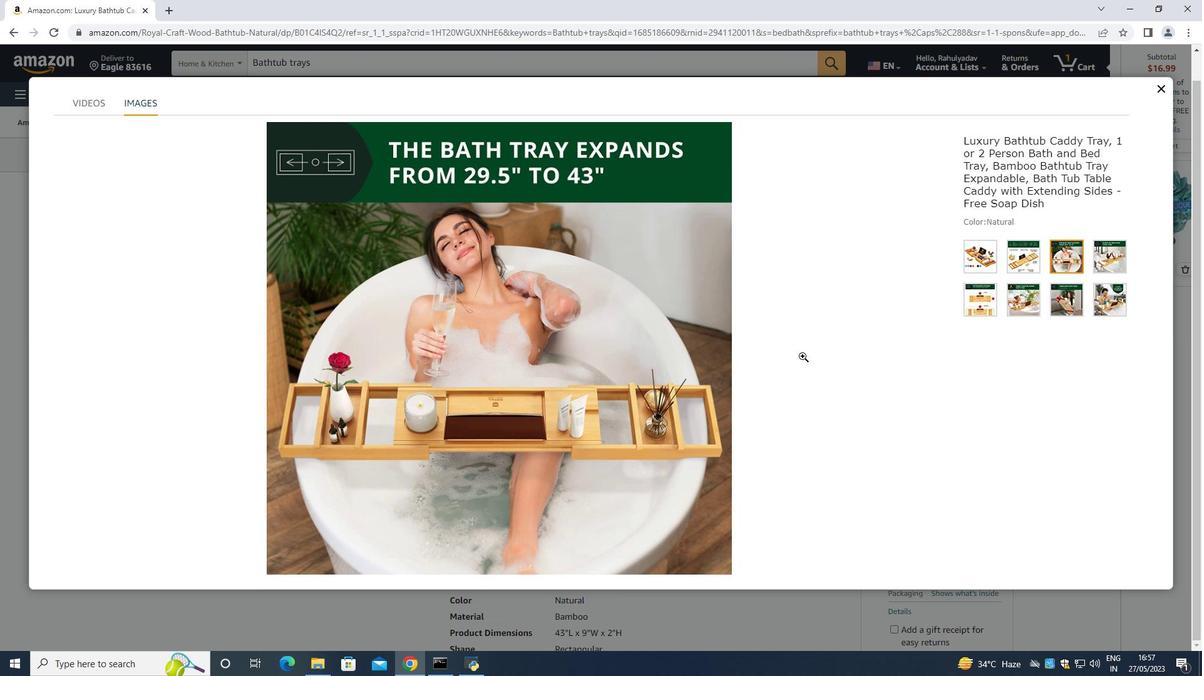 
Action: Mouse scrolled (802, 355) with delta (0, 0)
Screenshot: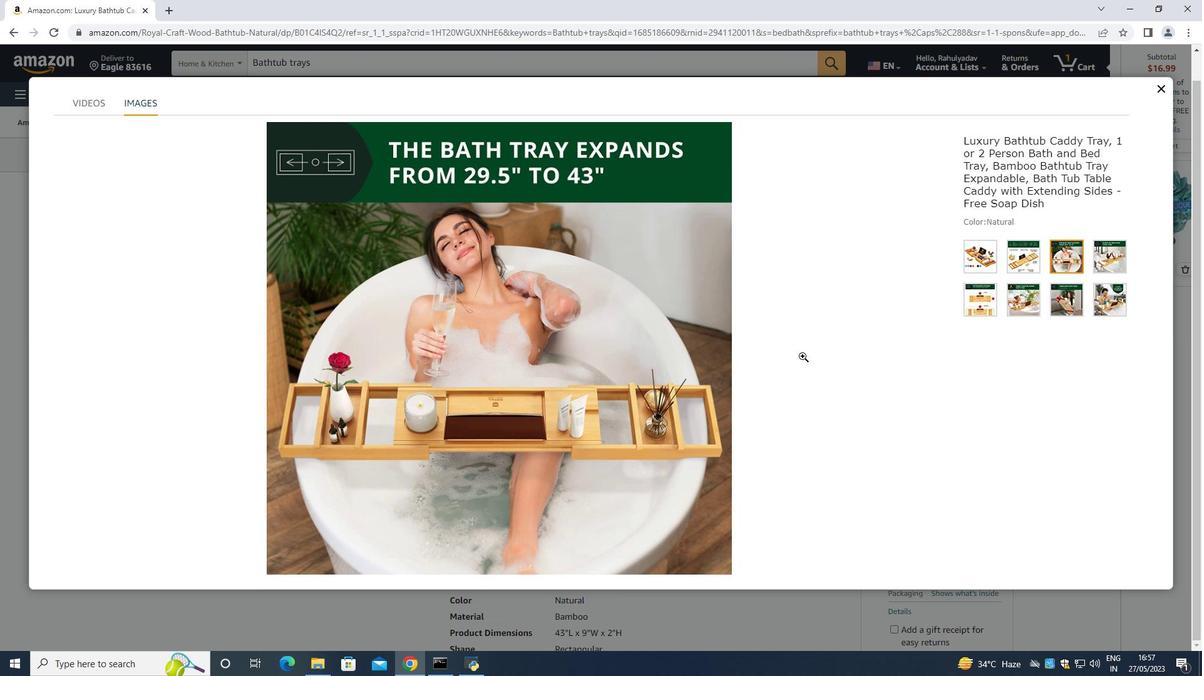 
Action: Mouse moved to (535, 415)
Screenshot: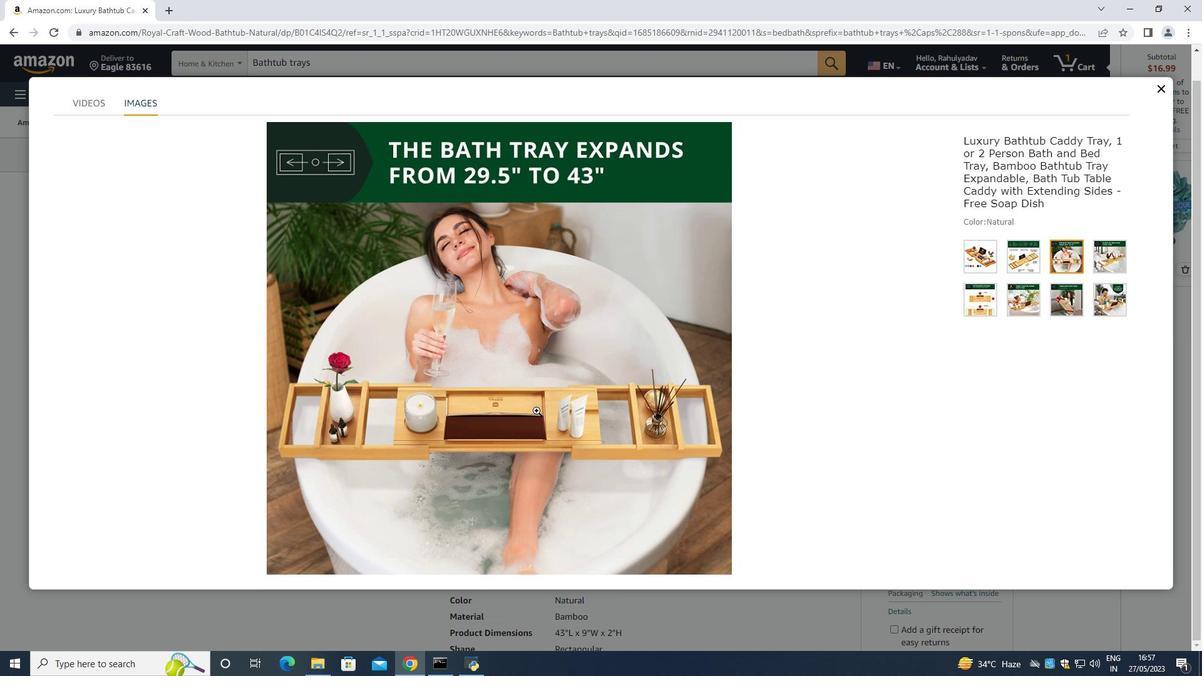 
Action: Mouse scrolled (535, 415) with delta (0, 0)
Screenshot: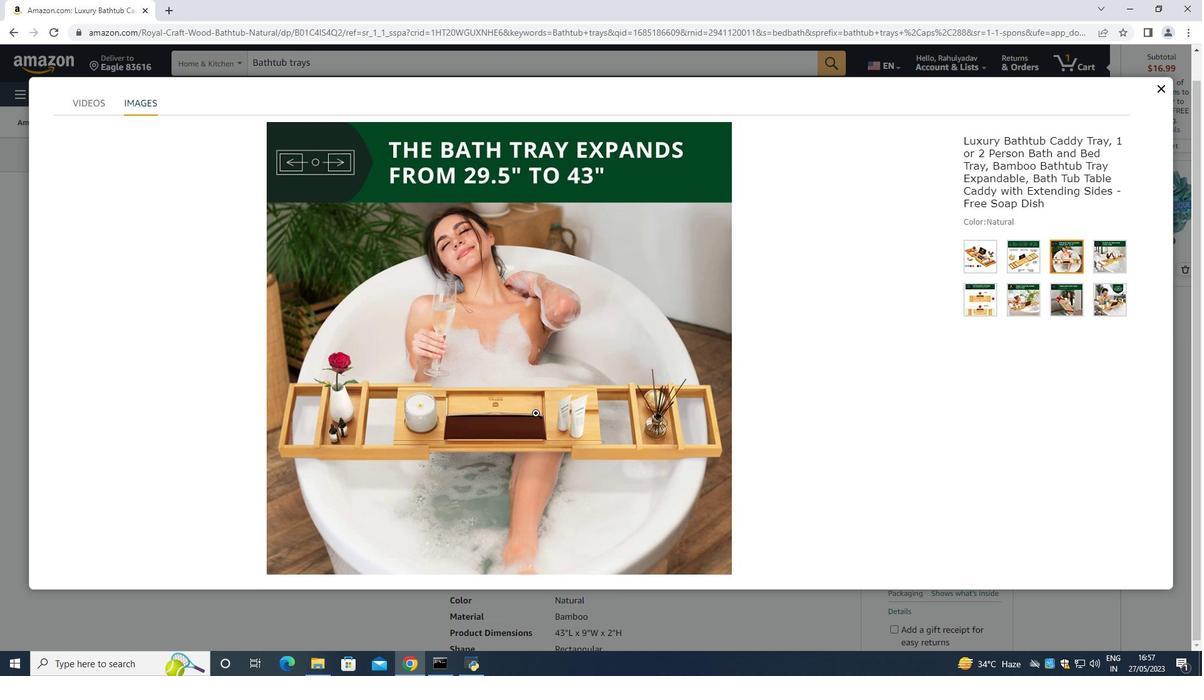 
Action: Mouse scrolled (535, 415) with delta (0, 0)
Screenshot: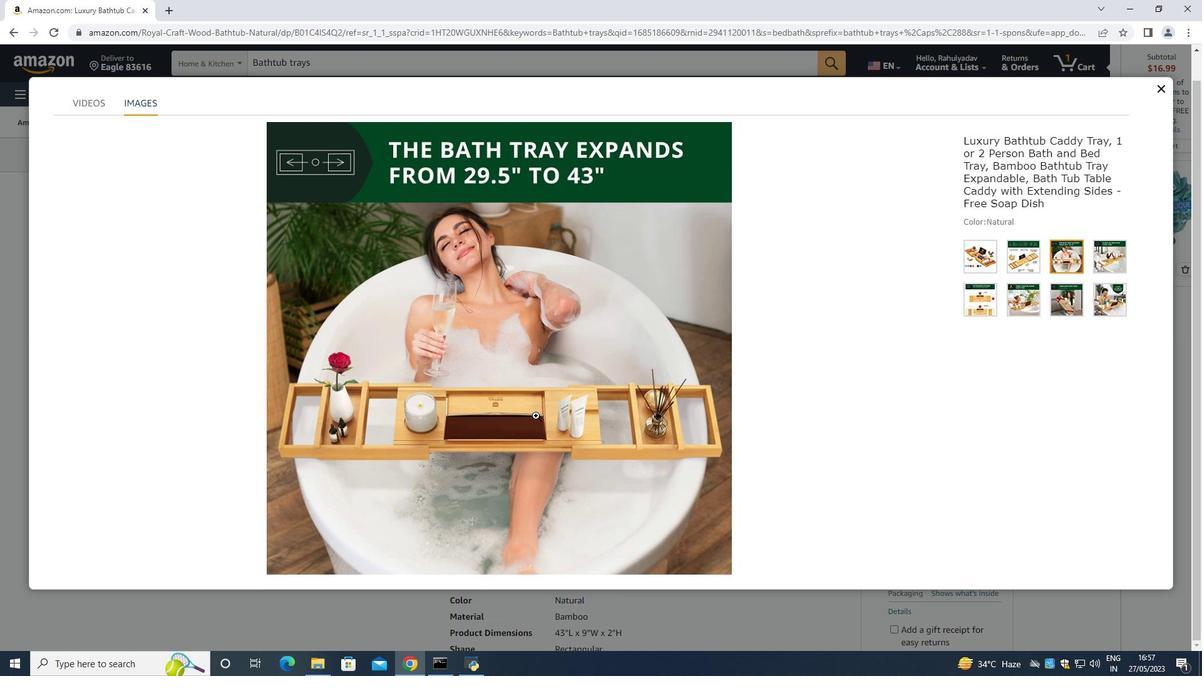 
Action: Mouse pressed left at (535, 415)
Screenshot: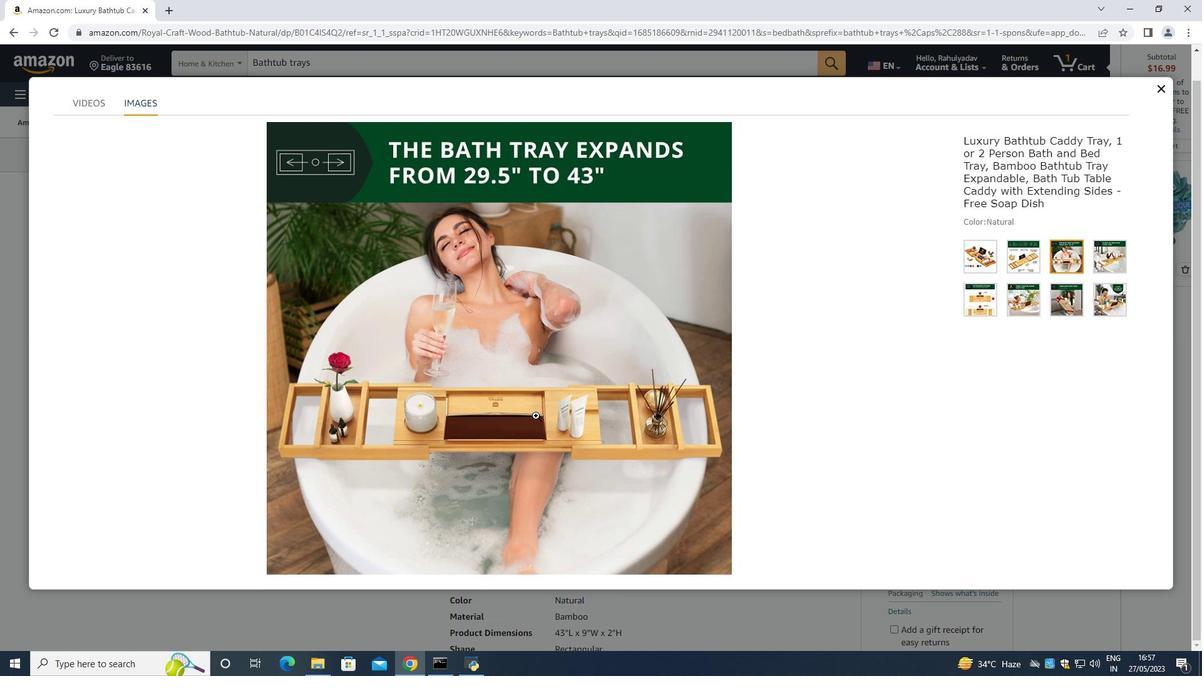 
Action: Mouse moved to (448, 393)
Screenshot: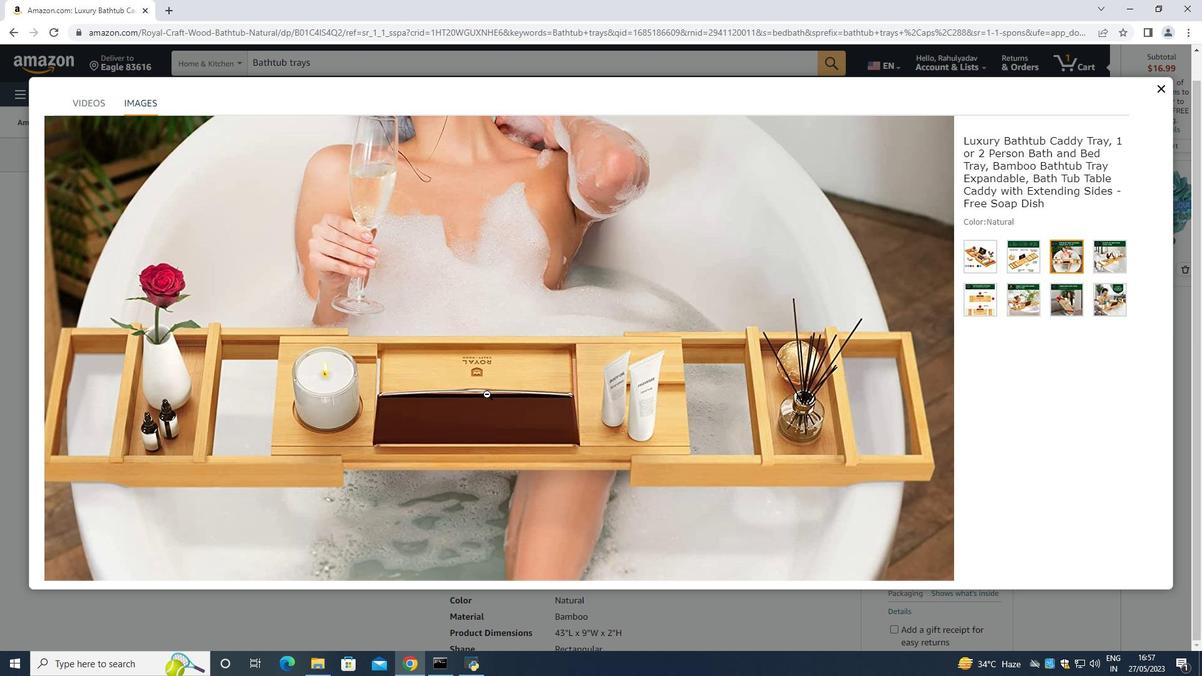 
Action: Mouse scrolled (448, 392) with delta (0, 0)
Screenshot: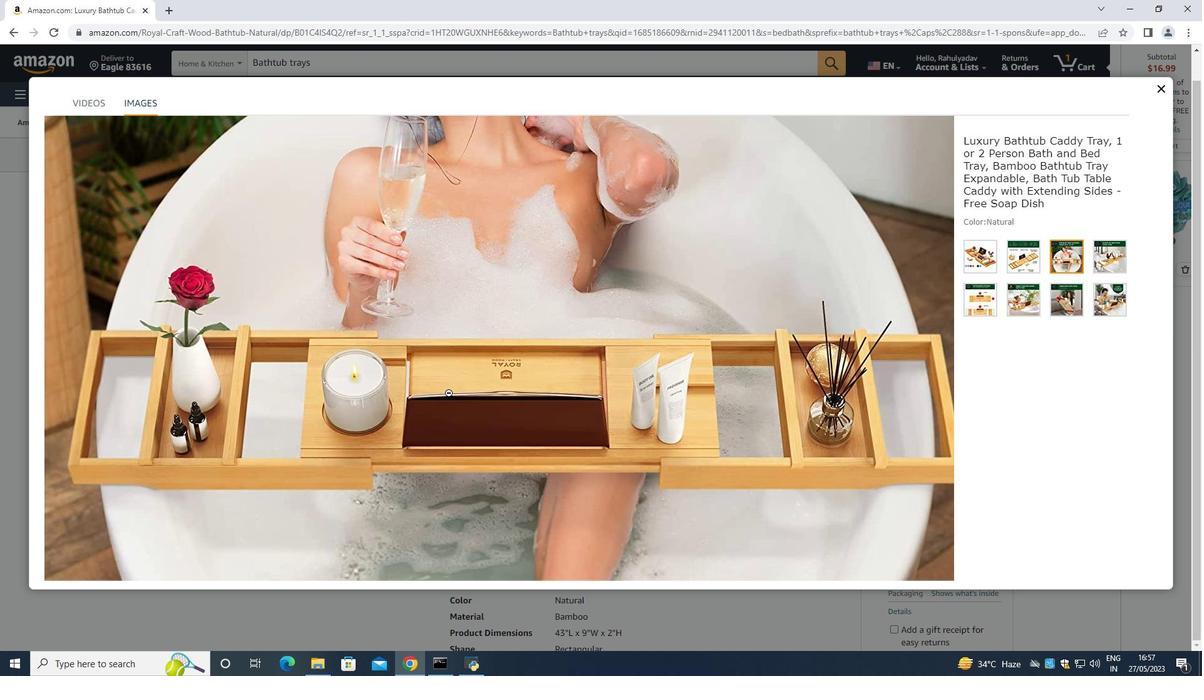 
Action: Mouse scrolled (448, 392) with delta (0, 0)
Screenshot: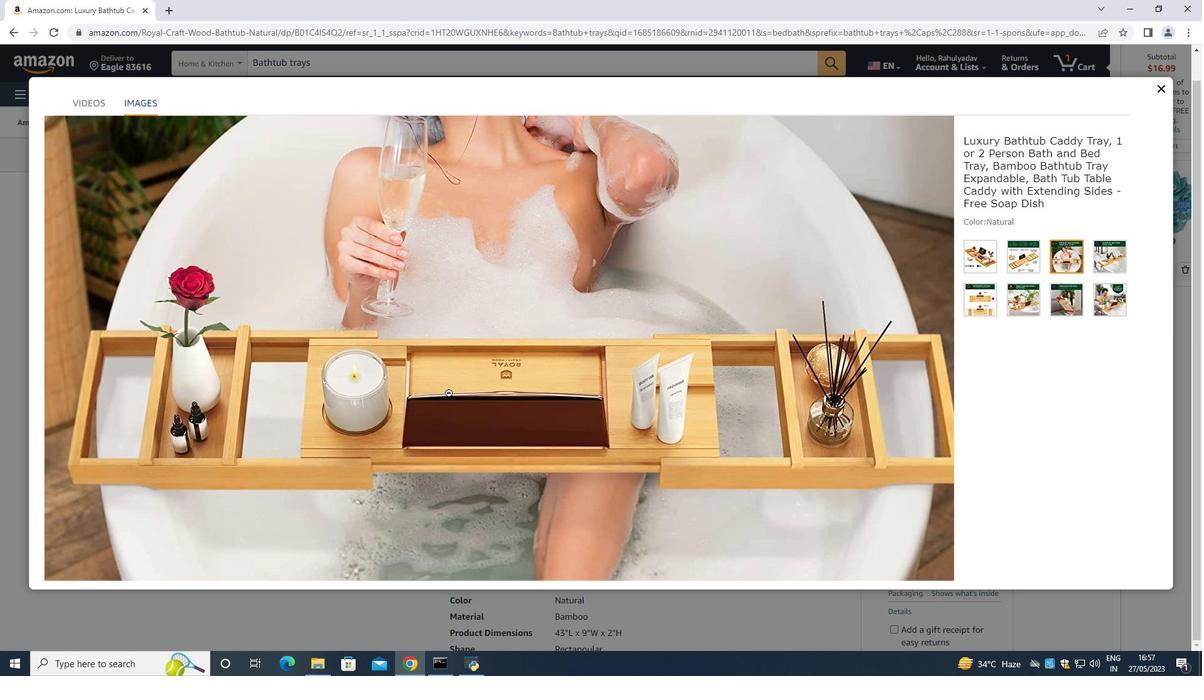 
Action: Mouse scrolled (448, 392) with delta (0, 0)
Screenshot: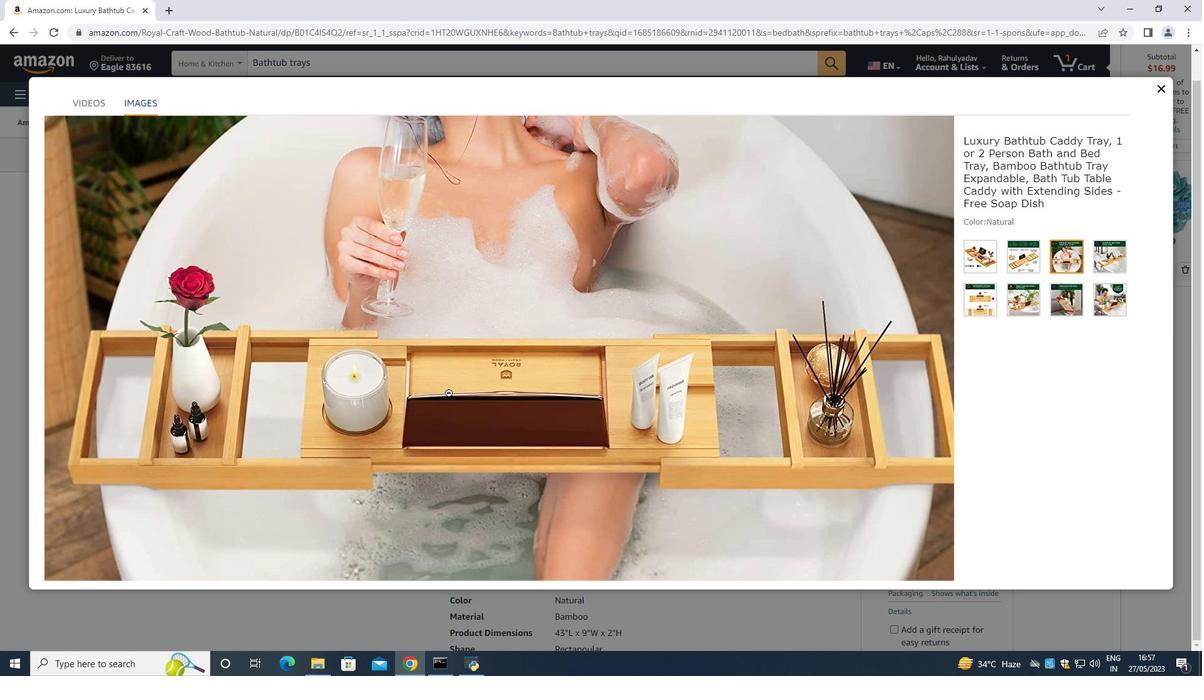 
Action: Mouse moved to (1165, 86)
Screenshot: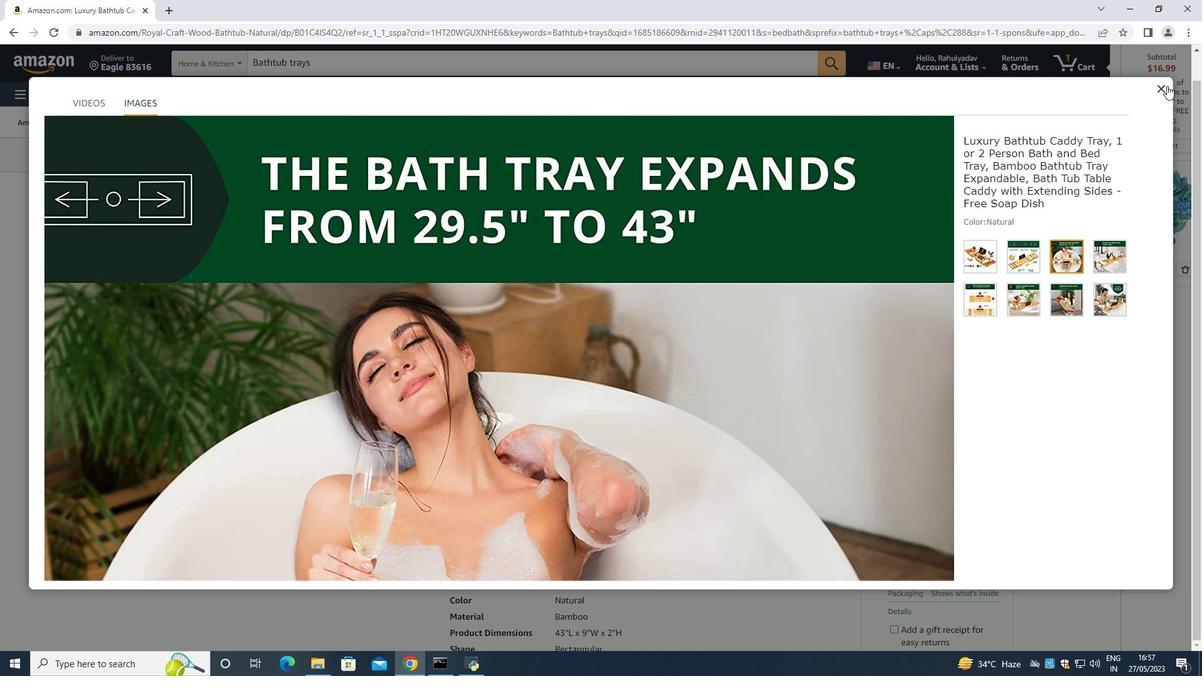 
Action: Mouse pressed left at (1165, 86)
Screenshot: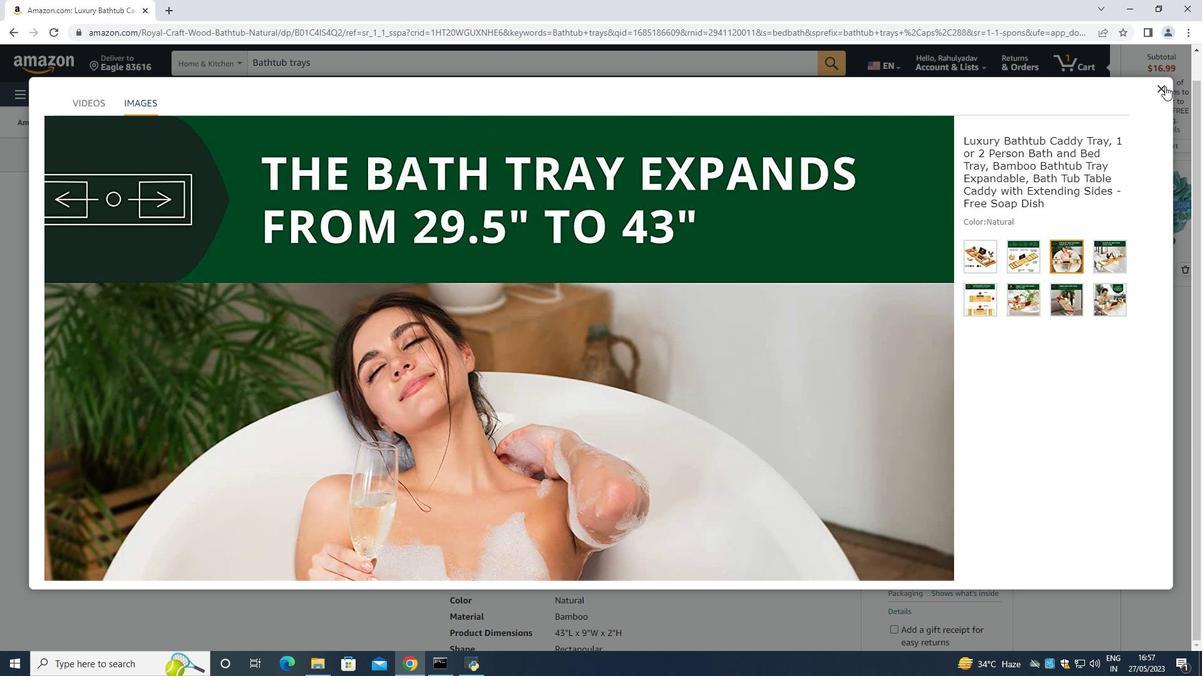 
Action: Mouse moved to (896, 314)
Screenshot: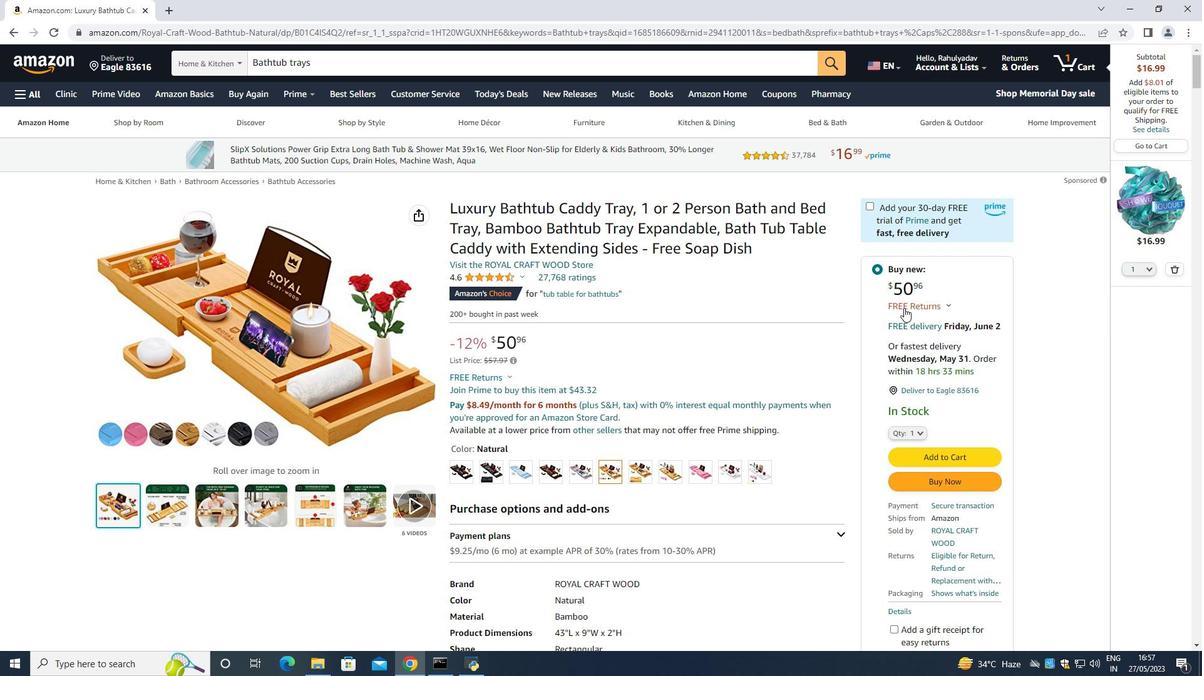 
Action: Mouse scrolled (896, 314) with delta (0, 0)
Screenshot: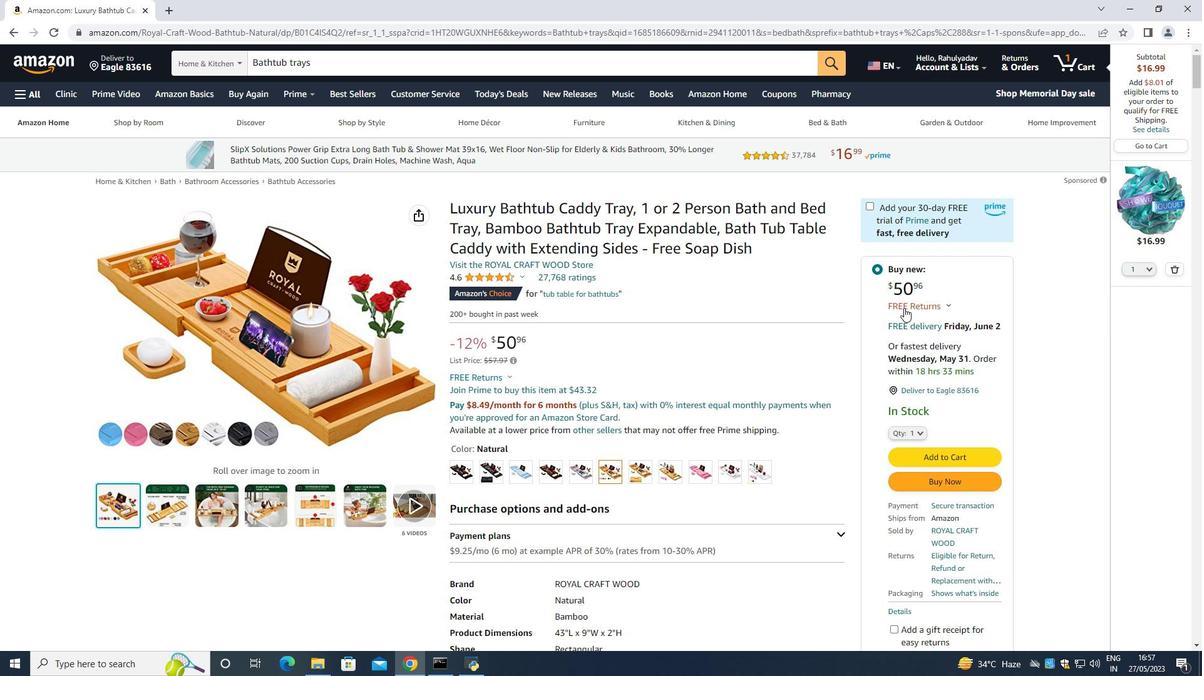 
Action: Mouse moved to (882, 323)
Screenshot: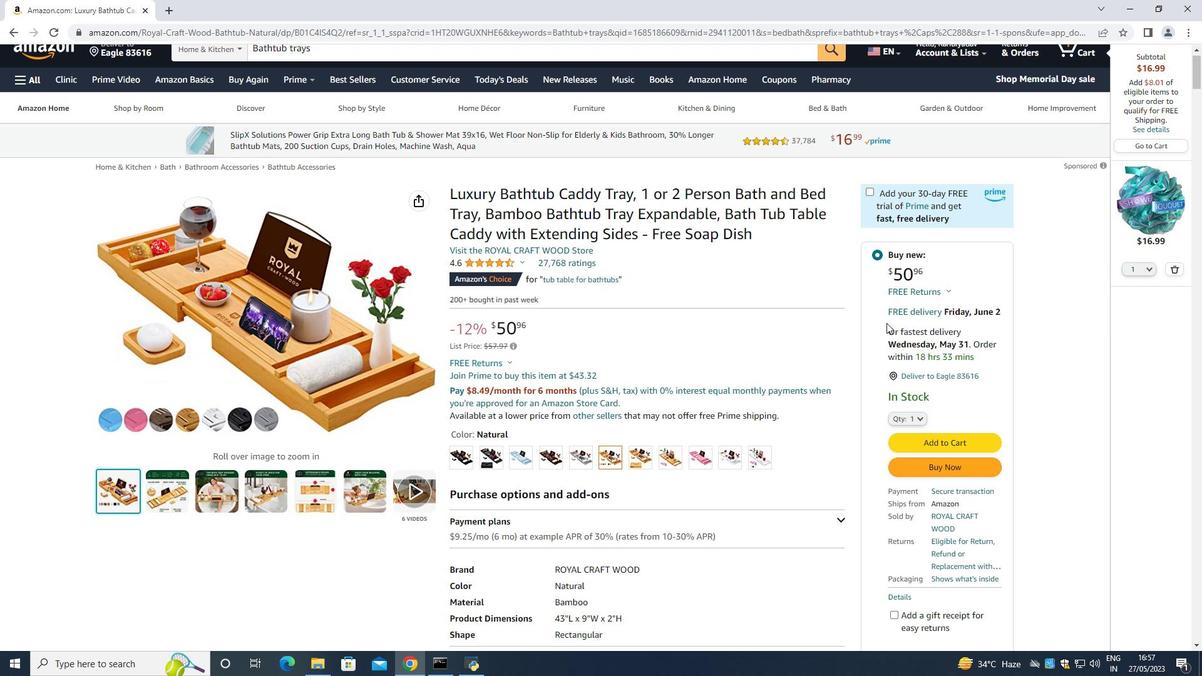 
Action: Mouse scrolled (882, 322) with delta (0, 0)
Screenshot: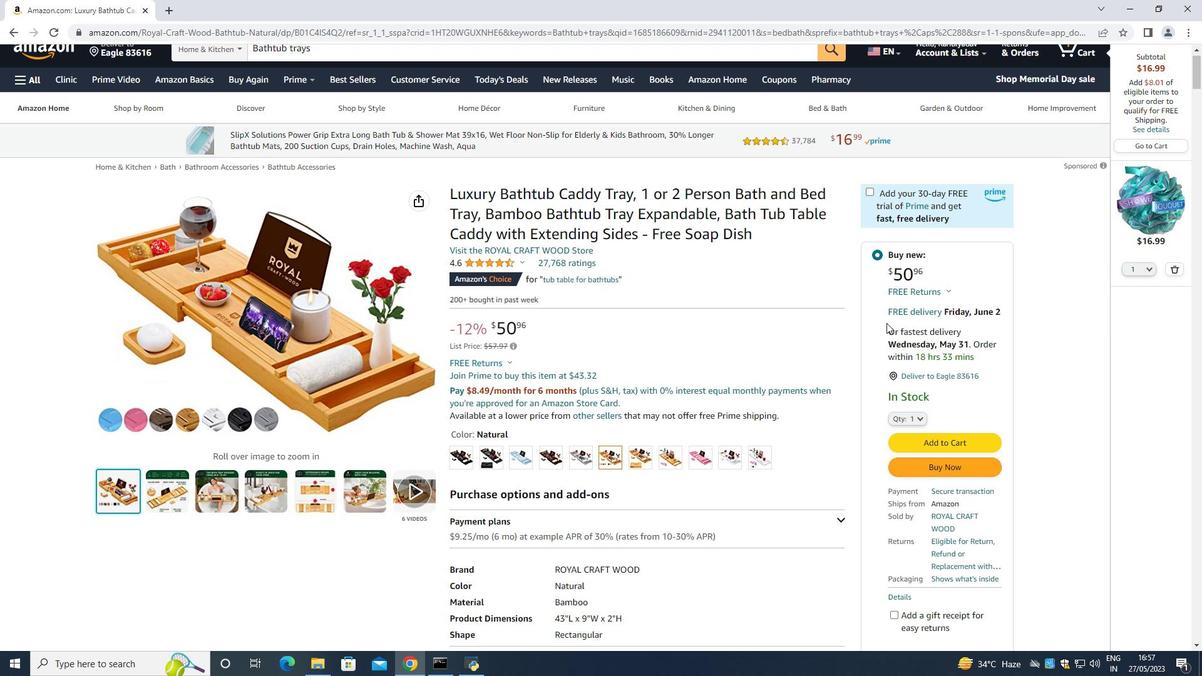 
Action: Mouse moved to (847, 316)
Screenshot: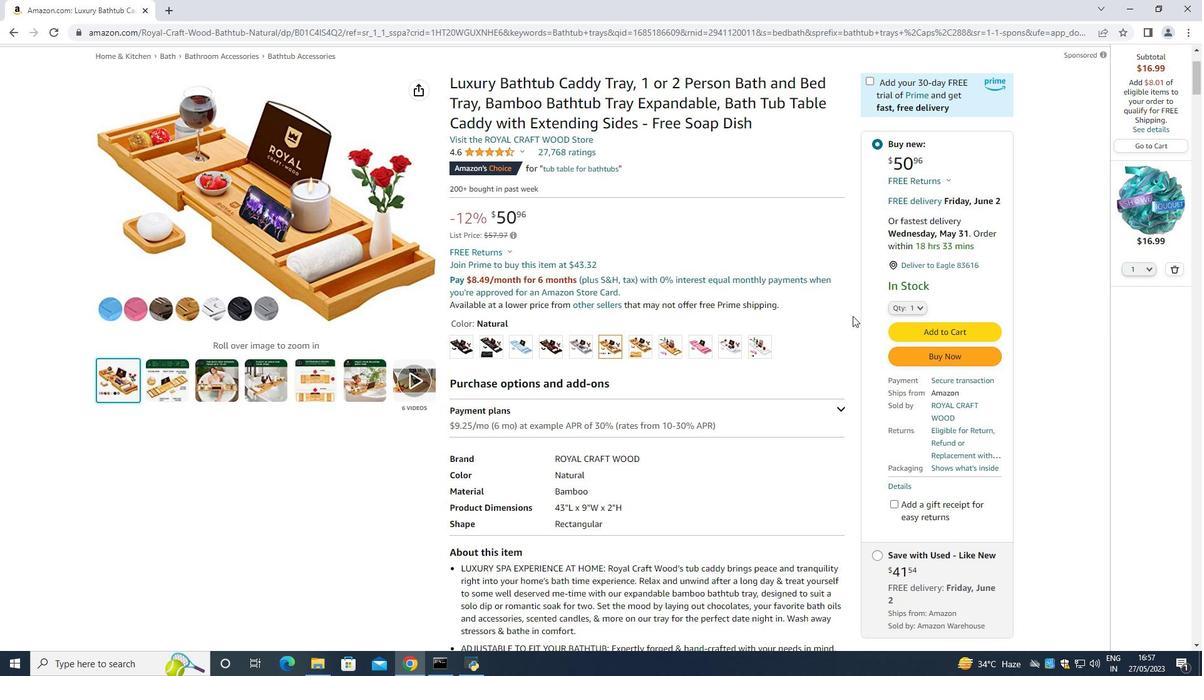 
Action: Mouse scrolled (847, 316) with delta (0, 0)
Screenshot: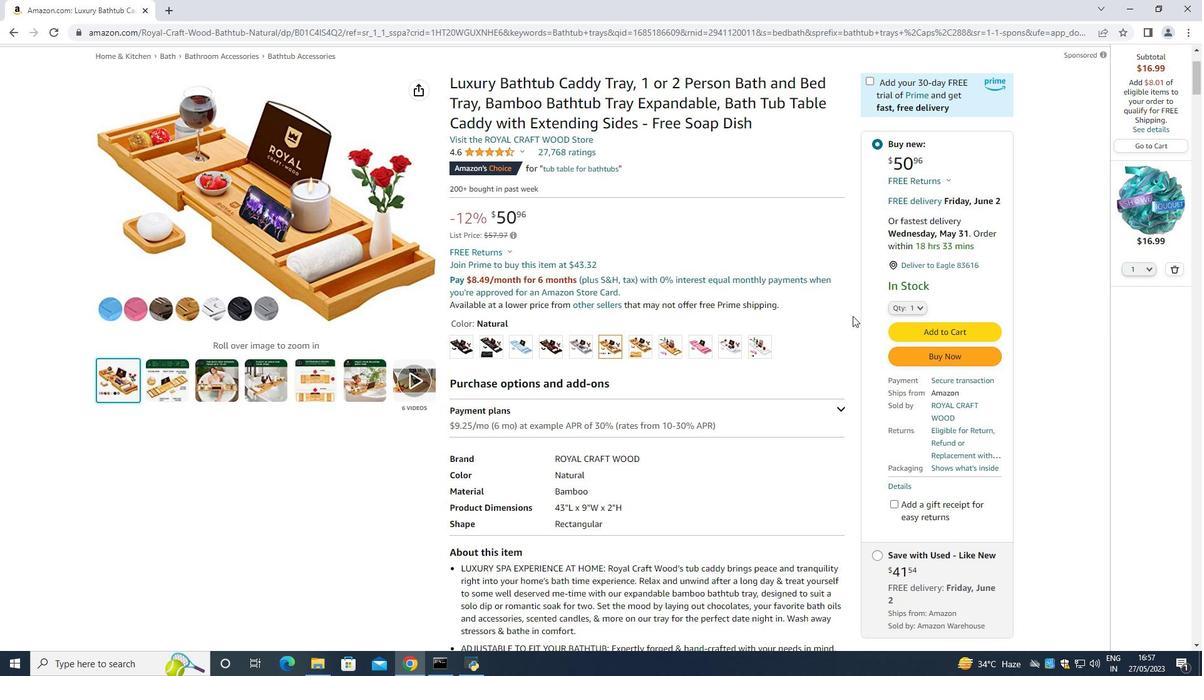 
Action: Mouse moved to (843, 286)
Screenshot: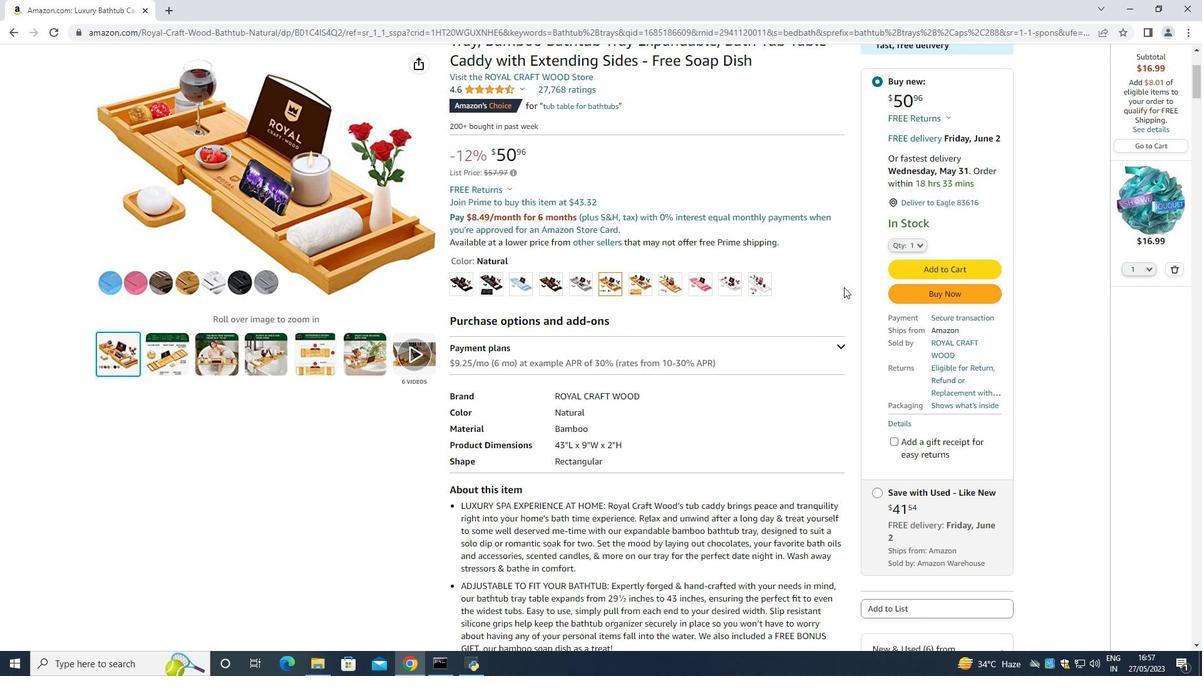 
Action: Mouse scrolled (843, 287) with delta (0, 0)
Screenshot: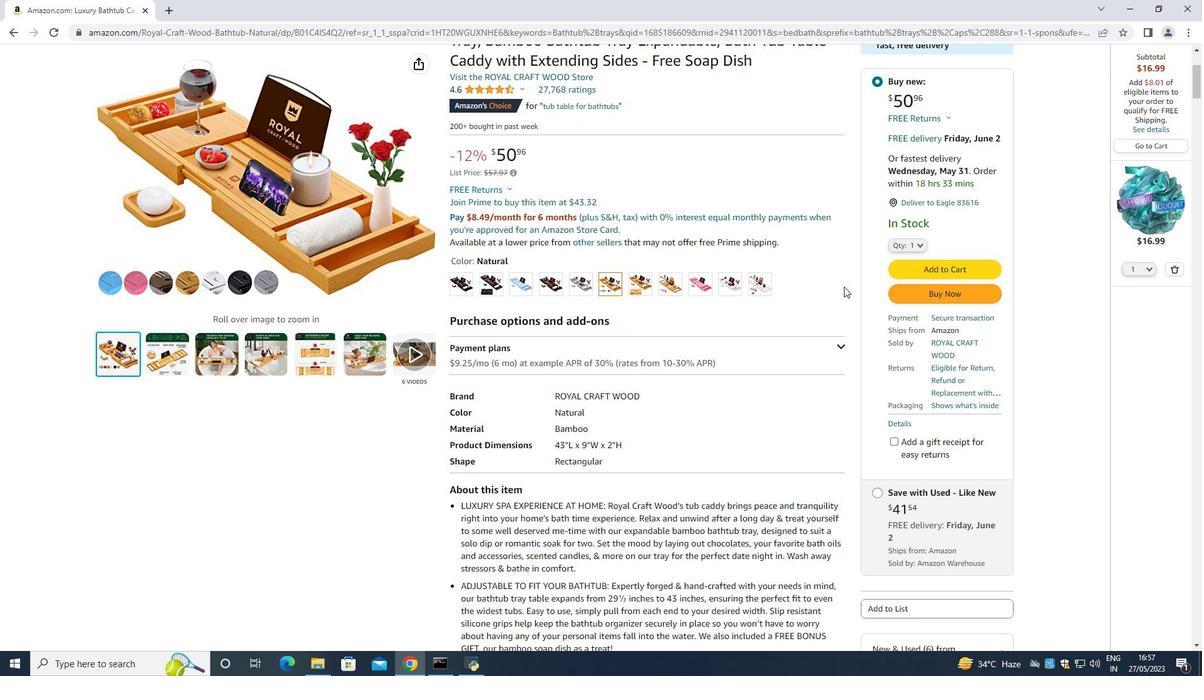 
Action: Mouse moved to (858, 264)
Screenshot: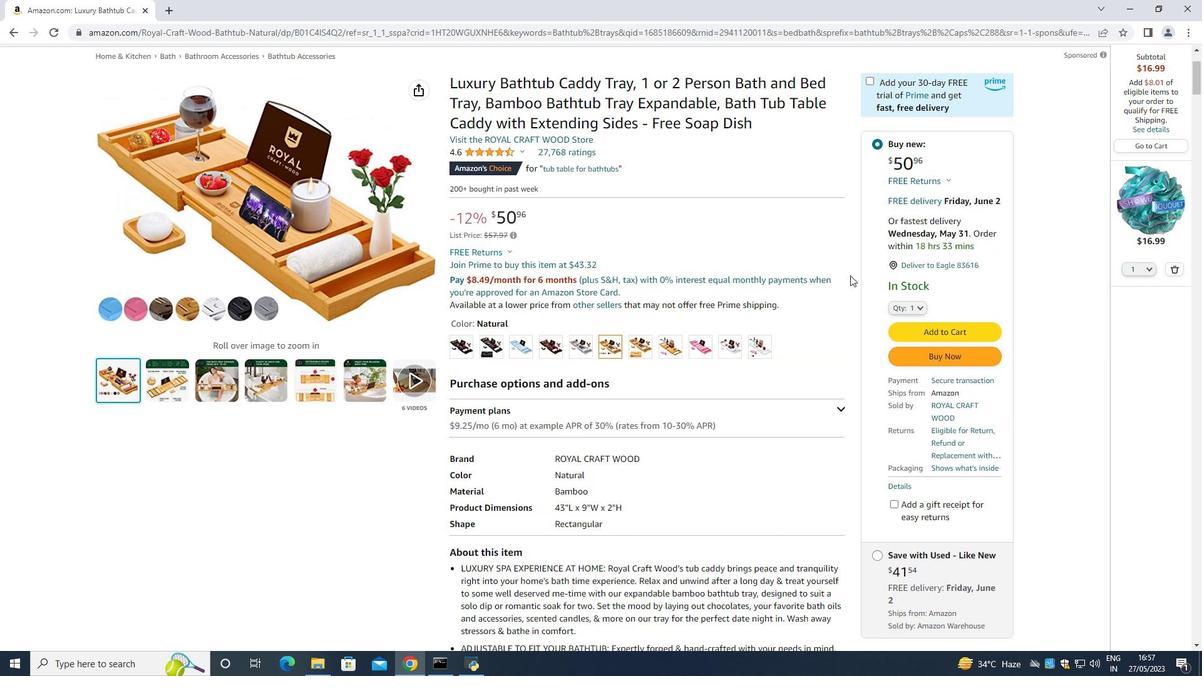 
Action: Mouse scrolled (855, 269) with delta (0, 0)
Screenshot: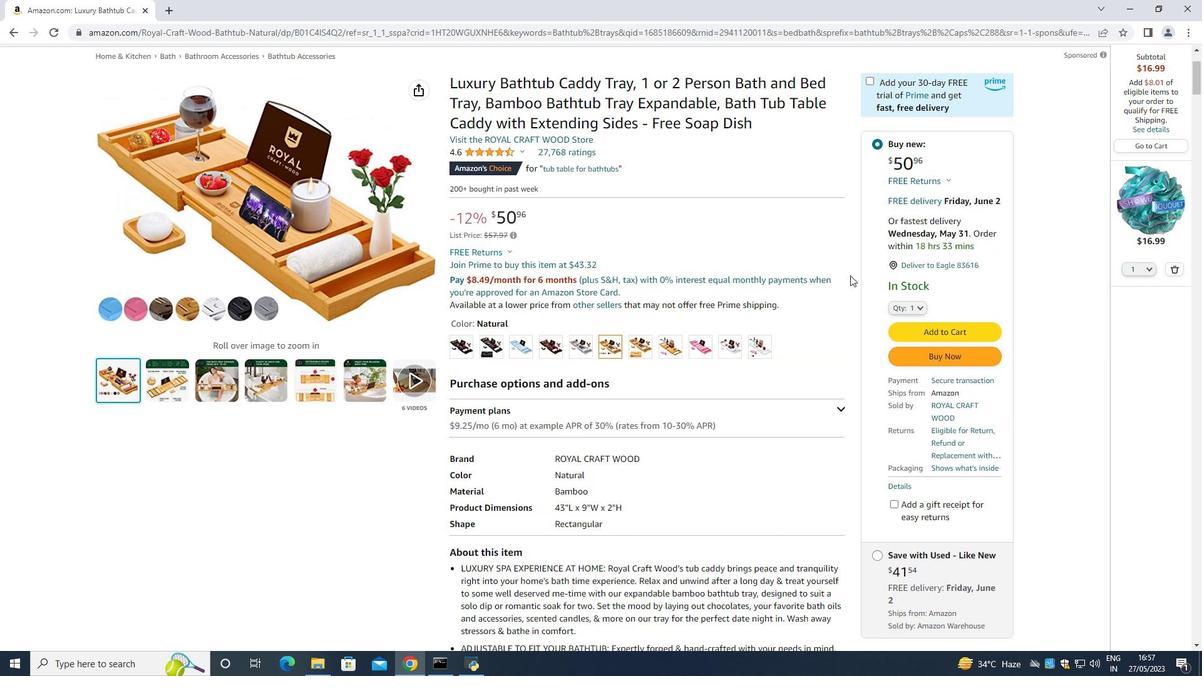 
Action: Mouse moved to (832, 266)
Screenshot: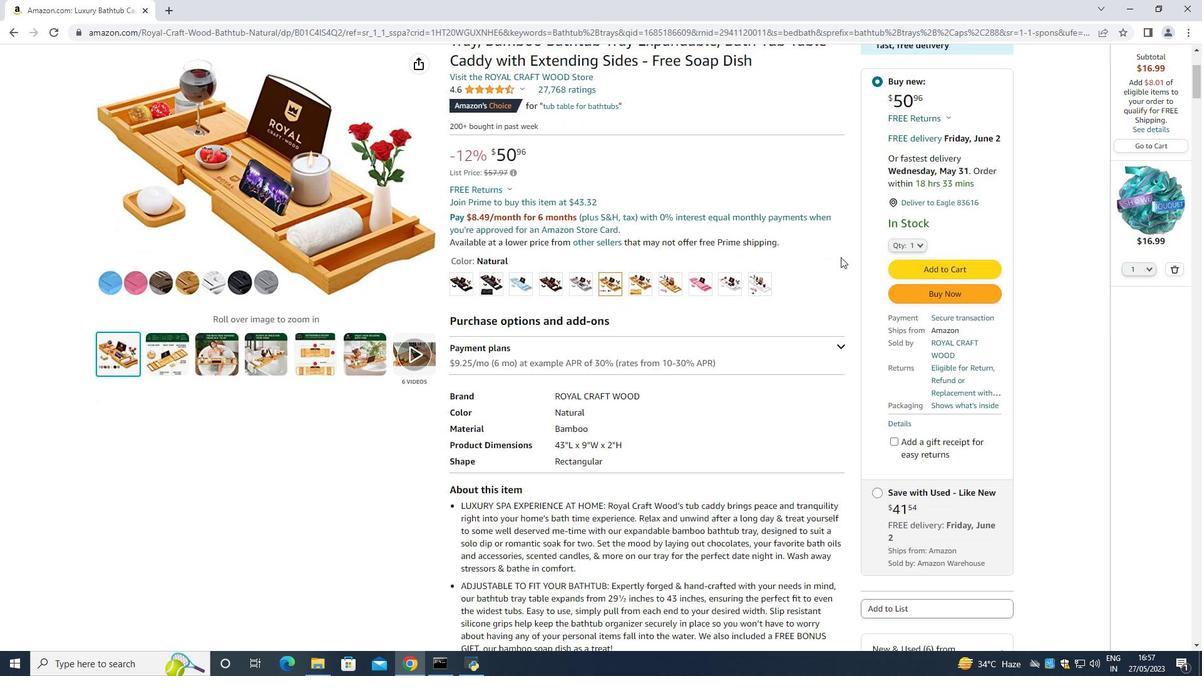 
Action: Mouse scrolled (832, 265) with delta (0, 0)
Screenshot: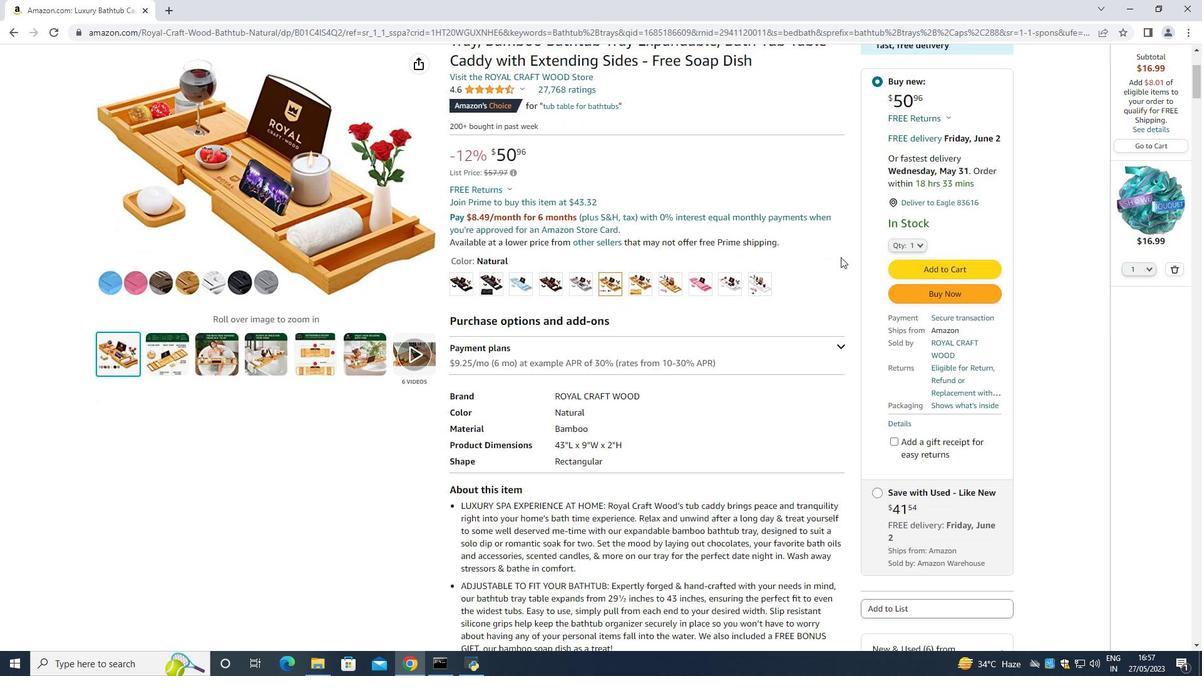 
Action: Mouse moved to (813, 327)
Screenshot: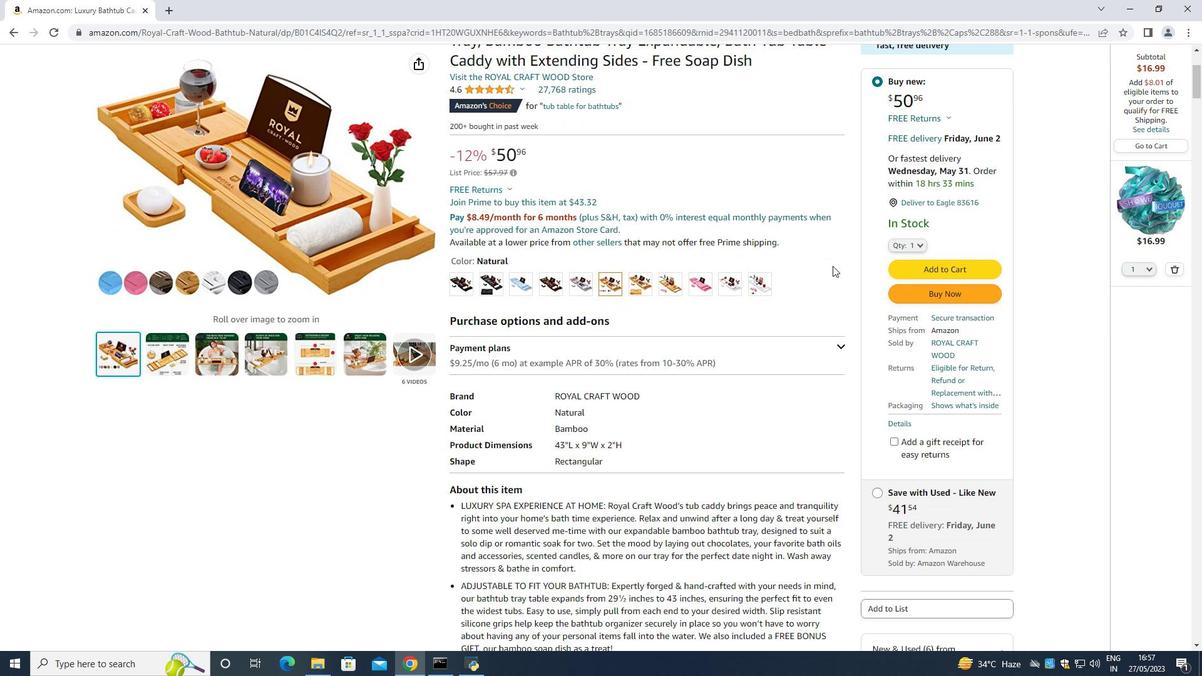 
Action: Mouse scrolled (813, 326) with delta (0, 0)
Screenshot: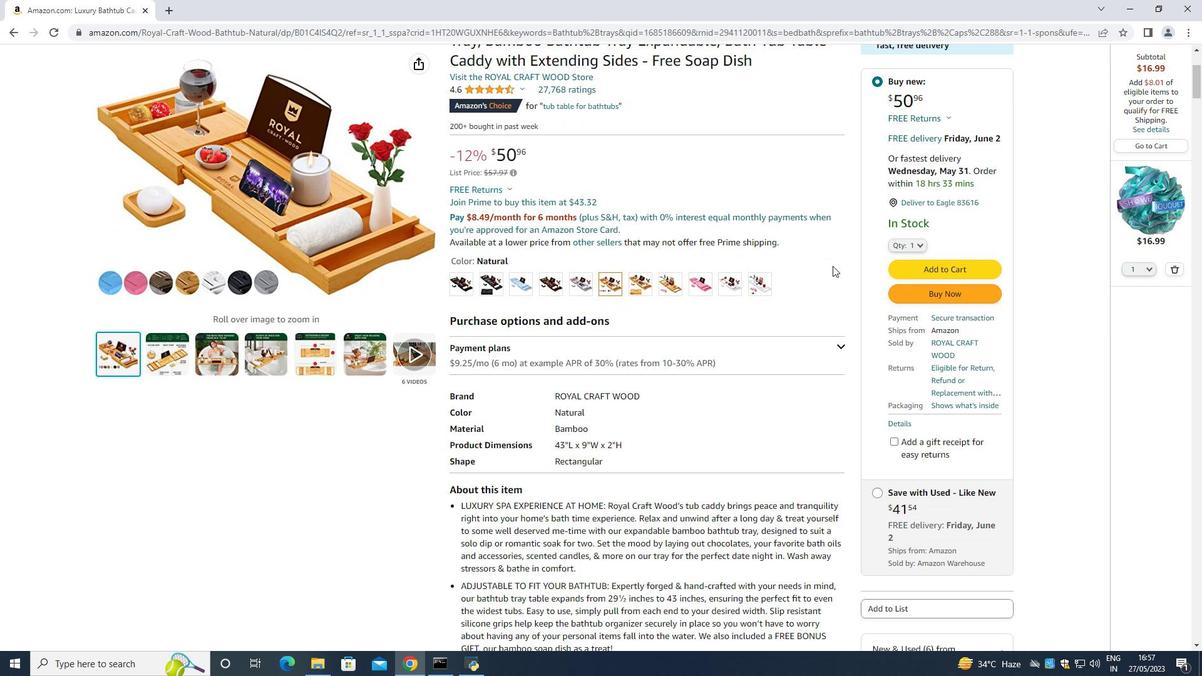 
Action: Mouse moved to (812, 329)
Screenshot: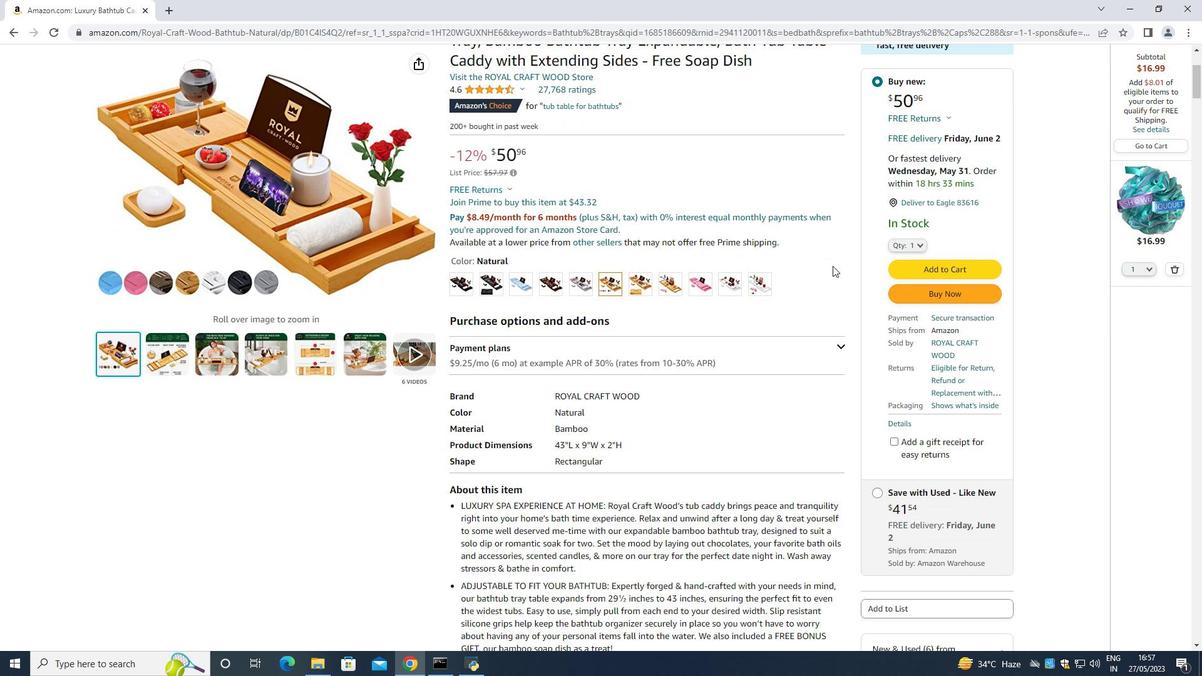 
Action: Mouse scrolled (812, 329) with delta (0, 0)
Screenshot: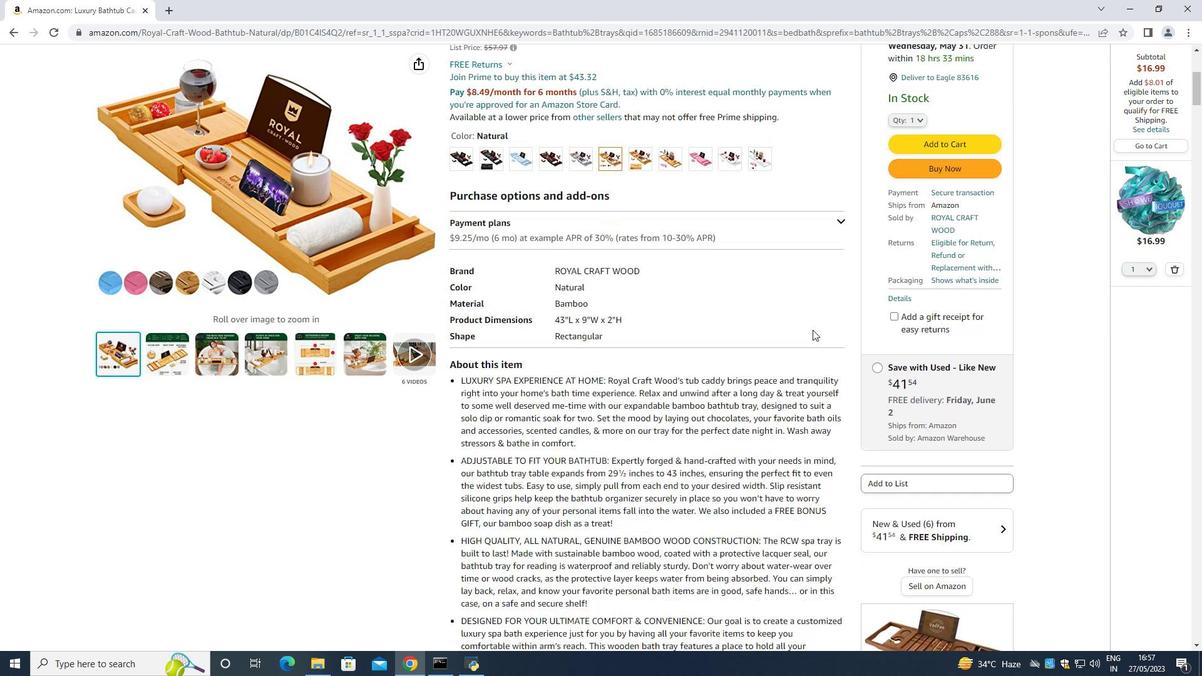 
Action: Mouse moved to (812, 331)
Screenshot: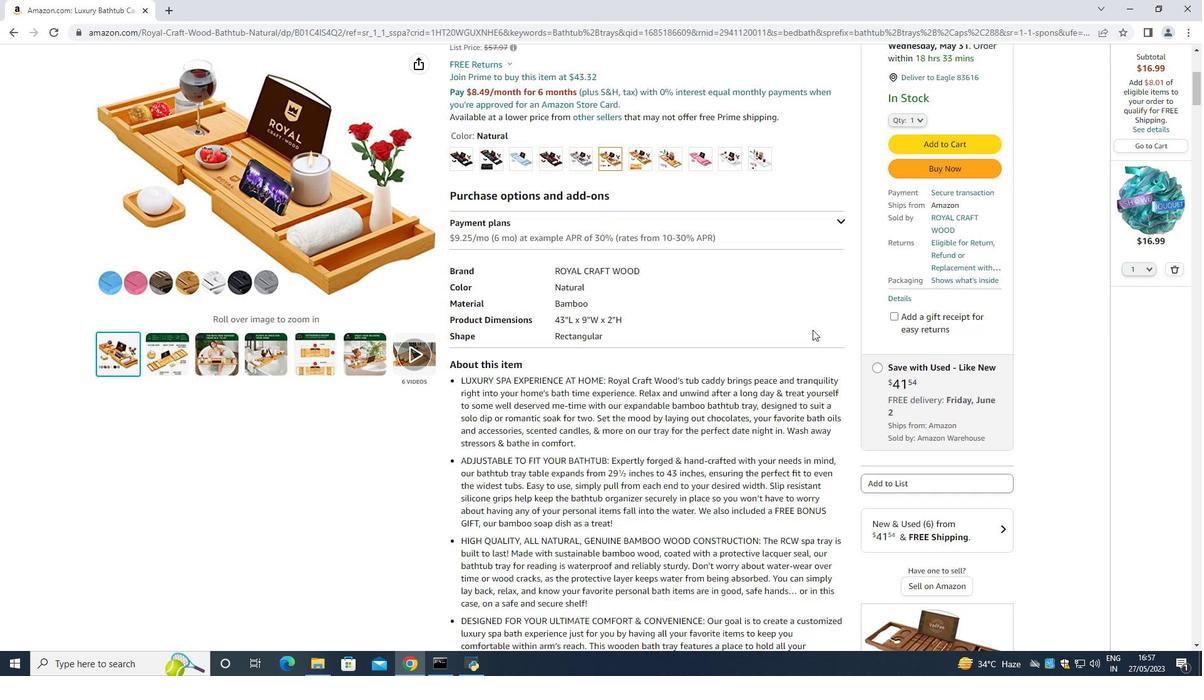 
Action: Mouse scrolled (812, 330) with delta (0, 0)
Screenshot: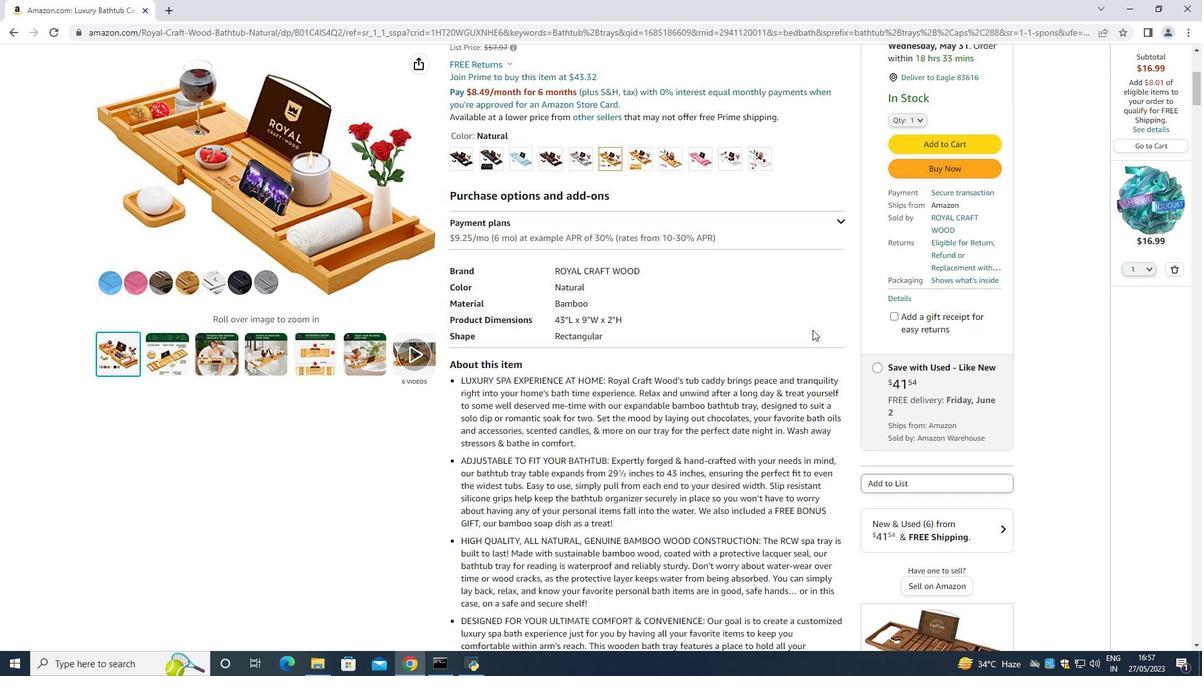 
Action: Mouse moved to (795, 361)
Screenshot: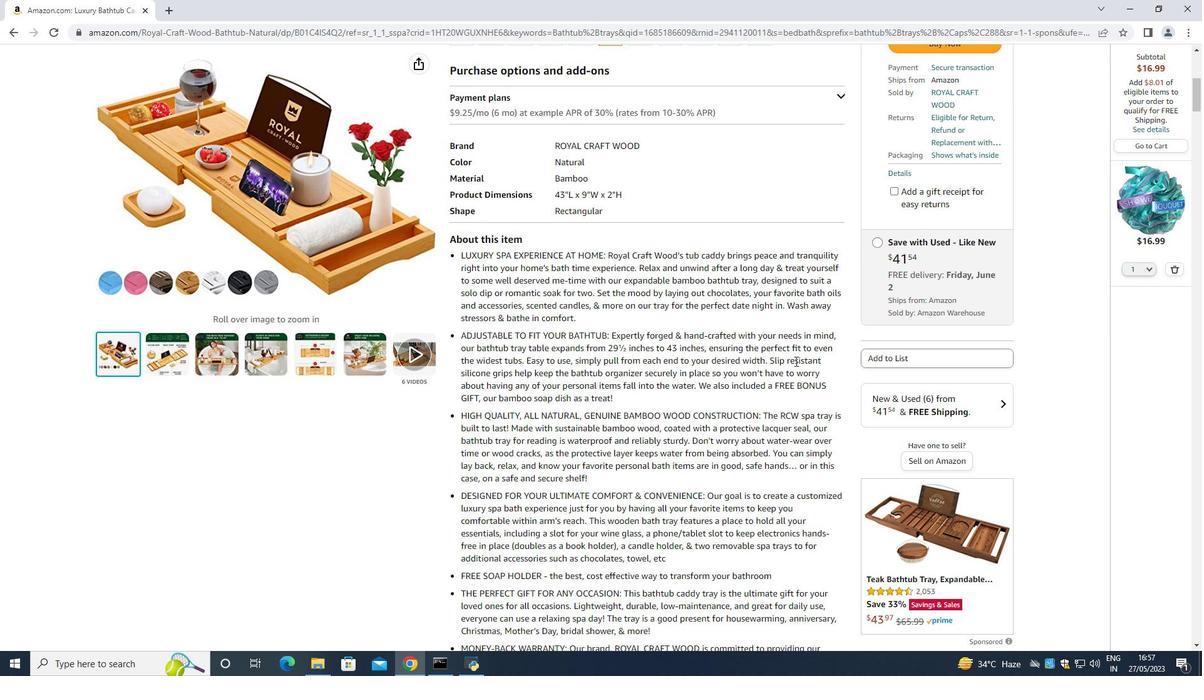 
Action: Mouse scrolled (795, 361) with delta (0, 0)
Screenshot: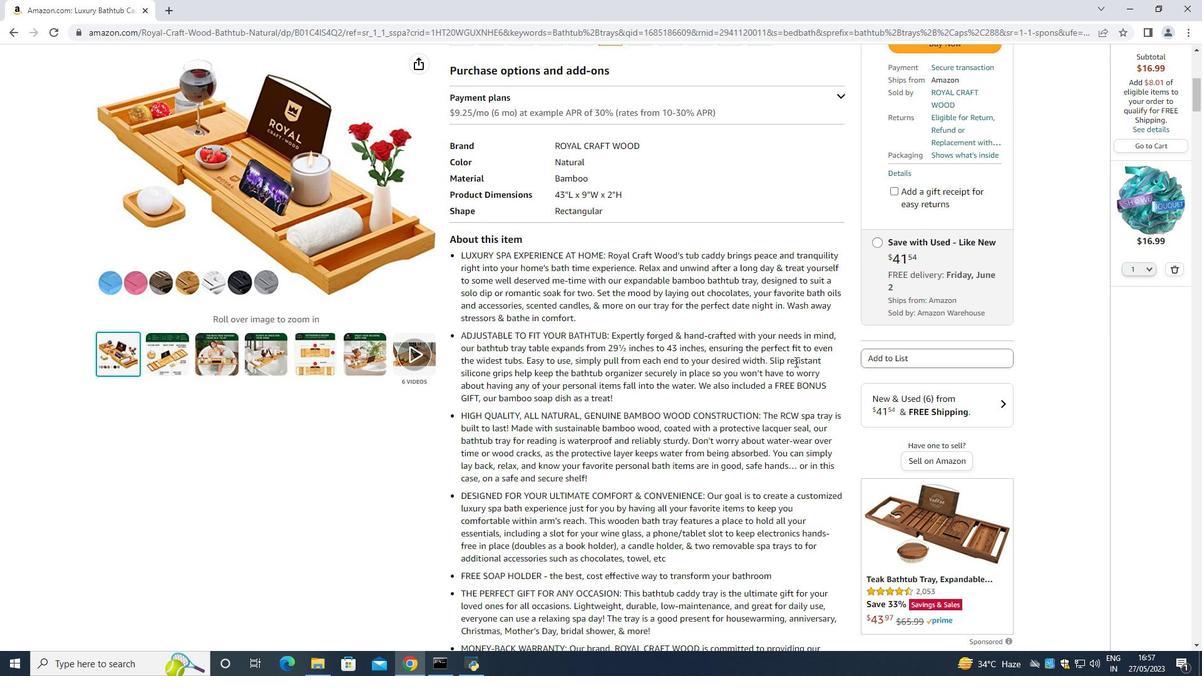 
Action: Mouse scrolled (795, 361) with delta (0, 0)
Screenshot: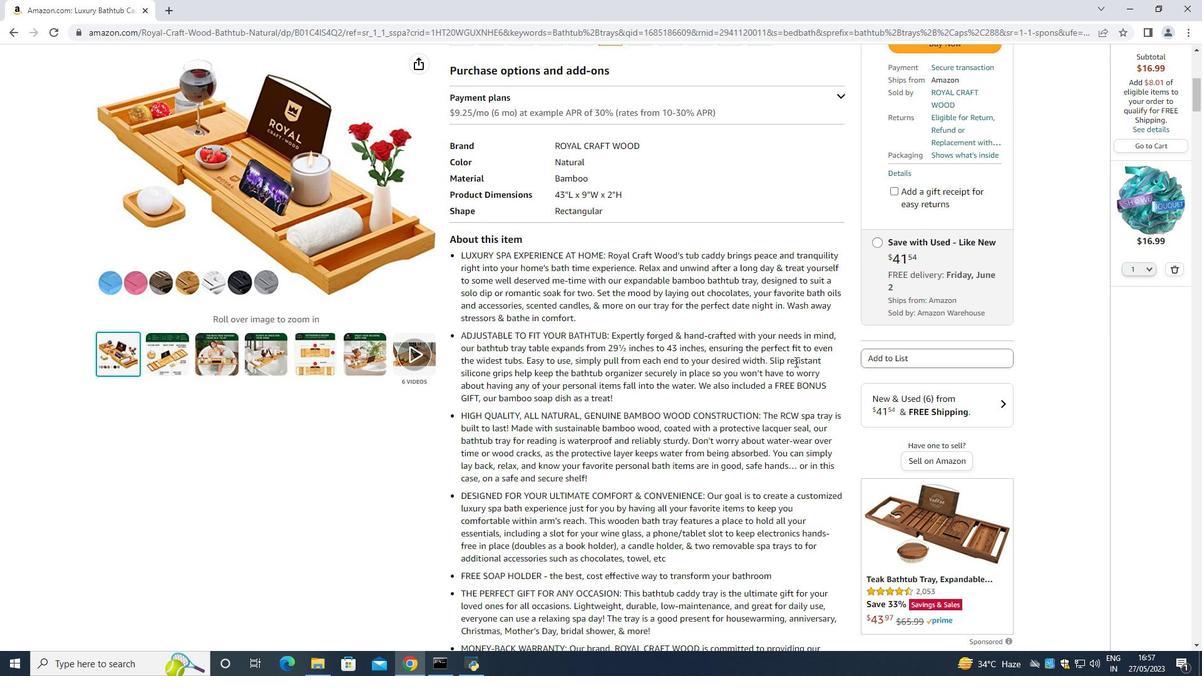 
Action: Mouse moved to (249, 284)
Screenshot: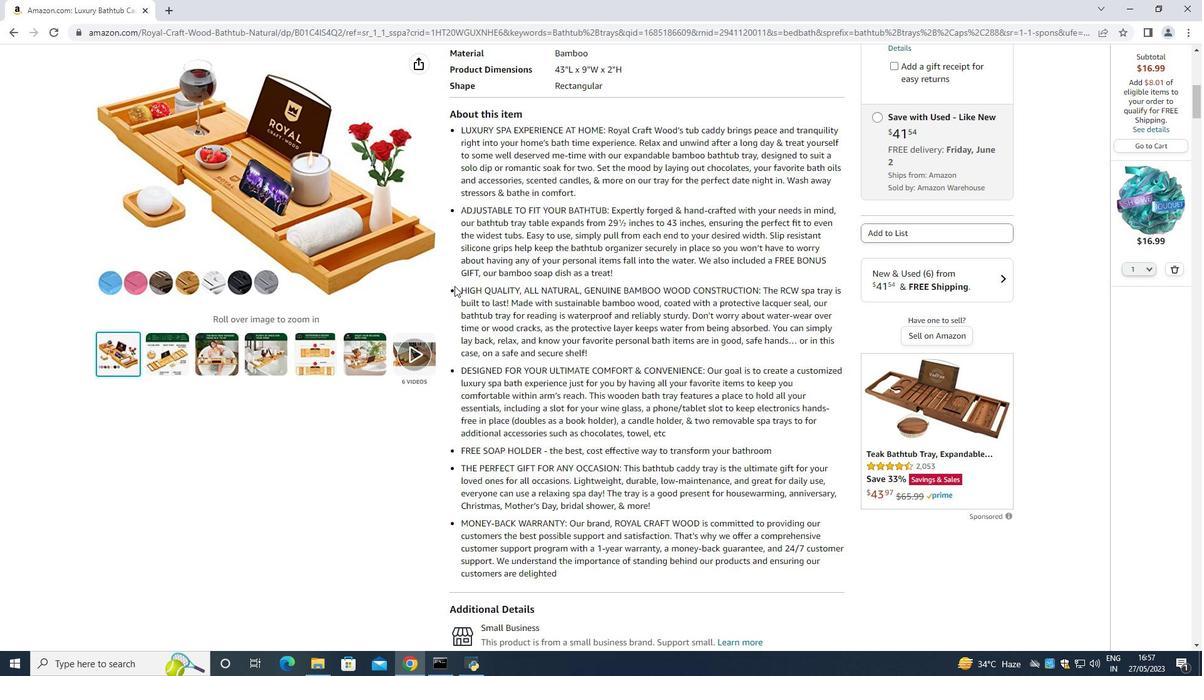 
Action: Mouse scrolled (424, 287) with delta (0, 0)
Screenshot: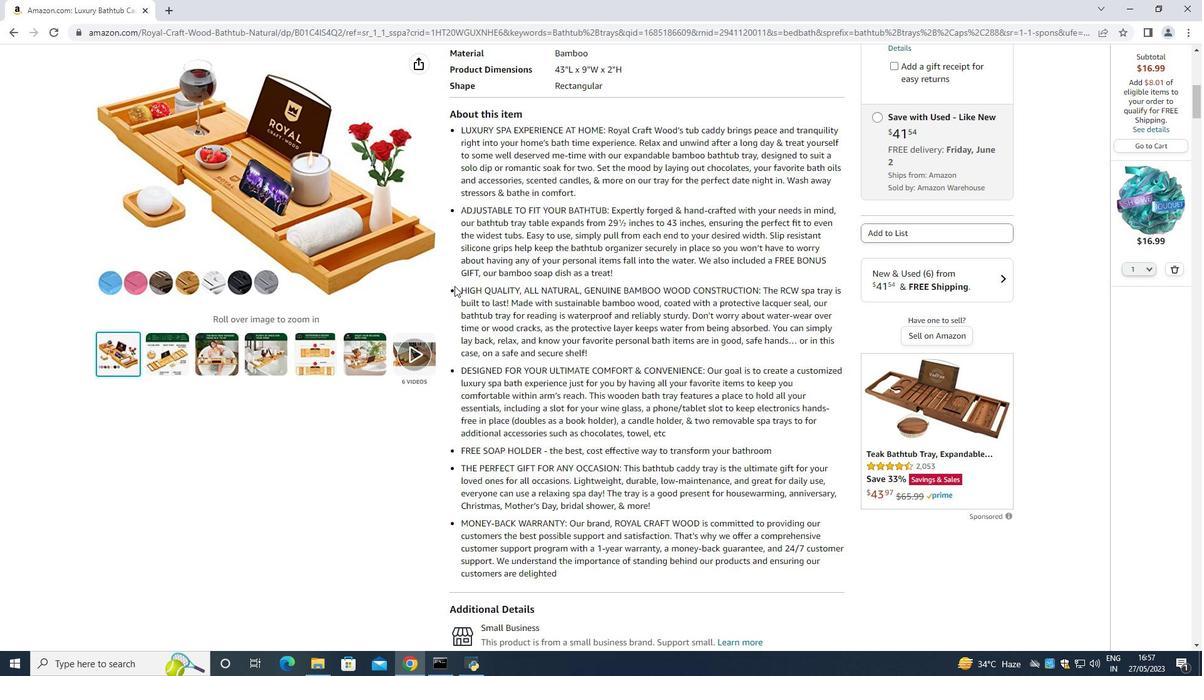
Action: Mouse moved to (463, 216)
Screenshot: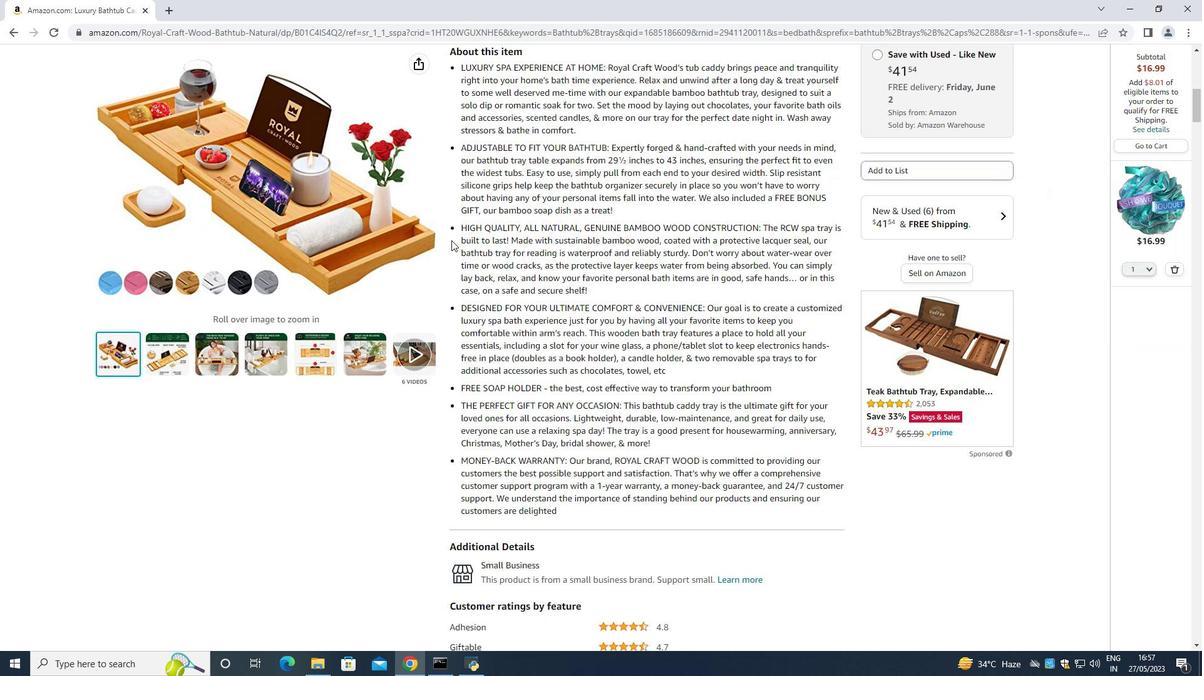 
Action: Mouse scrolled (463, 215) with delta (0, 0)
Screenshot: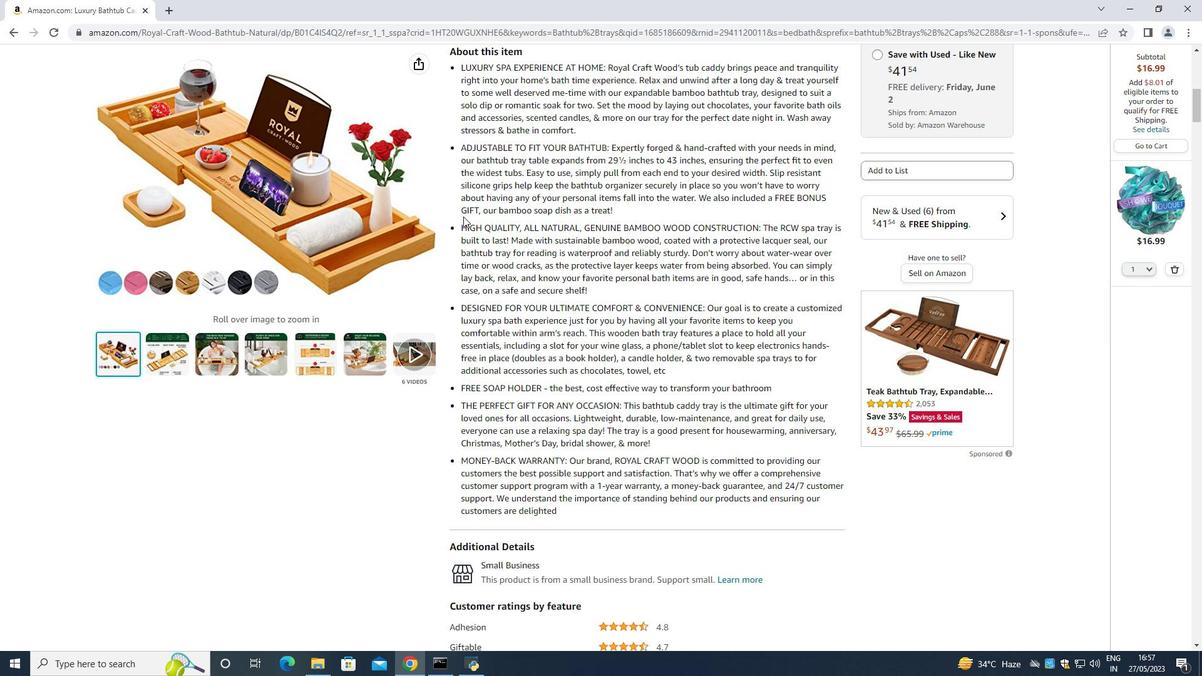 
Action: Mouse scrolled (463, 215) with delta (0, 0)
Screenshot: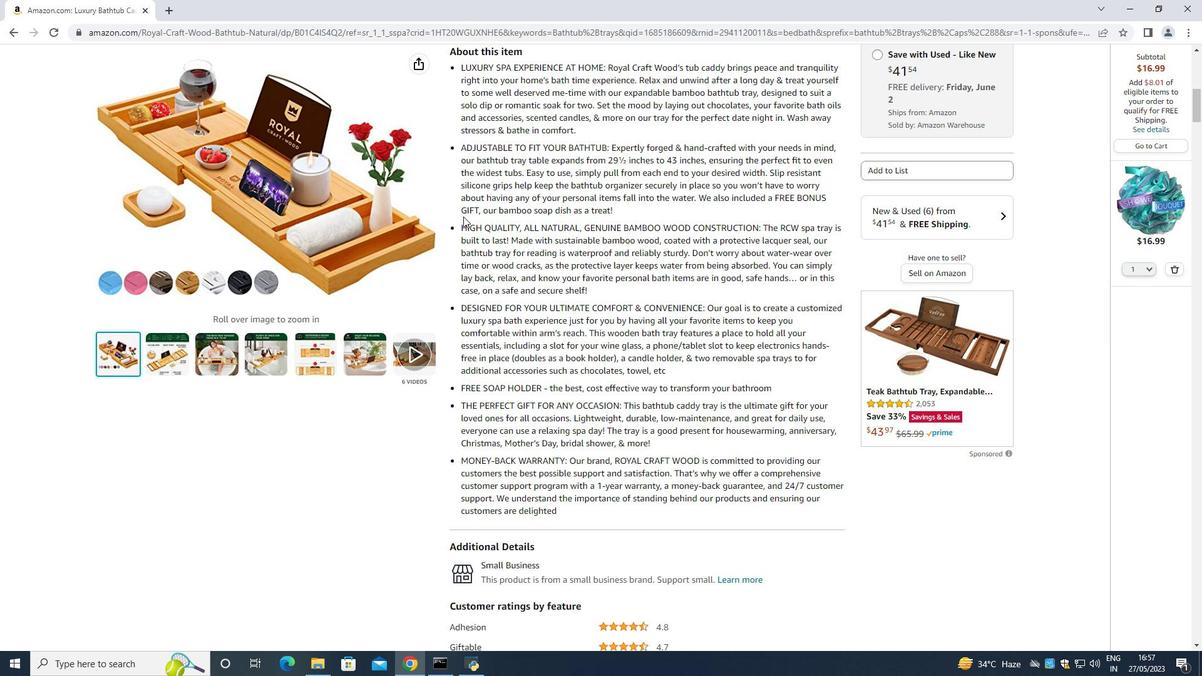 
Action: Mouse moved to (447, 211)
Screenshot: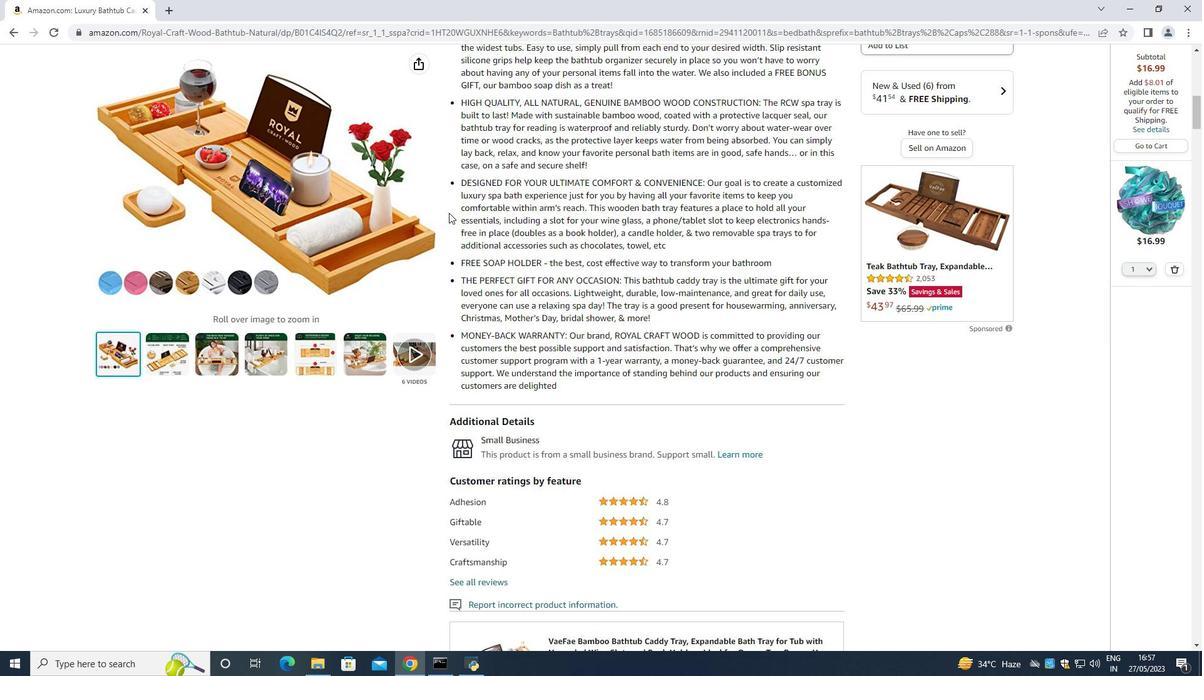 
Action: Mouse scrolled (447, 210) with delta (0, 0)
Screenshot: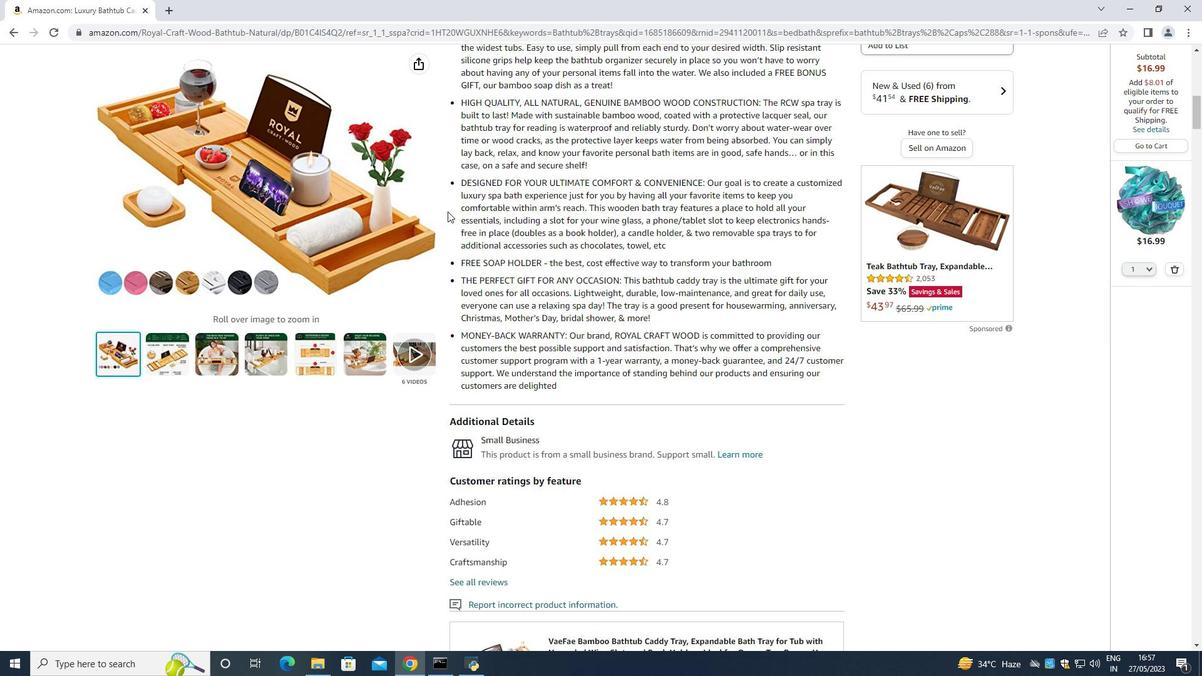 
Action: Mouse moved to (597, 164)
Screenshot: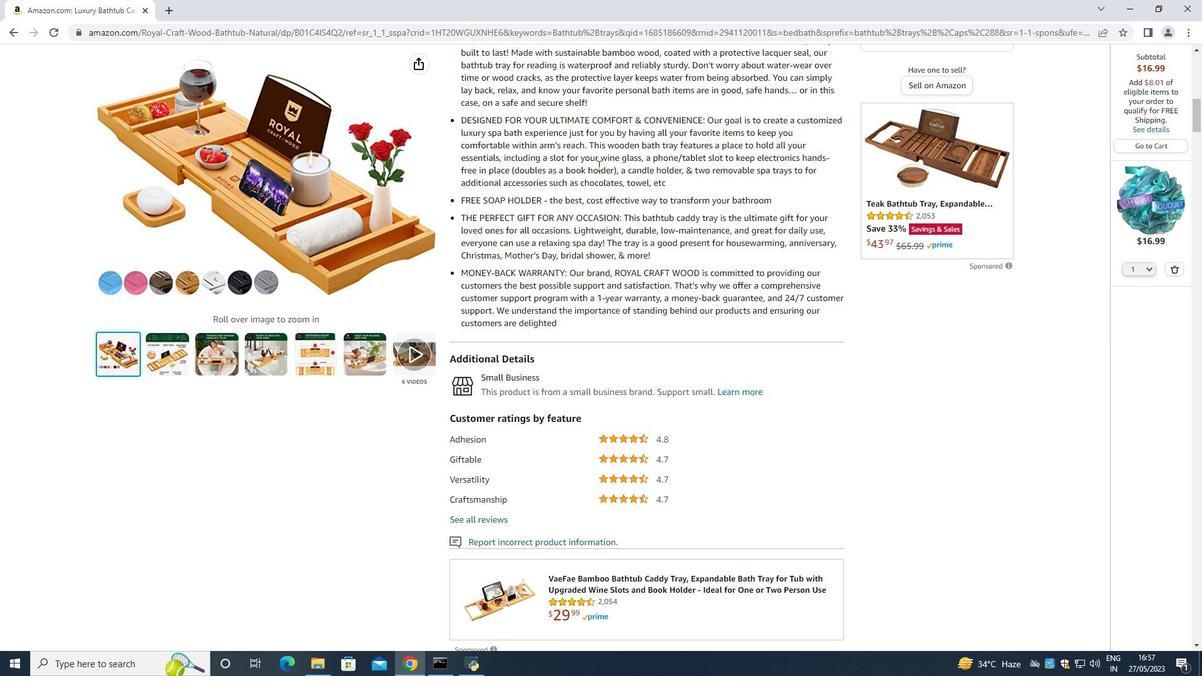 
Action: Mouse scrolled (597, 164) with delta (0, 0)
Screenshot: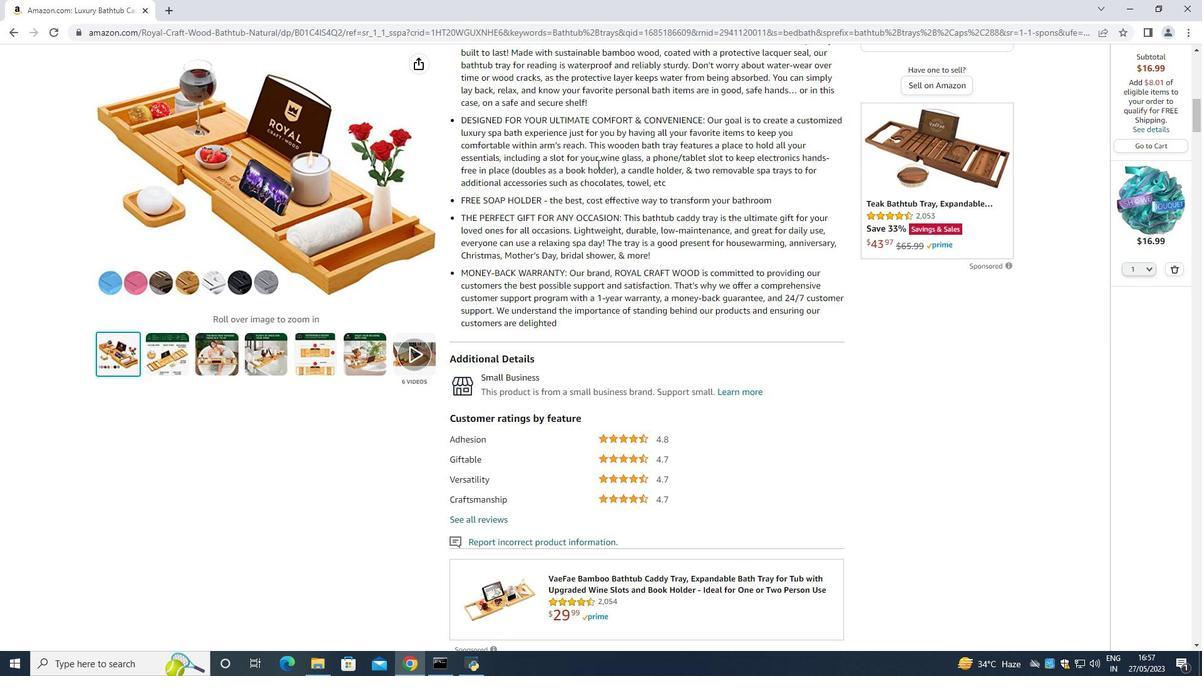 
Action: Mouse scrolled (597, 164) with delta (0, 0)
Screenshot: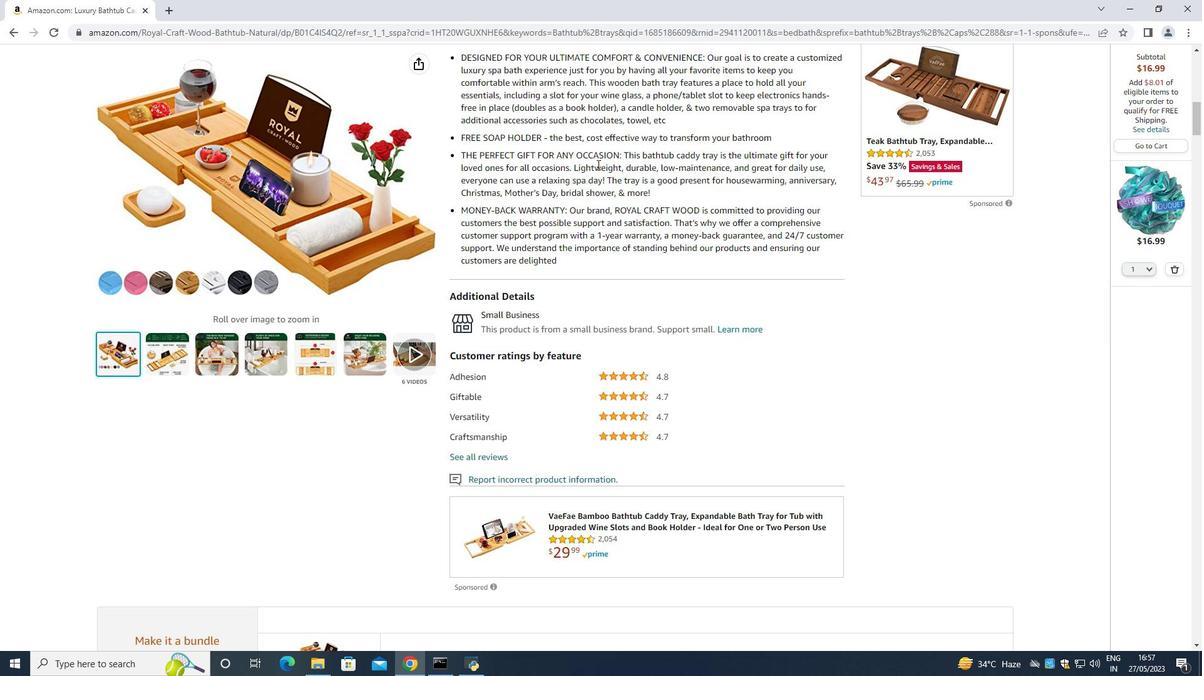 
Action: Mouse scrolled (597, 164) with delta (0, 0)
Screenshot: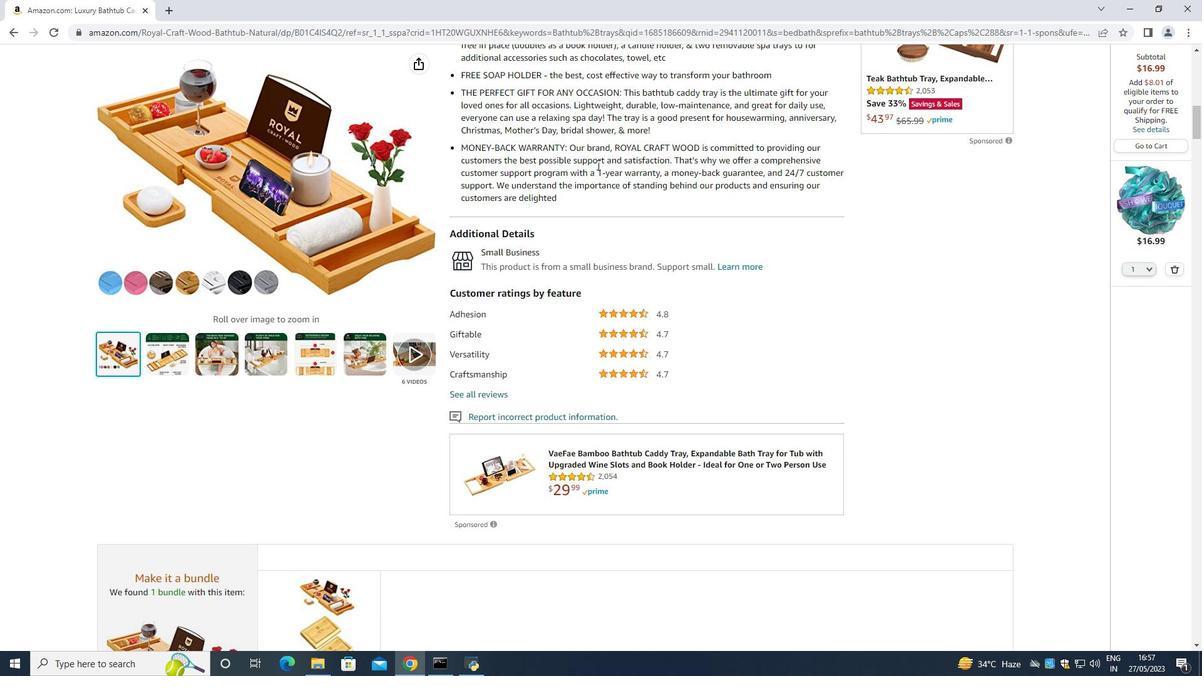 
Action: Mouse scrolled (597, 164) with delta (0, 0)
Screenshot: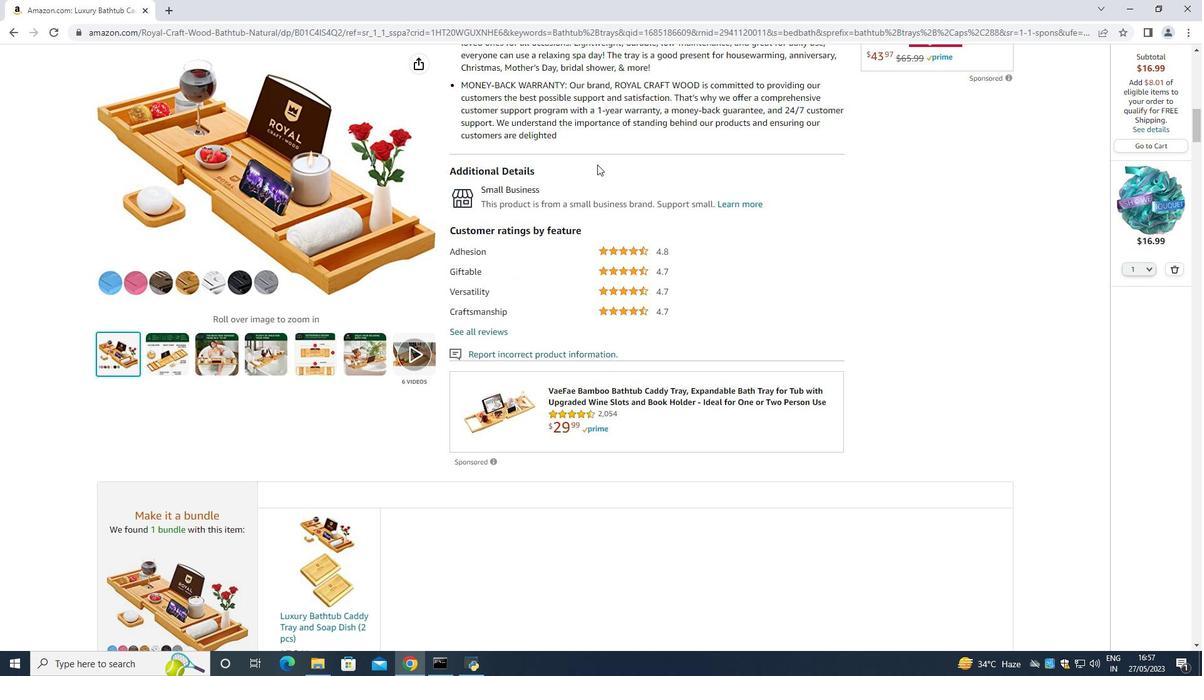 
Action: Mouse scrolled (597, 164) with delta (0, 0)
Screenshot: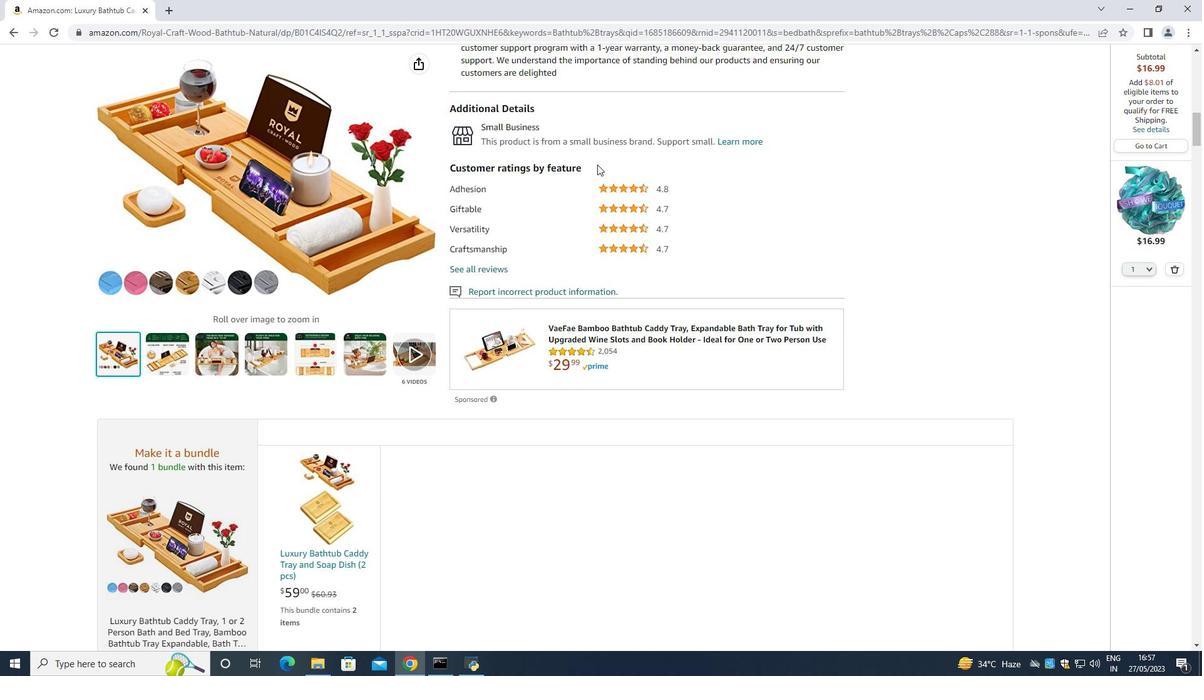 
Action: Mouse scrolled (597, 164) with delta (0, 0)
Screenshot: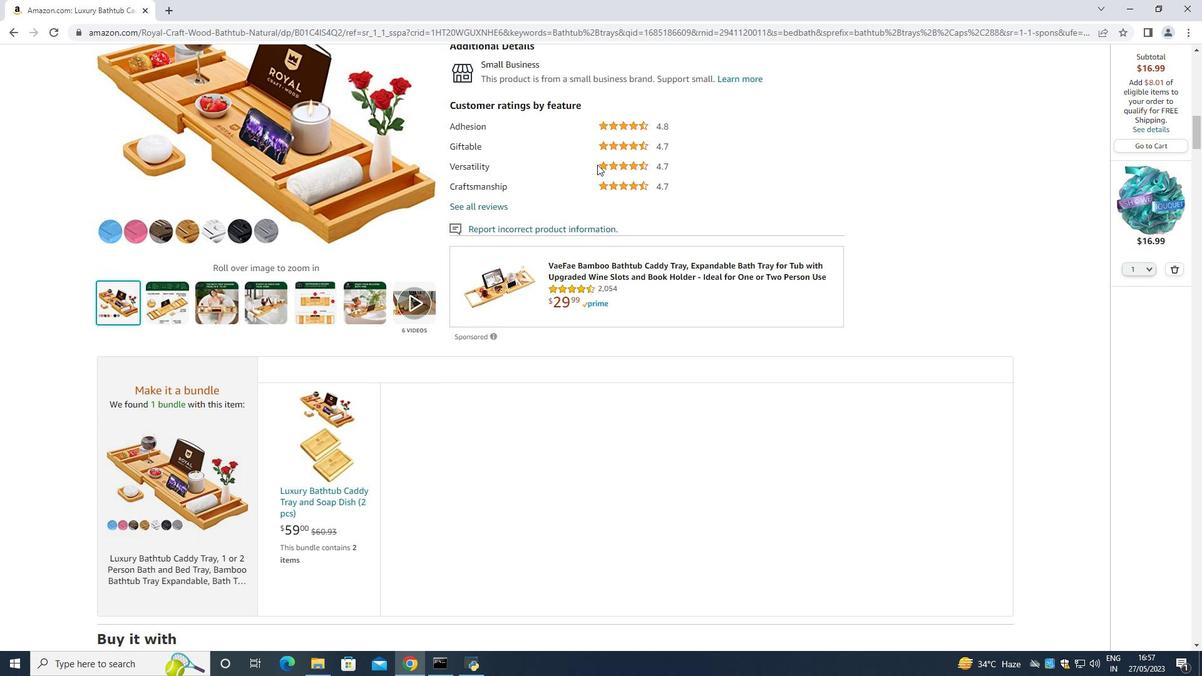 
Action: Mouse scrolled (597, 164) with delta (0, 0)
Screenshot: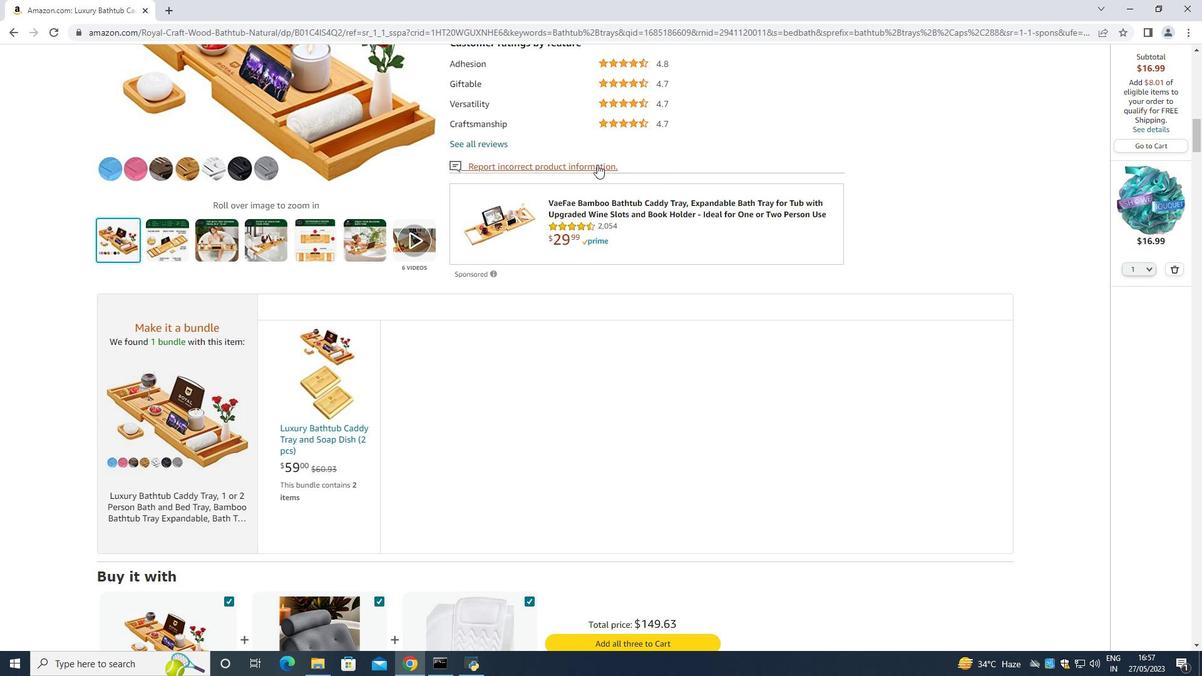 
Action: Mouse scrolled (597, 164) with delta (0, 0)
Screenshot: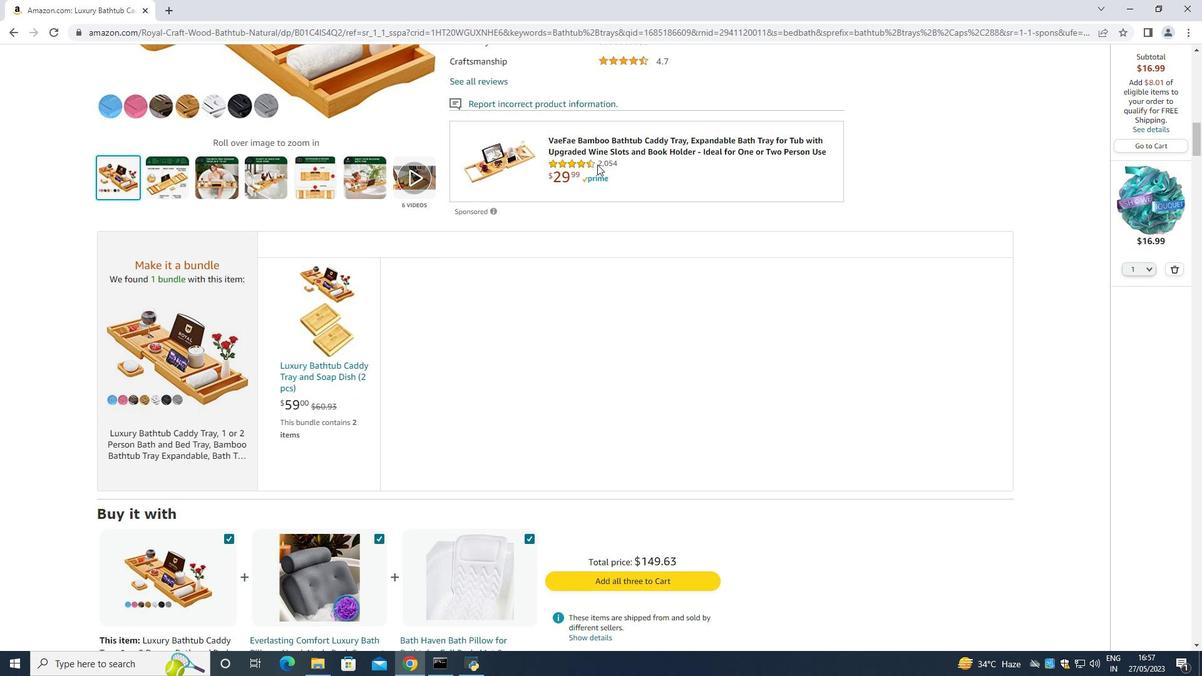 
Action: Mouse scrolled (597, 164) with delta (0, 0)
Screenshot: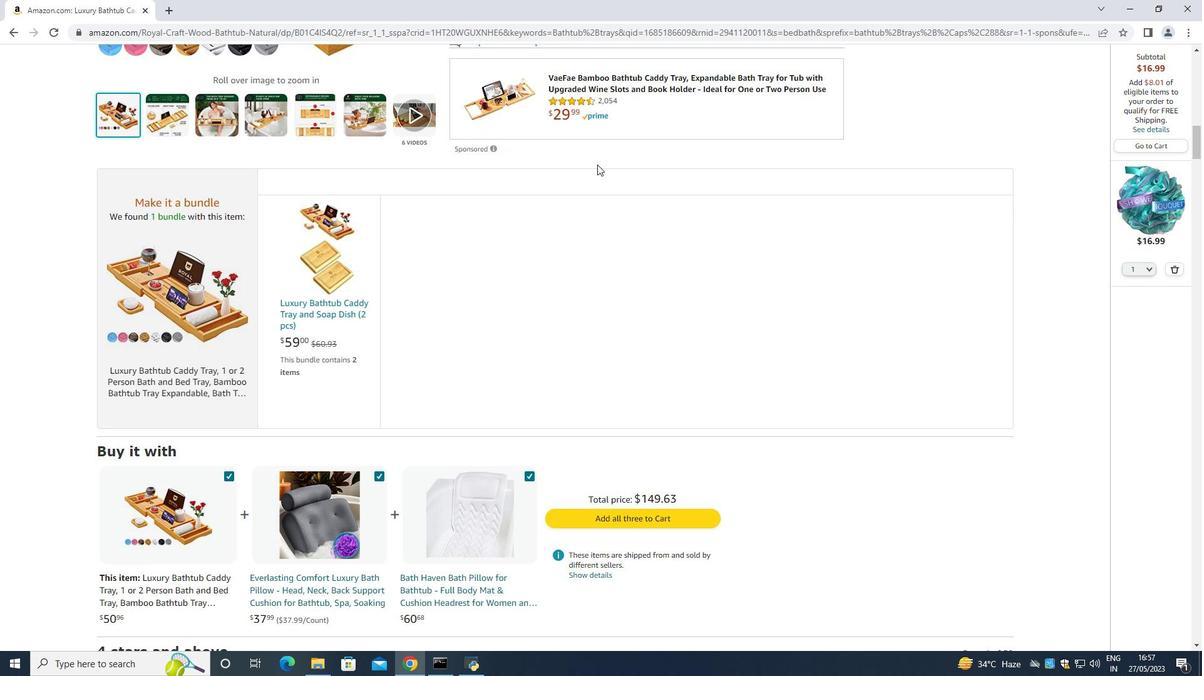 
Action: Mouse scrolled (597, 164) with delta (0, 0)
Screenshot: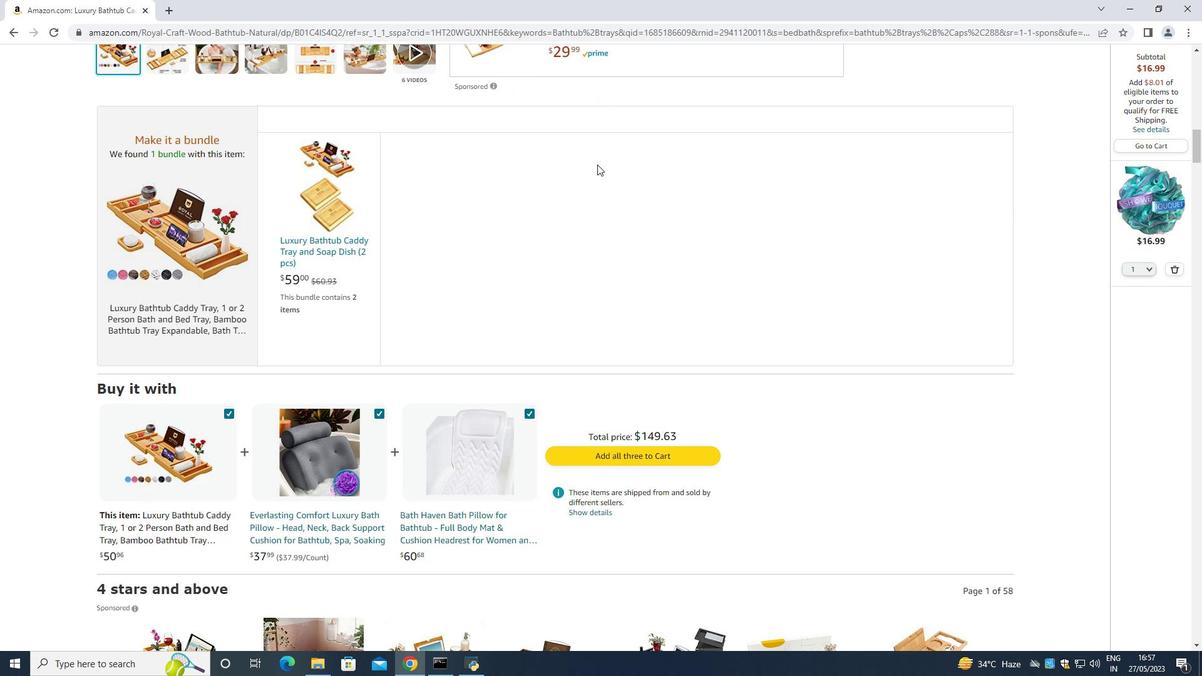 
Action: Mouse scrolled (597, 164) with delta (0, 0)
Screenshot: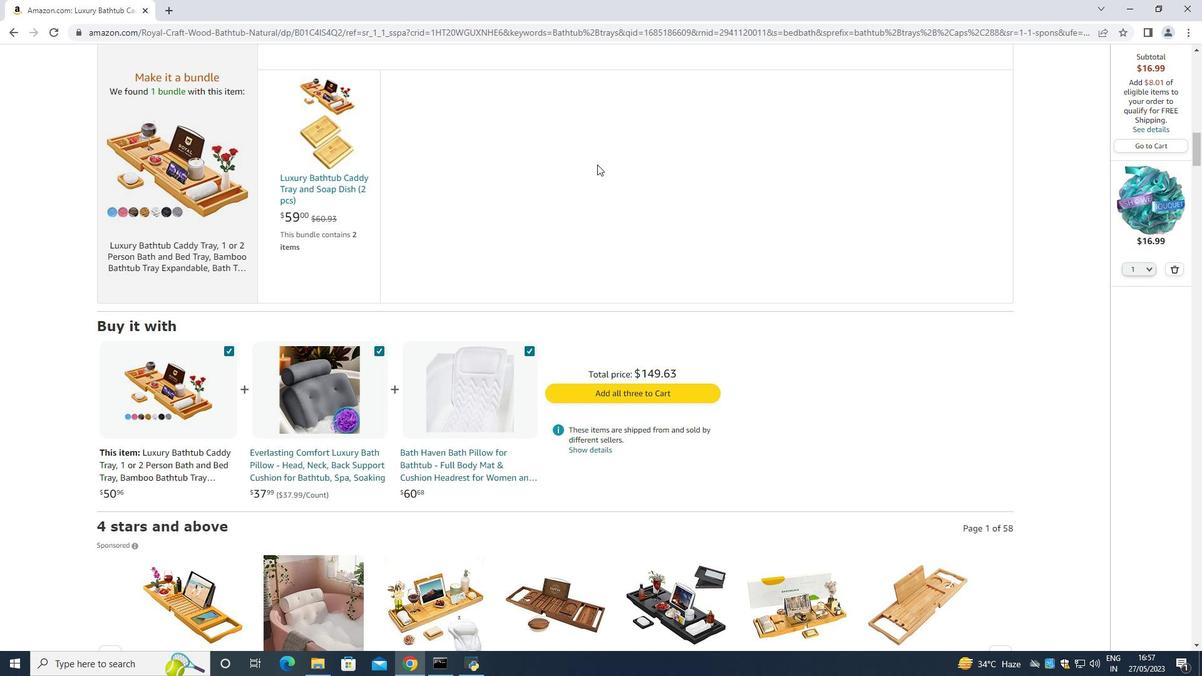 
Action: Mouse scrolled (597, 164) with delta (0, 0)
Screenshot: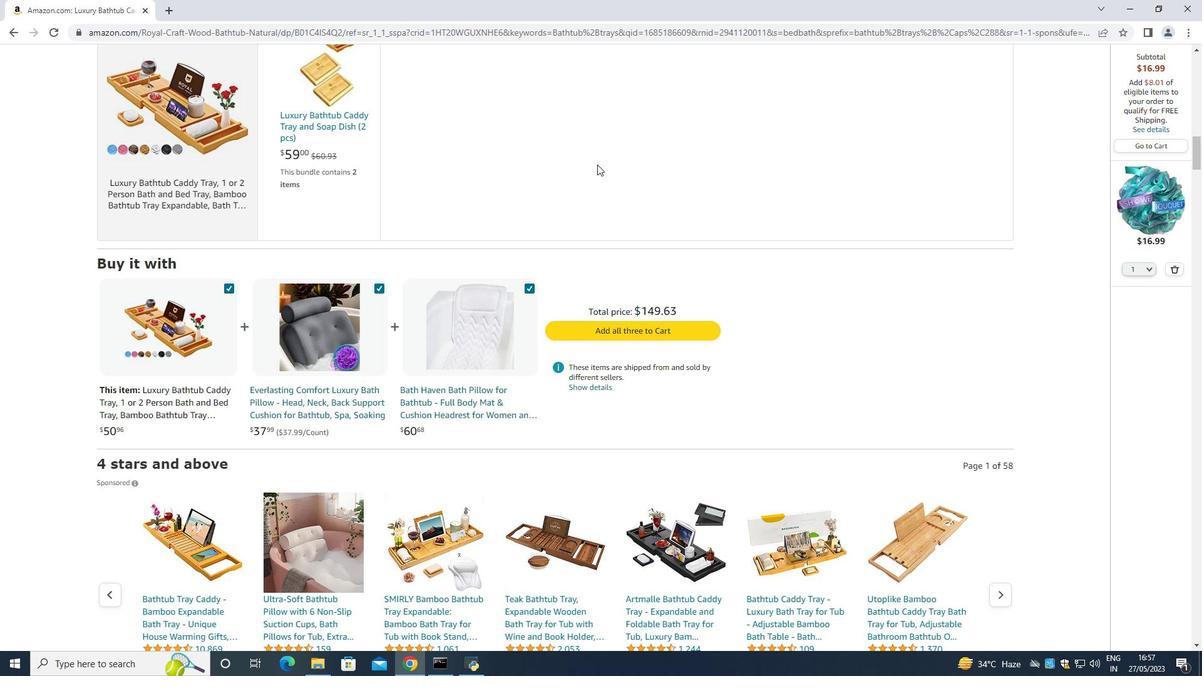 
Action: Mouse scrolled (597, 164) with delta (0, 0)
Screenshot: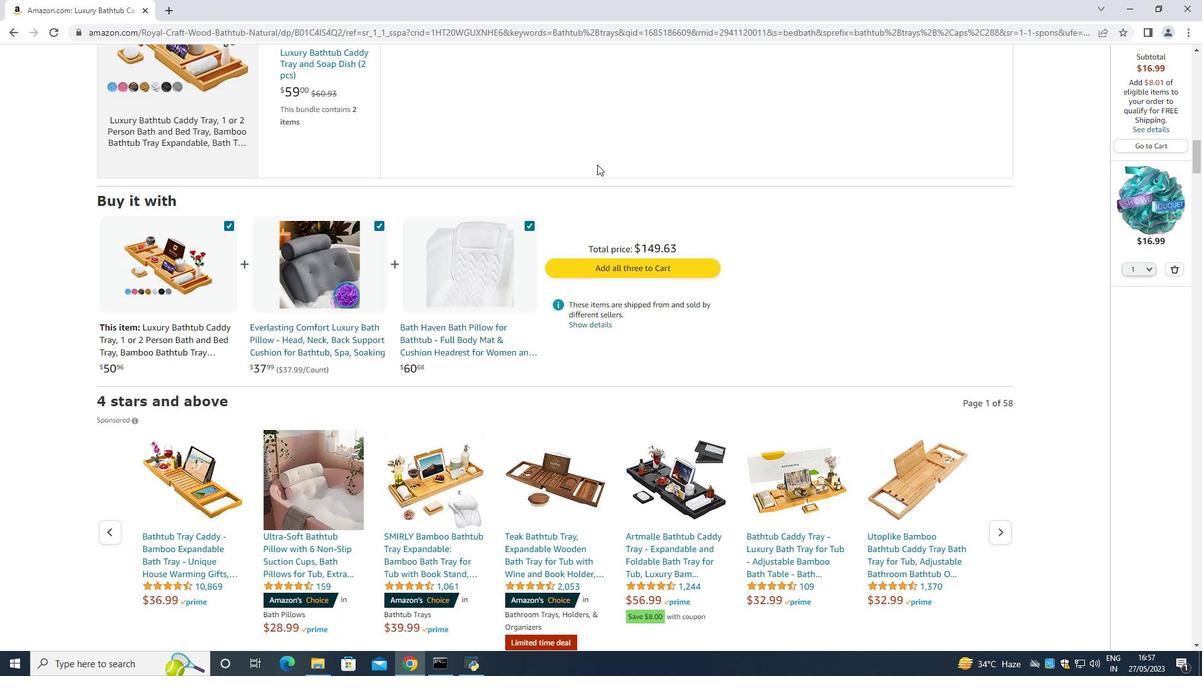 
Action: Mouse scrolled (597, 164) with delta (0, 0)
Screenshot: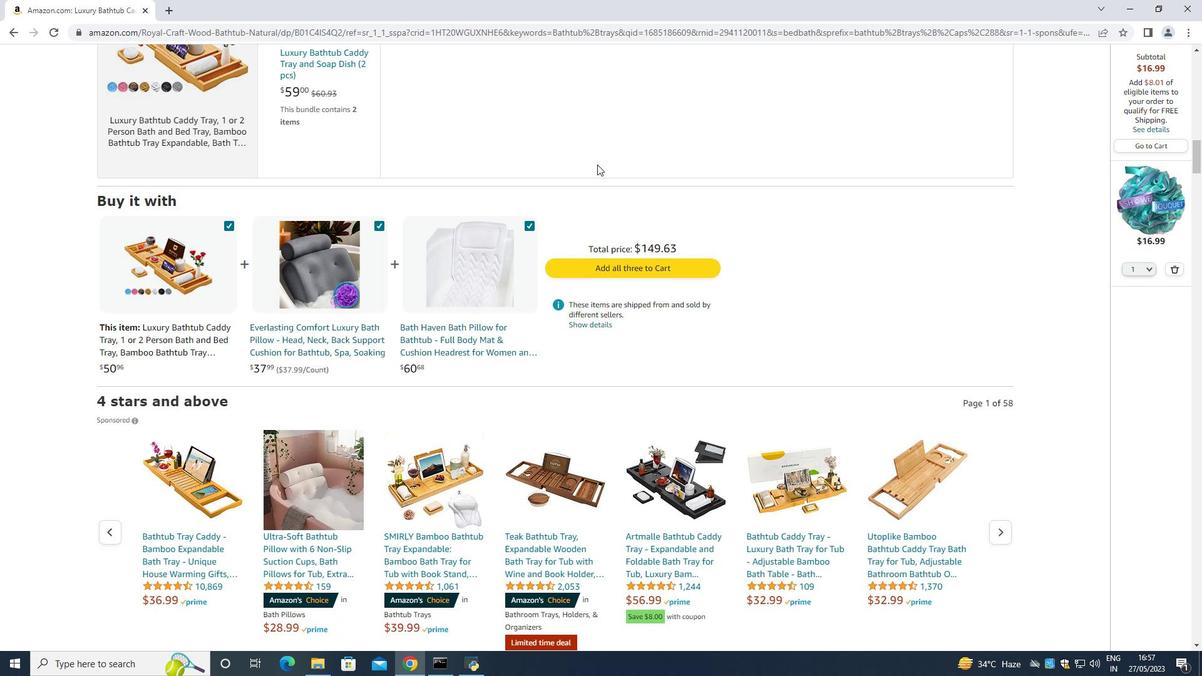 
Action: Mouse scrolled (597, 164) with delta (0, 0)
Screenshot: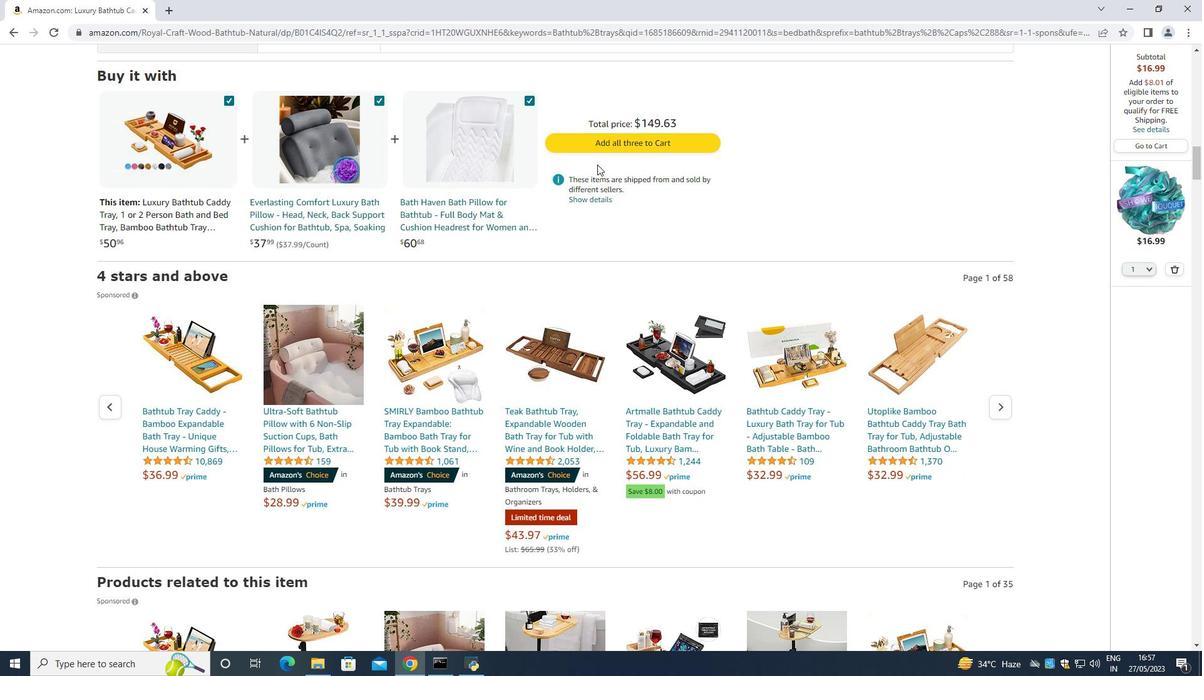 
Action: Mouse scrolled (597, 164) with delta (0, 0)
Screenshot: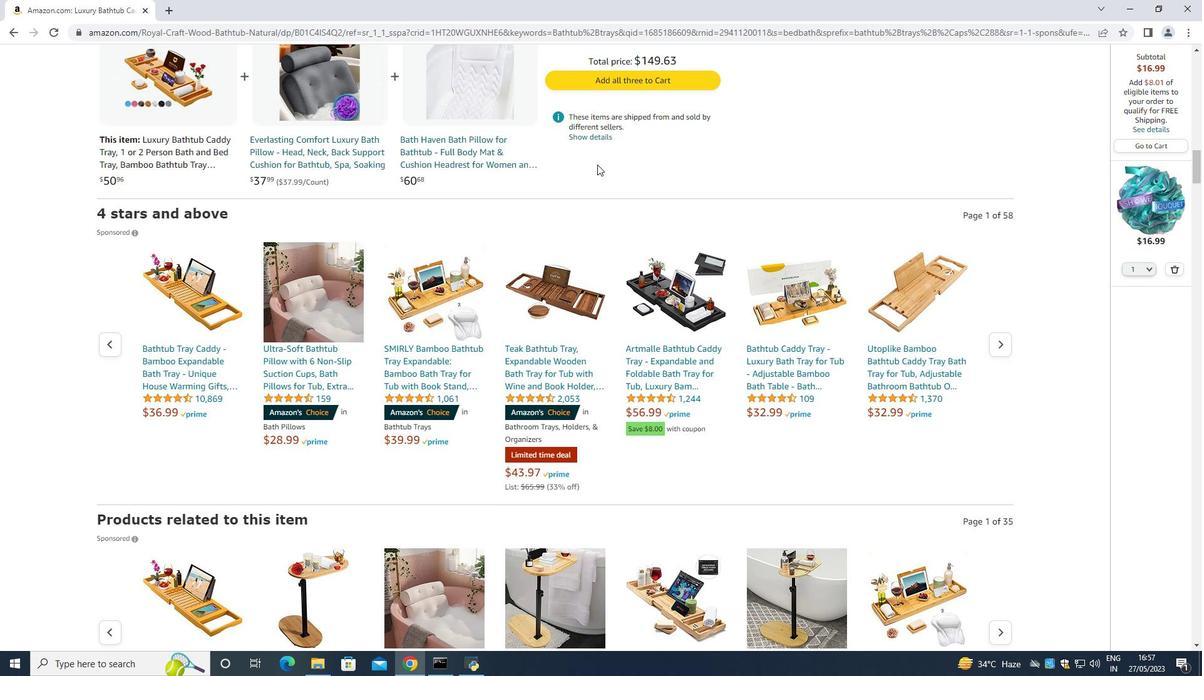 
Action: Mouse scrolled (597, 164) with delta (0, 0)
Screenshot: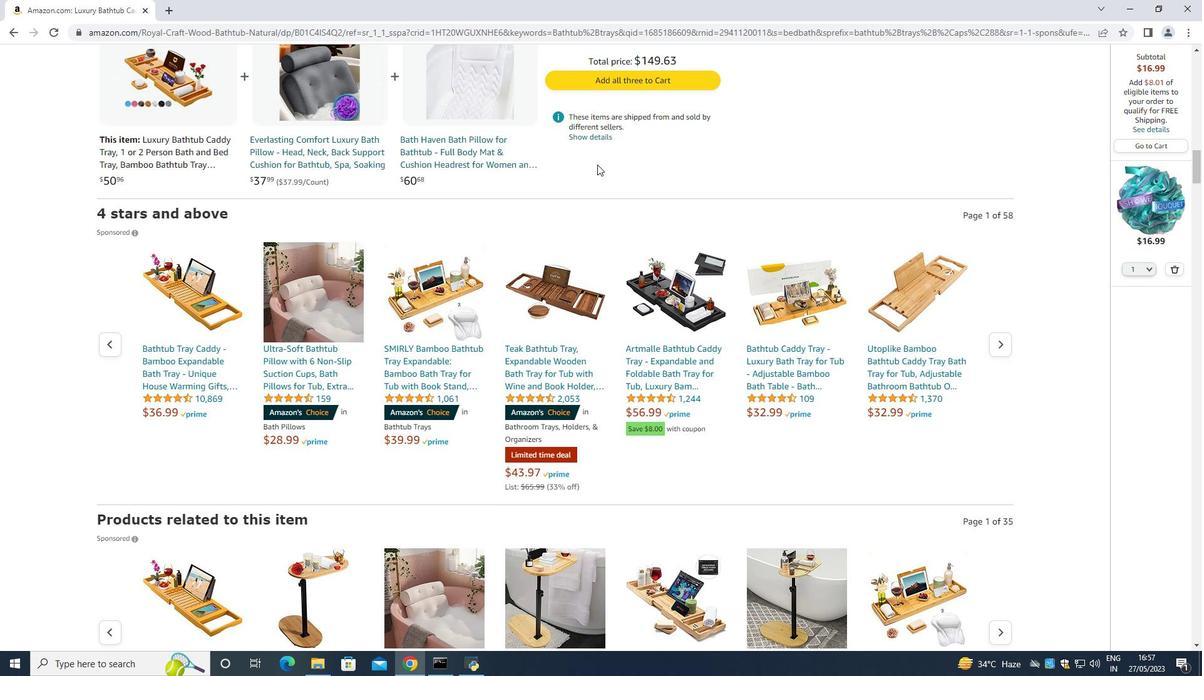 
Action: Mouse scrolled (597, 164) with delta (0, 0)
Screenshot: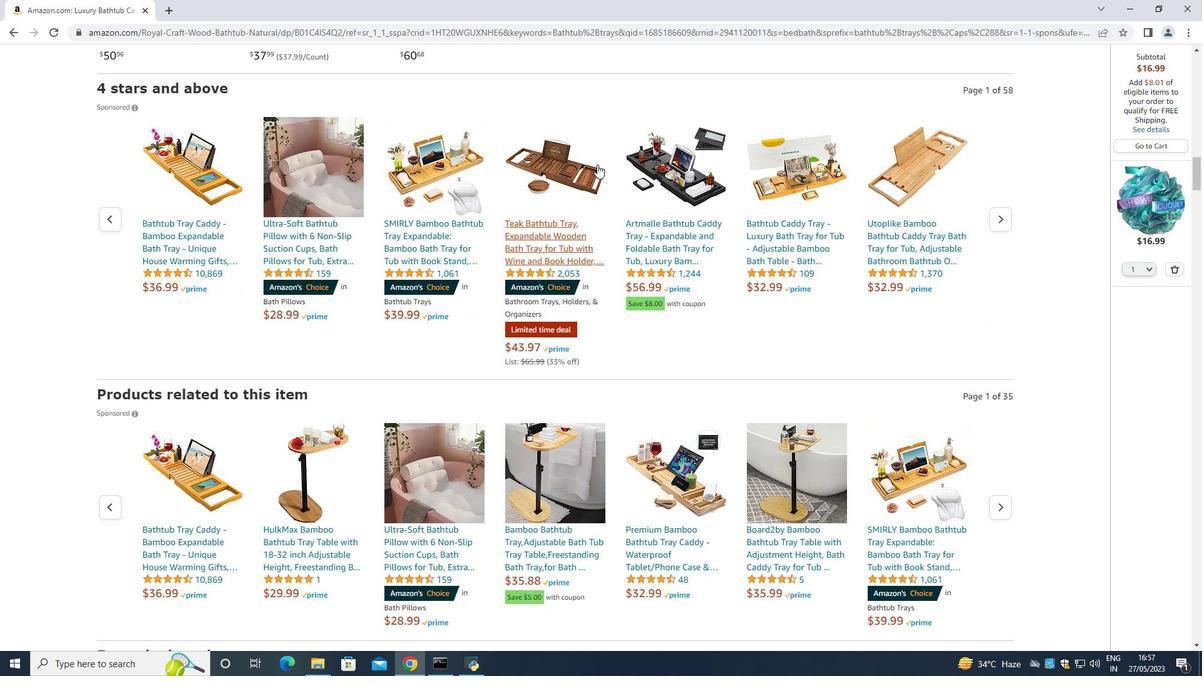 
Action: Mouse scrolled (597, 164) with delta (0, 0)
Screenshot: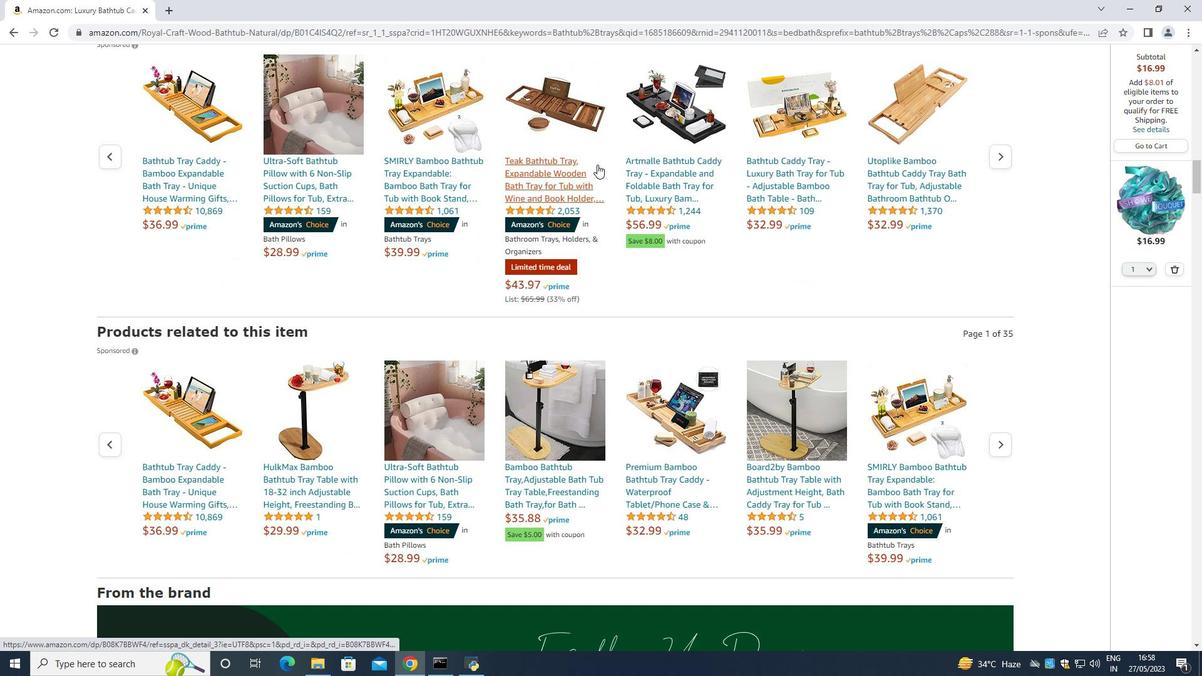 
Action: Mouse scrolled (597, 164) with delta (0, 0)
Screenshot: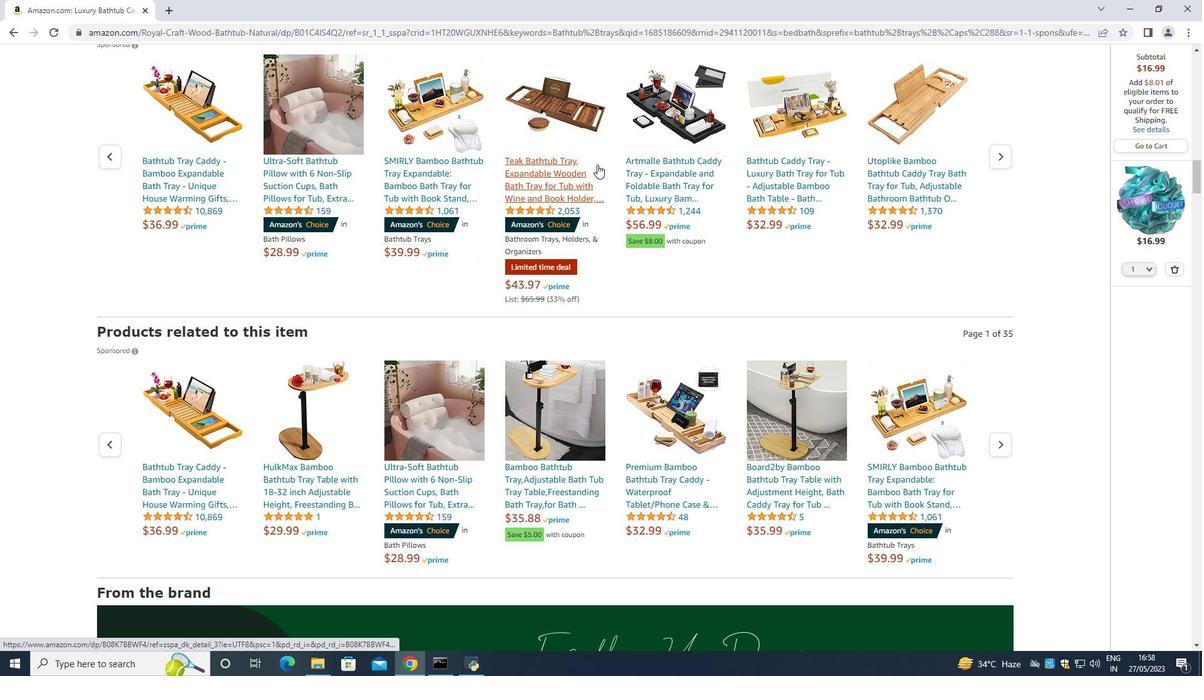 
Action: Mouse scrolled (597, 164) with delta (0, 0)
Screenshot: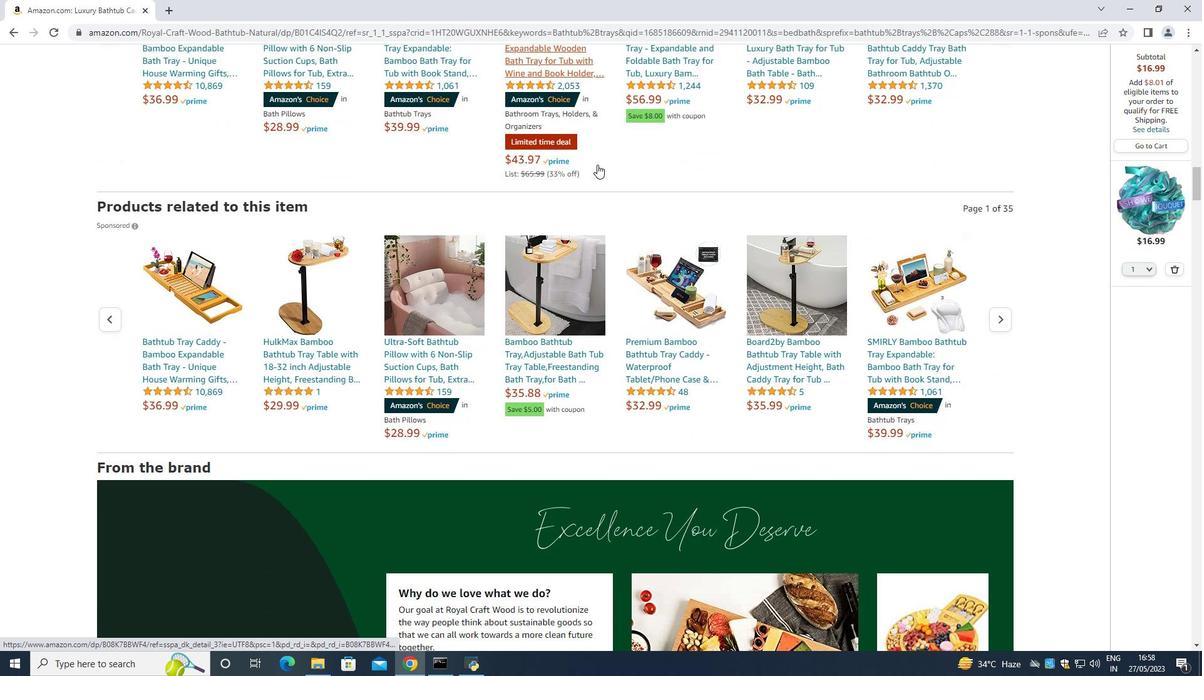 
Action: Mouse scrolled (597, 164) with delta (0, 0)
Screenshot: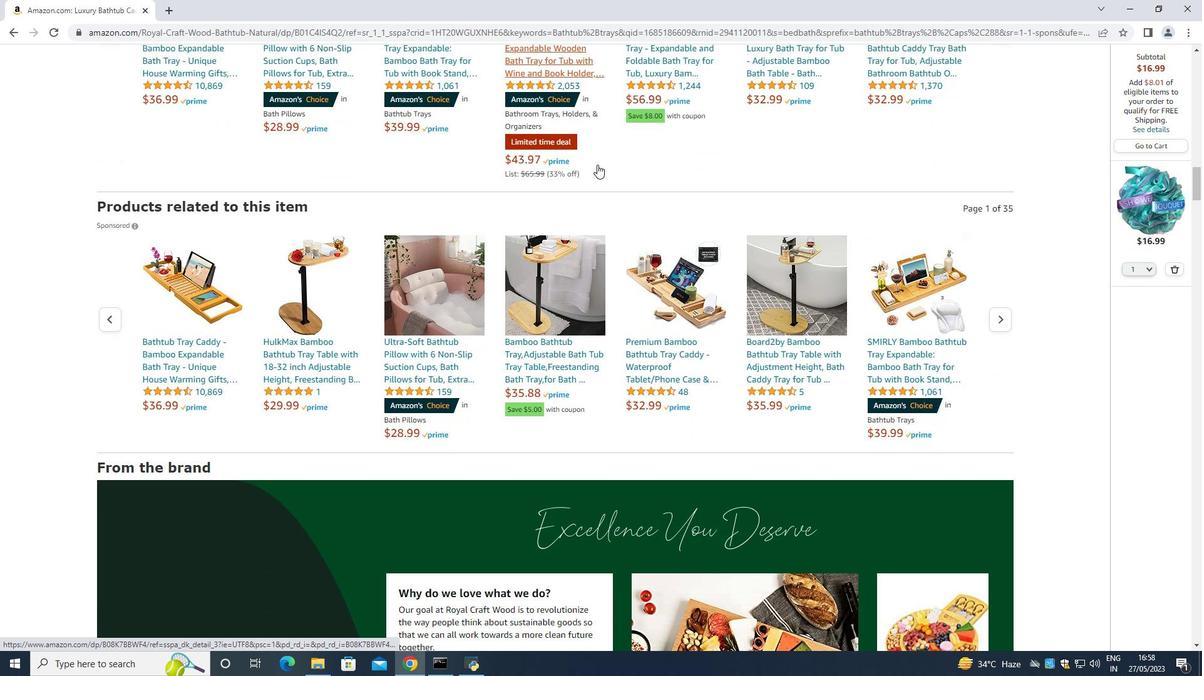 
Action: Mouse scrolled (597, 164) with delta (0, 0)
Screenshot: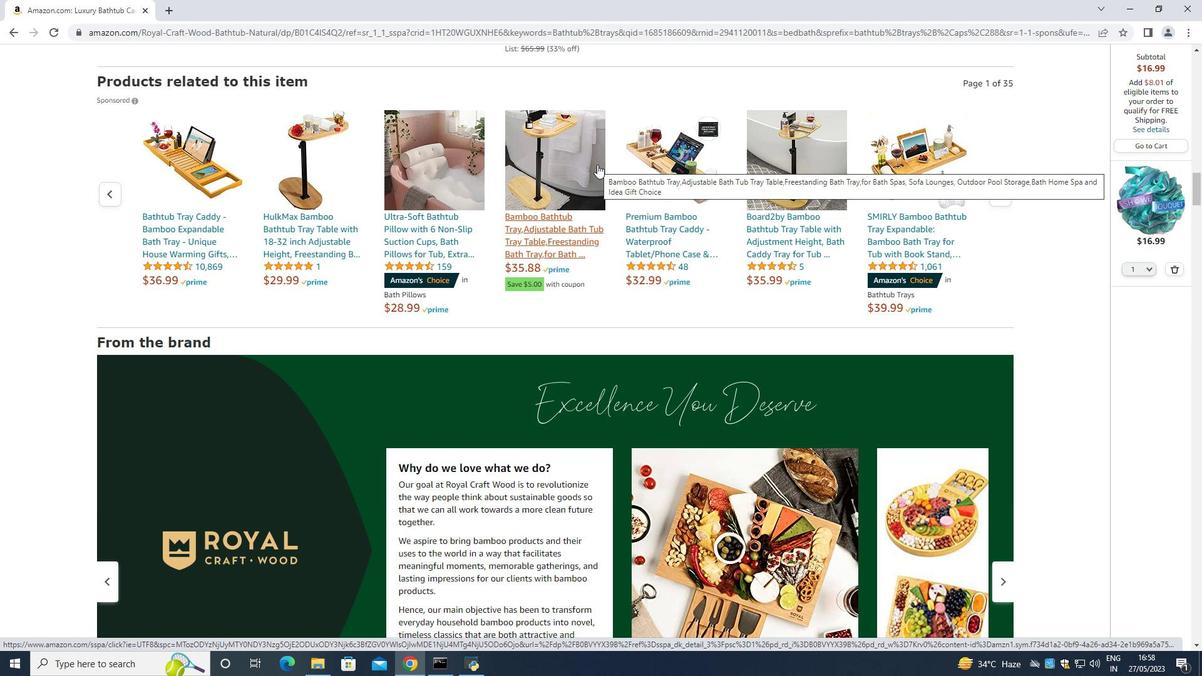 
Action: Mouse moved to (619, 281)
Screenshot: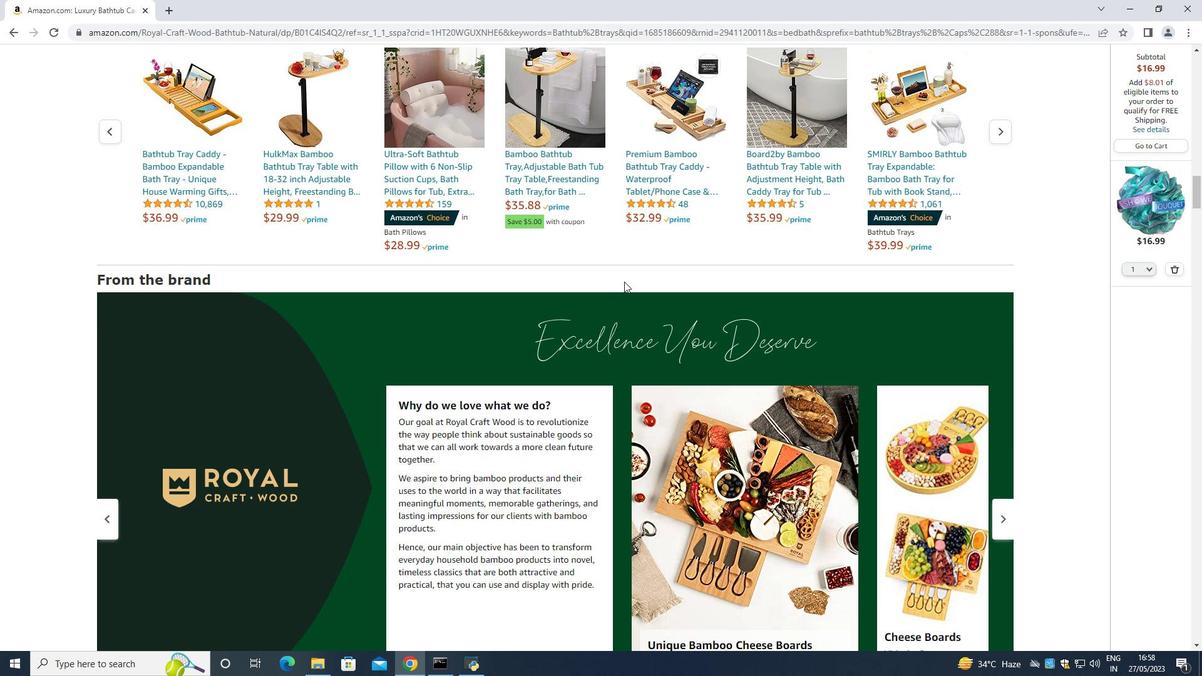
Action: Mouse scrolled (619, 281) with delta (0, 0)
Screenshot: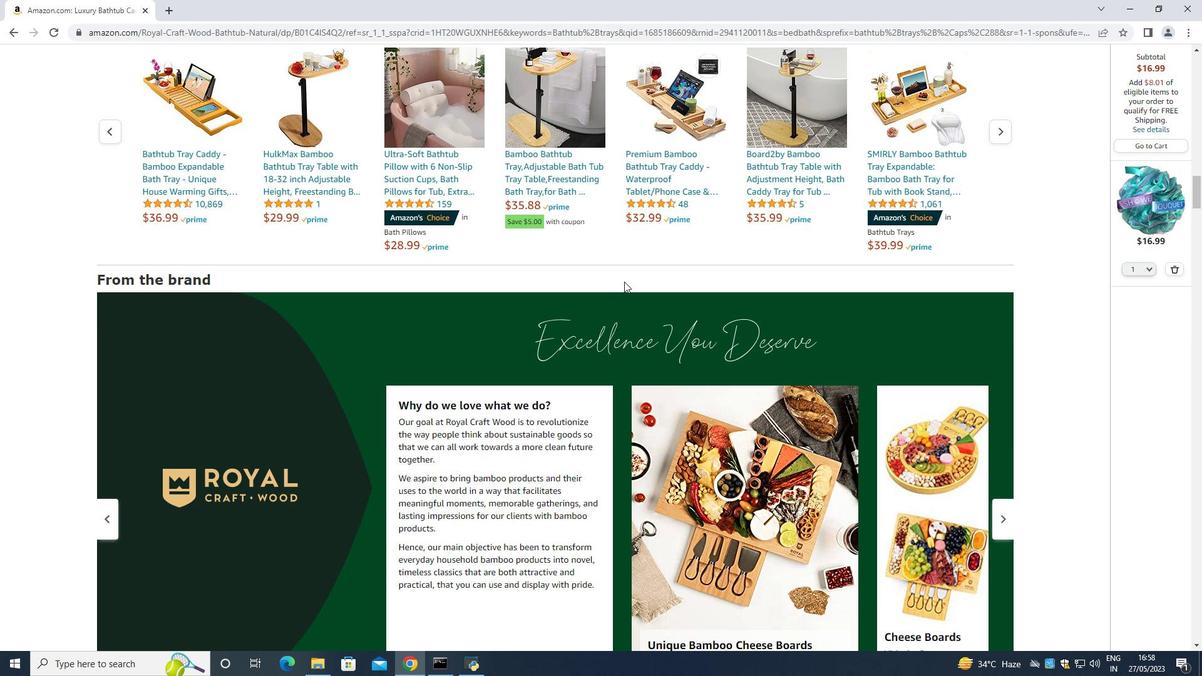 
Action: Mouse moved to (612, 279)
Screenshot: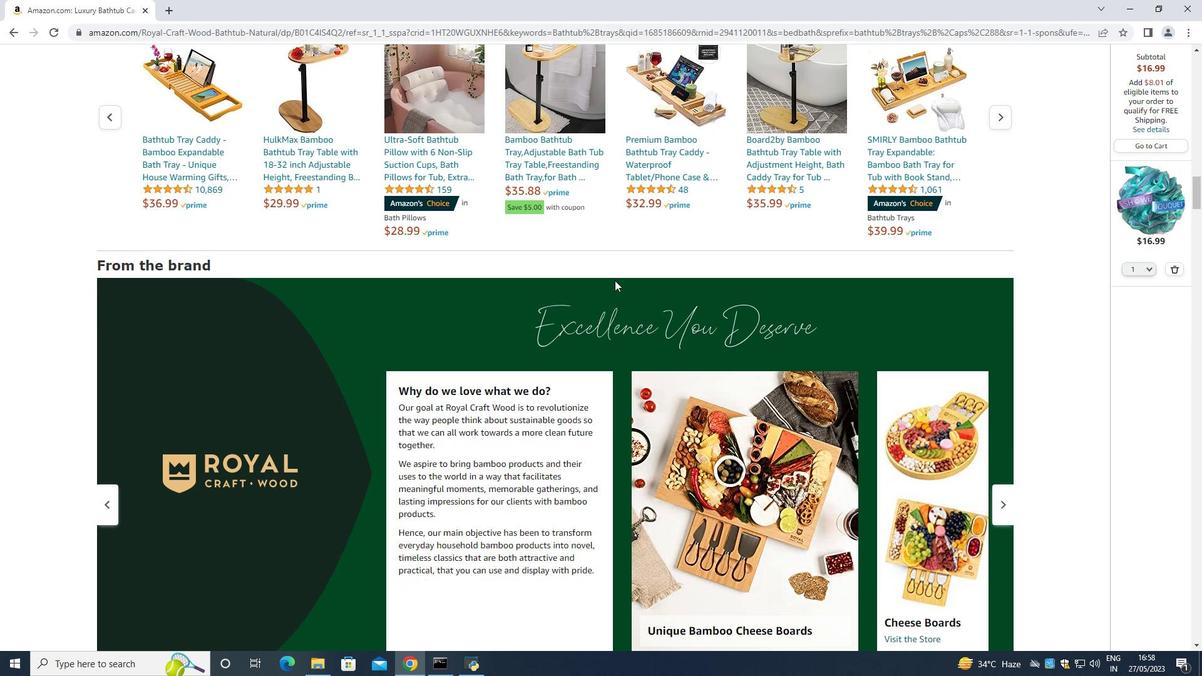 
Action: Mouse scrolled (613, 278) with delta (0, 0)
Screenshot: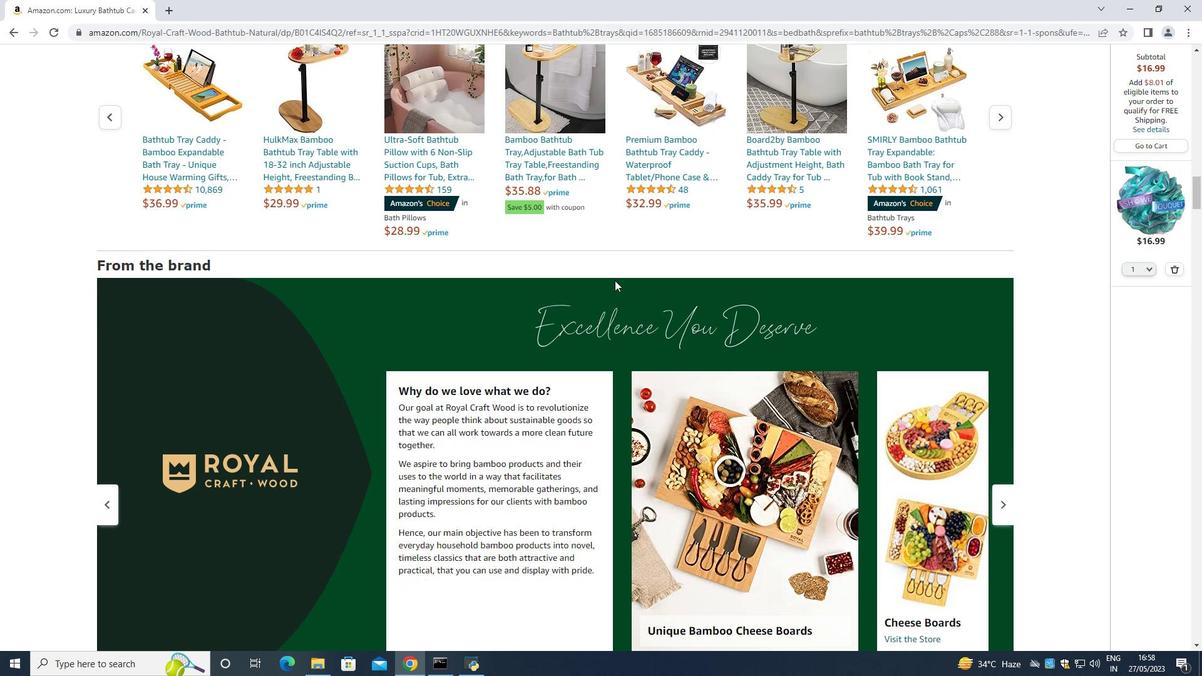
Action: Mouse moved to (1007, 391)
Screenshot: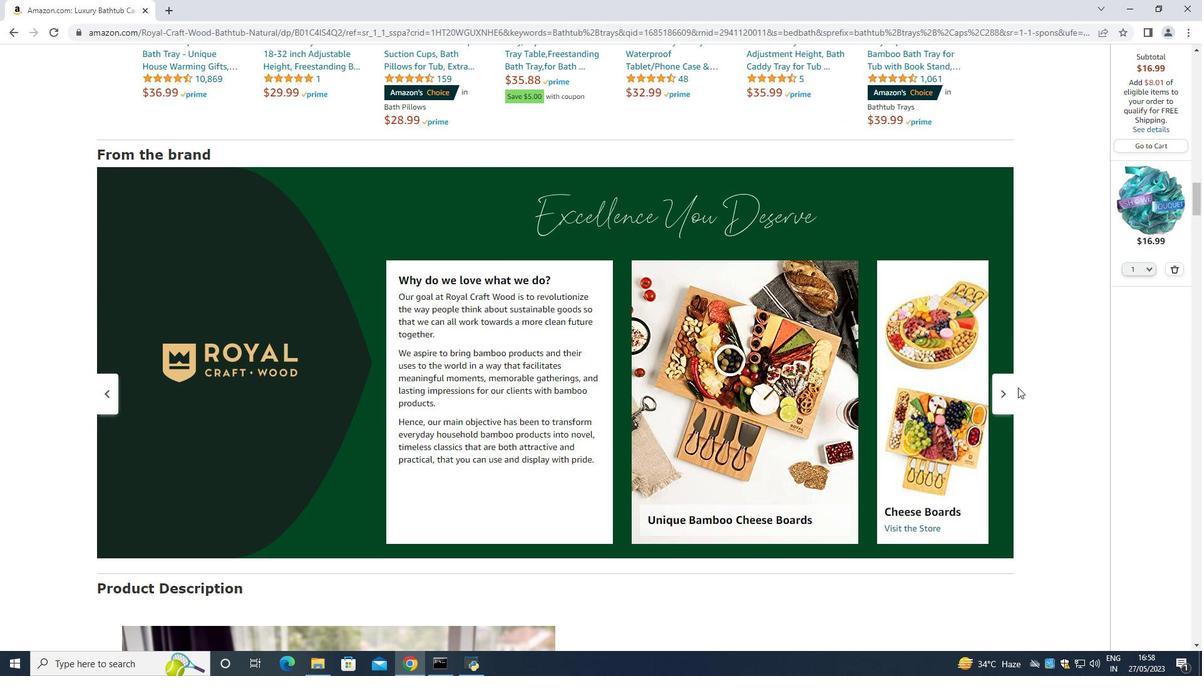 
Action: Mouse pressed left at (1007, 391)
Screenshot: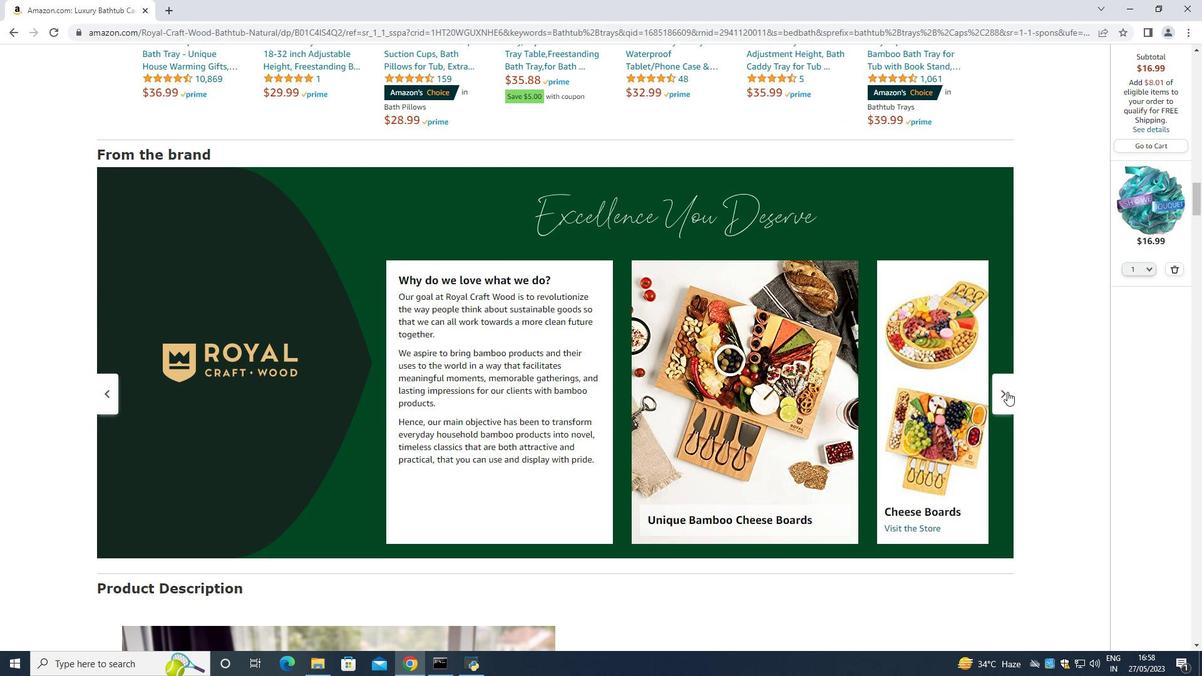 
Action: Mouse pressed left at (1007, 391)
Screenshot: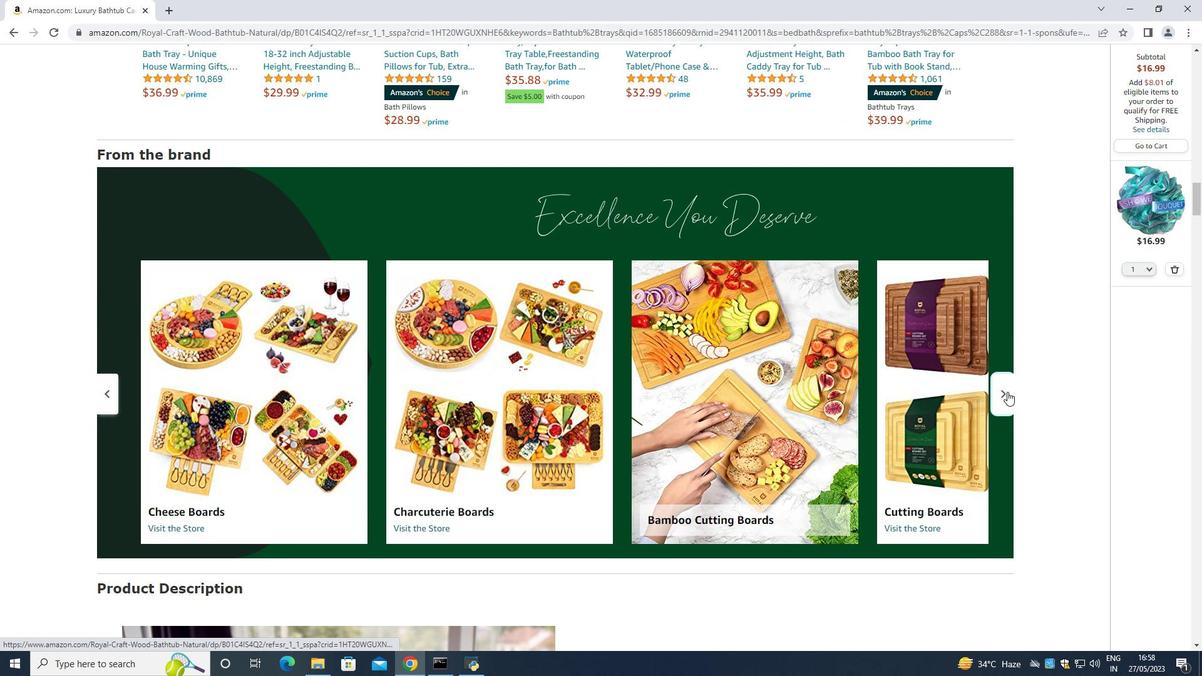 
Action: Mouse moved to (710, 339)
Screenshot: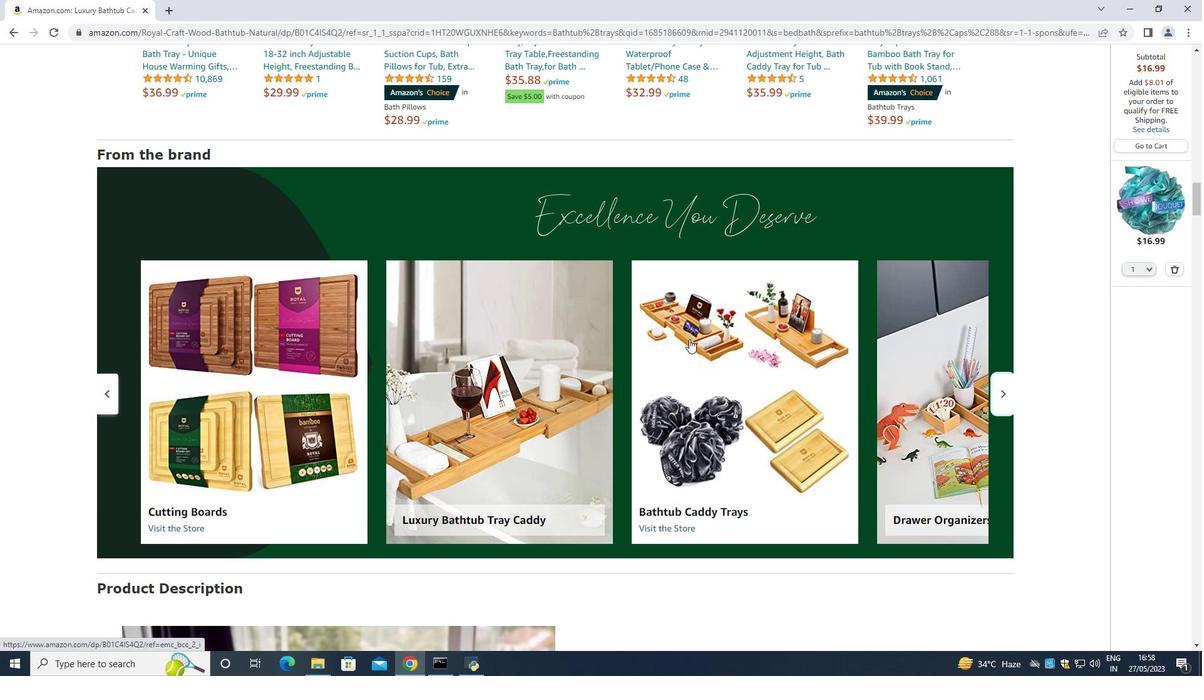 
Action: Mouse scrolled (710, 338) with delta (0, 0)
Screenshot: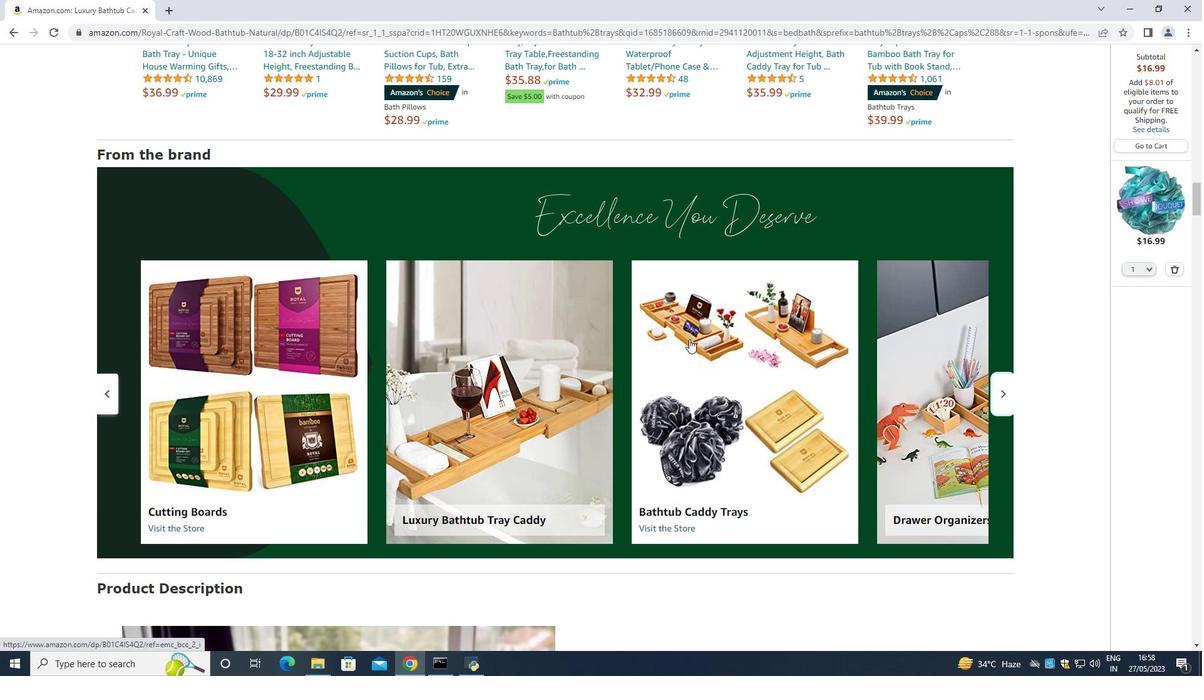 
Action: Mouse moved to (711, 338)
Screenshot: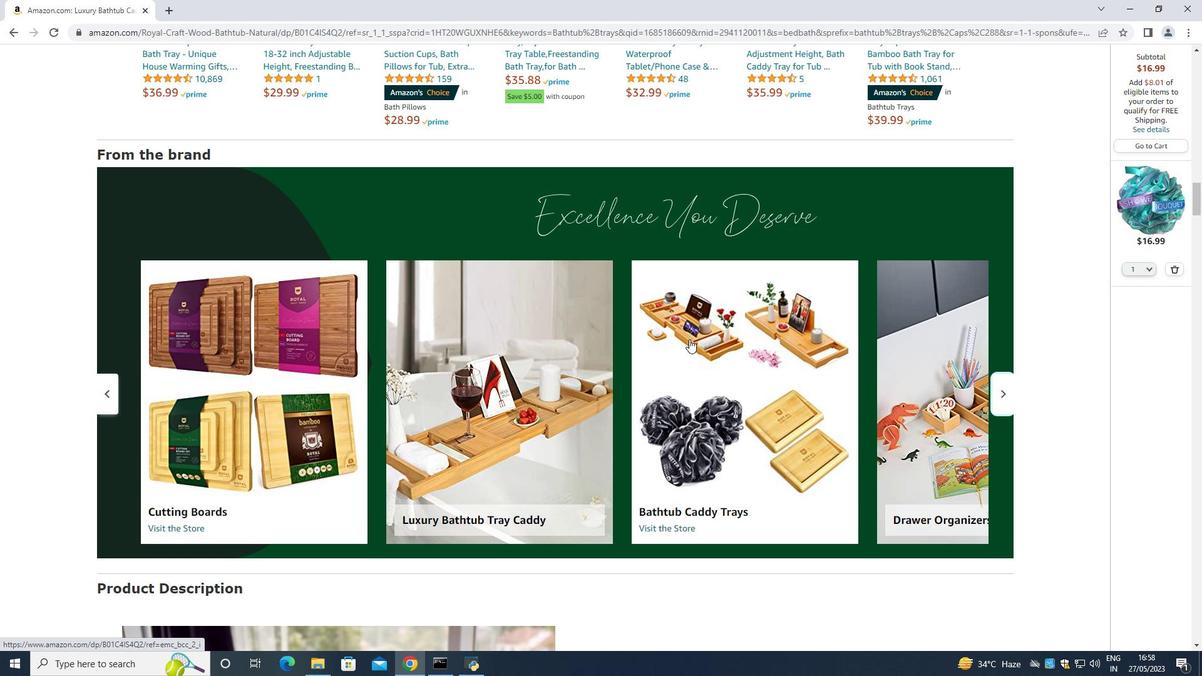
Action: Mouse scrolled (711, 338) with delta (0, 0)
Screenshot: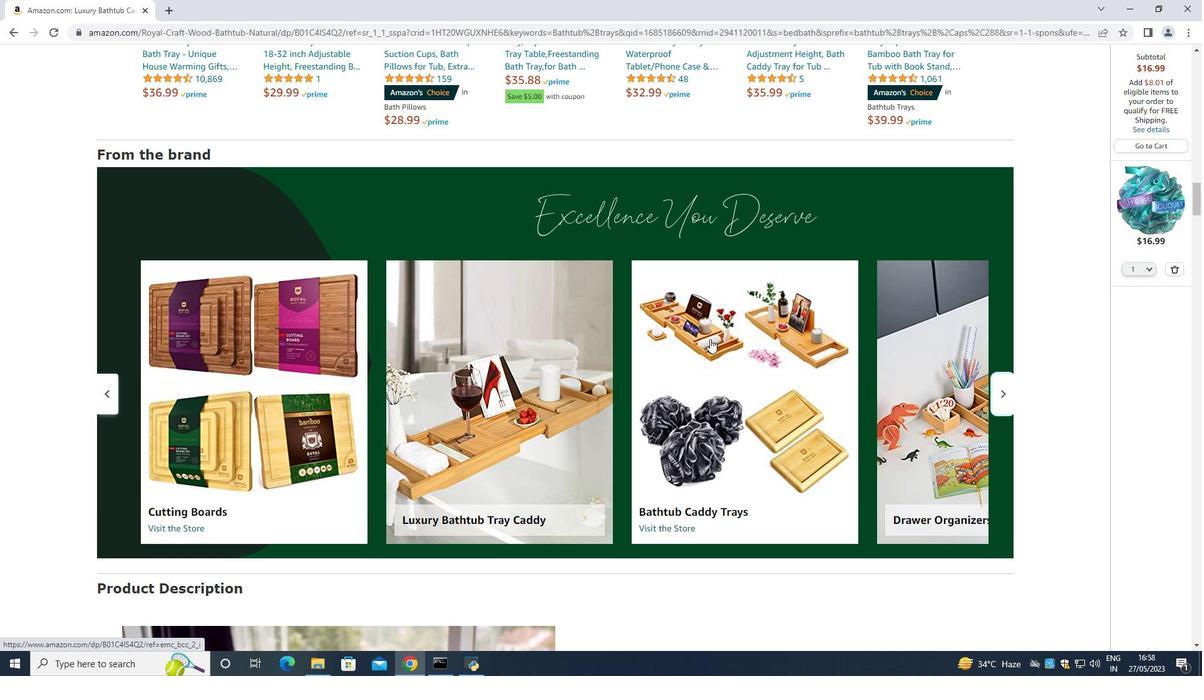 
Action: Mouse moved to (780, 340)
Screenshot: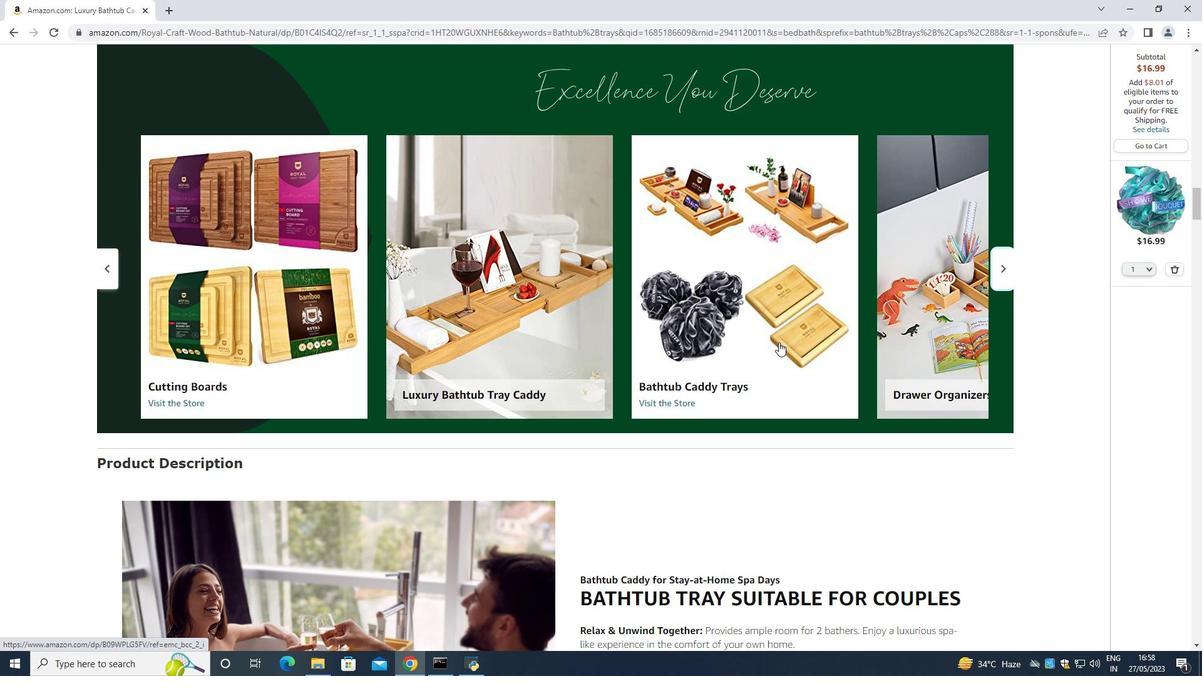 
Action: Mouse scrolled (780, 339) with delta (0, 0)
